 Task: Buy 3 Hoodies & Active of size 5-6 years for Baby Girls from Clothing section under best seller category for shipping address: Gabriella Robinson, 1398 Camden Street, Reno, Nevada 89501, Cell Number 7752551231. Pay from credit card ending with 2005, CVV 3321
Action: Mouse moved to (264, 80)
Screenshot: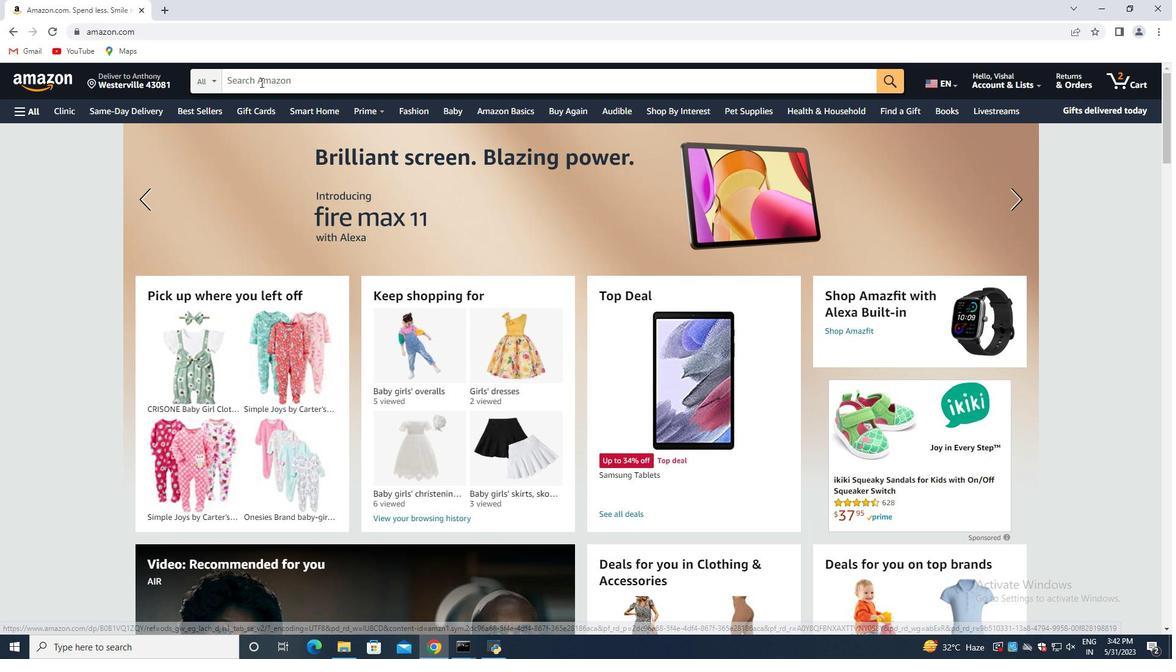 
Action: Mouse pressed left at (264, 80)
Screenshot: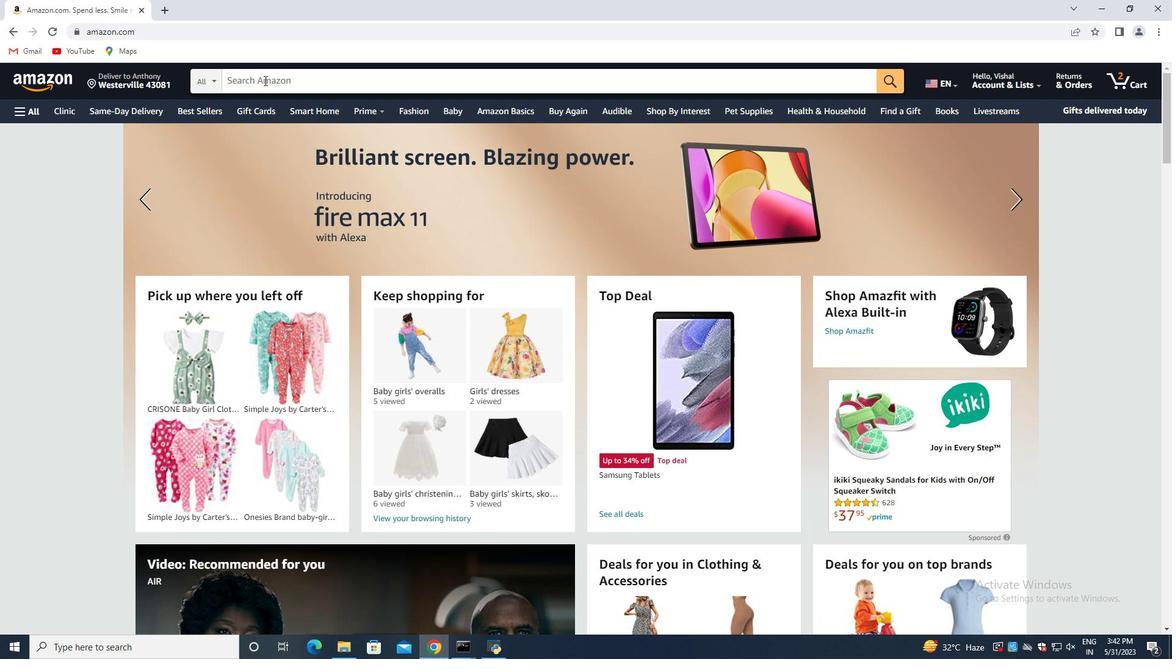 
Action: Mouse moved to (265, 80)
Screenshot: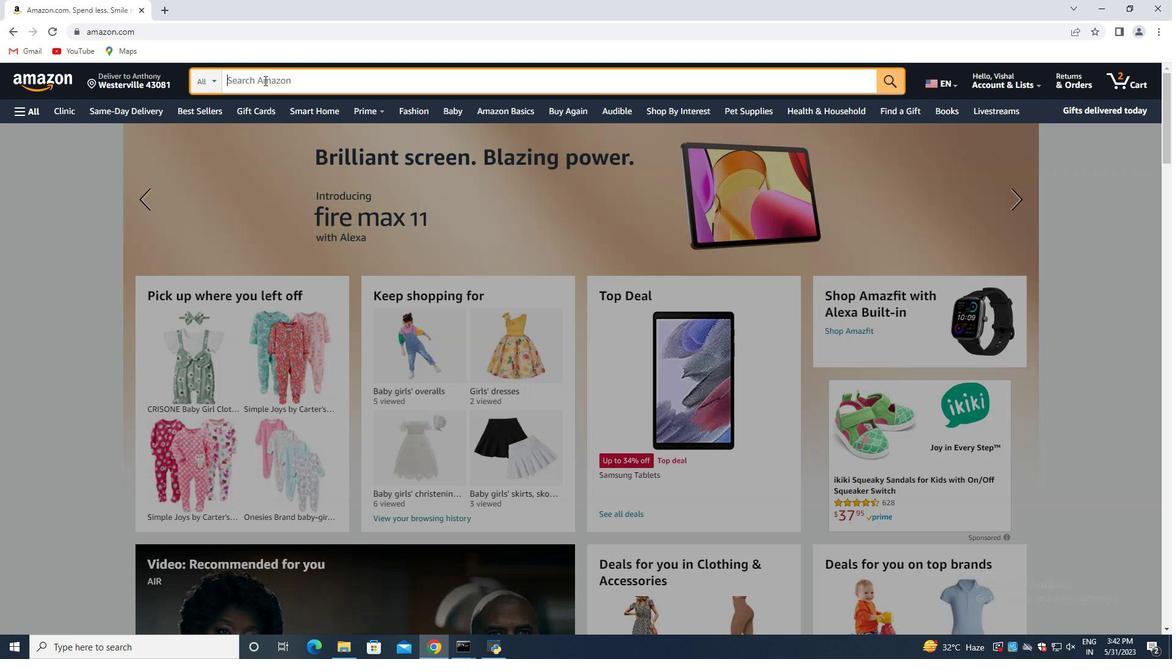
Action: Key pressed <Key.shift>Hoodies<Key.space><Key.shift>&<Key.space><Key.shift>Active<Key.space>of<Key.space>size<Key.space>5-6<Key.space>years<Key.space>for<Key.space>baby<Key.space>girls<Key.enter>
Screenshot: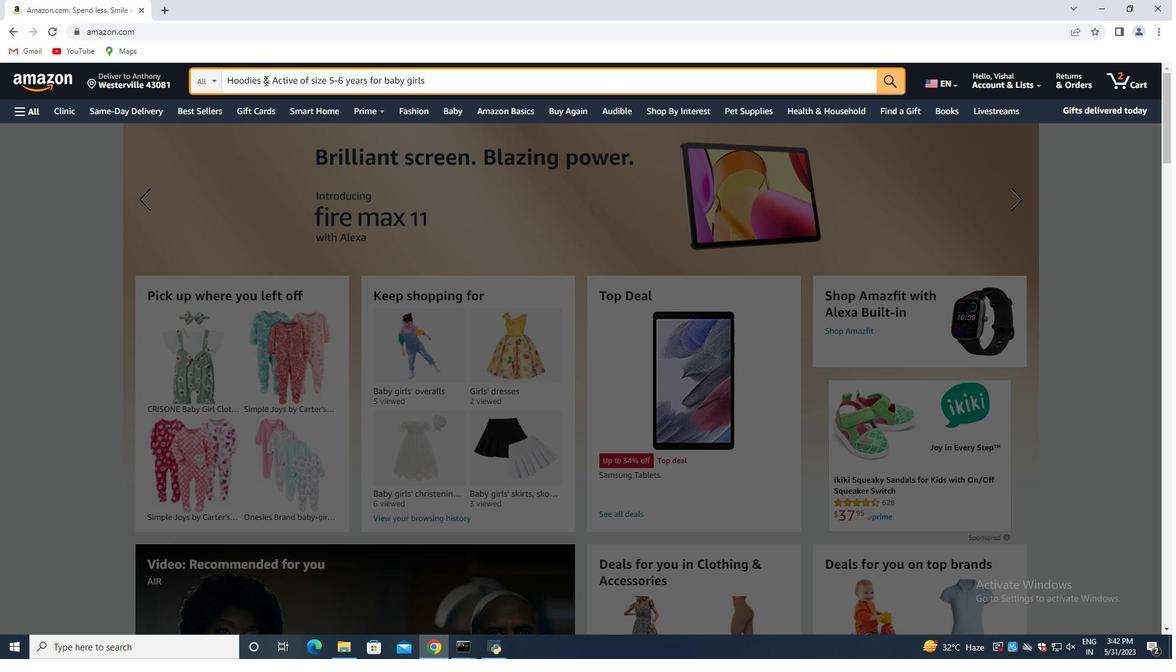 
Action: Mouse moved to (259, 97)
Screenshot: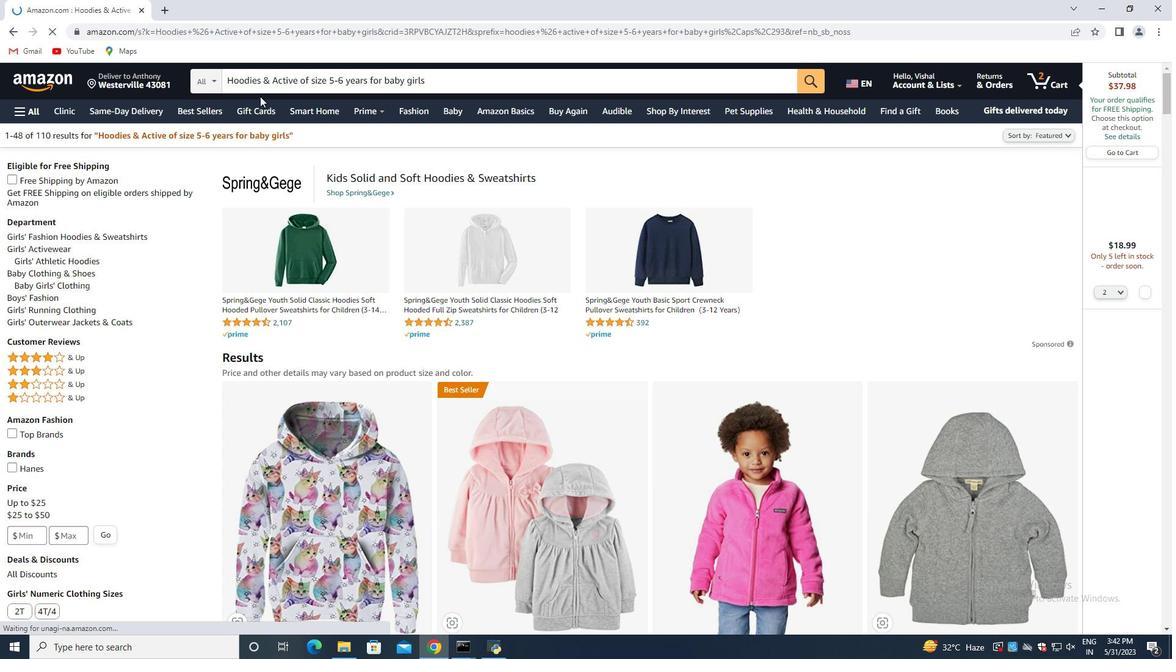 
Action: Mouse scrolled (259, 97) with delta (0, 0)
Screenshot: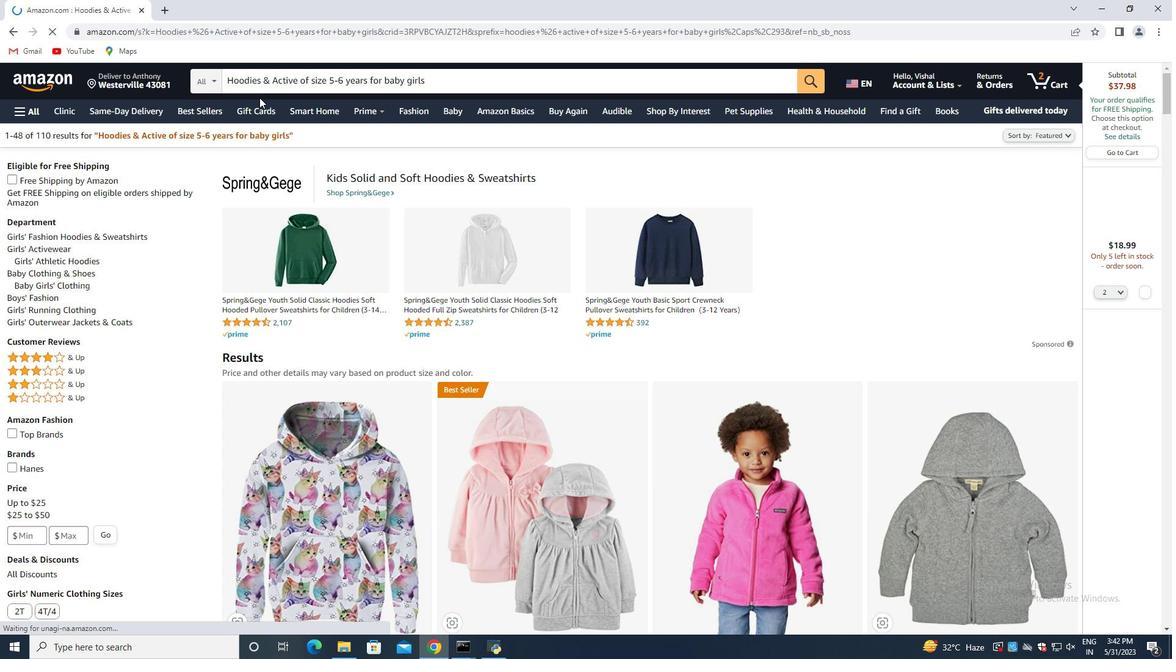 
Action: Mouse moved to (254, 109)
Screenshot: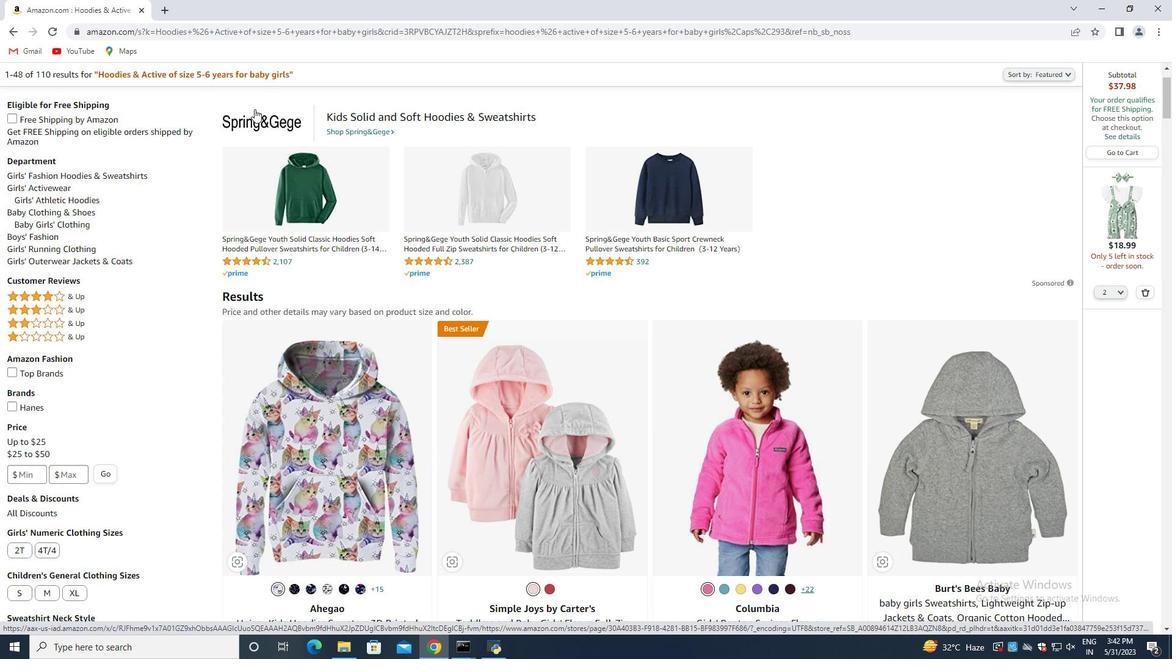 
Action: Mouse scrolled (254, 109) with delta (0, 0)
Screenshot: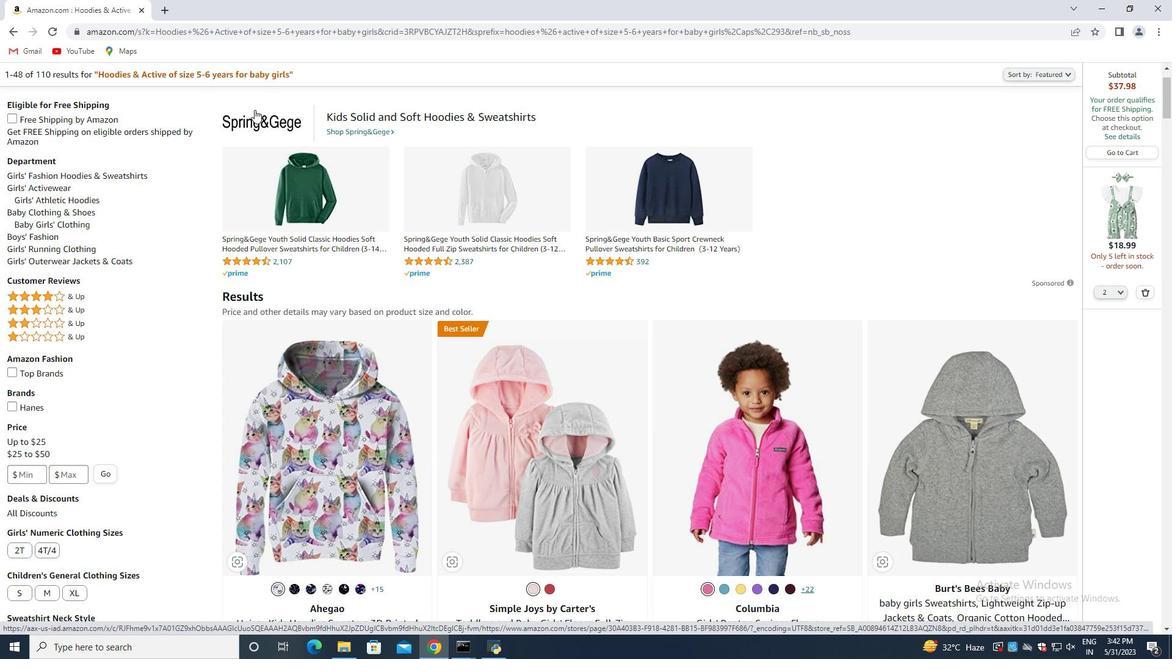 
Action: Mouse moved to (302, 335)
Screenshot: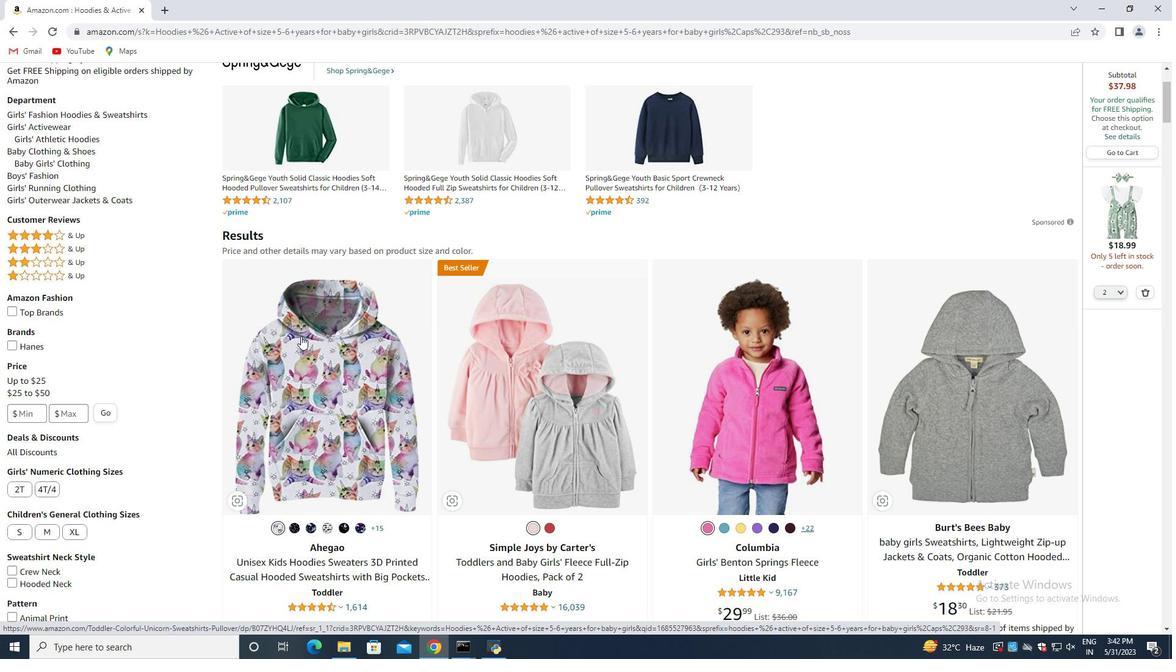 
Action: Mouse scrolled (302, 335) with delta (0, 0)
Screenshot: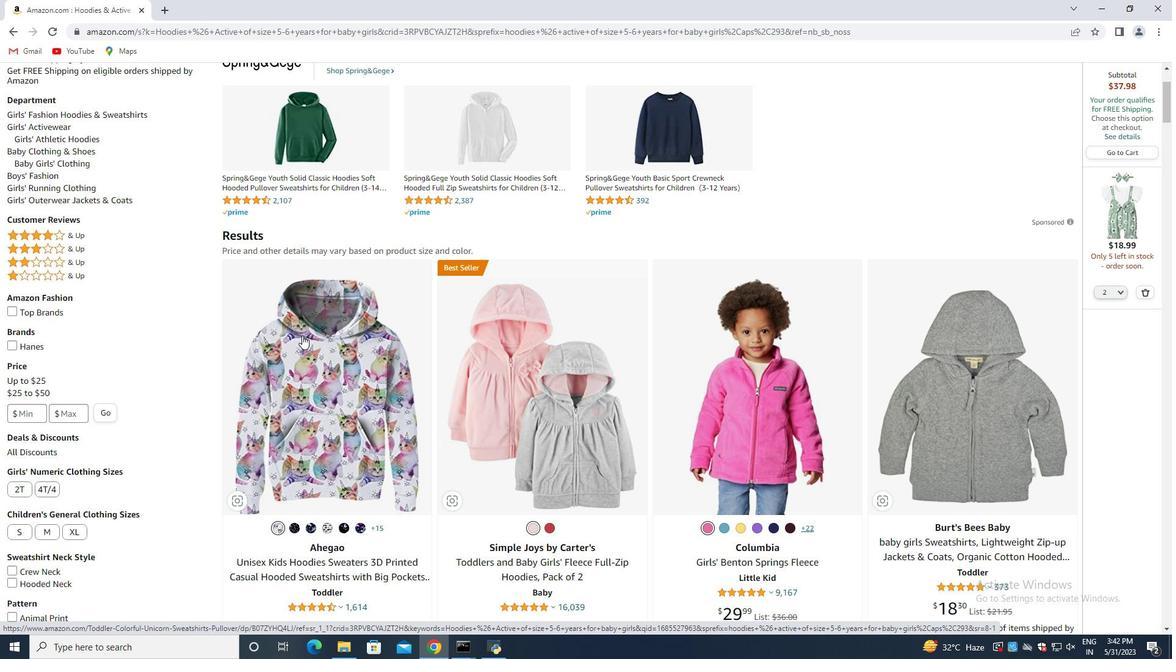 
Action: Mouse moved to (304, 335)
Screenshot: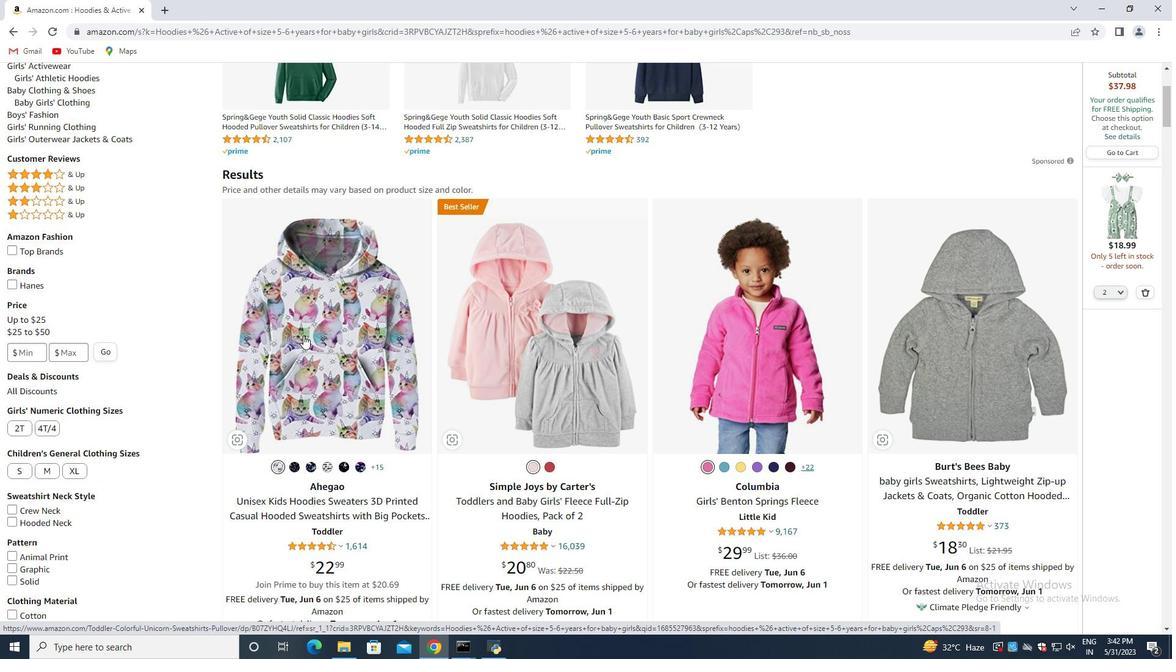
Action: Mouse scrolled (304, 335) with delta (0, 0)
Screenshot: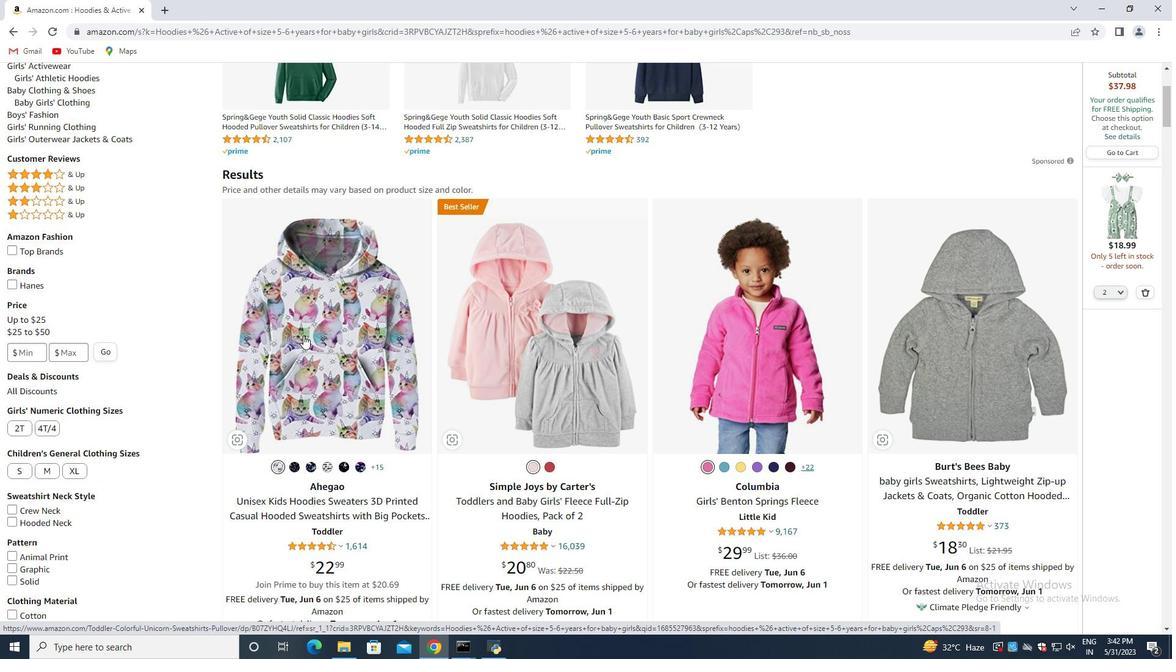 
Action: Mouse moved to (1147, 293)
Screenshot: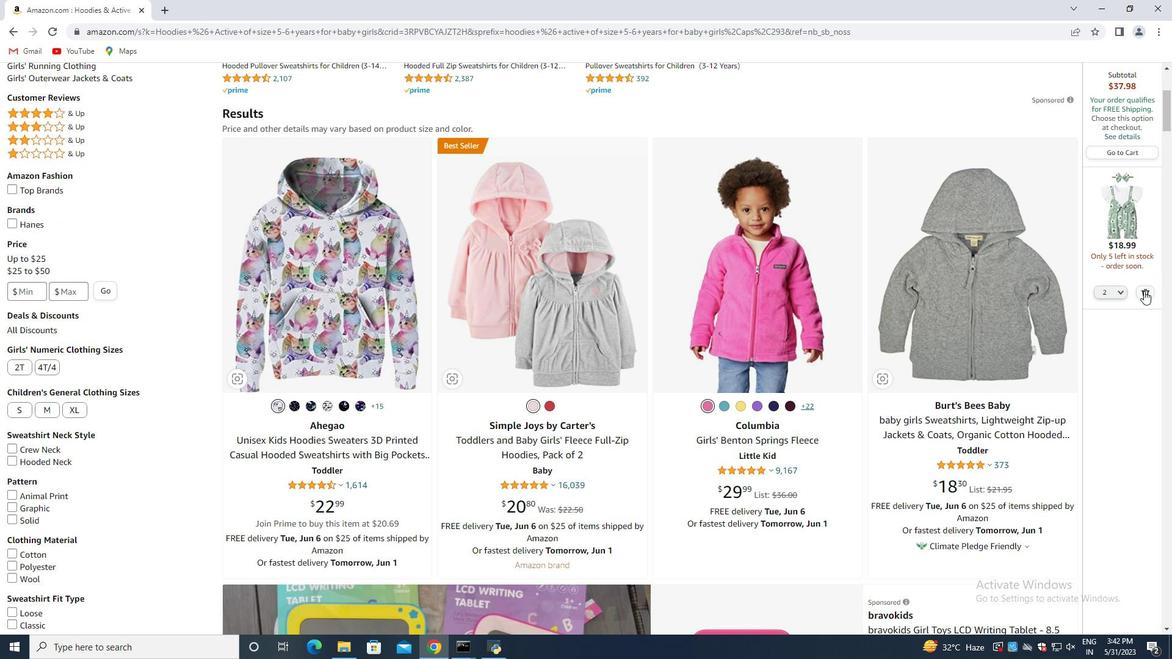 
Action: Mouse pressed left at (1147, 293)
Screenshot: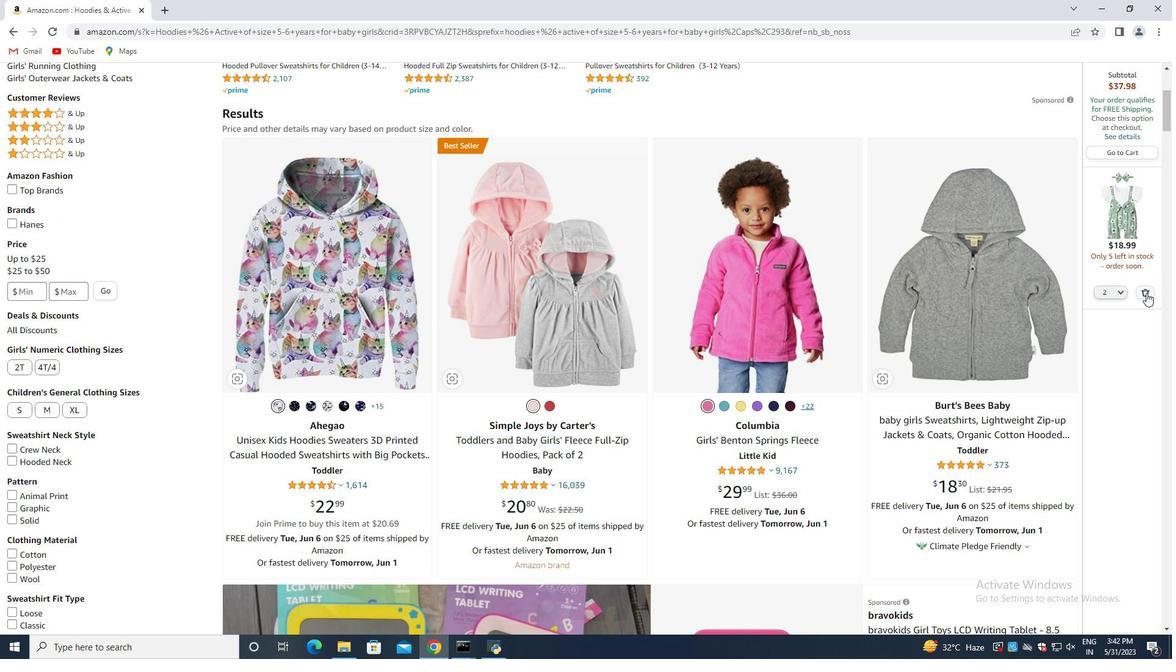 
Action: Mouse moved to (949, 317)
Screenshot: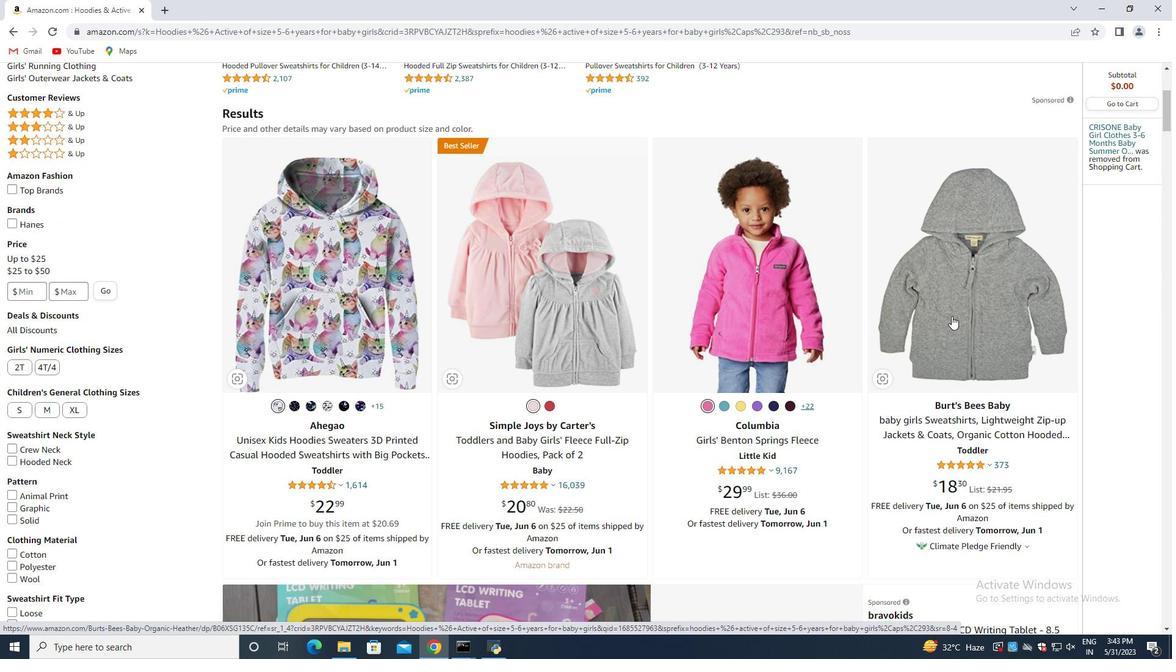
Action: Mouse scrolled (949, 316) with delta (0, 0)
Screenshot: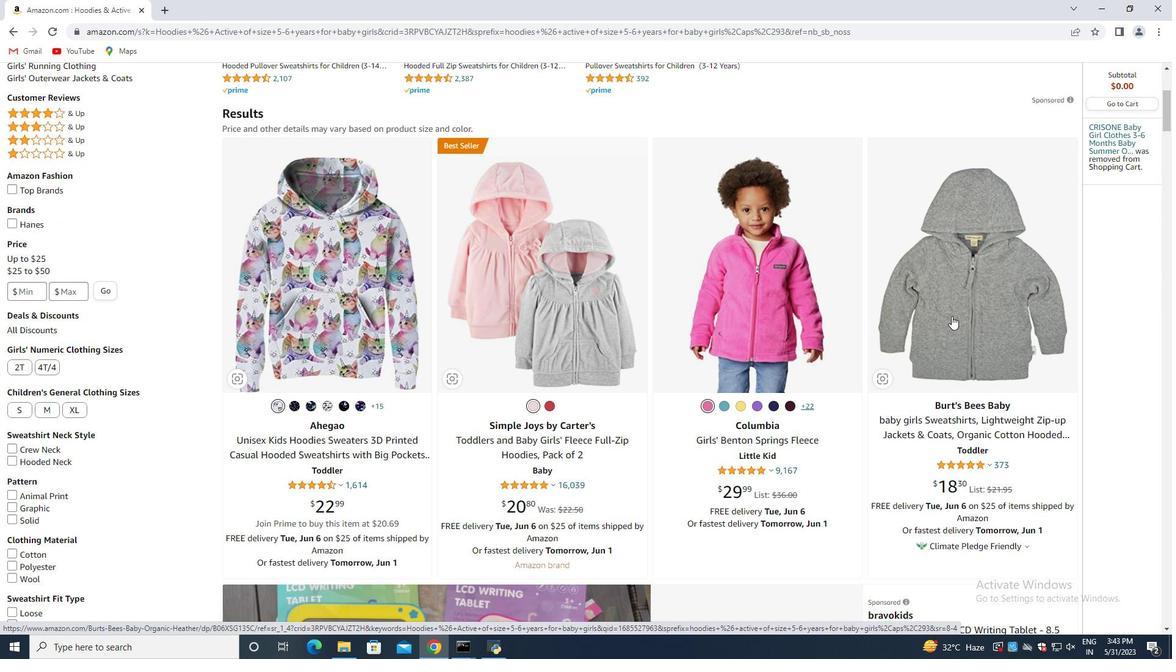
Action: Mouse moved to (930, 324)
Screenshot: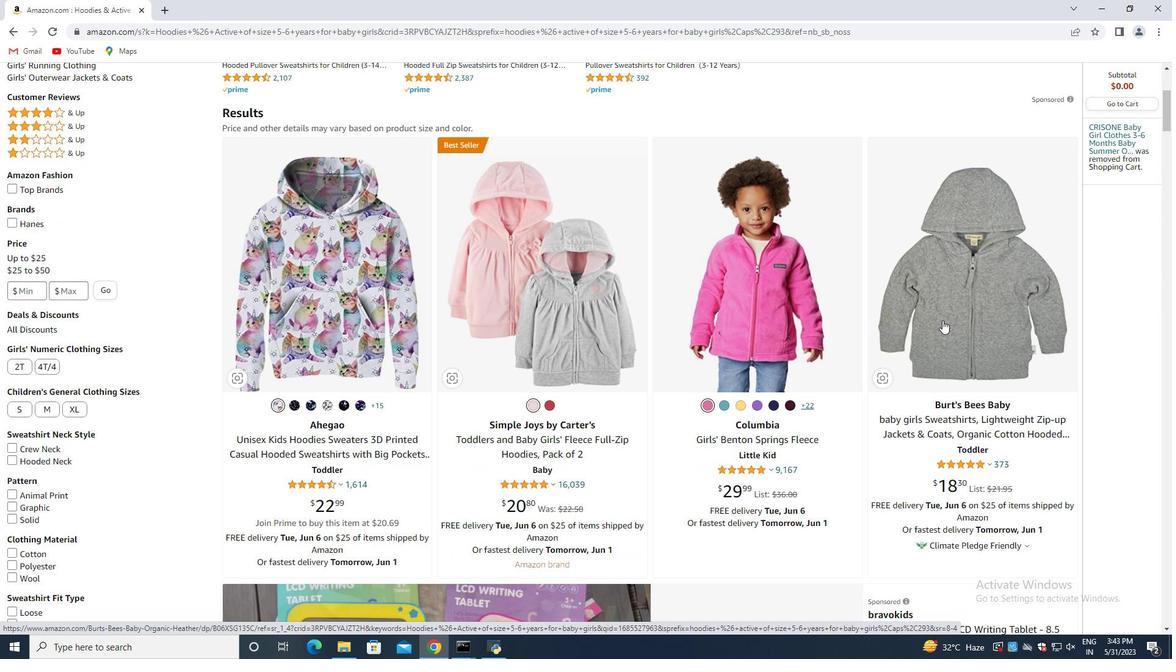 
Action: Mouse scrolled (930, 323) with delta (0, 0)
Screenshot: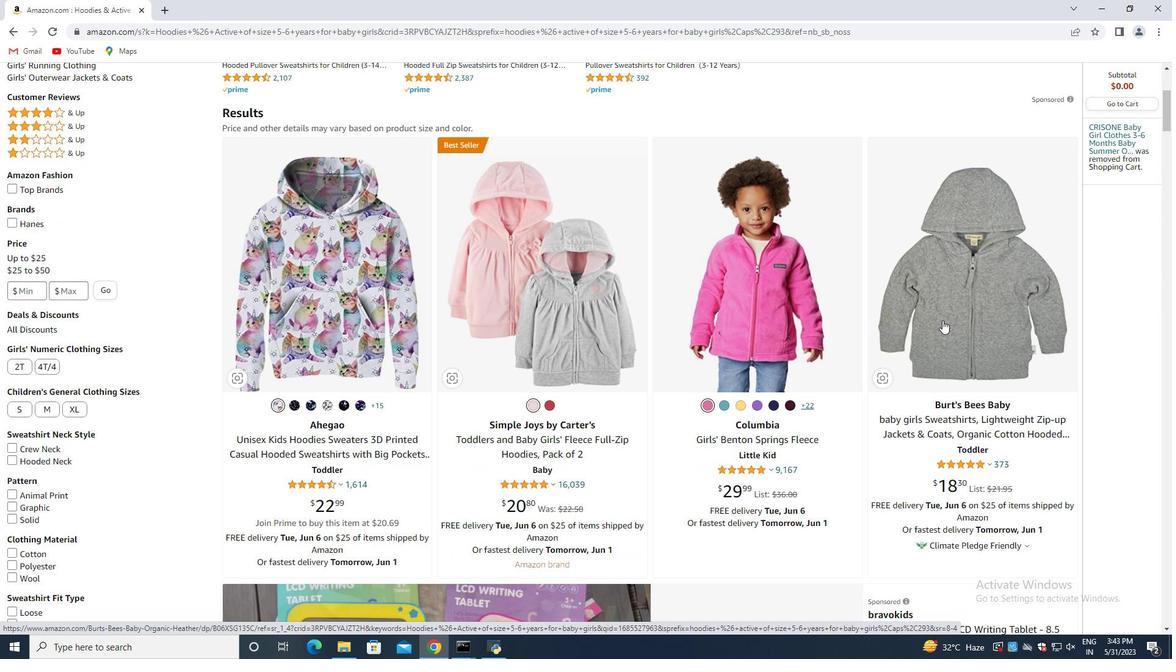 
Action: Mouse moved to (494, 358)
Screenshot: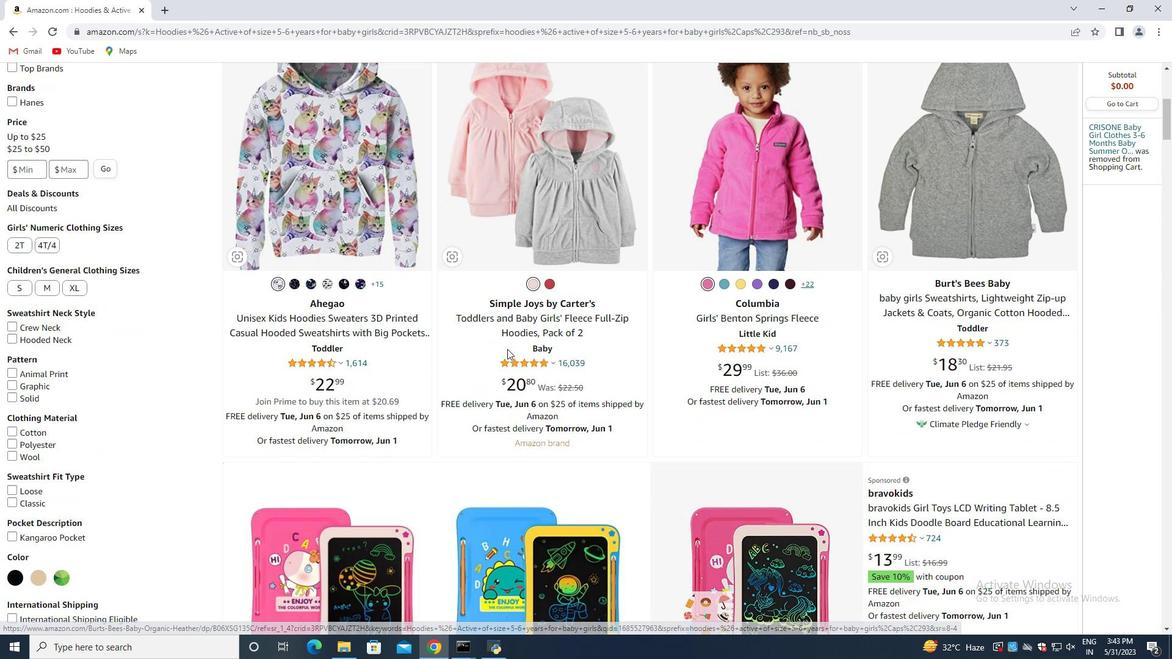 
Action: Mouse scrolled (494, 357) with delta (0, 0)
Screenshot: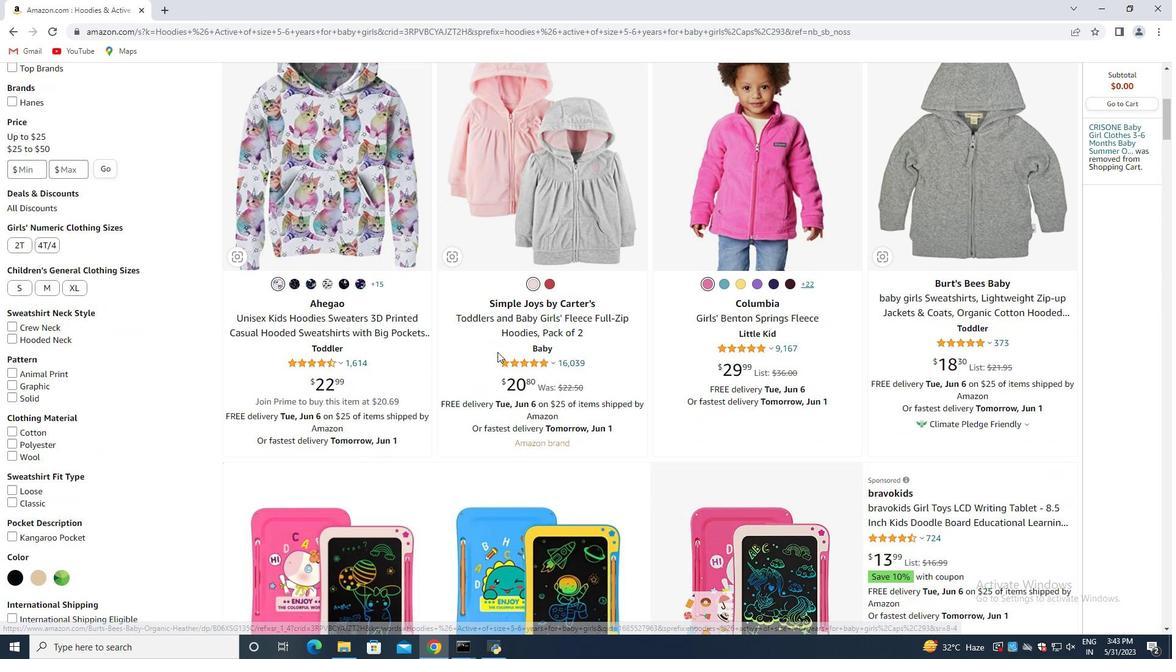 
Action: Mouse scrolled (494, 357) with delta (0, 0)
Screenshot: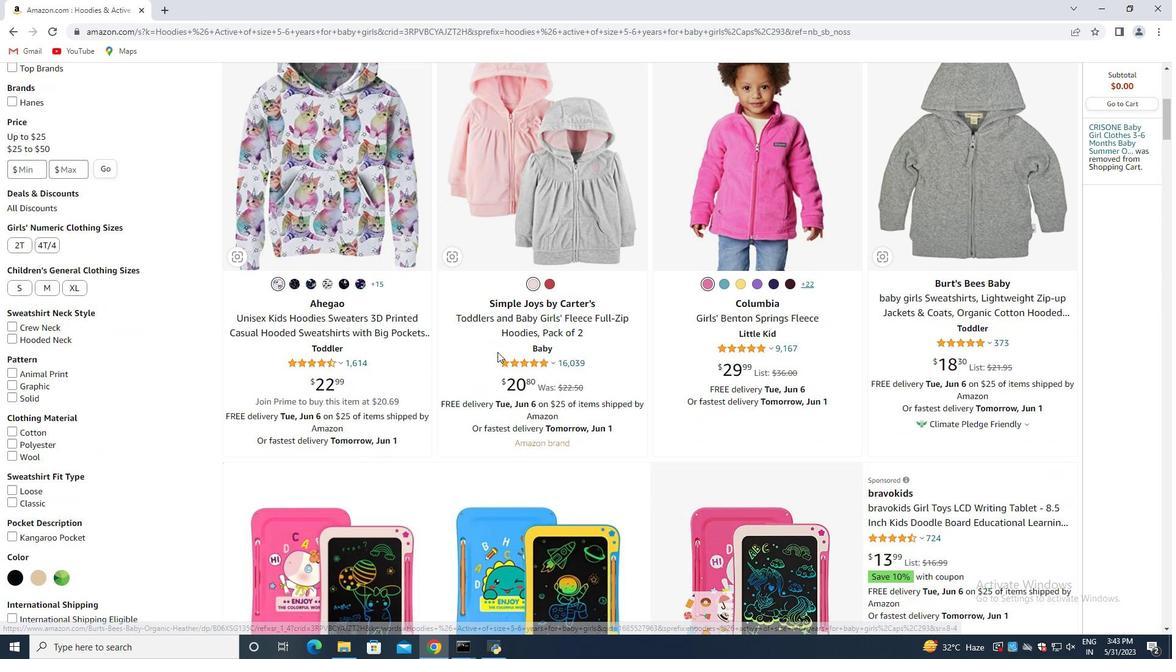 
Action: Mouse scrolled (494, 357) with delta (0, 0)
Screenshot: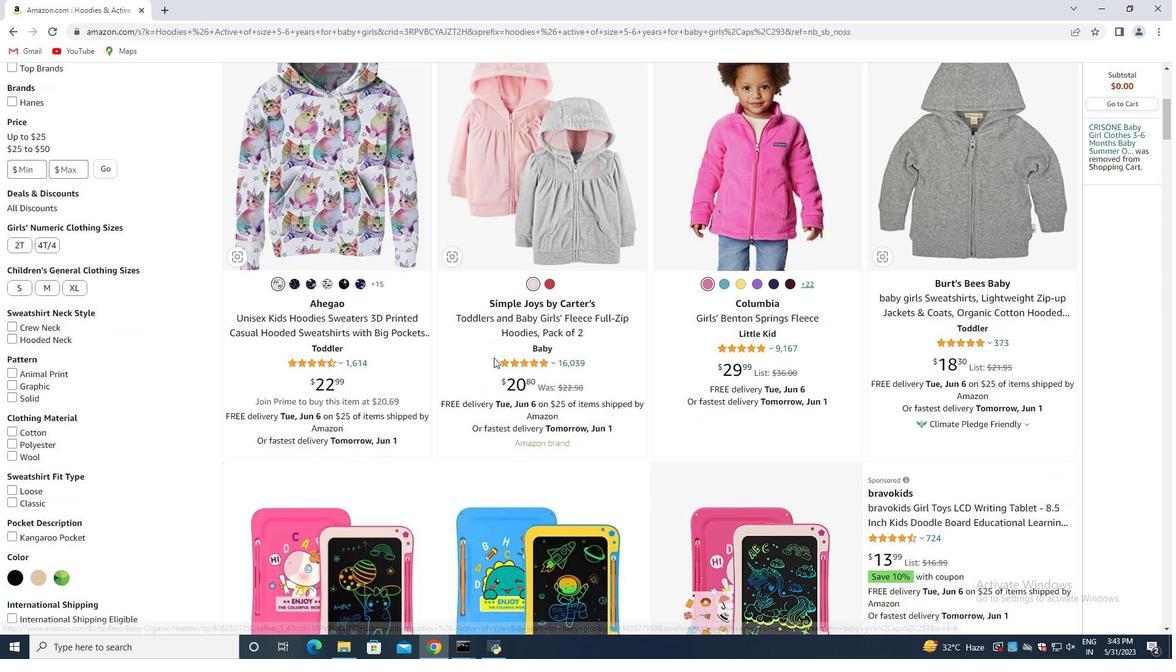 
Action: Mouse scrolled (494, 357) with delta (0, 0)
Screenshot: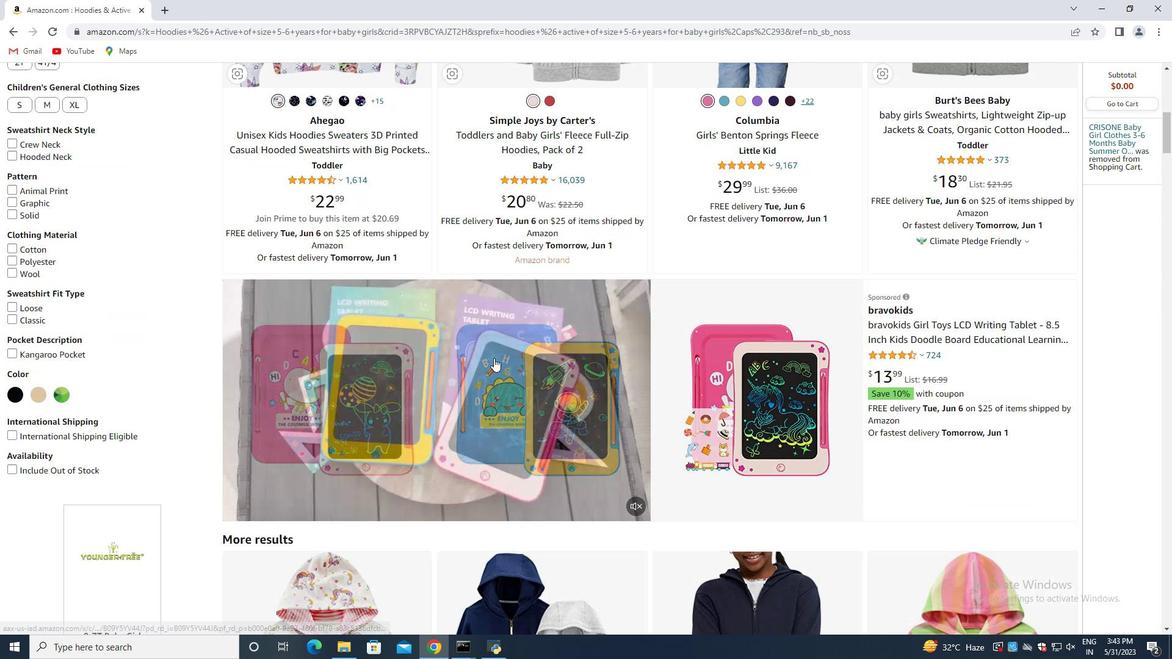 
Action: Mouse moved to (493, 358)
Screenshot: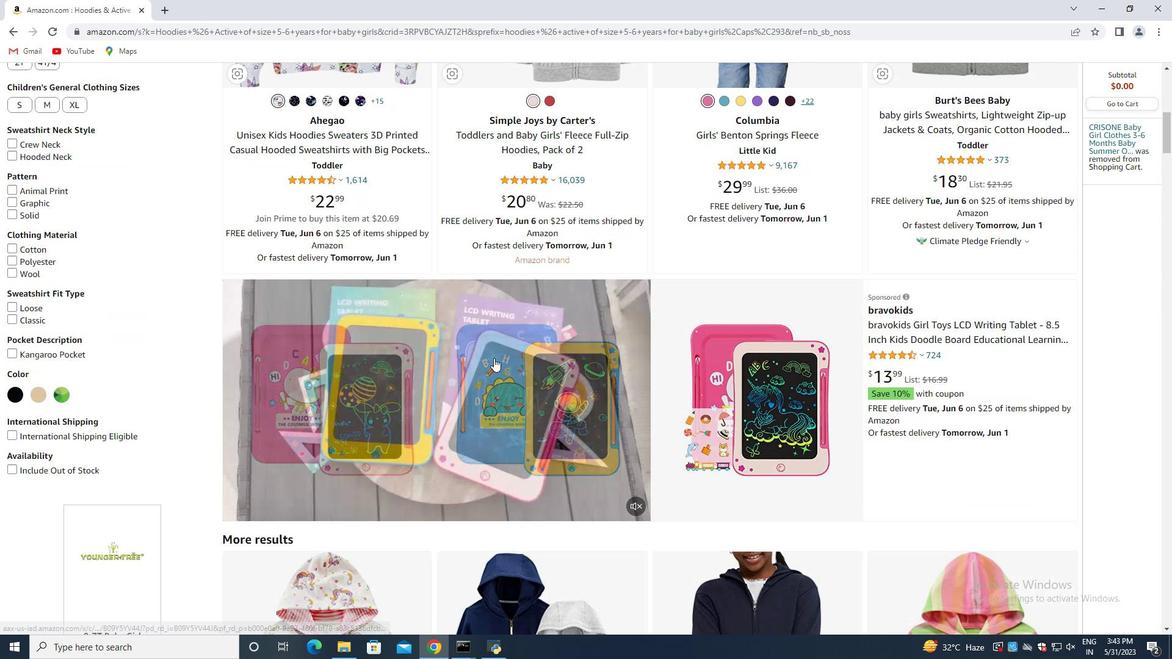 
Action: Mouse scrolled (493, 357) with delta (0, 0)
Screenshot: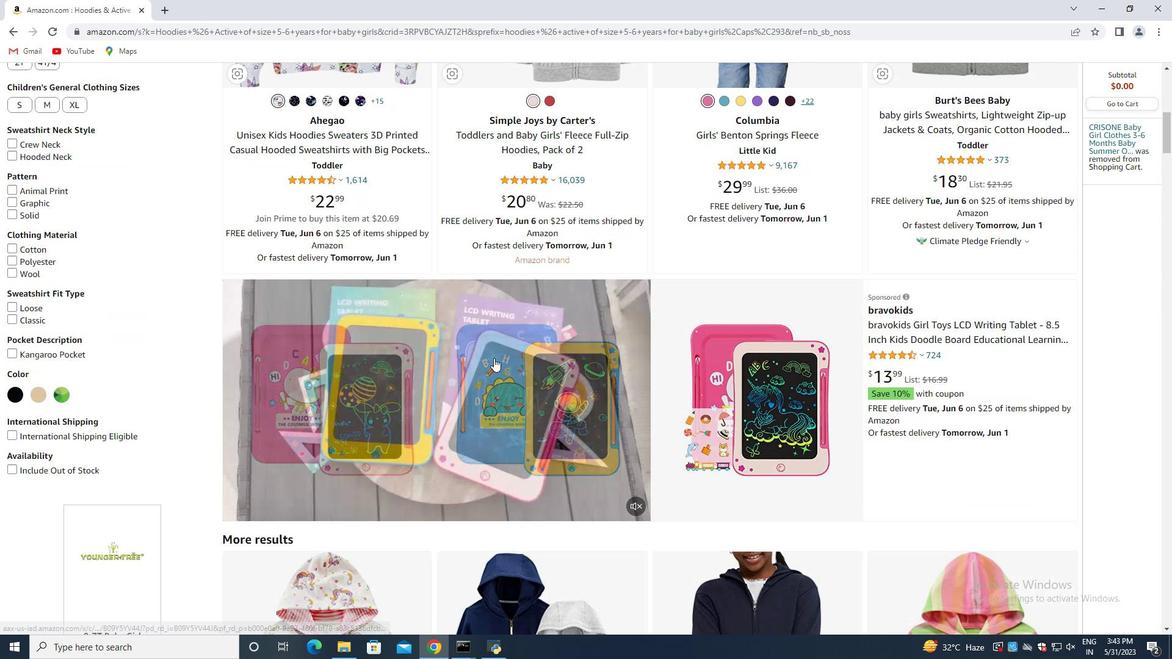 
Action: Mouse moved to (492, 359)
Screenshot: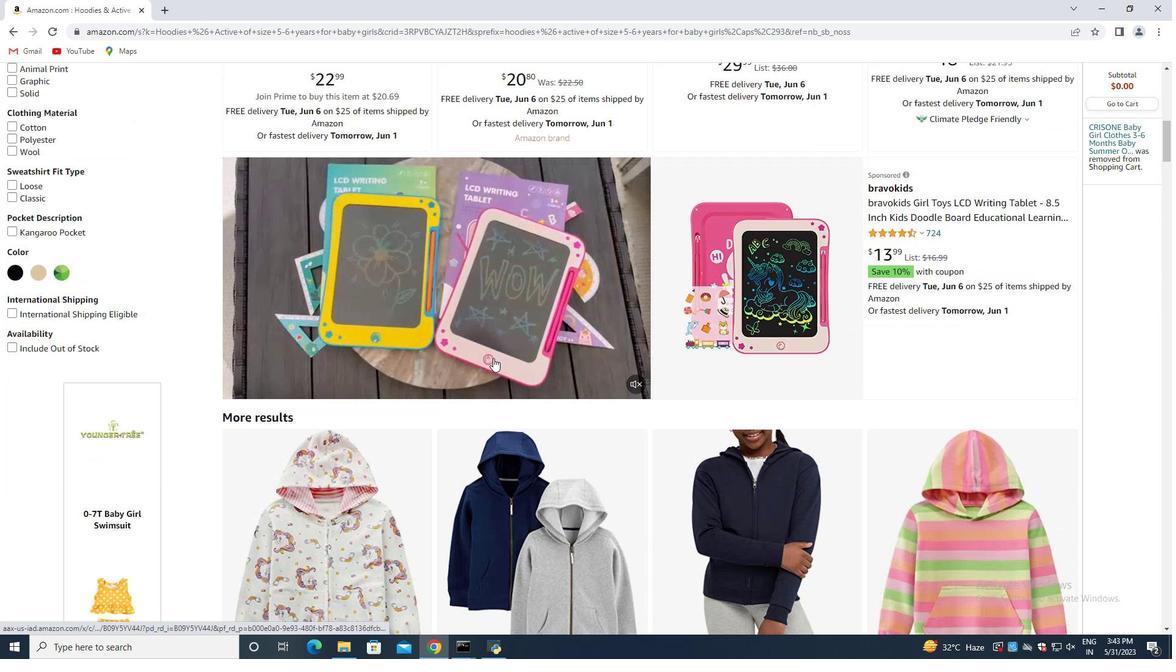 
Action: Mouse scrolled (492, 358) with delta (0, 0)
Screenshot: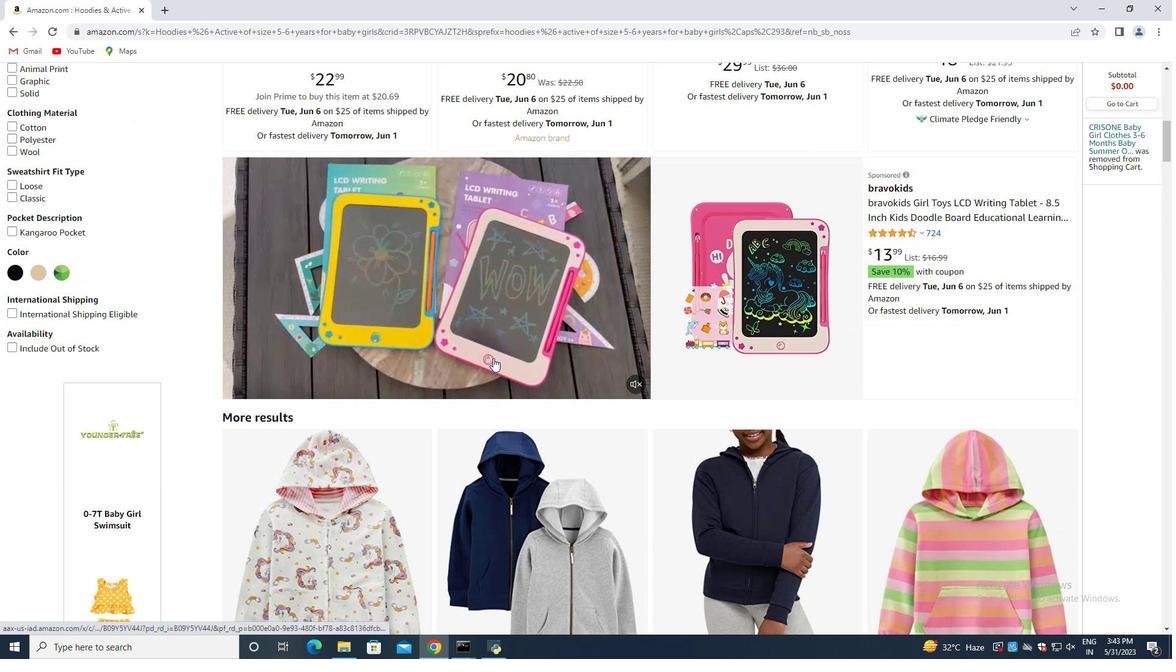 
Action: Mouse scrolled (492, 358) with delta (0, 0)
Screenshot: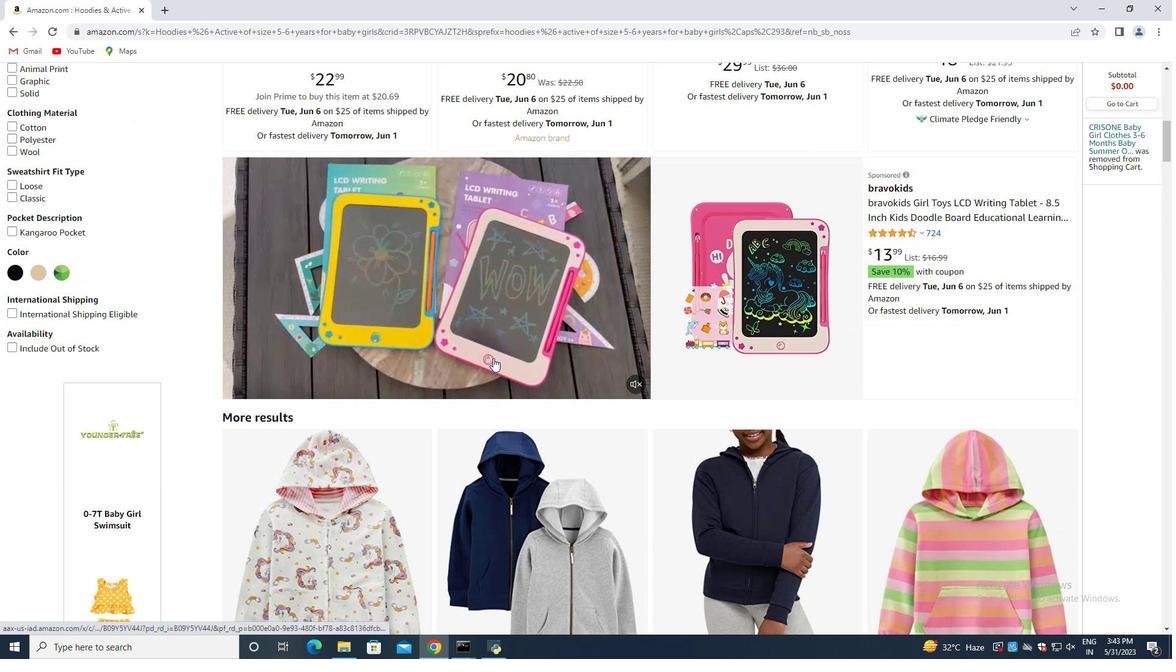 
Action: Mouse scrolled (492, 358) with delta (0, 0)
Screenshot: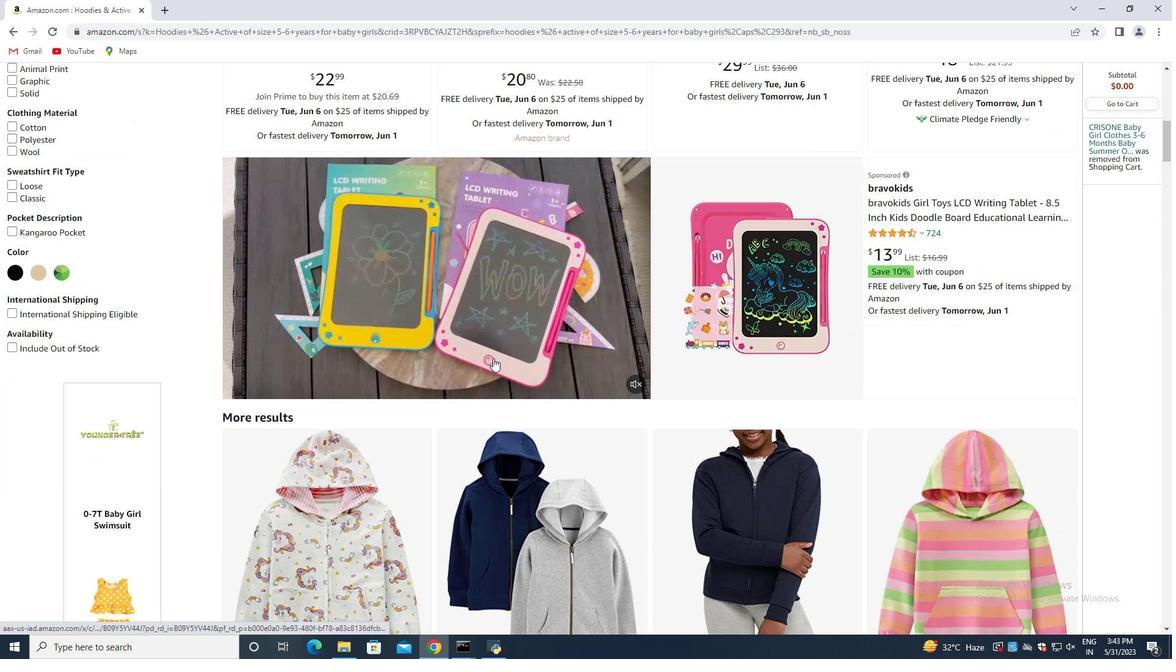 
Action: Mouse moved to (492, 359)
Screenshot: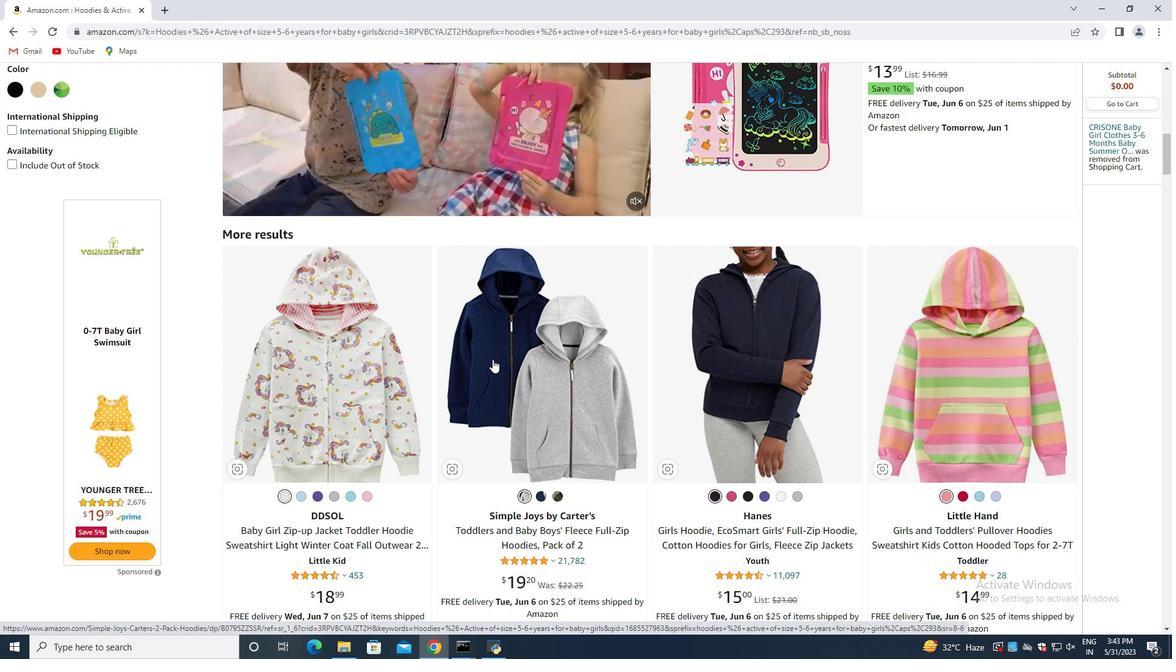 
Action: Mouse scrolled (492, 359) with delta (0, 0)
Screenshot: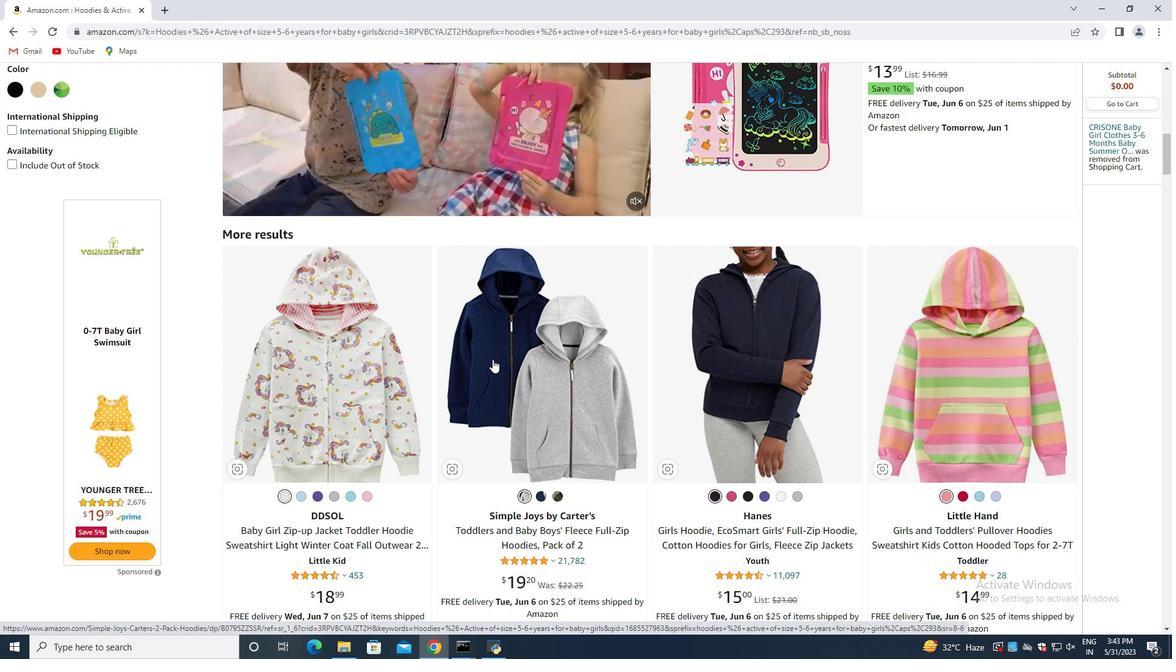 
Action: Mouse moved to (496, 359)
Screenshot: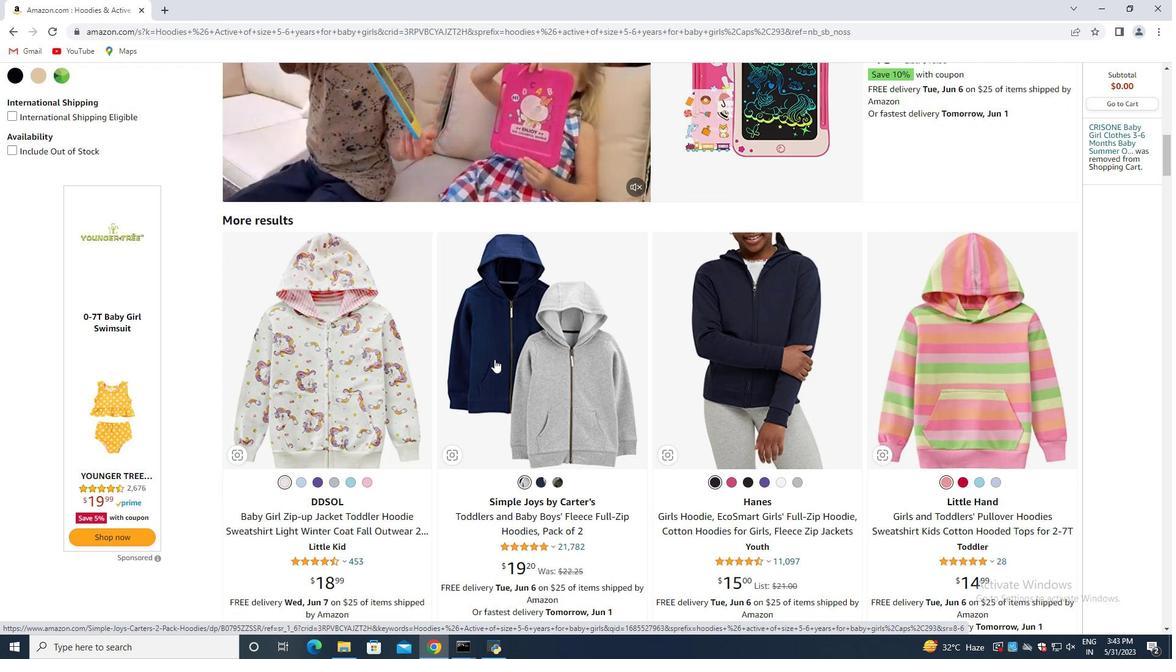 
Action: Mouse scrolled (496, 360) with delta (0, 0)
Screenshot: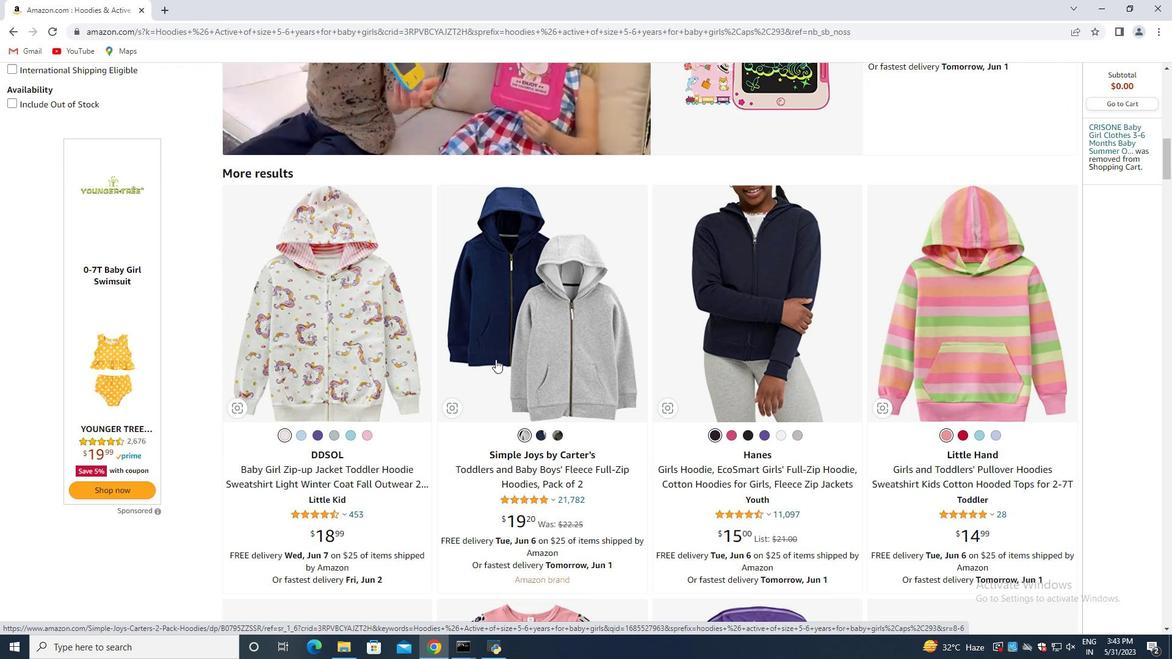 
Action: Mouse scrolled (496, 360) with delta (0, 0)
Screenshot: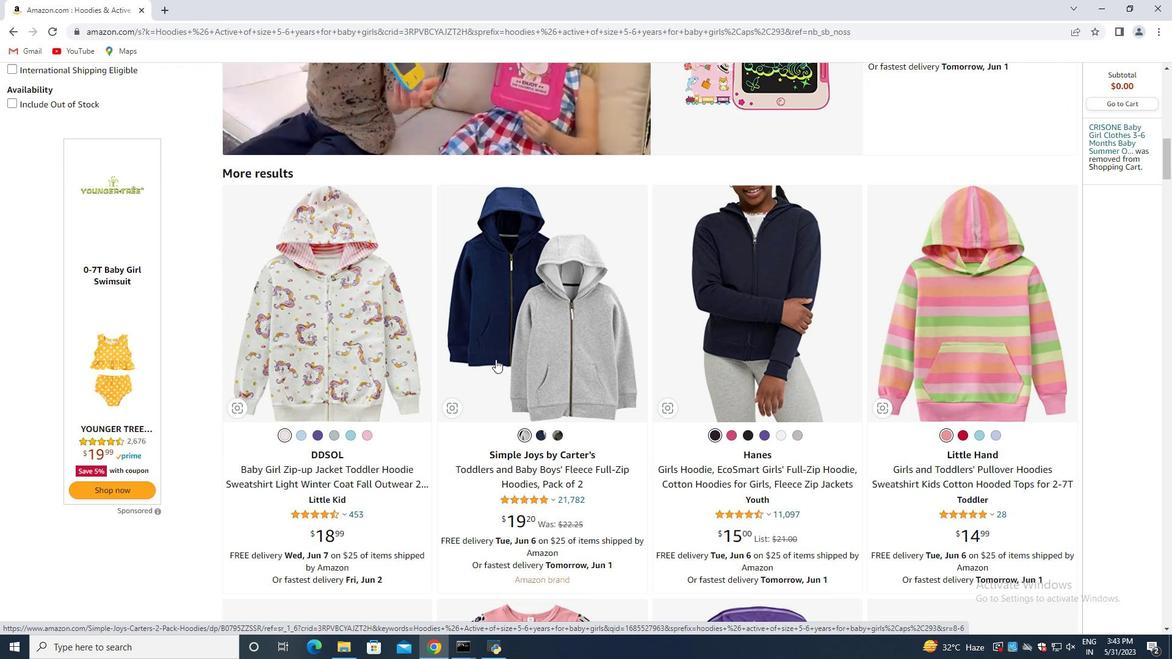 
Action: Mouse scrolled (496, 360) with delta (0, 0)
Screenshot: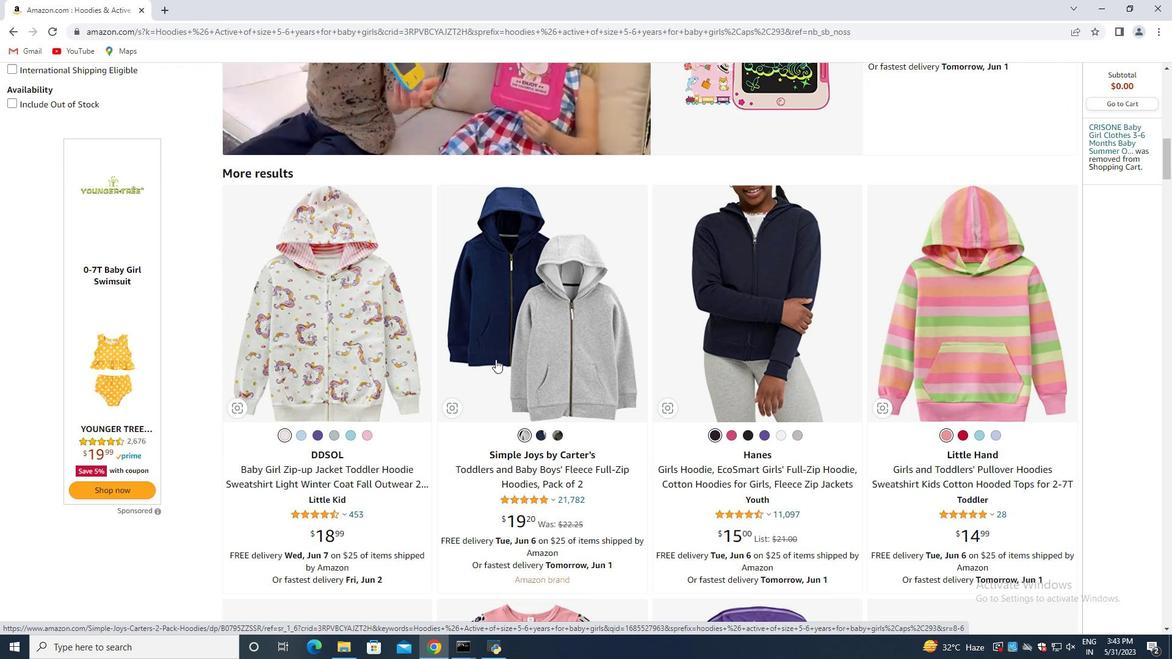 
Action: Mouse scrolled (496, 360) with delta (0, 0)
Screenshot: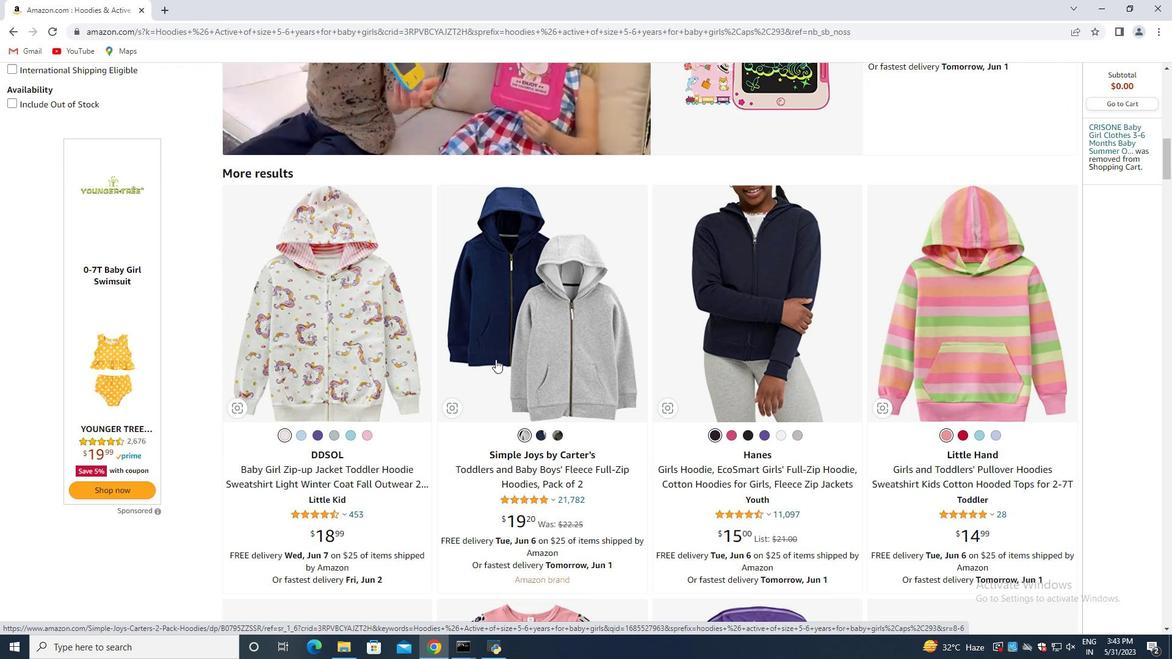 
Action: Mouse scrolled (496, 360) with delta (0, 0)
Screenshot: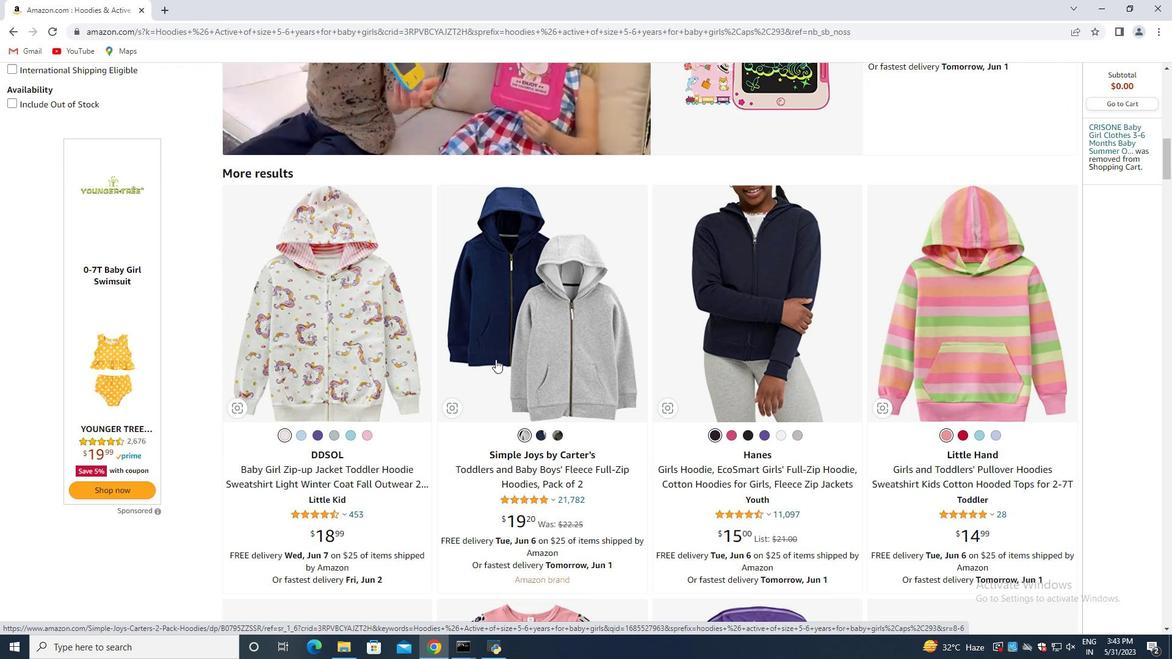 
Action: Mouse scrolled (496, 360) with delta (0, 0)
Screenshot: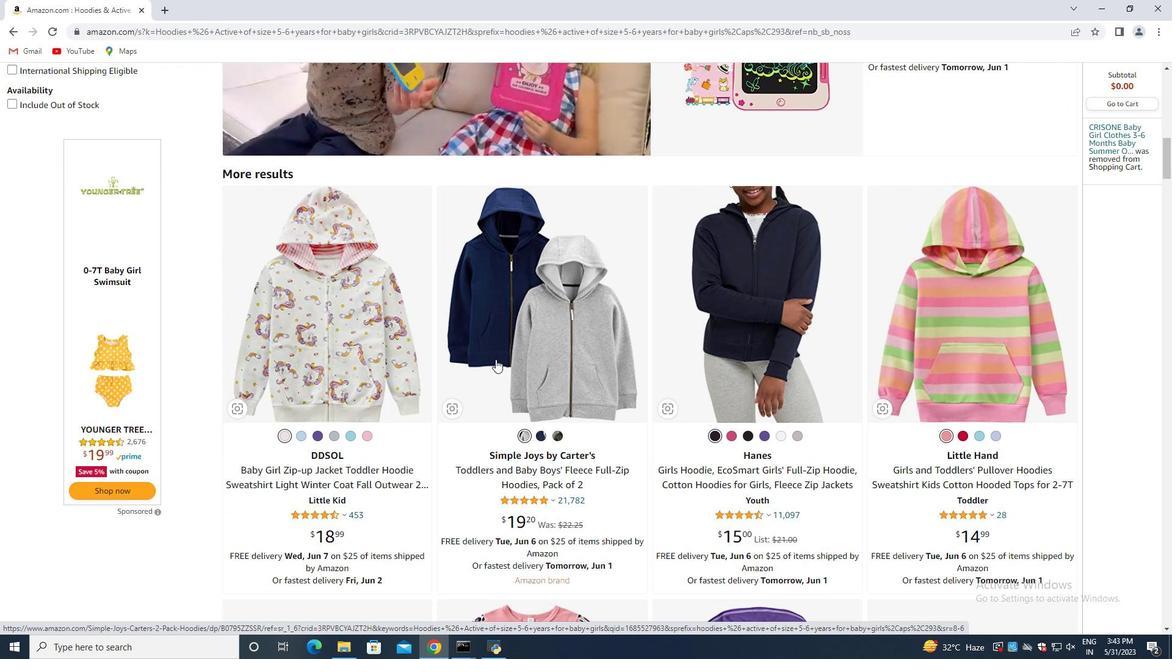 
Action: Mouse scrolled (496, 360) with delta (0, 0)
Screenshot: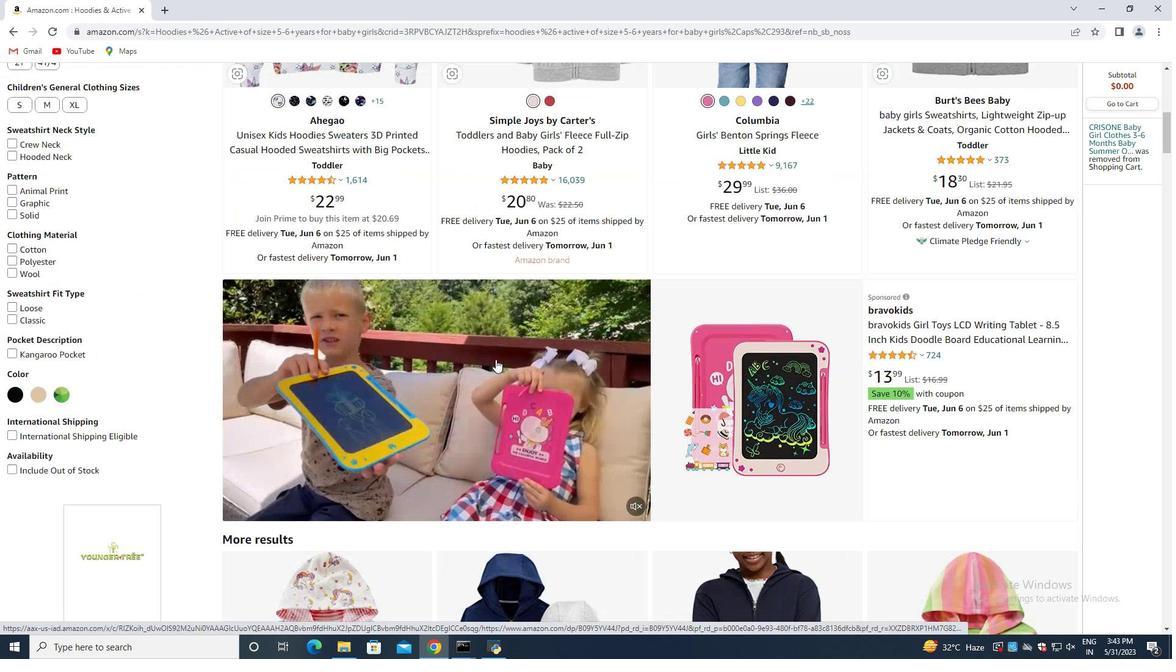 
Action: Mouse scrolled (496, 360) with delta (0, 0)
Screenshot: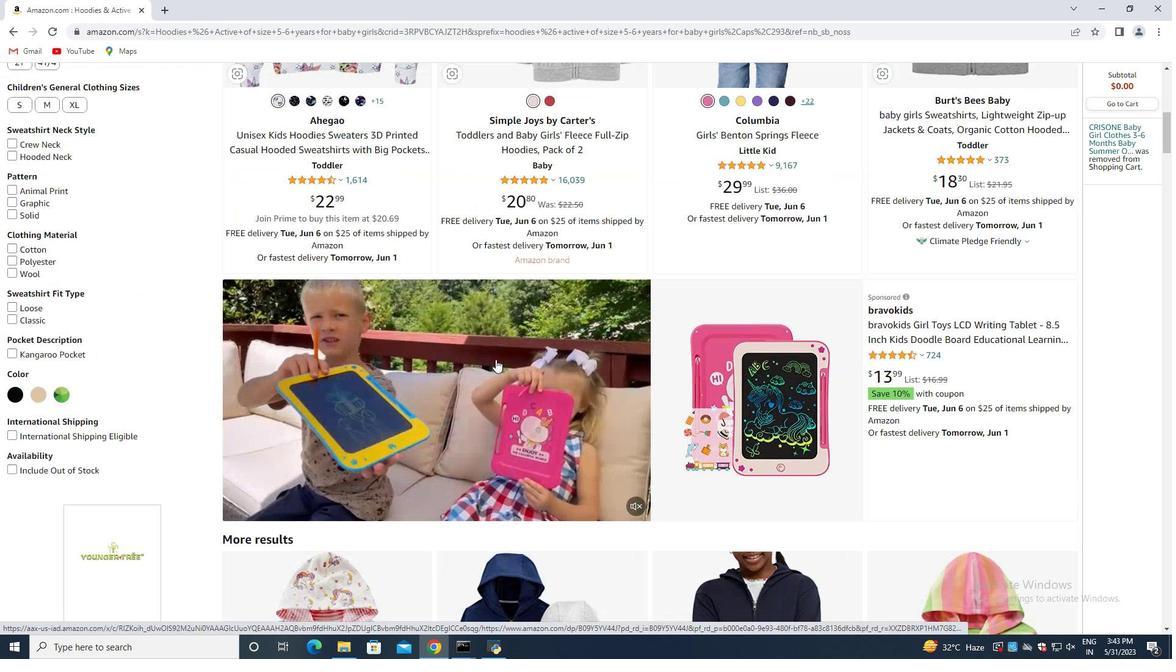
Action: Mouse scrolled (496, 360) with delta (0, 0)
Screenshot: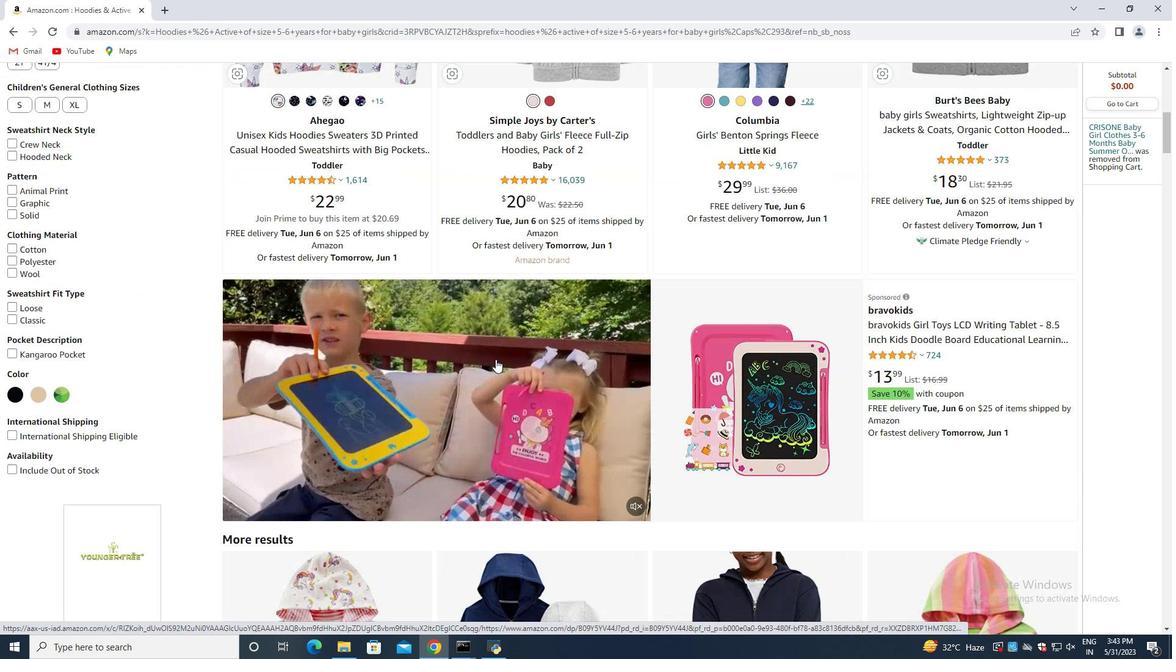 
Action: Mouse scrolled (496, 360) with delta (0, 0)
Screenshot: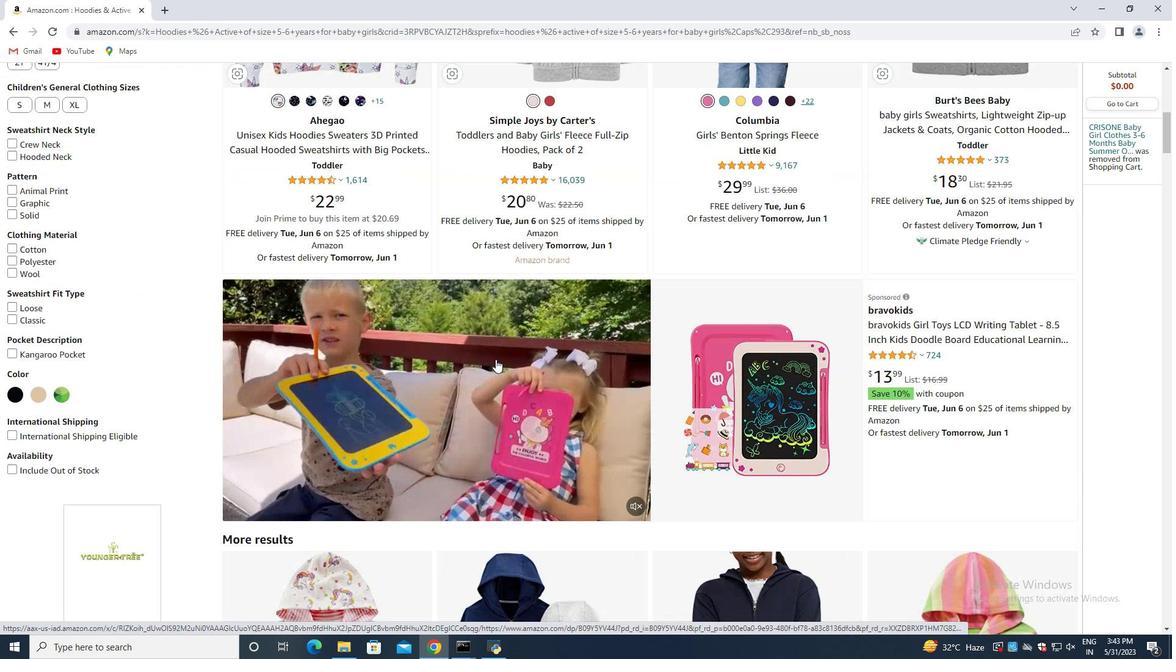 
Action: Mouse scrolled (496, 360) with delta (0, 0)
Screenshot: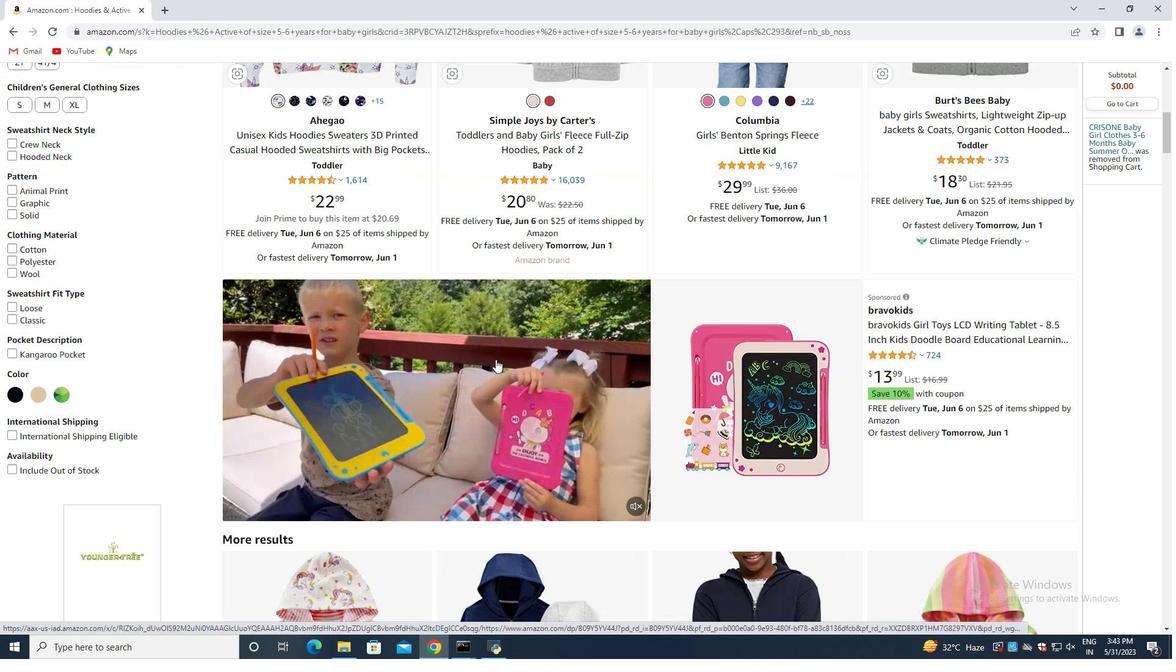 
Action: Mouse scrolled (496, 360) with delta (0, 0)
Screenshot: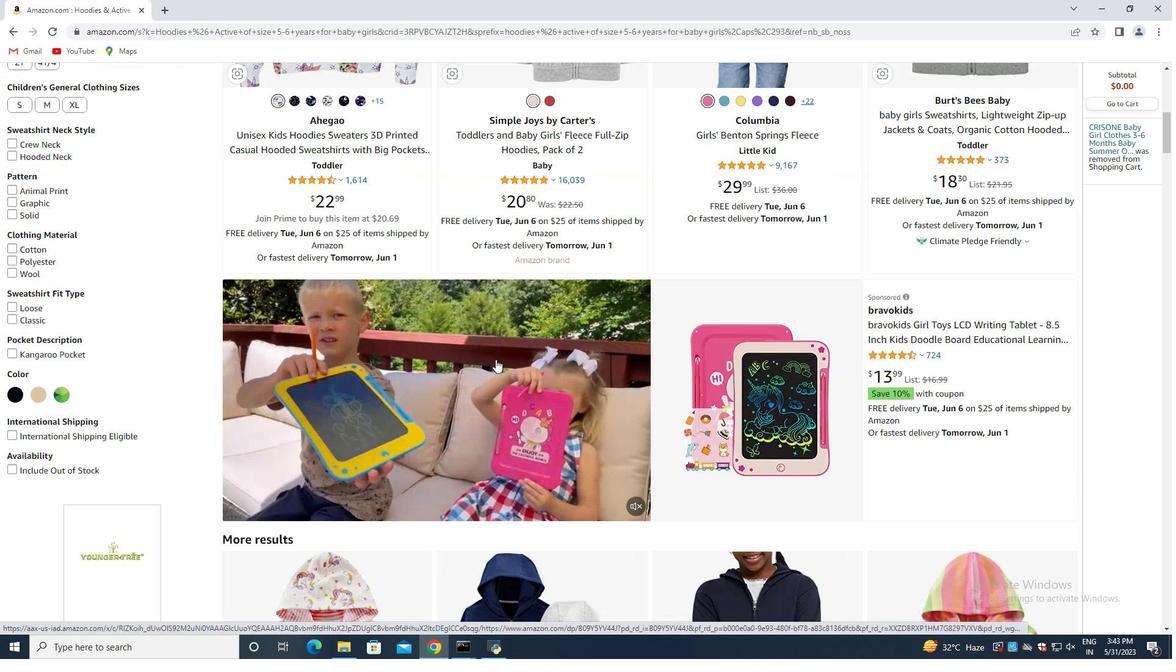 
Action: Mouse scrolled (496, 360) with delta (0, 0)
Screenshot: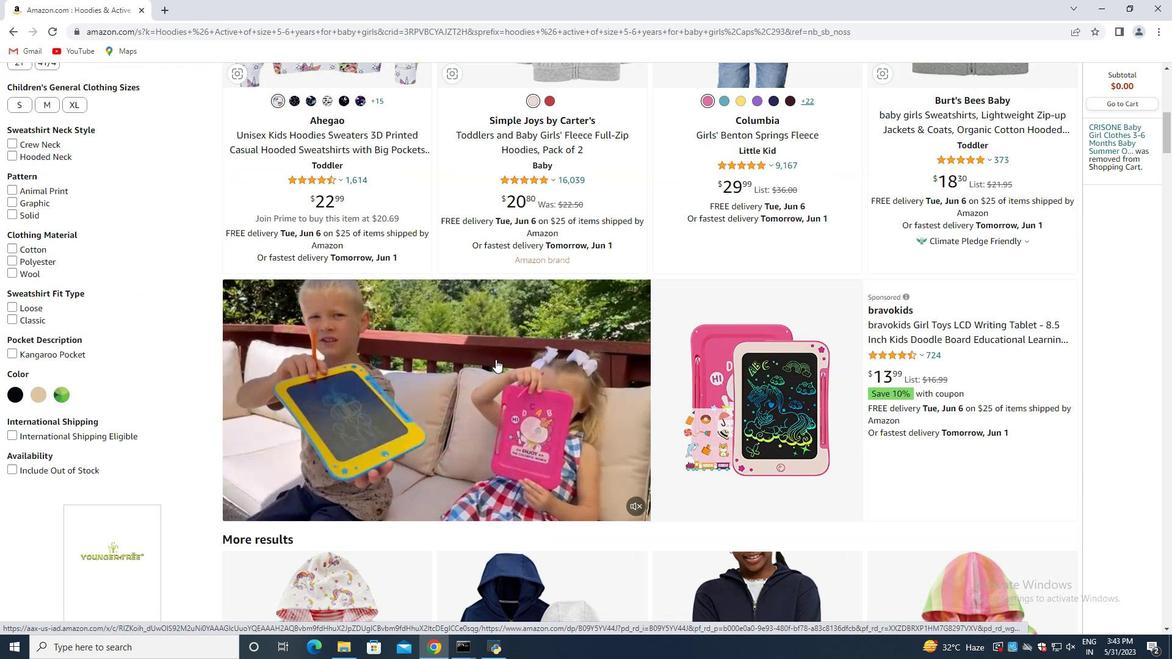 
Action: Mouse moved to (370, 367)
Screenshot: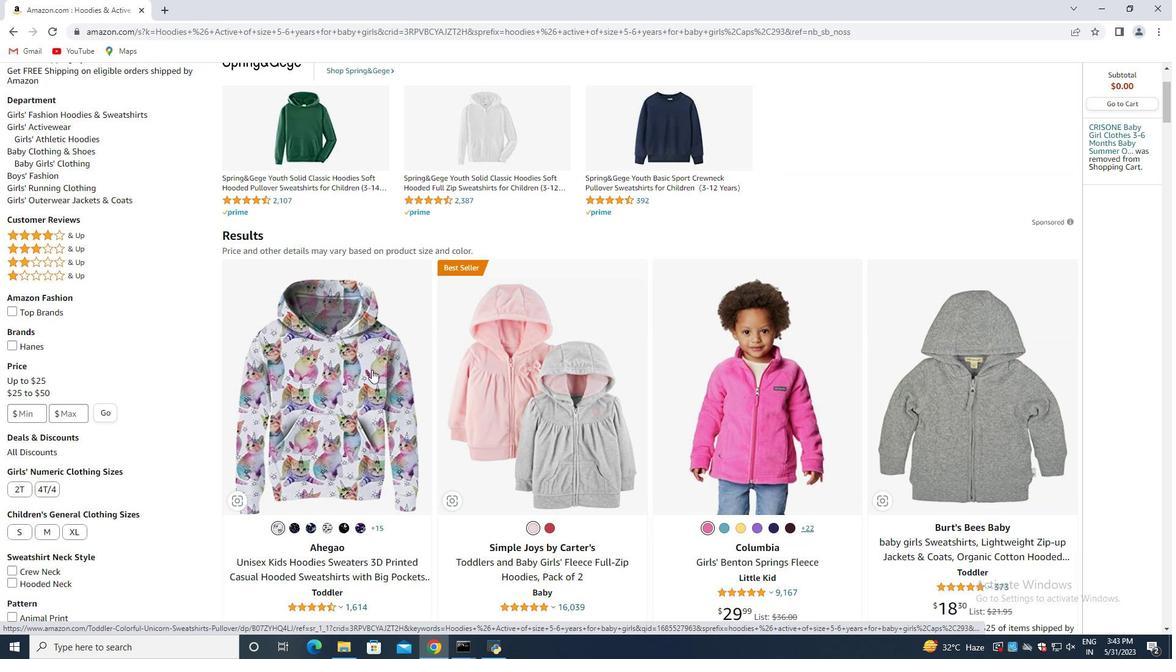 
Action: Mouse scrolled (370, 367) with delta (0, 0)
Screenshot: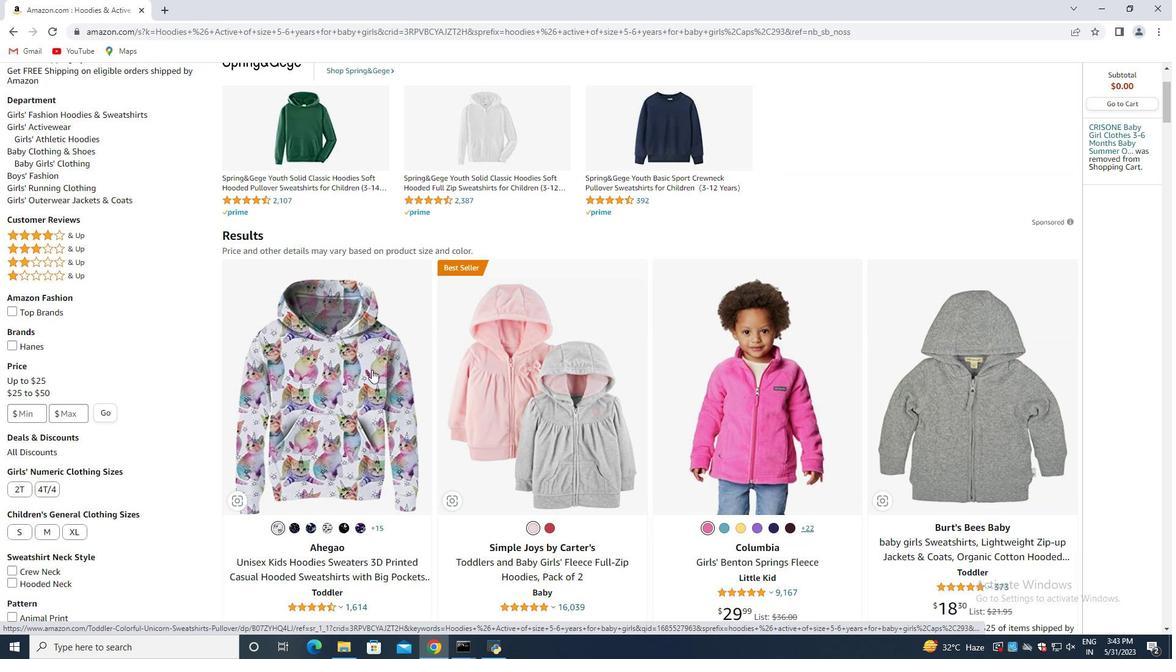 
Action: Mouse moved to (373, 365)
Screenshot: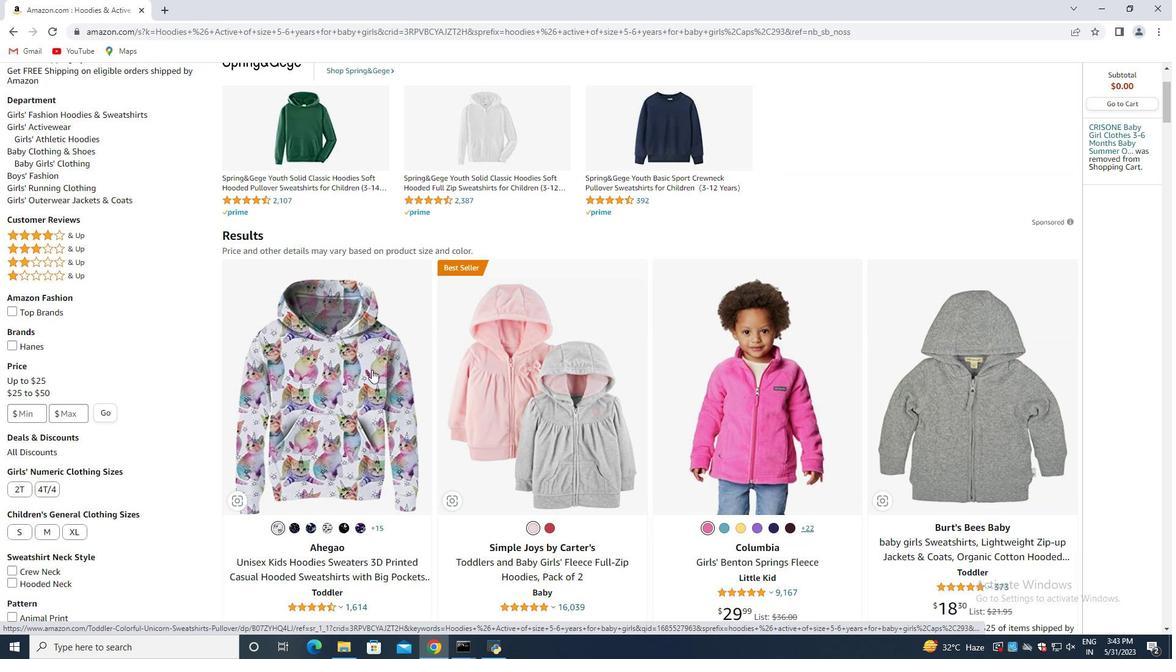 
Action: Mouse scrolled (373, 365) with delta (0, 0)
Screenshot: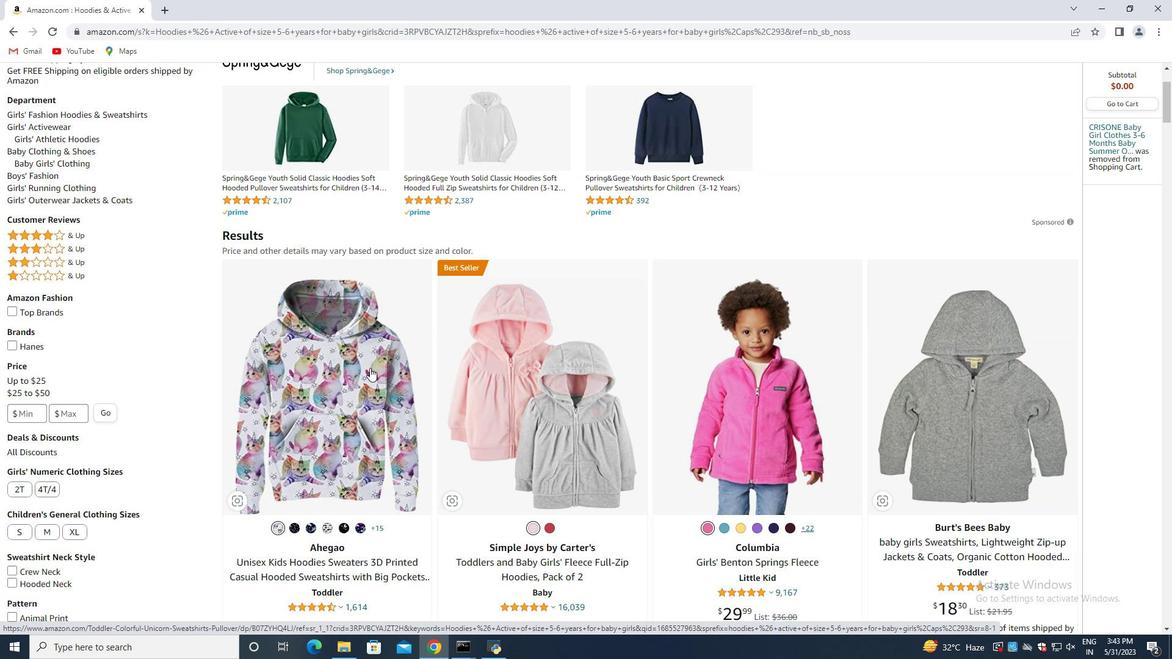 
Action: Mouse moved to (373, 365)
Screenshot: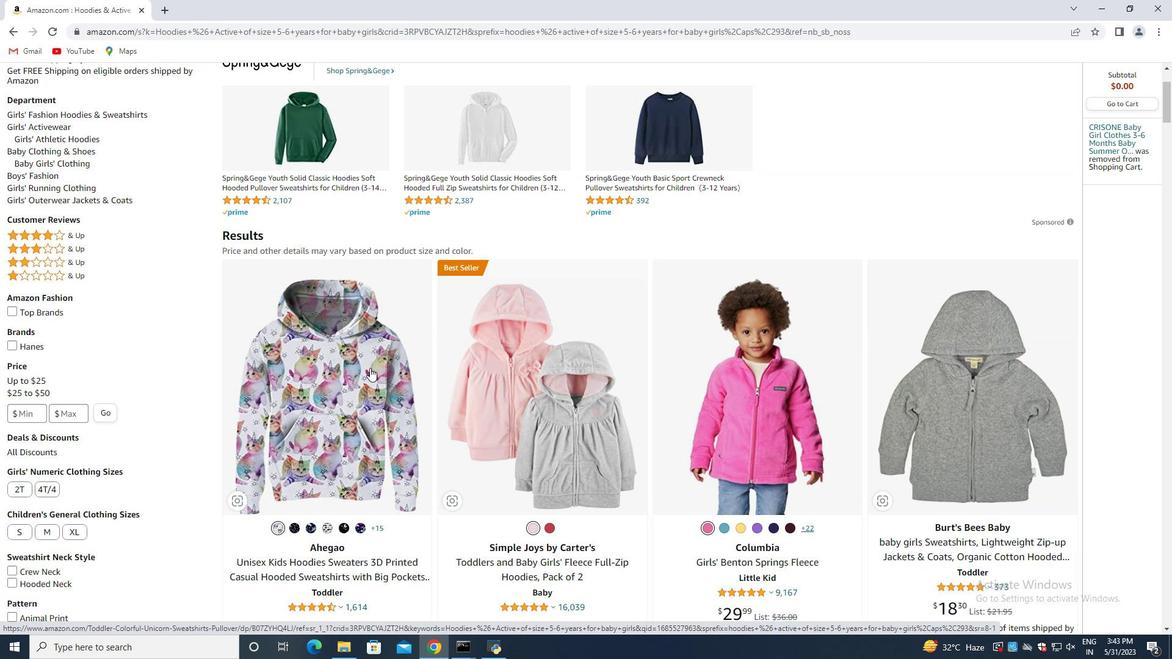 
Action: Mouse scrolled (373, 365) with delta (0, 0)
Screenshot: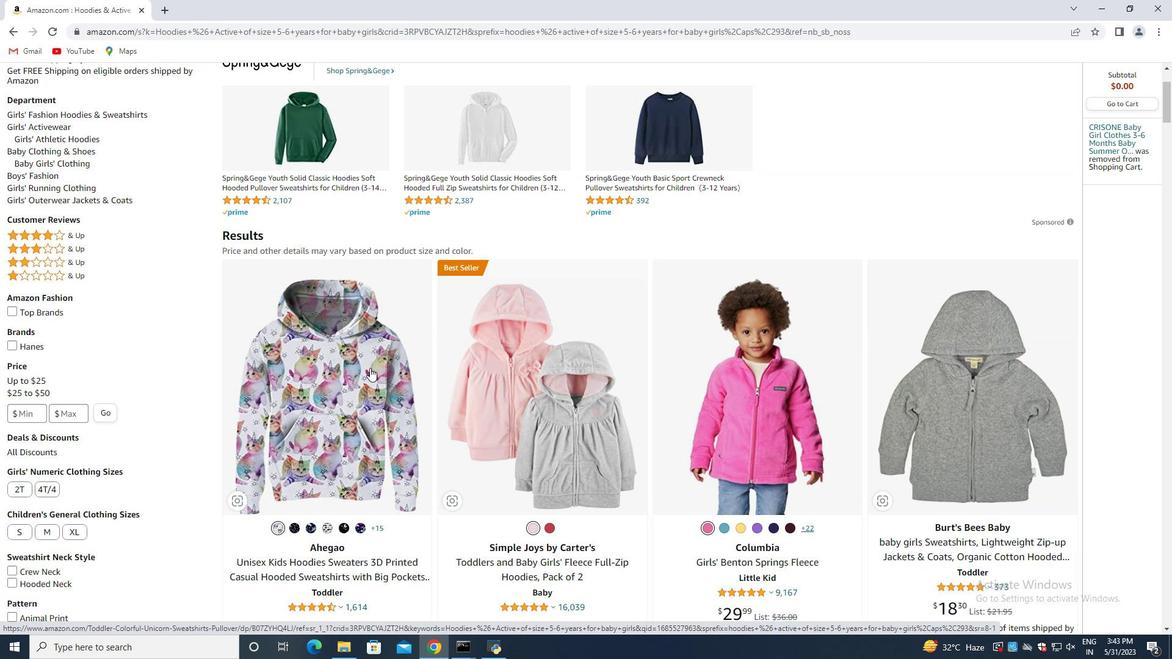 
Action: Mouse scrolled (373, 365) with delta (0, 0)
Screenshot: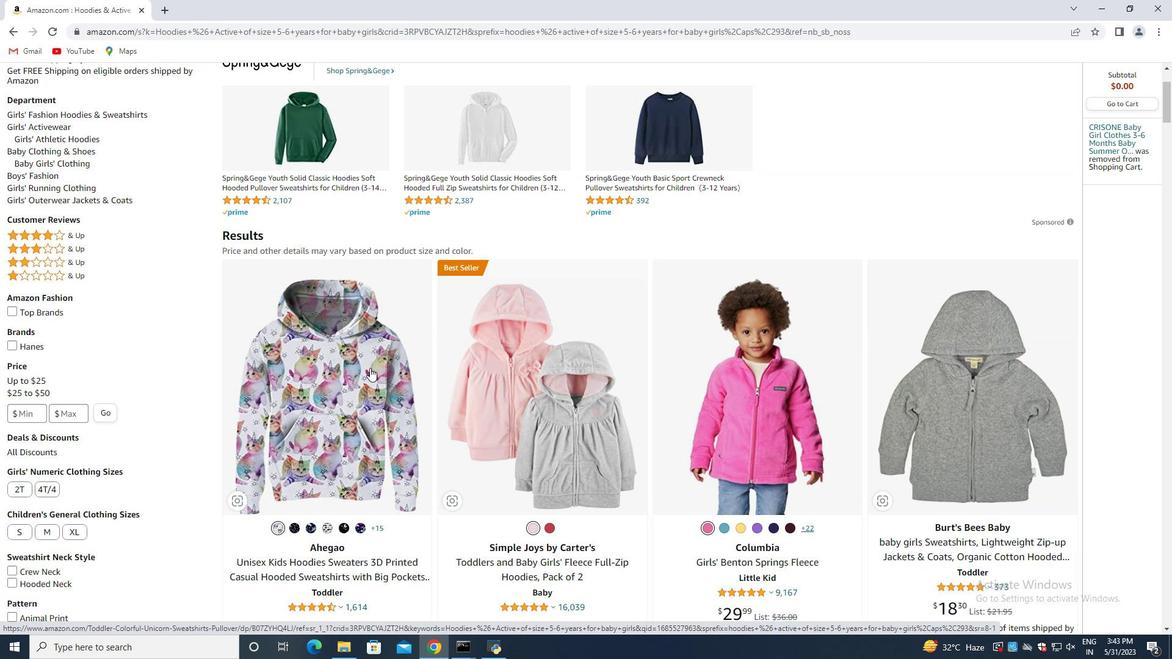 
Action: Mouse moved to (374, 365)
Screenshot: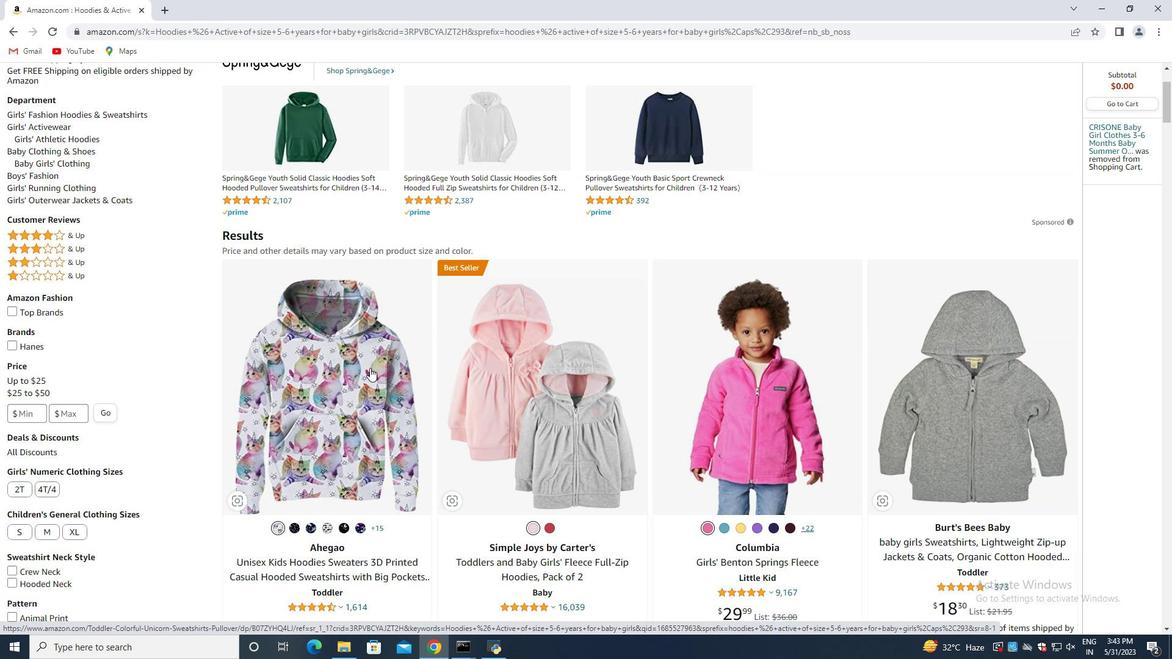 
Action: Mouse scrolled (374, 365) with delta (0, 0)
Screenshot: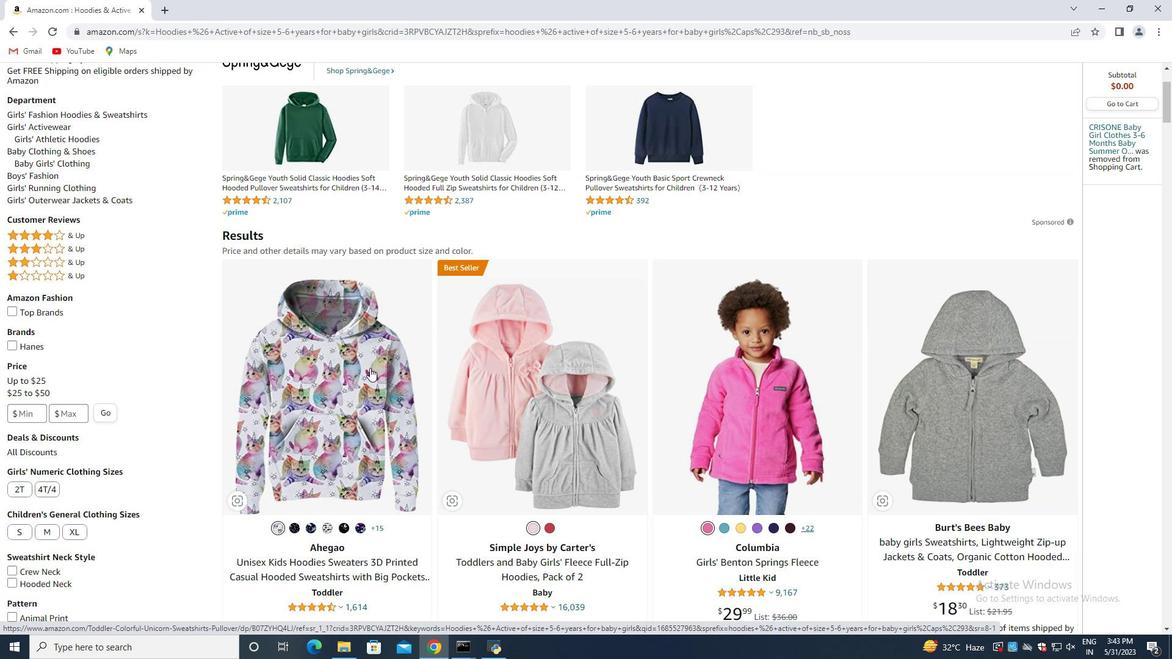 
Action: Mouse scrolled (374, 365) with delta (0, 0)
Screenshot: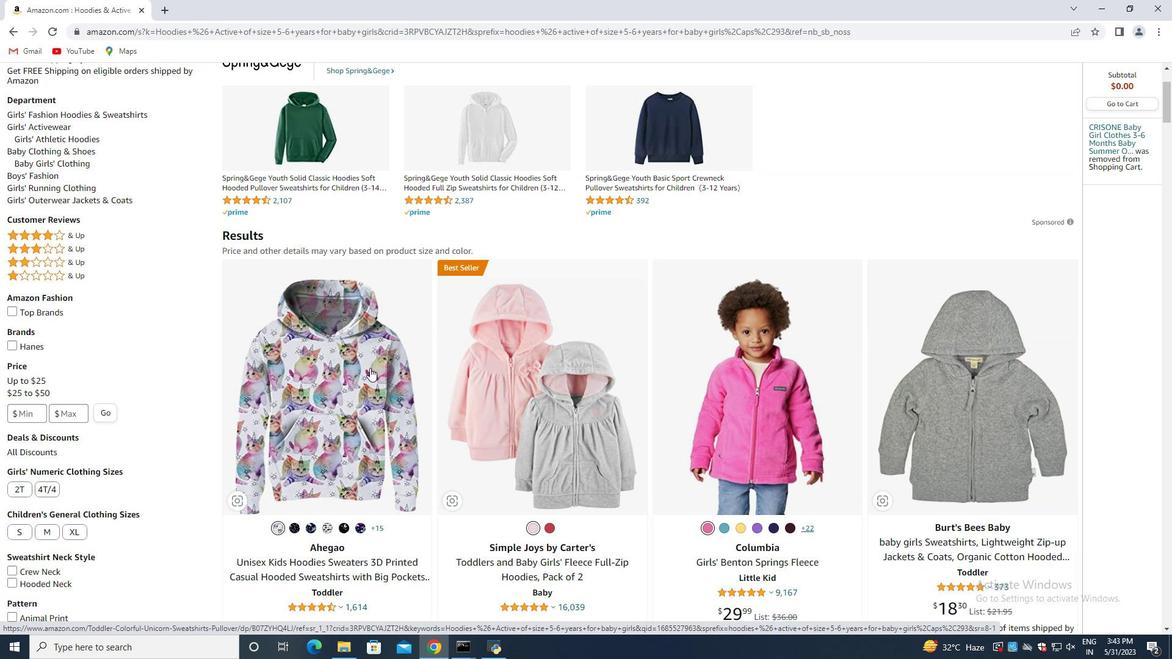 
Action: Mouse scrolled (374, 365) with delta (0, 0)
Screenshot: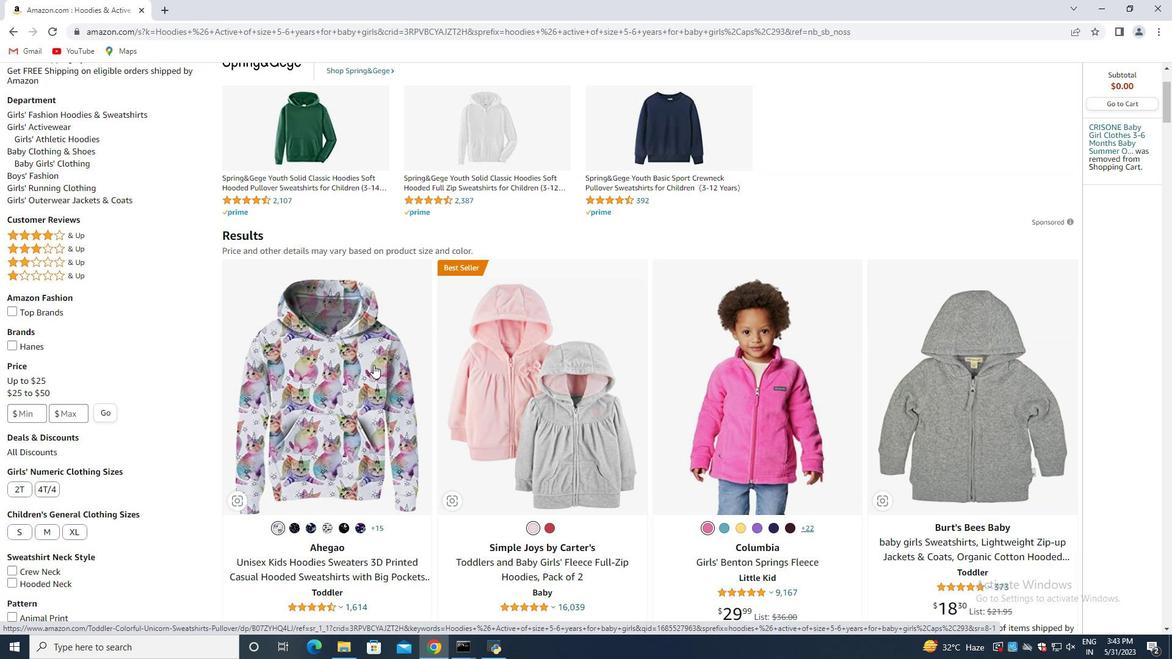 
Action: Mouse moved to (405, 300)
Screenshot: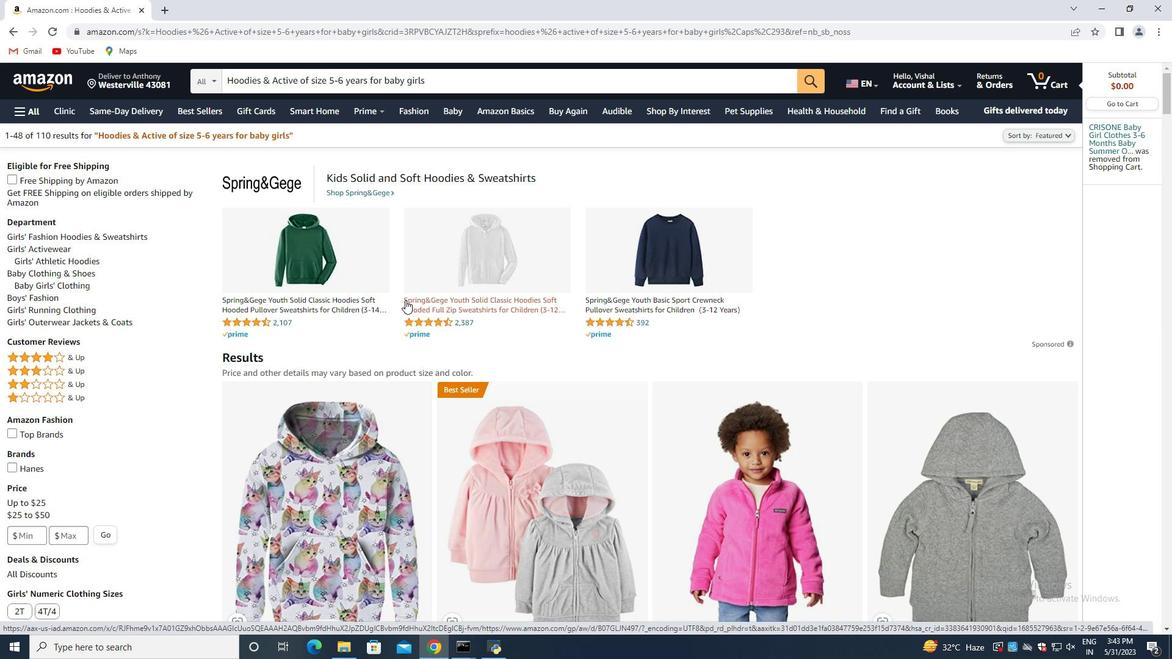 
Action: Mouse scrolled (405, 299) with delta (0, 0)
Screenshot: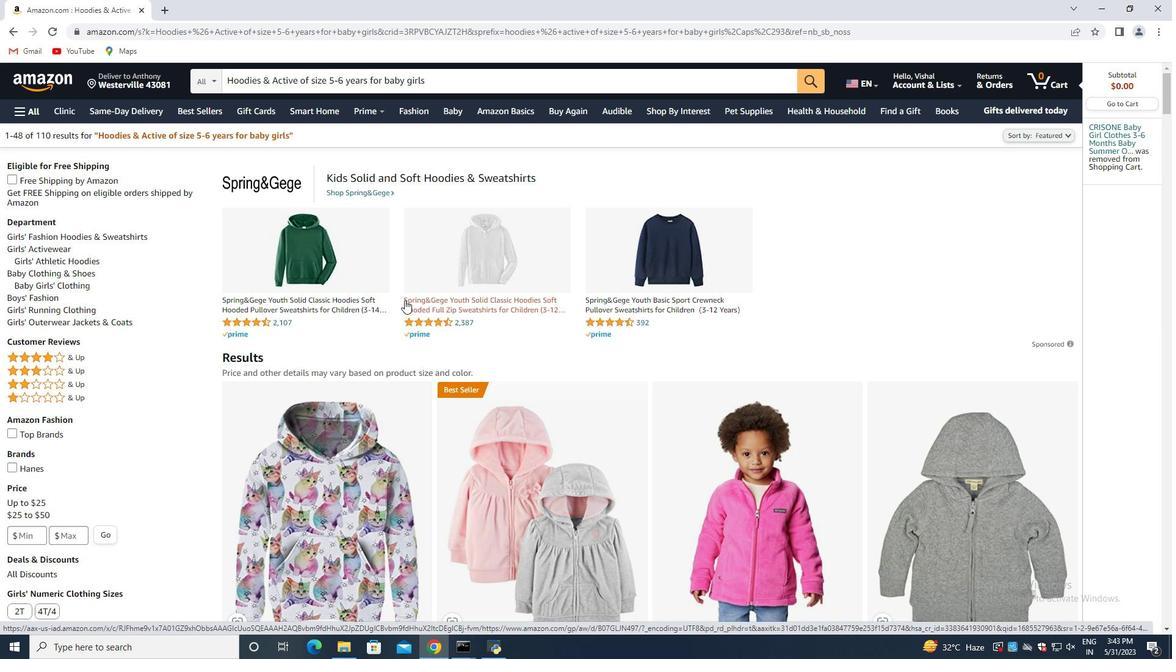
Action: Mouse scrolled (405, 299) with delta (0, 0)
Screenshot: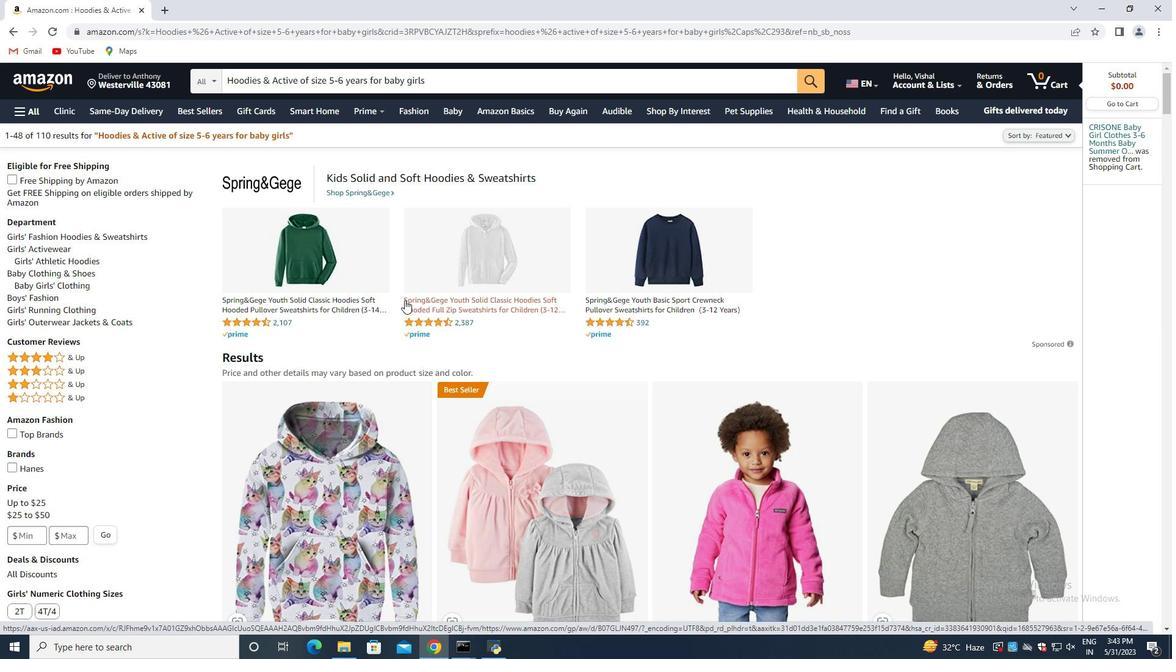 
Action: Mouse scrolled (405, 299) with delta (0, 0)
Screenshot: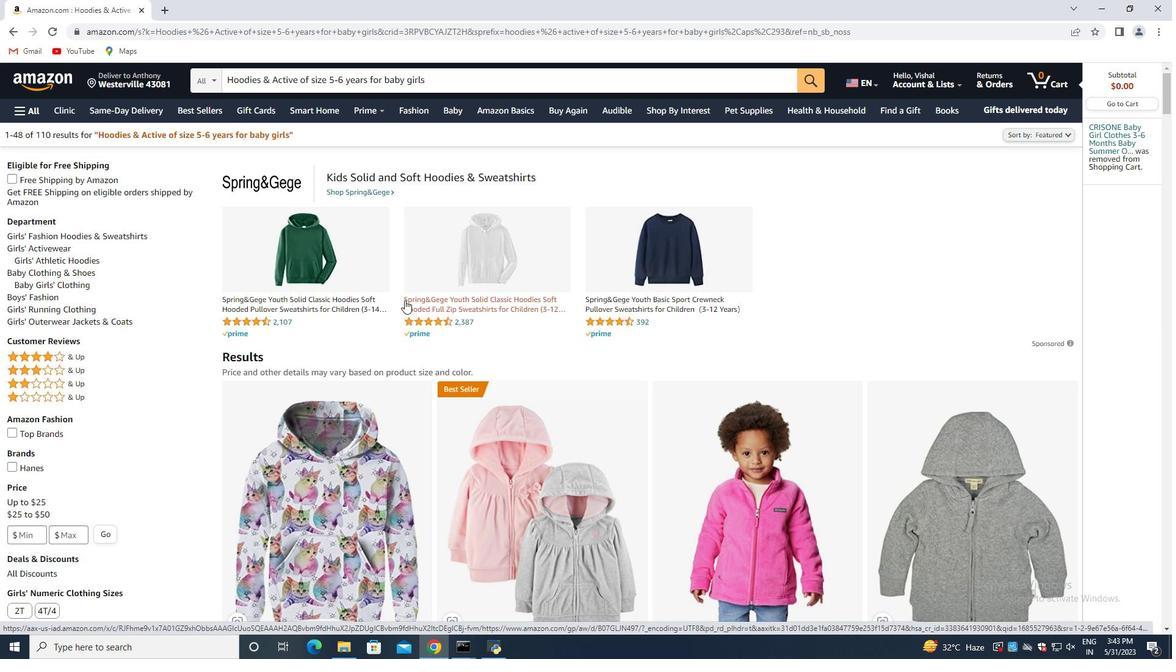 
Action: Mouse scrolled (405, 299) with delta (0, 0)
Screenshot: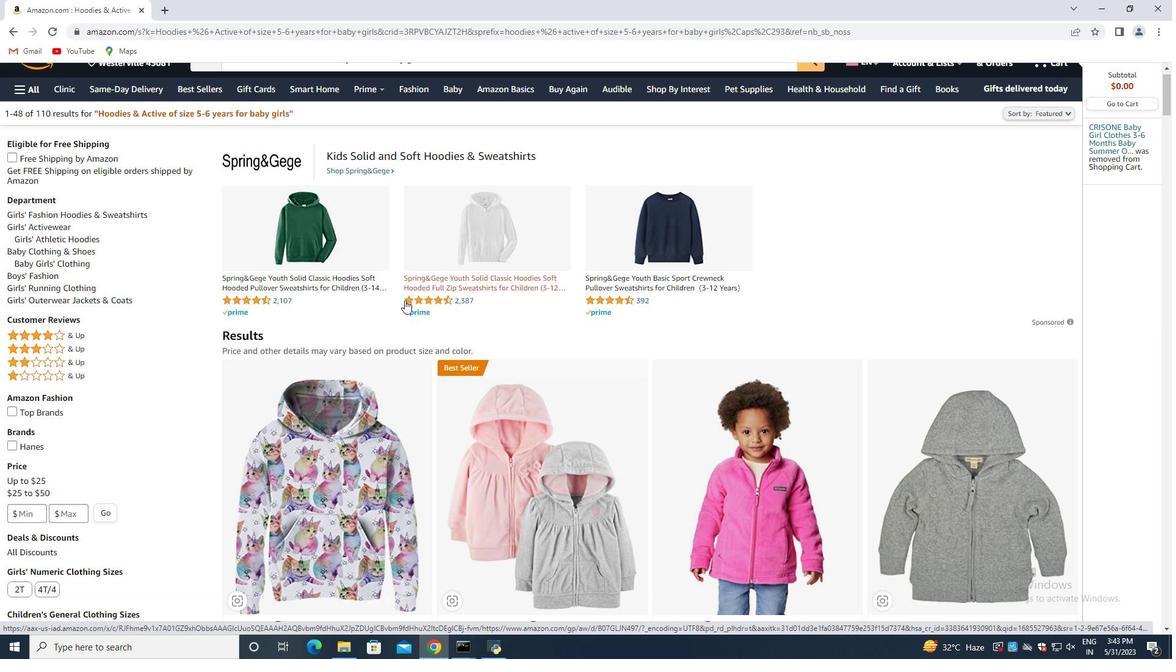 
Action: Mouse scrolled (405, 299) with delta (0, 0)
Screenshot: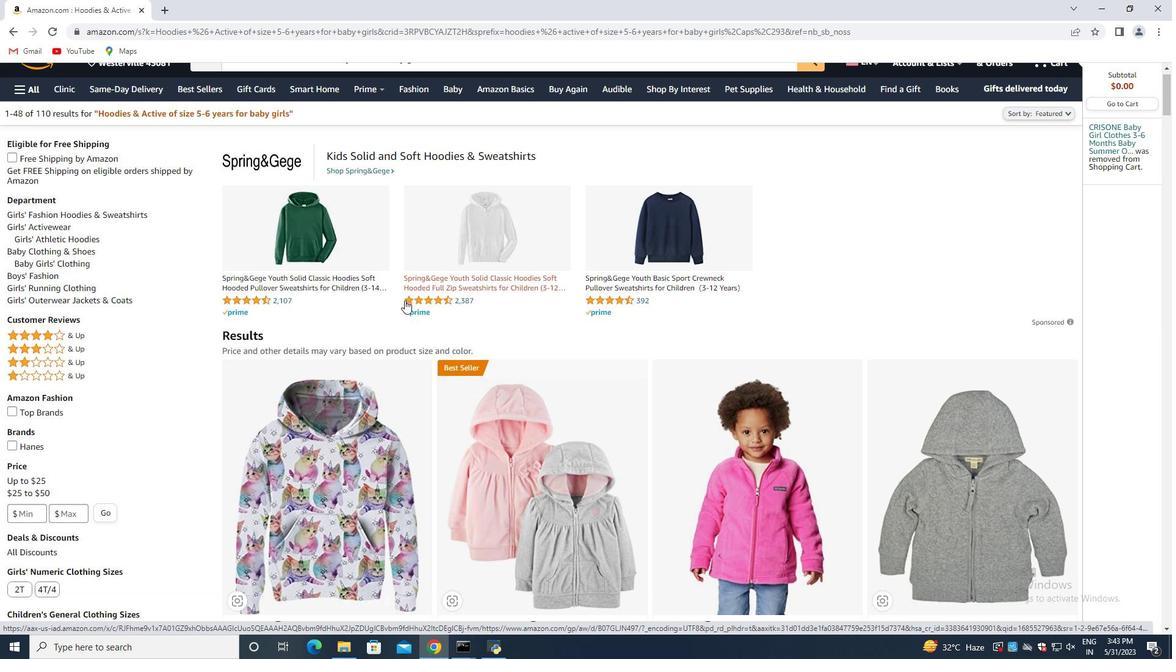 
Action: Mouse scrolled (405, 299) with delta (0, 0)
Screenshot: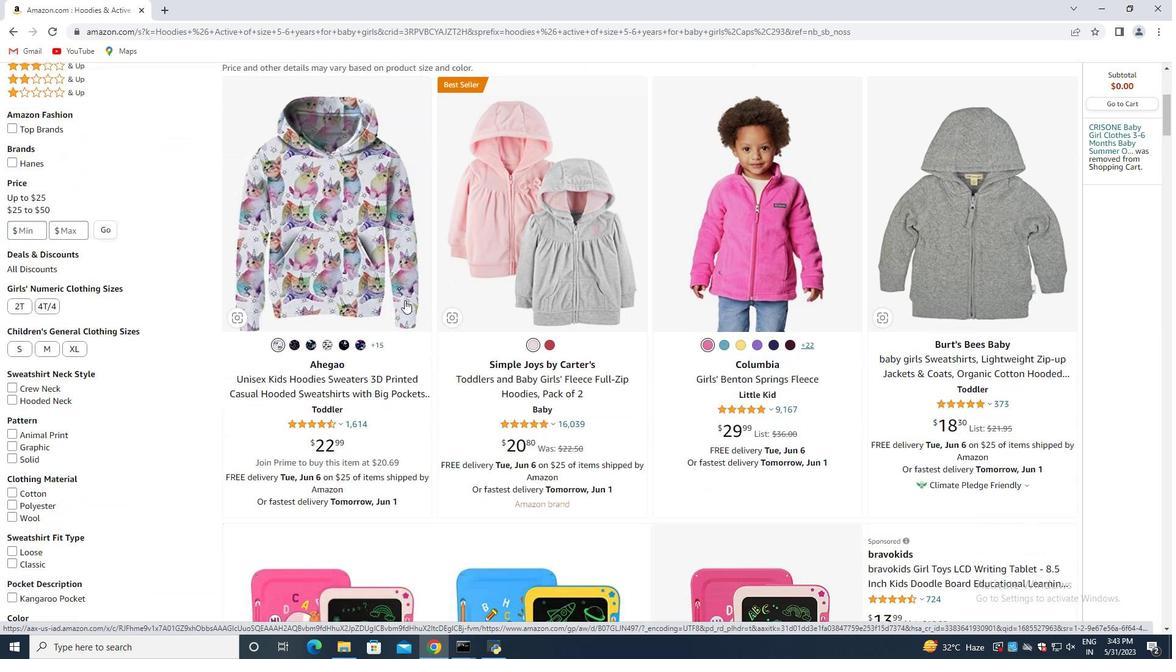 
Action: Mouse scrolled (405, 299) with delta (0, 0)
Screenshot: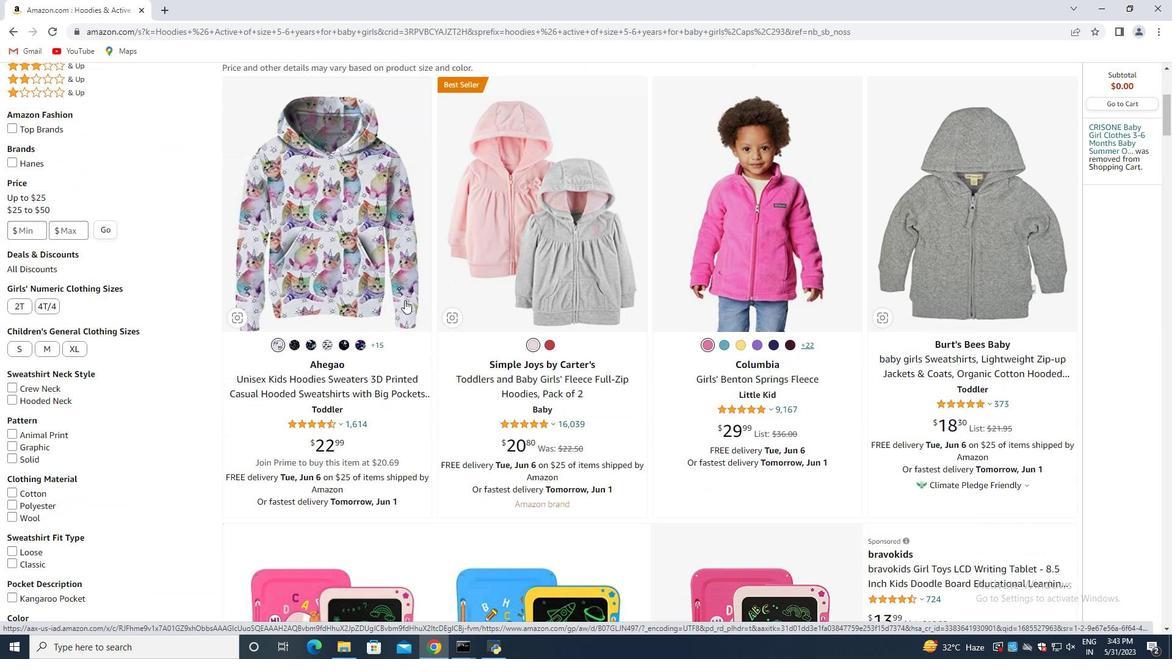 
Action: Mouse scrolled (405, 299) with delta (0, 0)
Screenshot: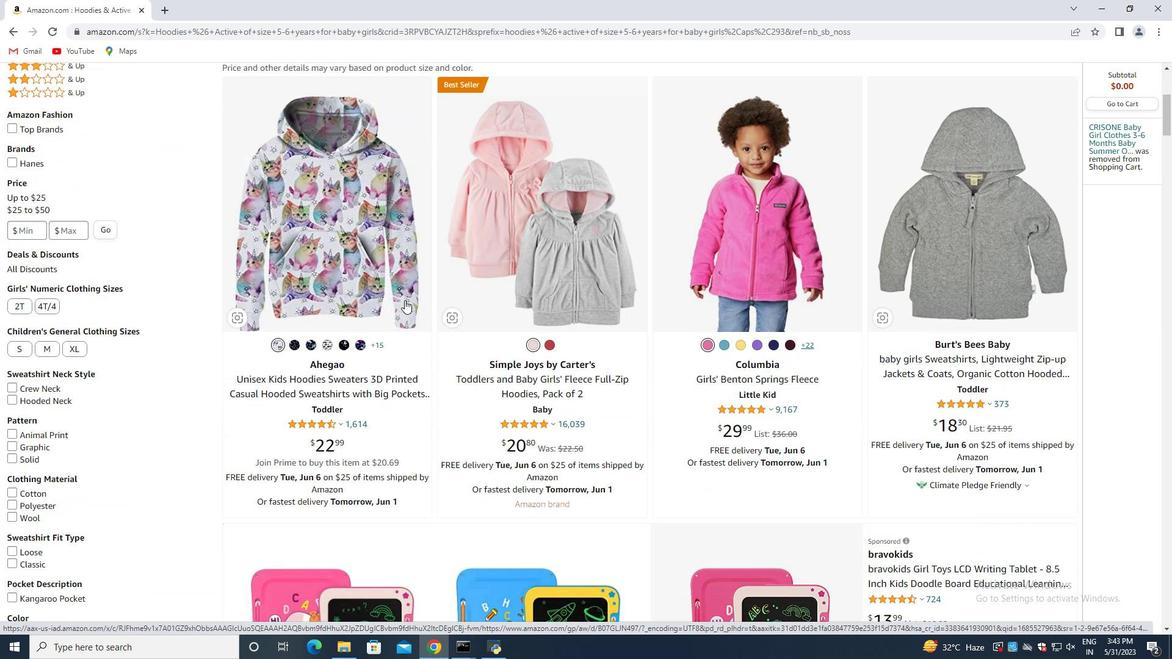
Action: Mouse scrolled (405, 299) with delta (0, 0)
Screenshot: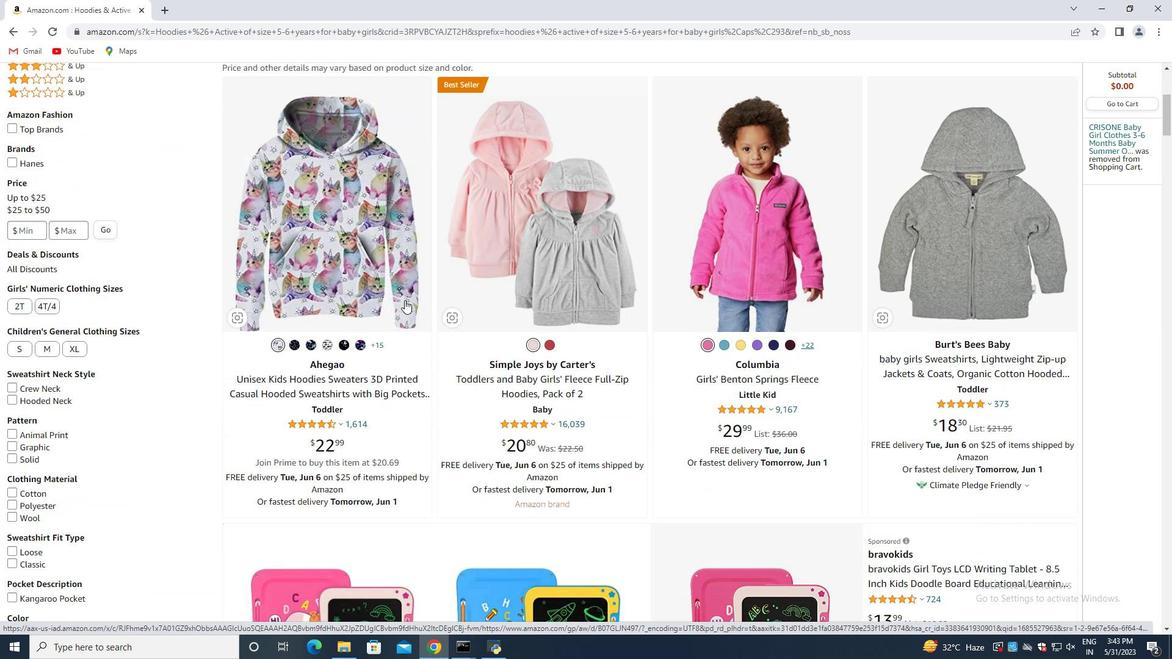 
Action: Mouse scrolled (405, 299) with delta (0, 0)
Screenshot: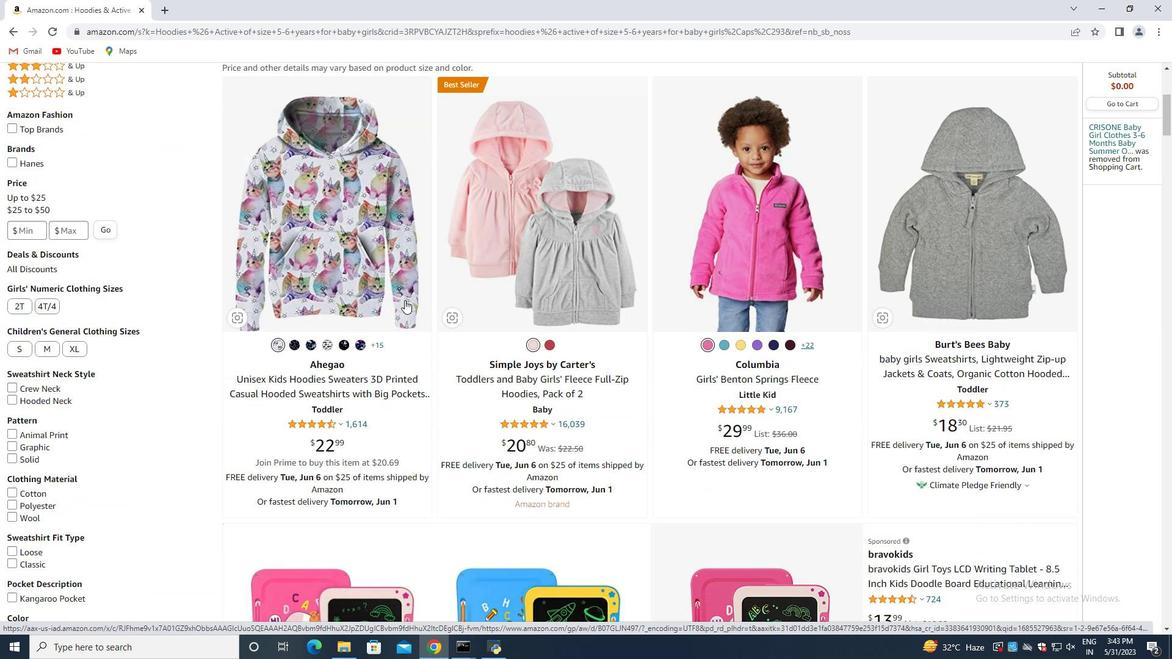 
Action: Mouse scrolled (405, 299) with delta (0, 0)
Screenshot: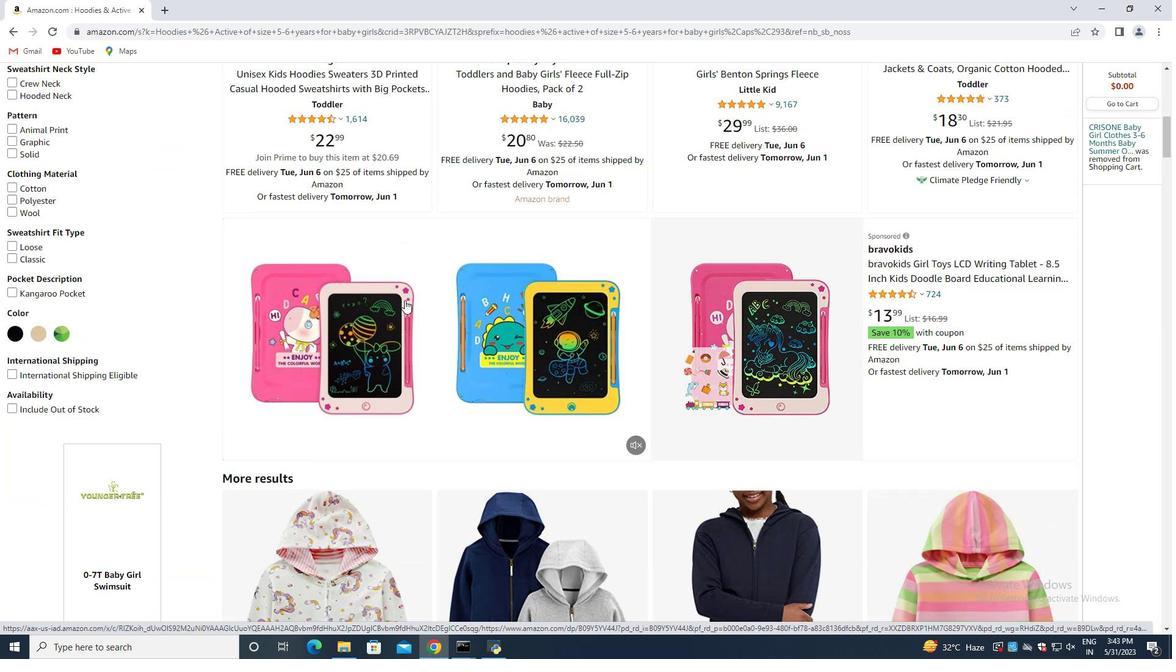 
Action: Mouse scrolled (405, 299) with delta (0, 0)
Screenshot: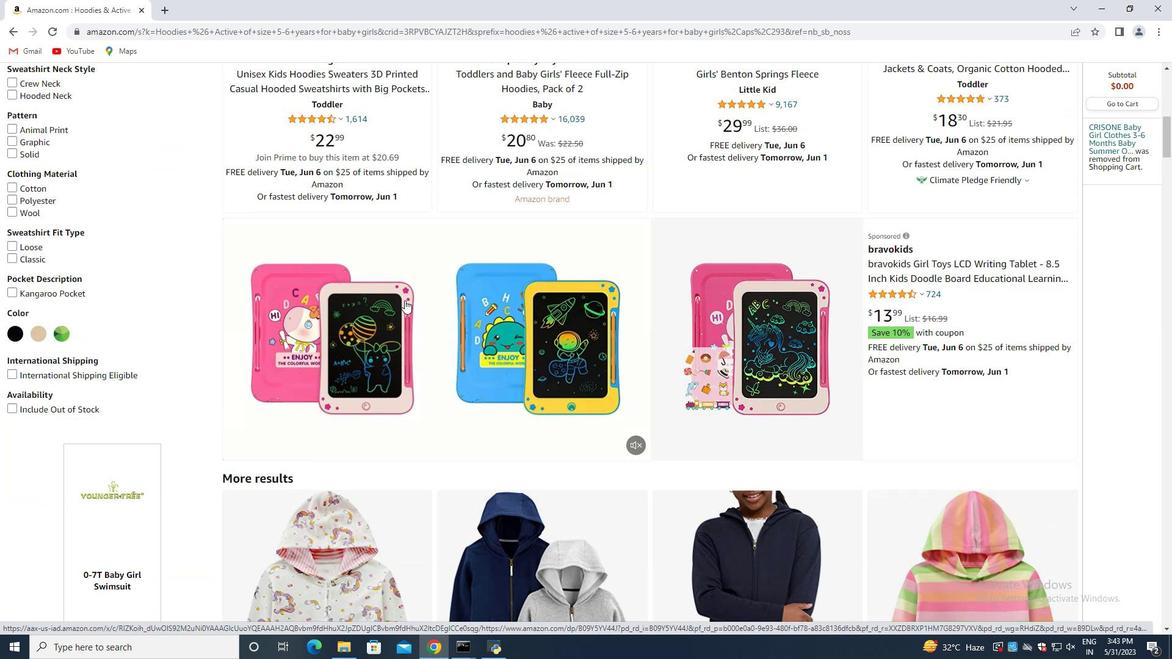 
Action: Mouse scrolled (405, 299) with delta (0, 0)
Screenshot: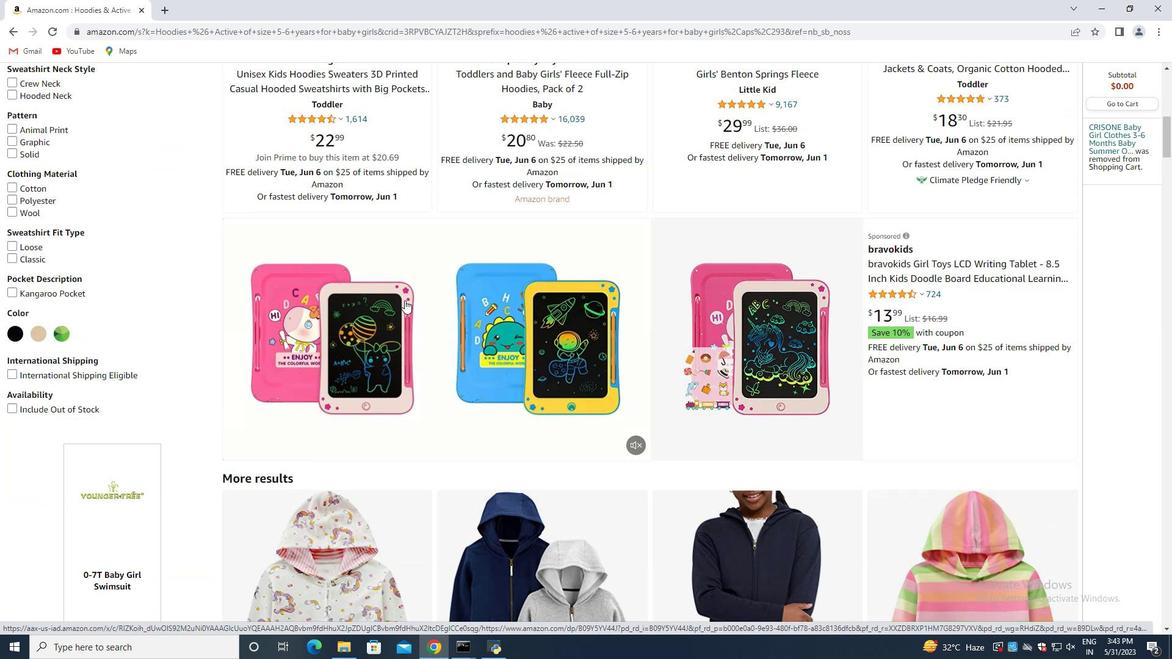 
Action: Mouse scrolled (405, 299) with delta (0, 0)
Screenshot: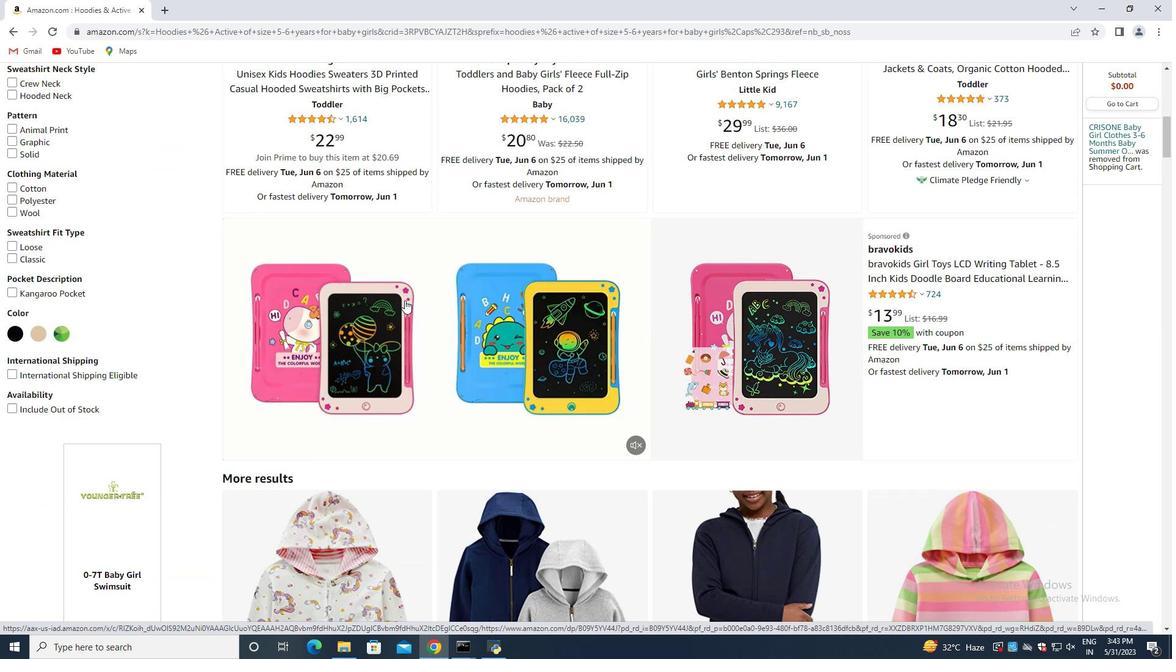 
Action: Mouse scrolled (405, 299) with delta (0, 0)
Screenshot: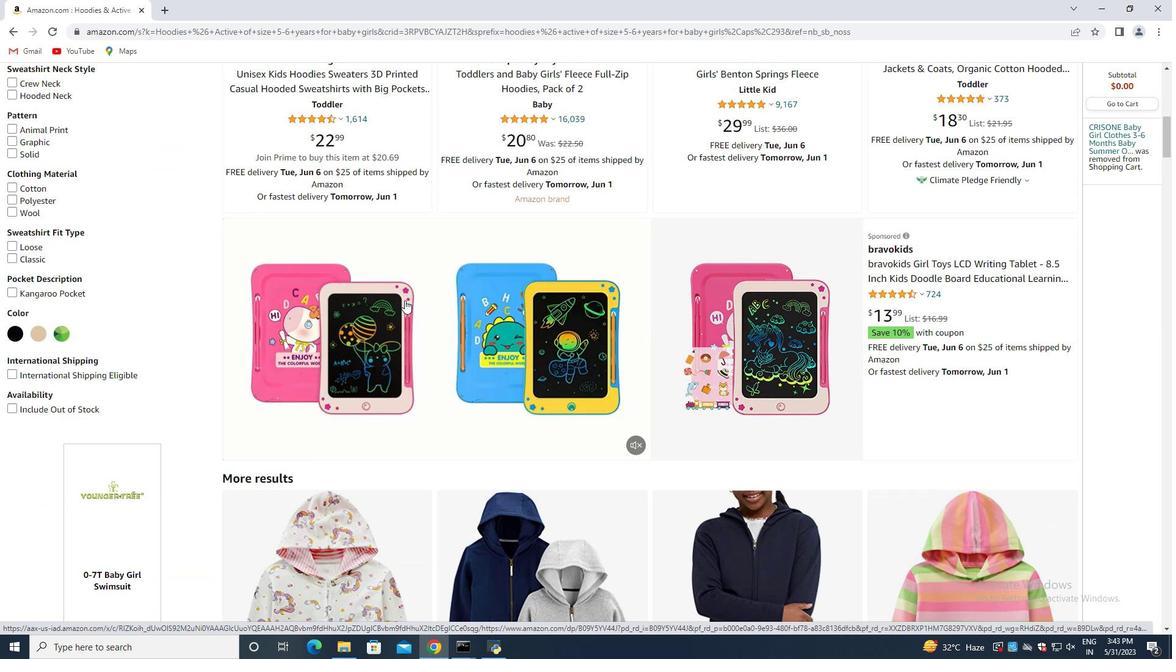 
Action: Mouse moved to (405, 300)
Screenshot: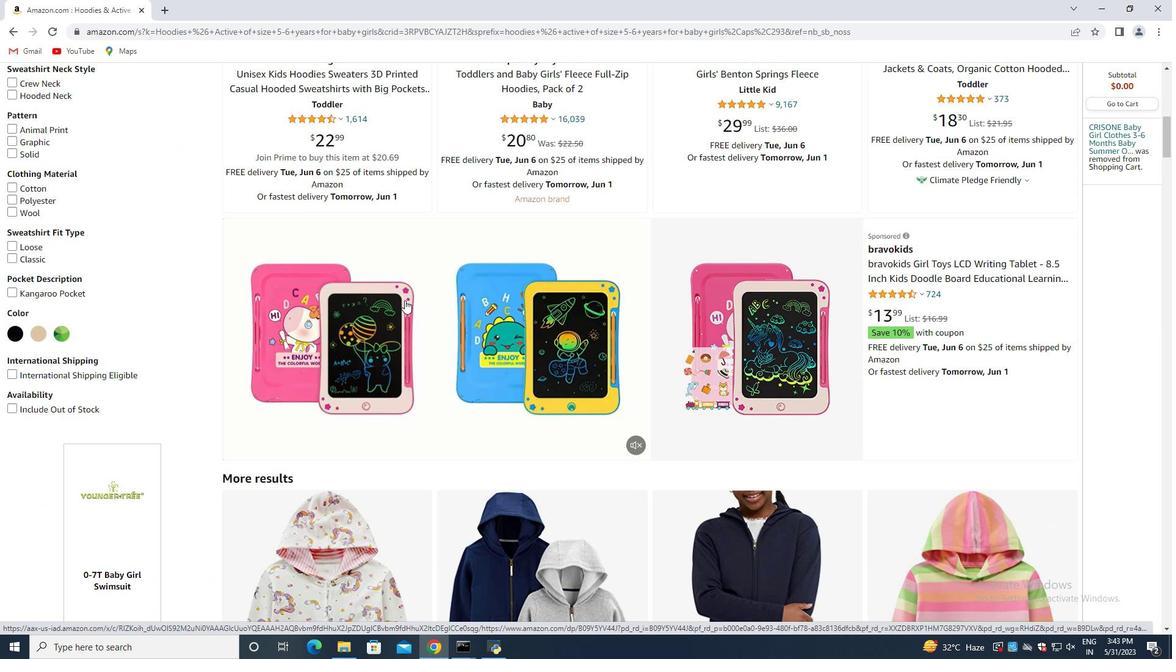 
Action: Mouse scrolled (405, 299) with delta (0, 0)
Screenshot: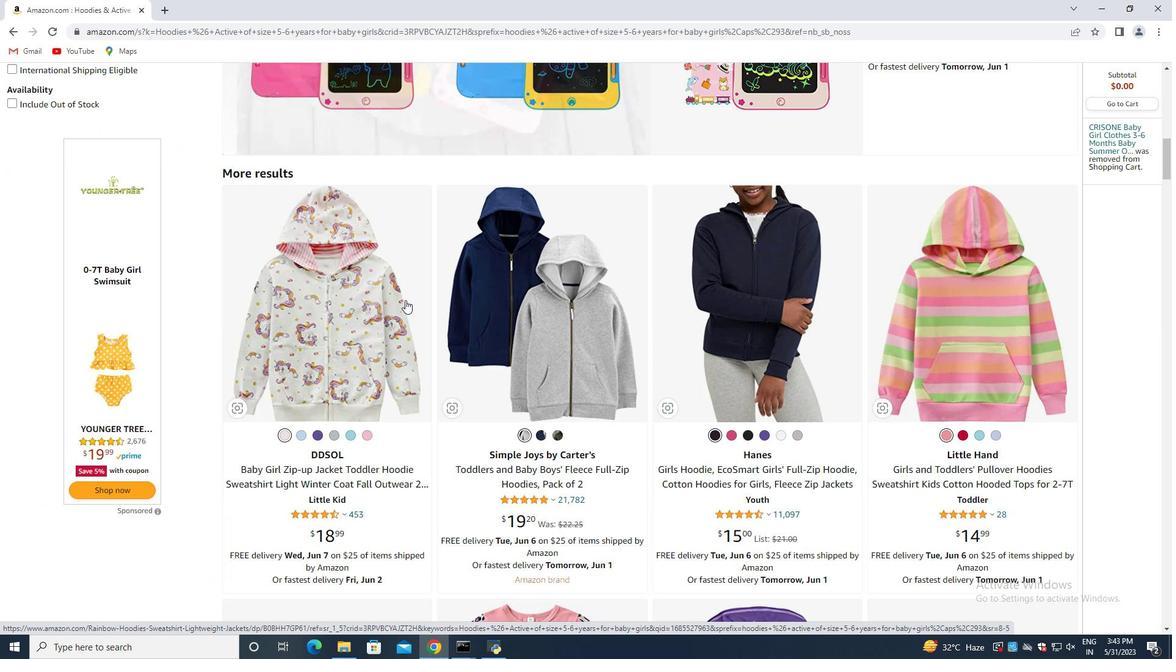
Action: Mouse scrolled (405, 299) with delta (0, 0)
Screenshot: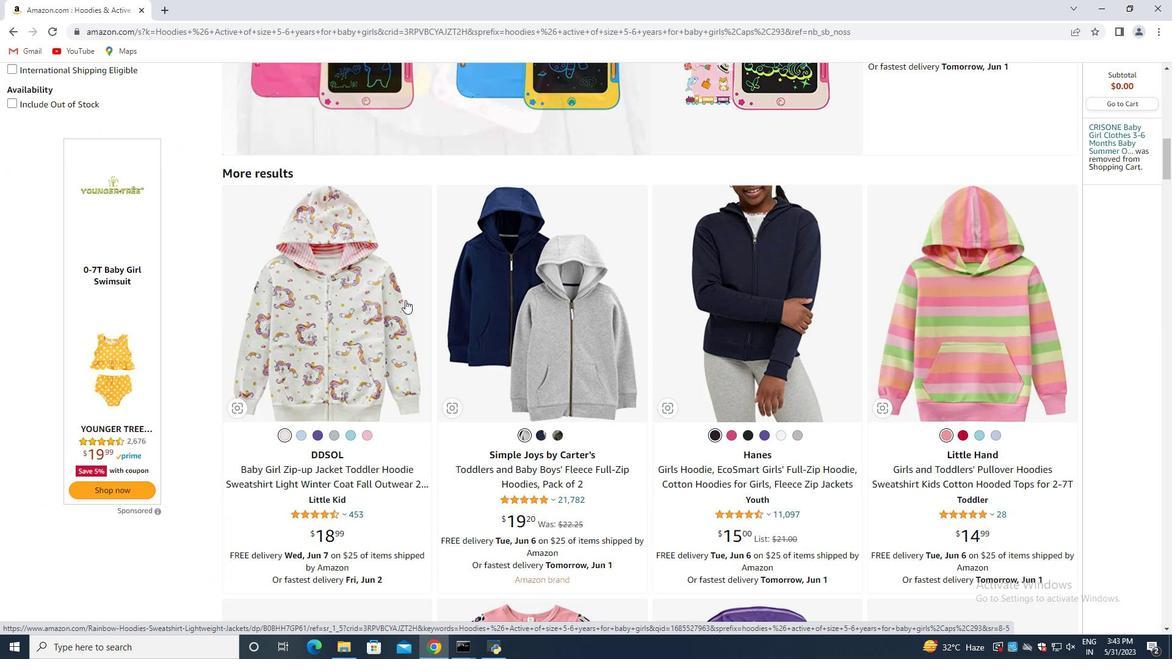 
Action: Mouse scrolled (405, 299) with delta (0, 0)
Screenshot: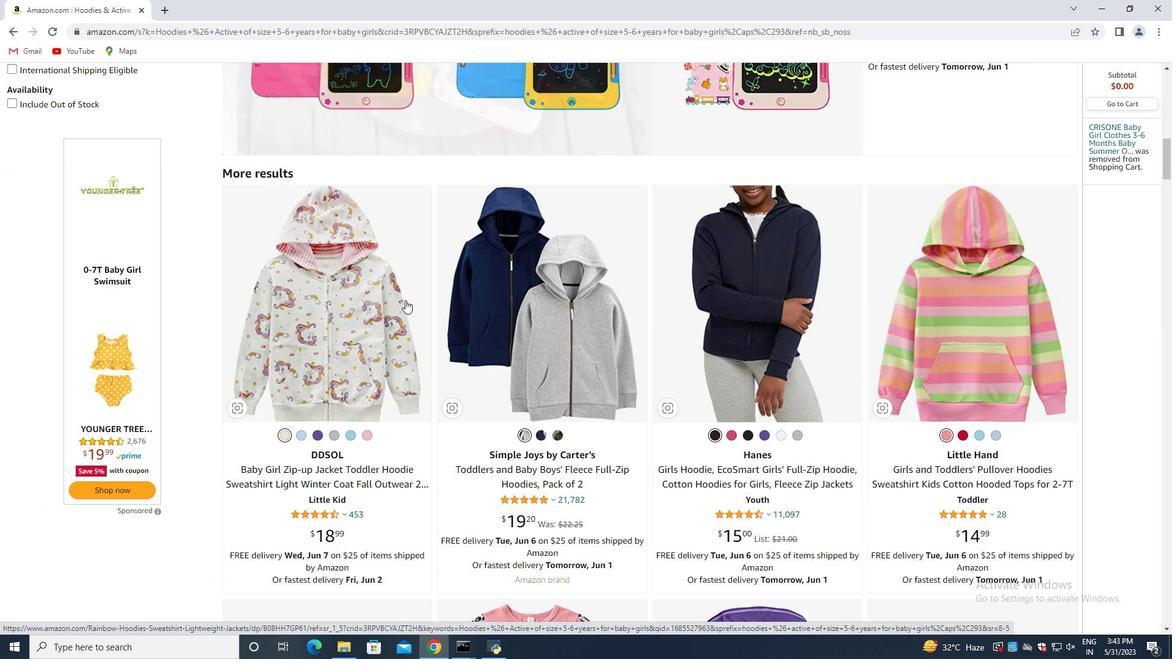 
Action: Mouse scrolled (405, 299) with delta (0, 0)
Screenshot: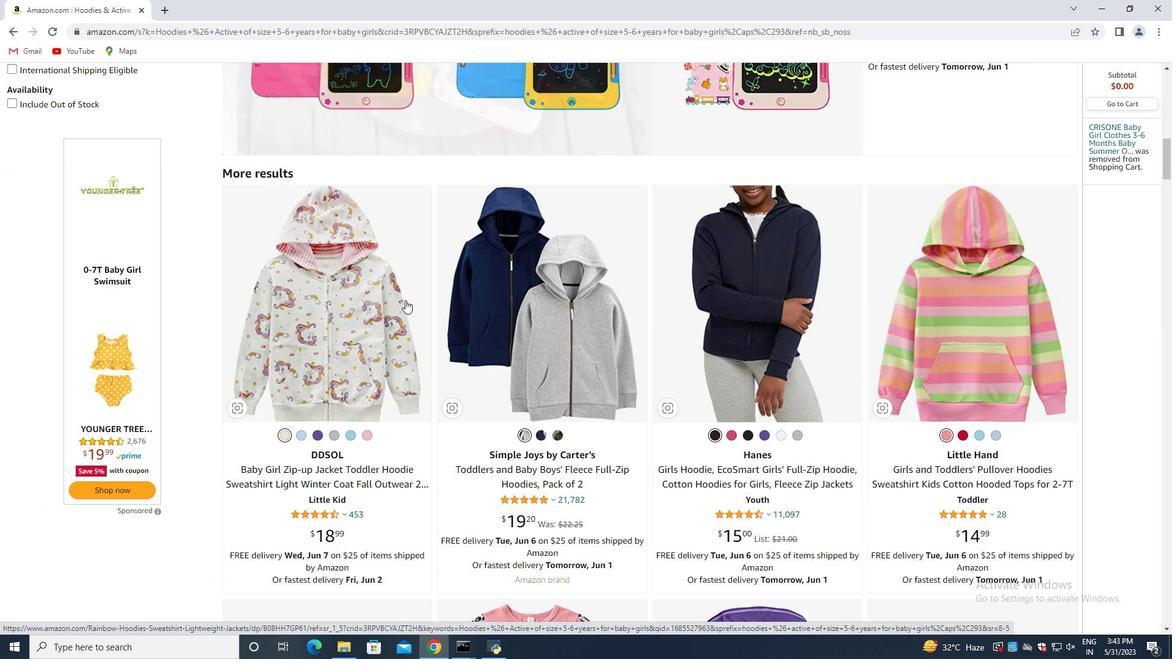 
Action: Mouse moved to (407, 299)
Screenshot: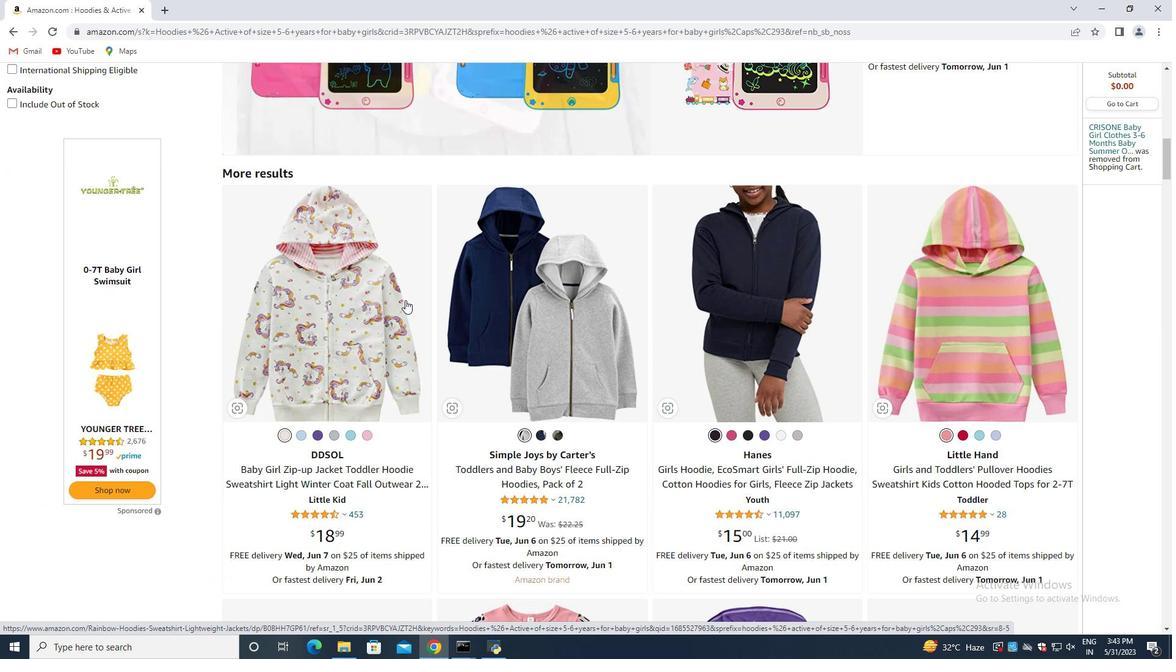 
Action: Mouse scrolled (407, 299) with delta (0, 0)
Screenshot: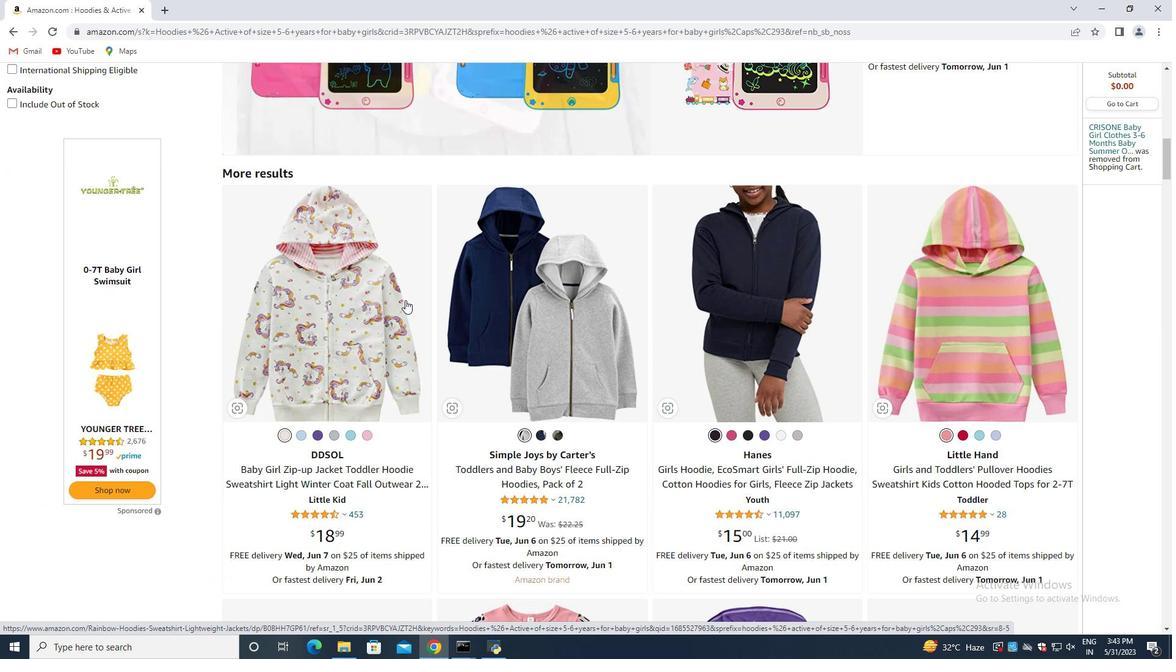 
Action: Mouse moved to (410, 299)
Screenshot: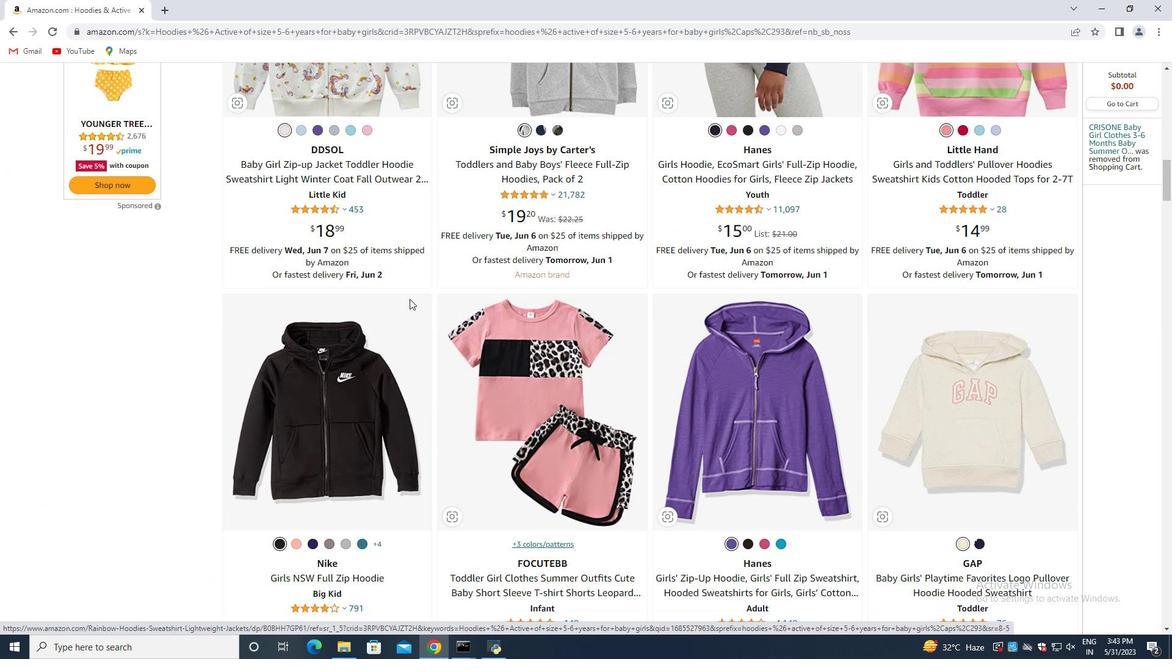 
Action: Mouse scrolled (410, 299) with delta (0, 0)
Screenshot: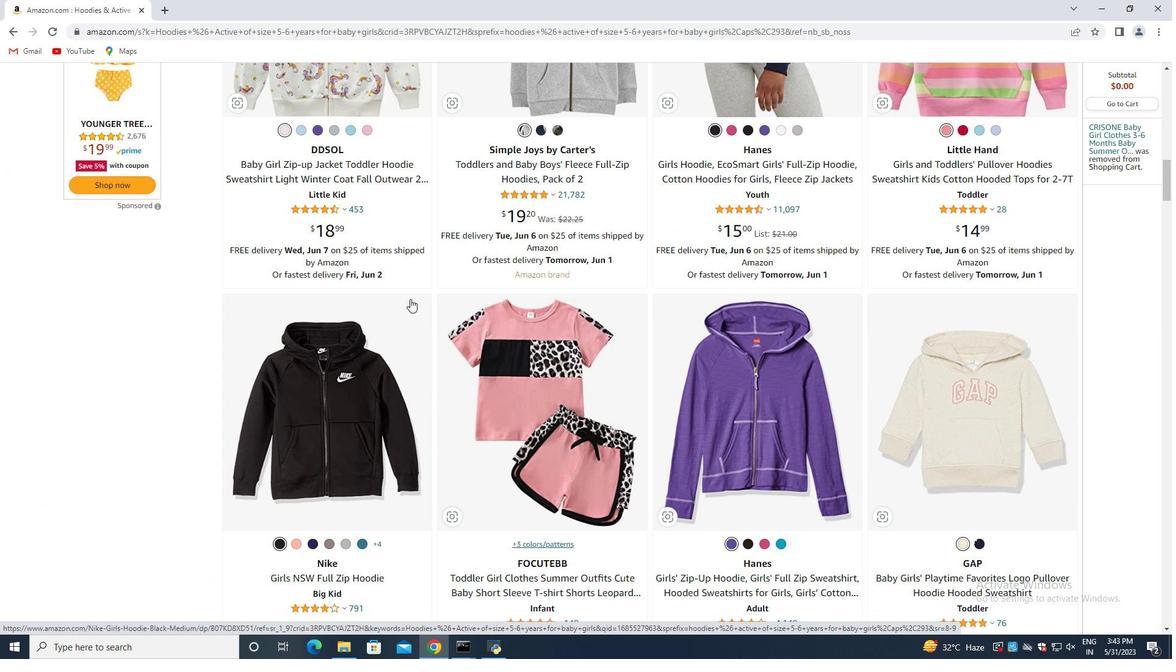 
Action: Mouse scrolled (410, 299) with delta (0, 0)
Screenshot: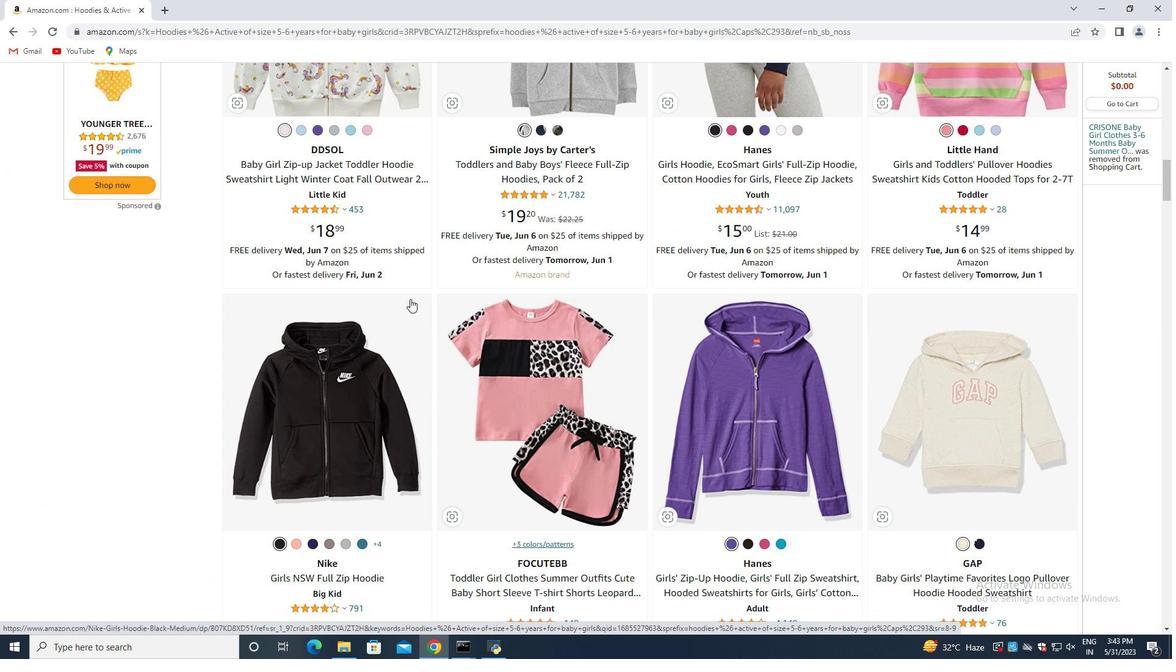 
Action: Mouse scrolled (410, 298) with delta (0, 0)
Screenshot: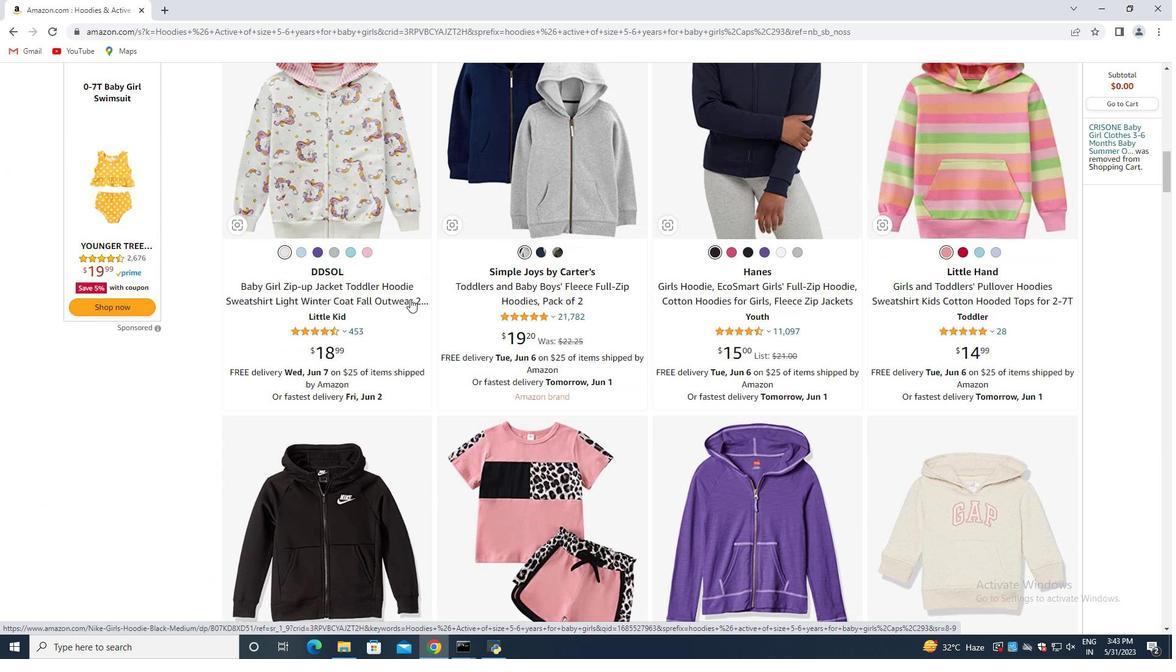 
Action: Mouse scrolled (410, 298) with delta (0, 0)
Screenshot: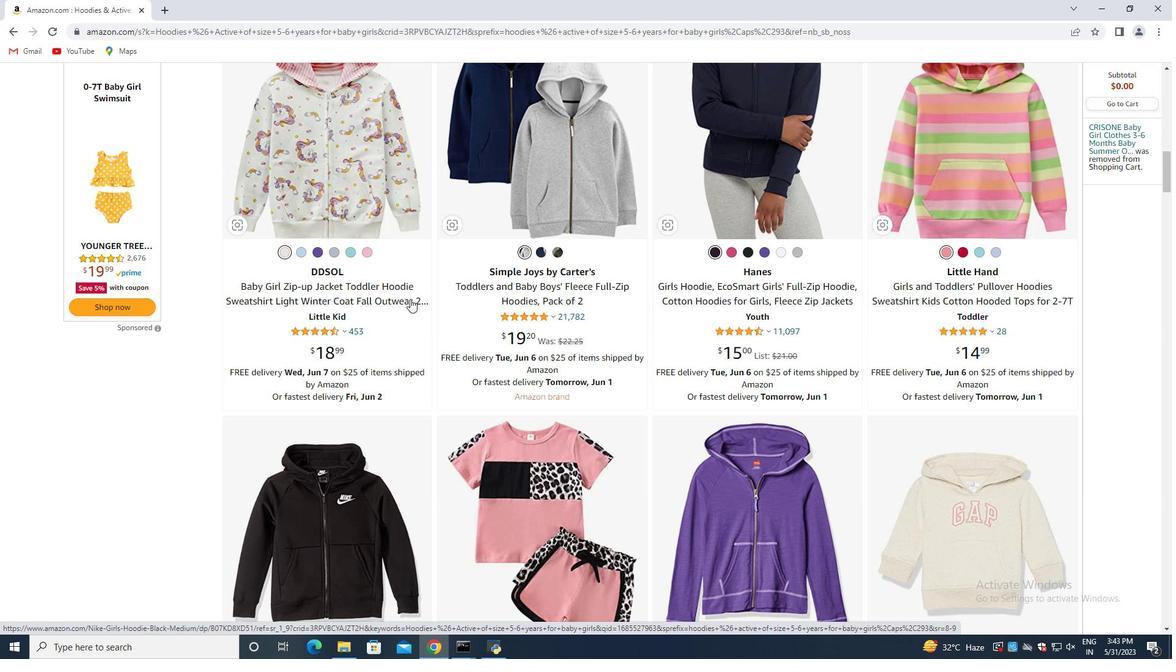 
Action: Mouse scrolled (410, 298) with delta (0, 0)
Screenshot: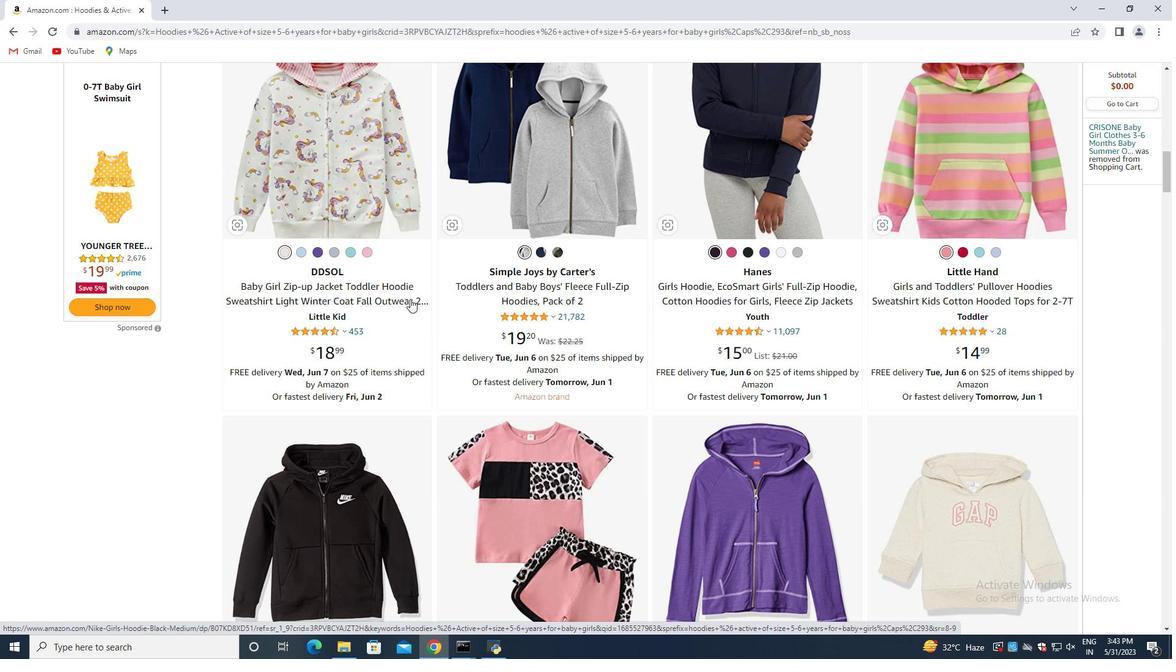 
Action: Mouse scrolled (410, 298) with delta (0, 0)
Screenshot: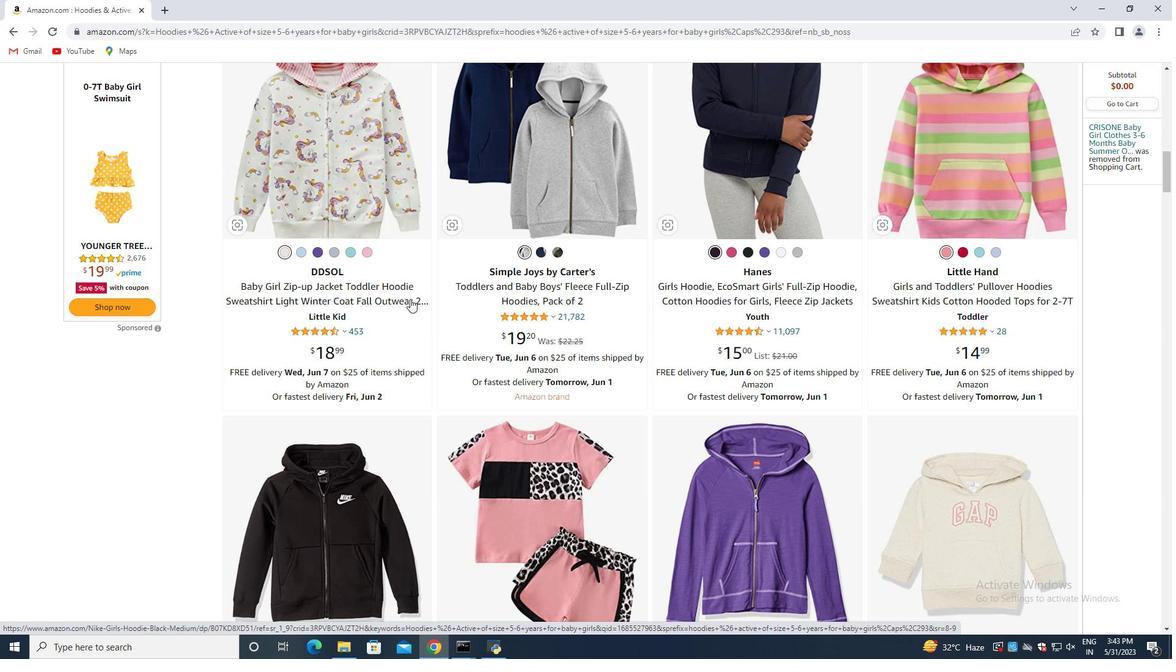
Action: Mouse moved to (412, 299)
Screenshot: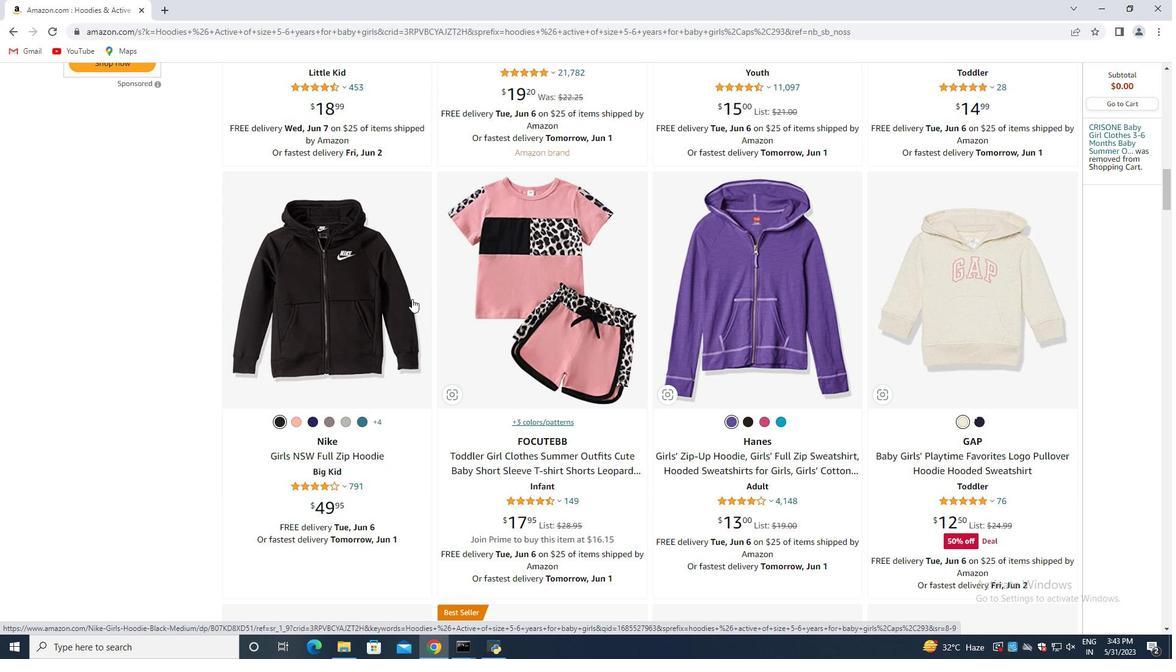
Action: Mouse scrolled (412, 298) with delta (0, 0)
Screenshot: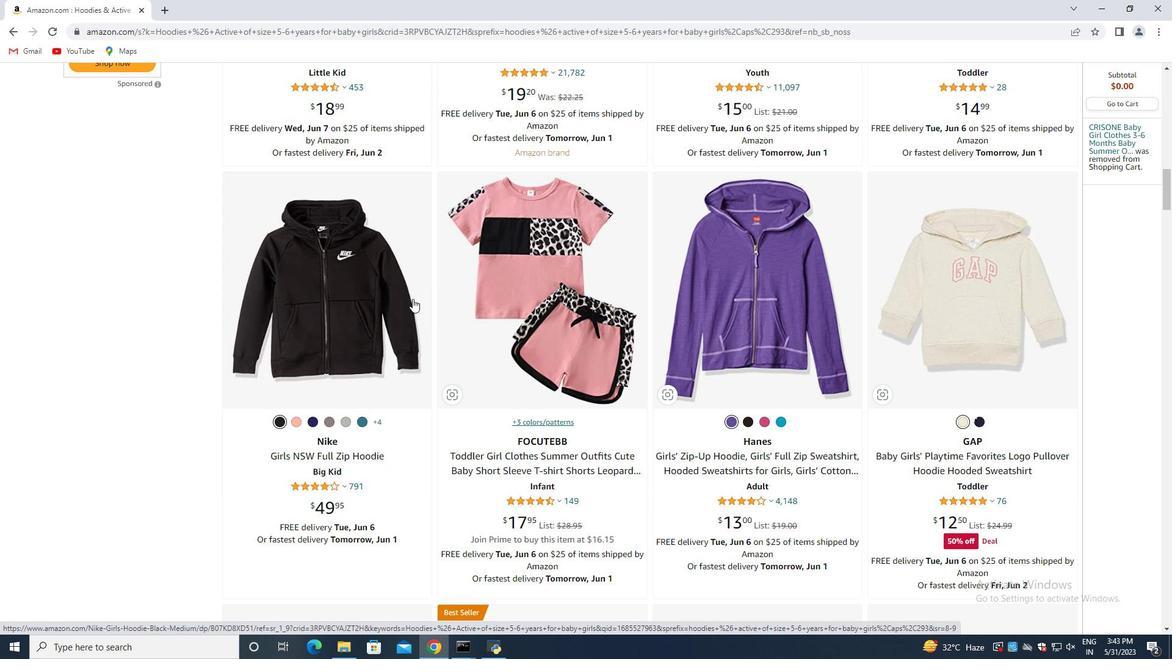 
Action: Mouse scrolled (412, 298) with delta (0, 0)
Screenshot: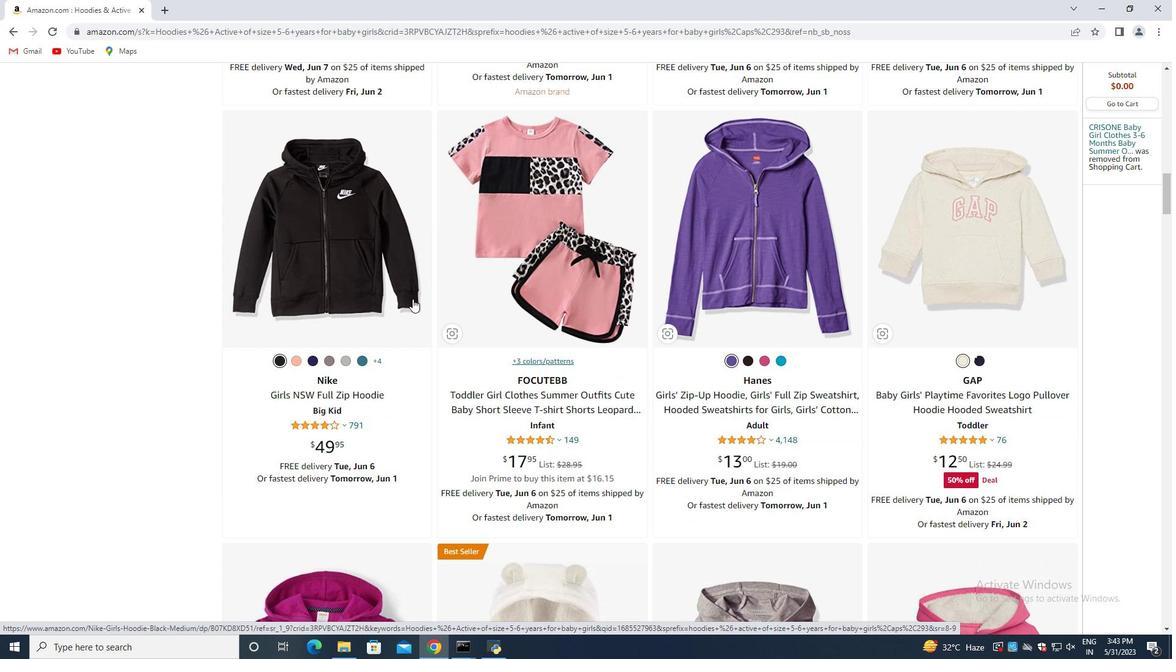
Action: Mouse scrolled (412, 298) with delta (0, 0)
Screenshot: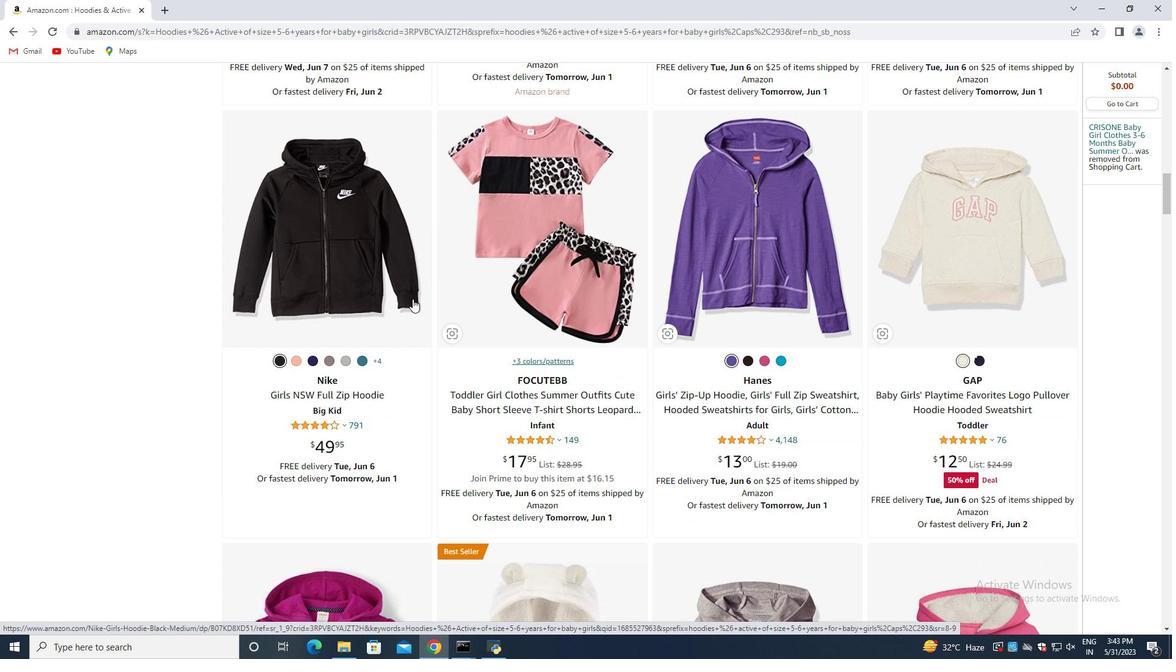 
Action: Mouse scrolled (412, 298) with delta (0, 0)
Screenshot: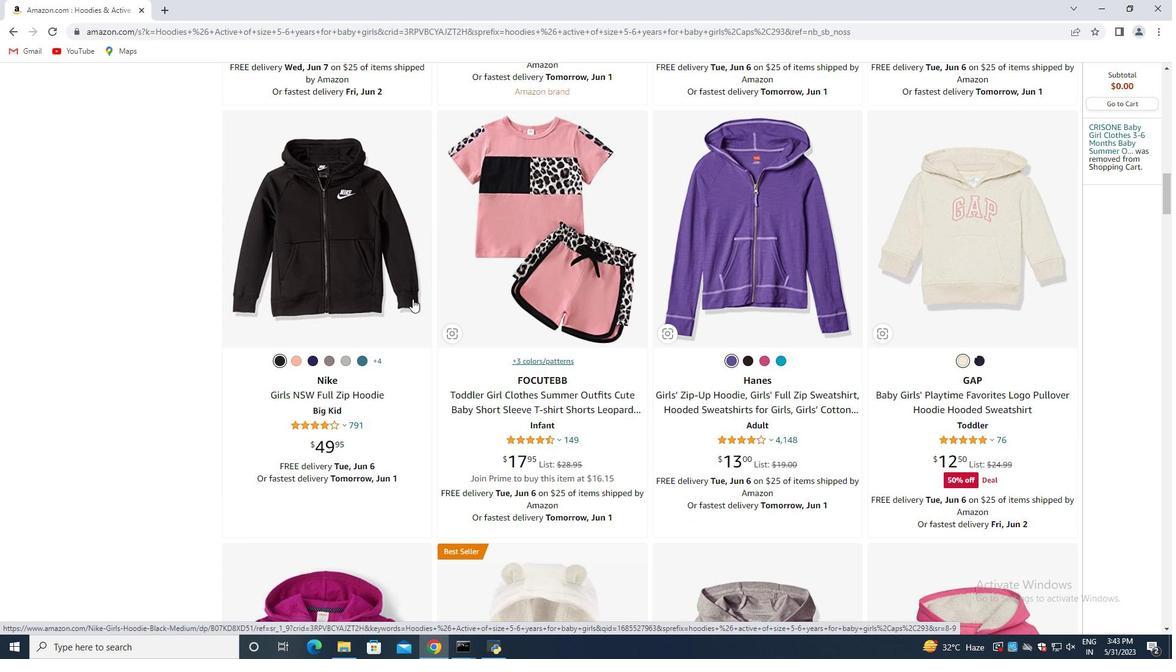 
Action: Mouse scrolled (412, 298) with delta (0, 0)
Screenshot: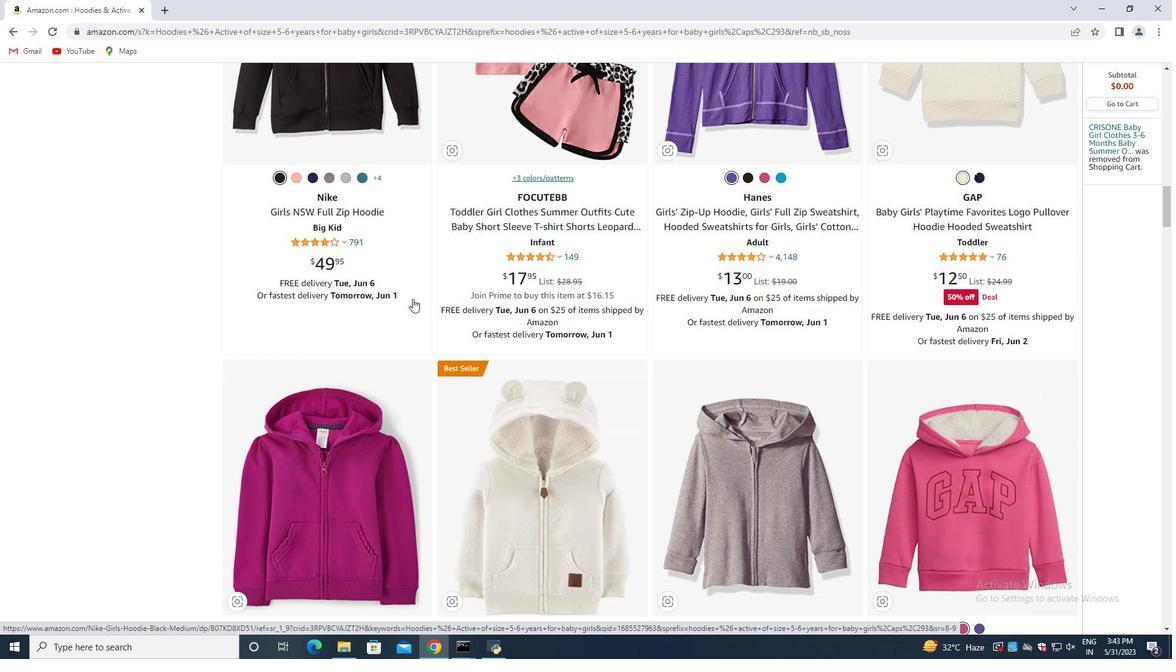 
Action: Mouse scrolled (412, 298) with delta (0, 0)
Screenshot: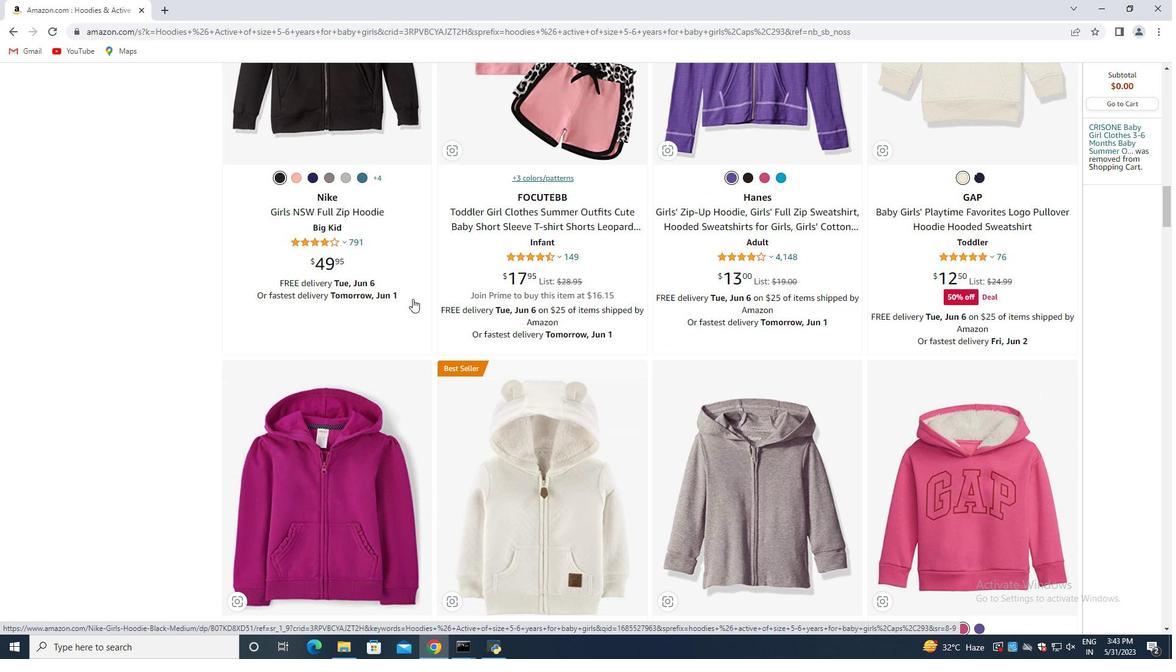 
Action: Mouse scrolled (412, 298) with delta (0, 0)
Screenshot: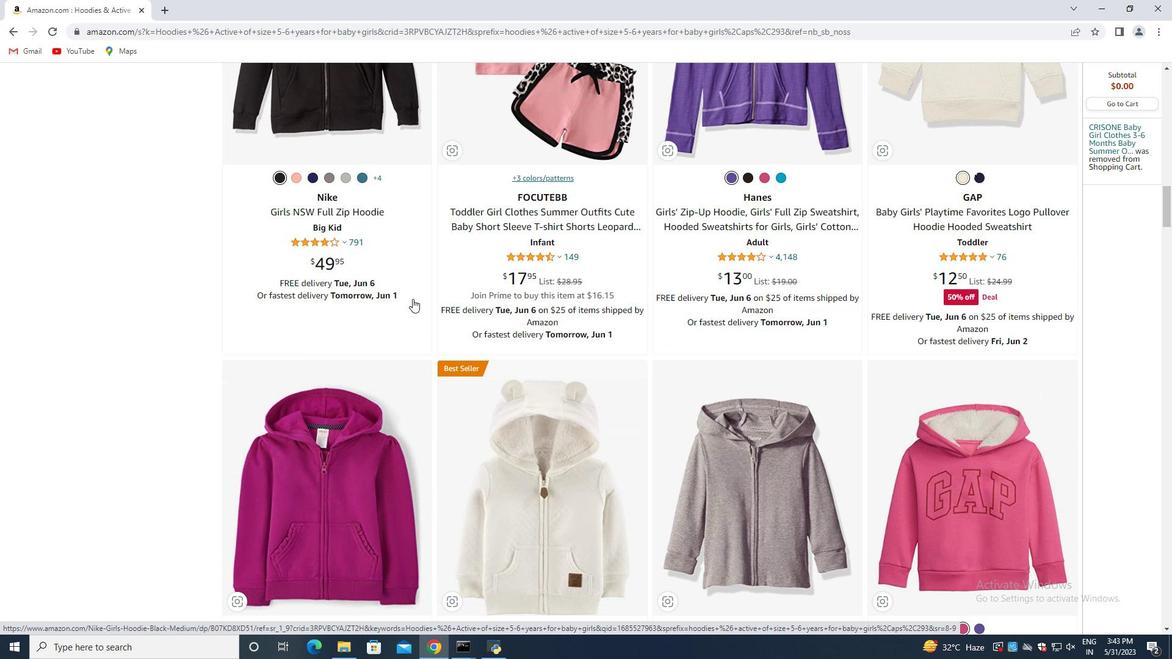 
Action: Mouse moved to (414, 298)
Screenshot: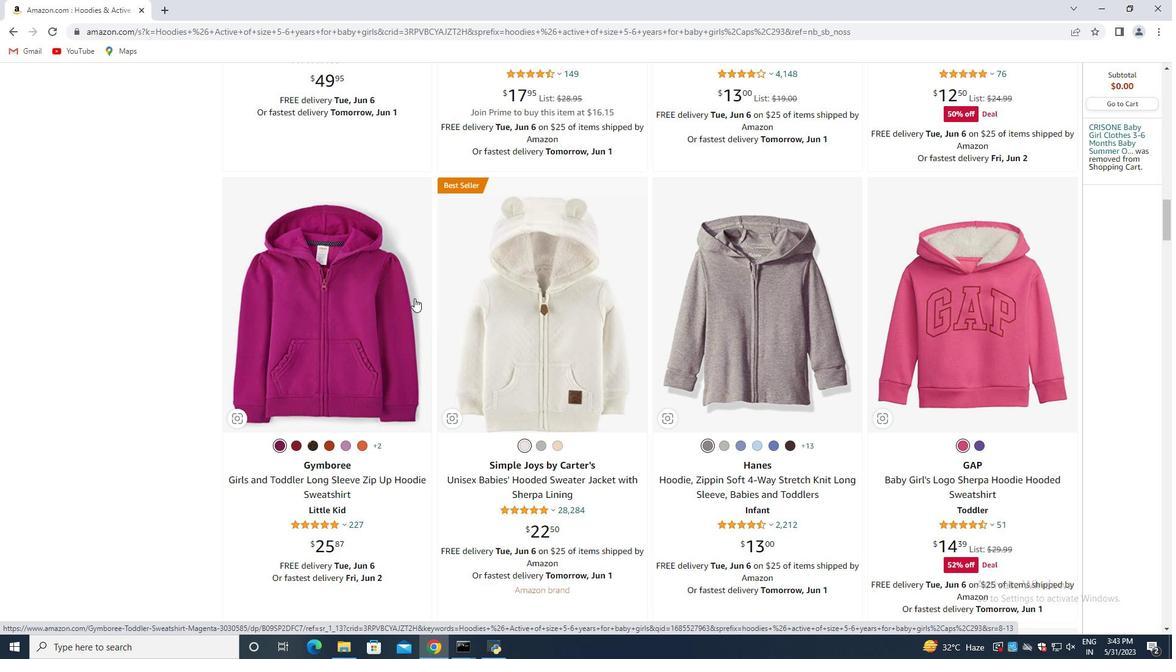 
Action: Mouse scrolled (414, 298) with delta (0, 0)
Screenshot: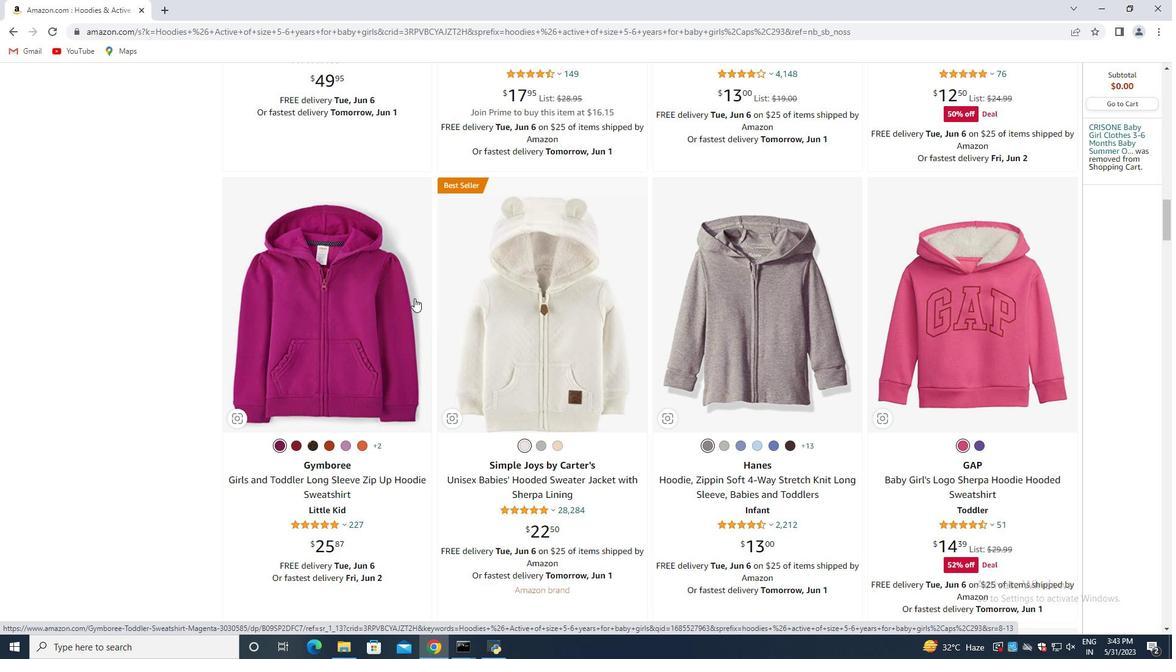 
Action: Mouse scrolled (414, 298) with delta (0, 0)
Screenshot: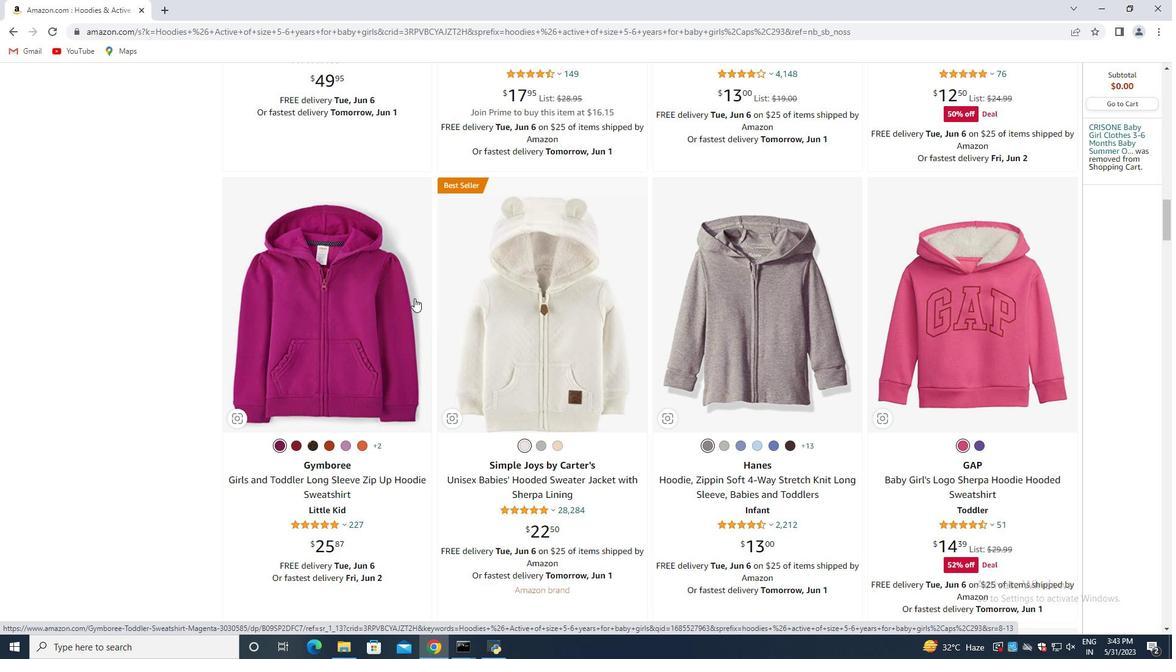 
Action: Mouse scrolled (414, 298) with delta (0, 0)
Screenshot: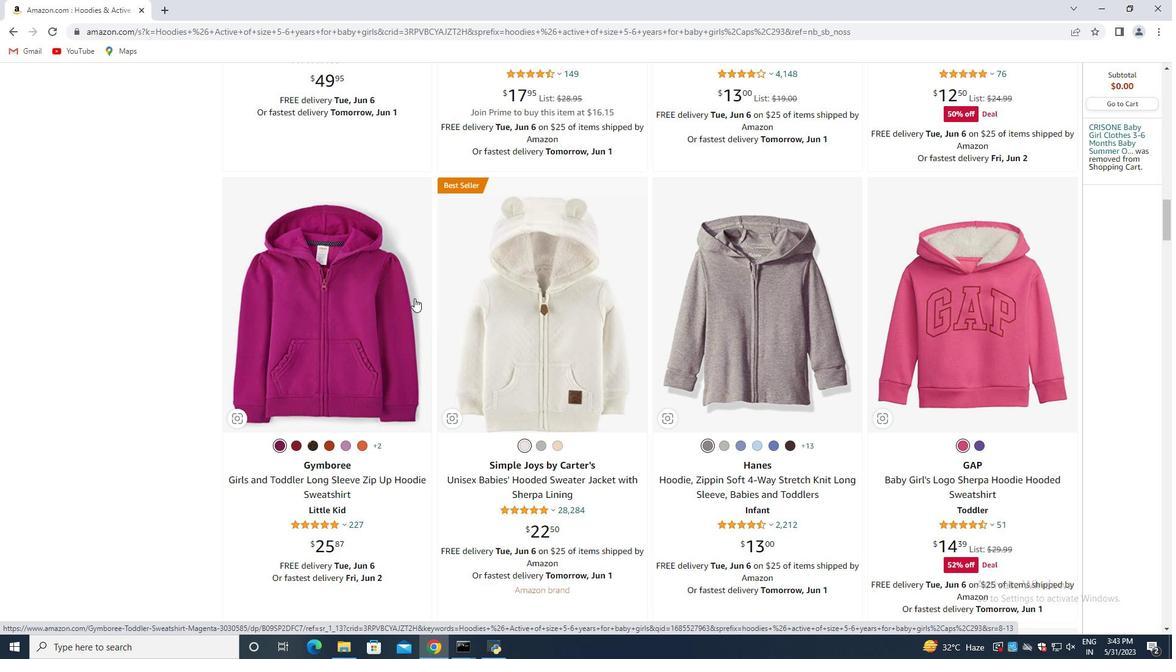 
Action: Mouse scrolled (414, 298) with delta (0, 0)
Screenshot: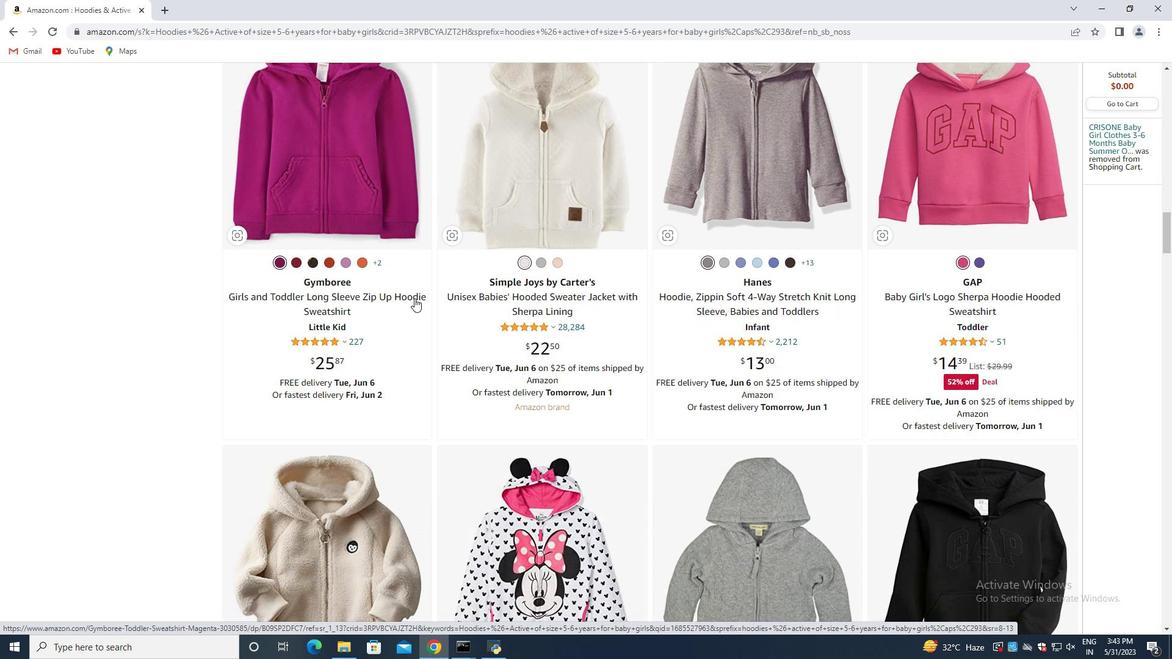 
Action: Mouse moved to (415, 298)
Screenshot: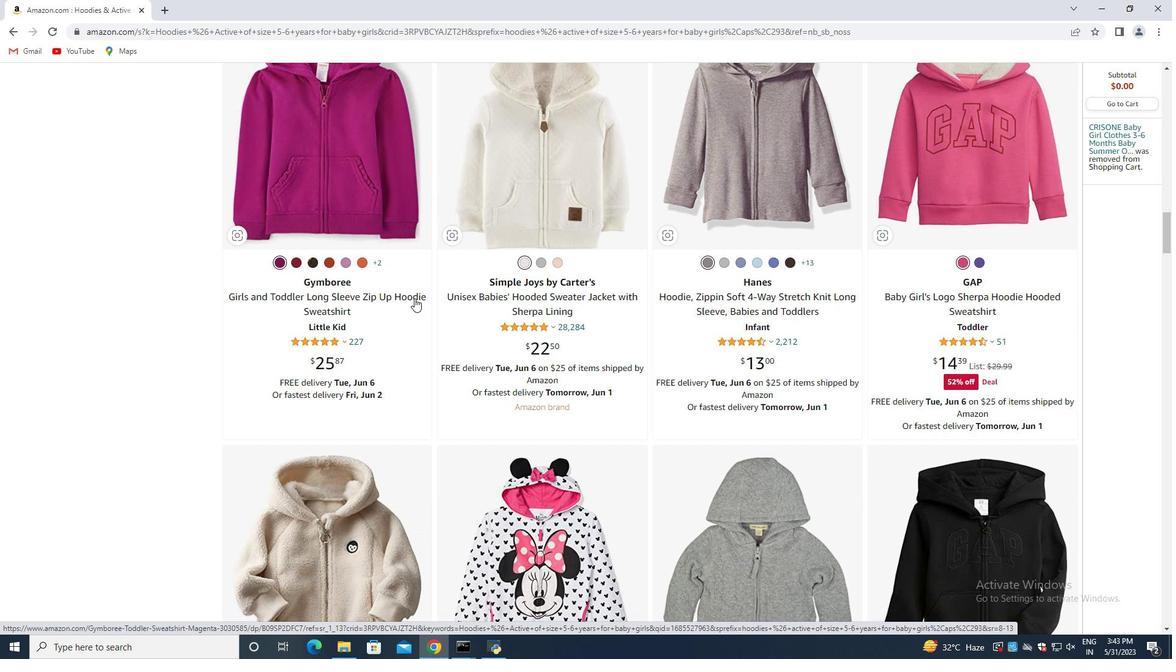 
Action: Mouse scrolled (415, 298) with delta (0, 0)
Screenshot: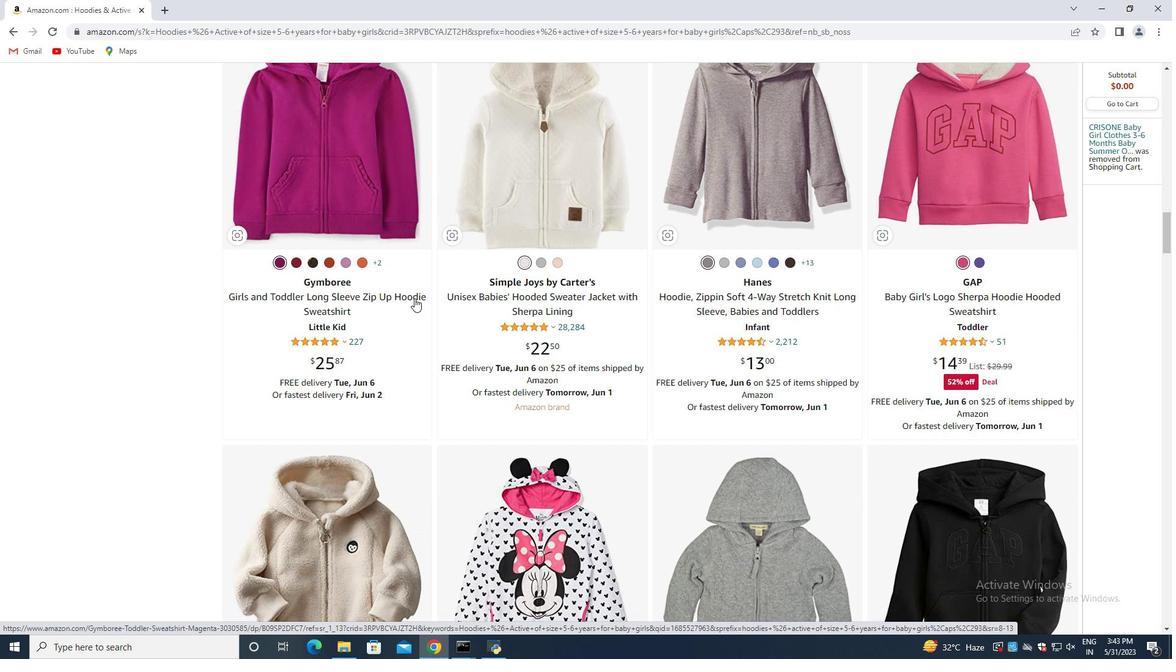 
Action: Mouse moved to (416, 298)
Screenshot: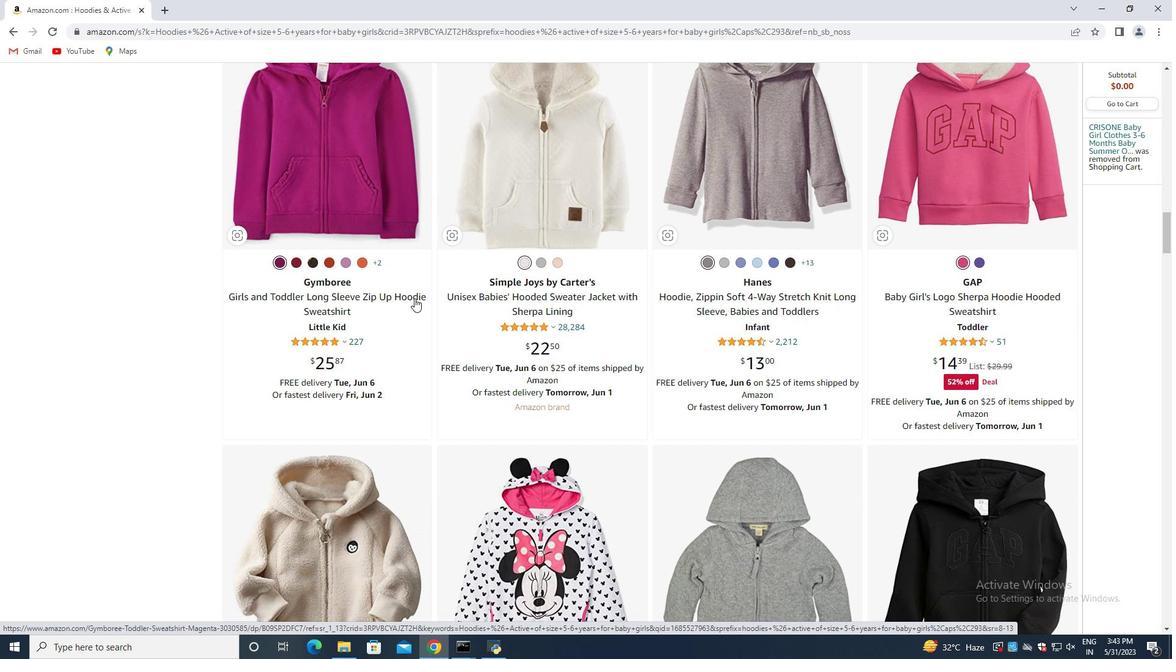 
Action: Mouse scrolled (416, 298) with delta (0, 0)
Screenshot: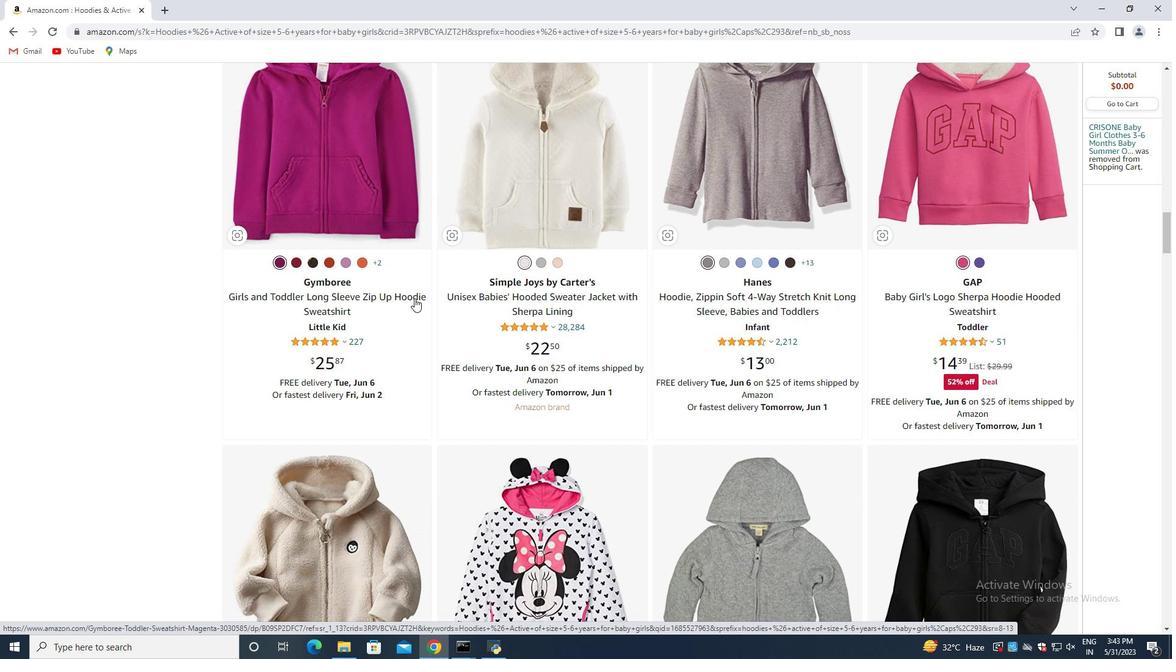 
Action: Mouse moved to (416, 298)
Screenshot: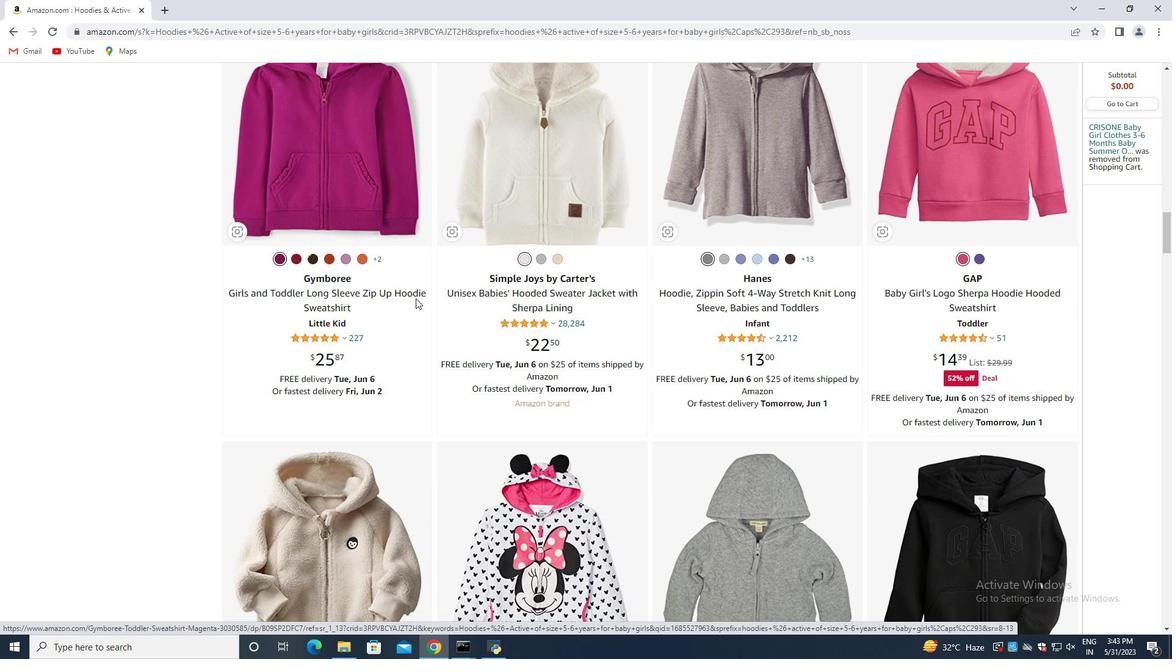 
Action: Mouse scrolled (416, 298) with delta (0, 0)
Screenshot: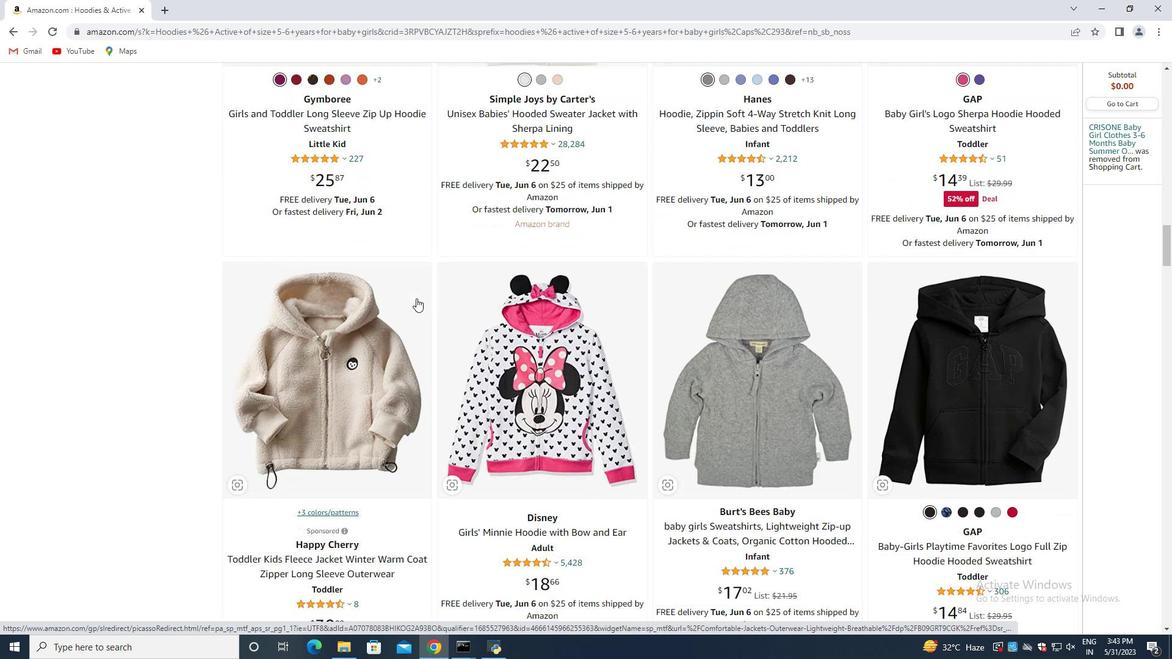 
Action: Mouse moved to (414, 299)
Screenshot: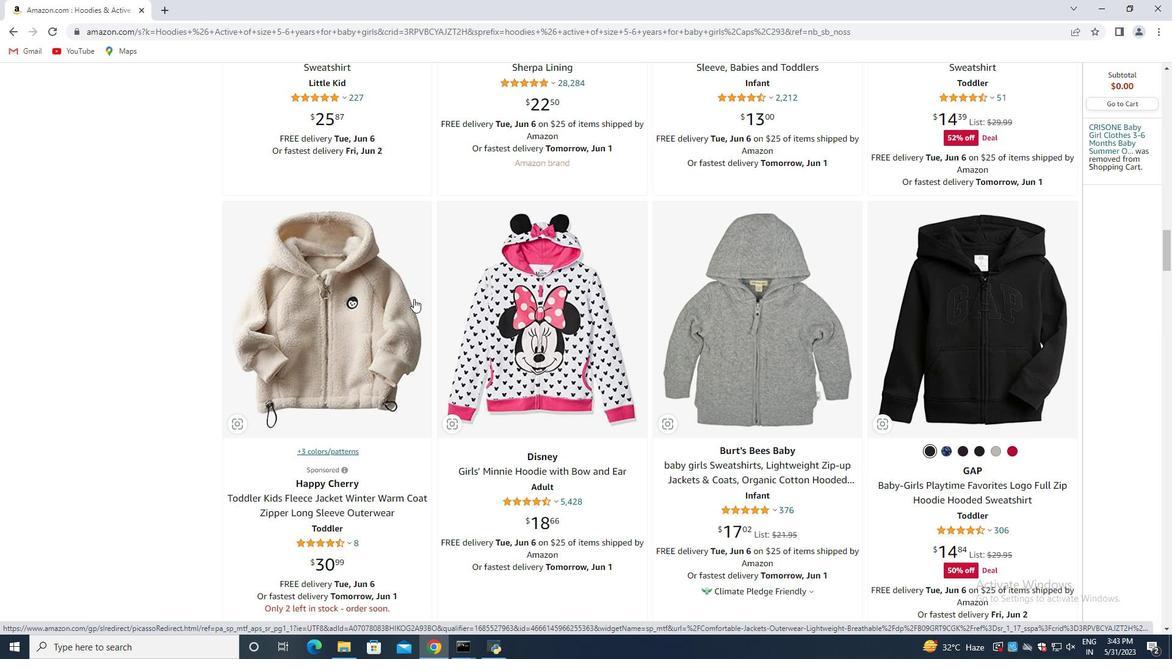 
Action: Mouse scrolled (414, 299) with delta (0, 0)
Screenshot: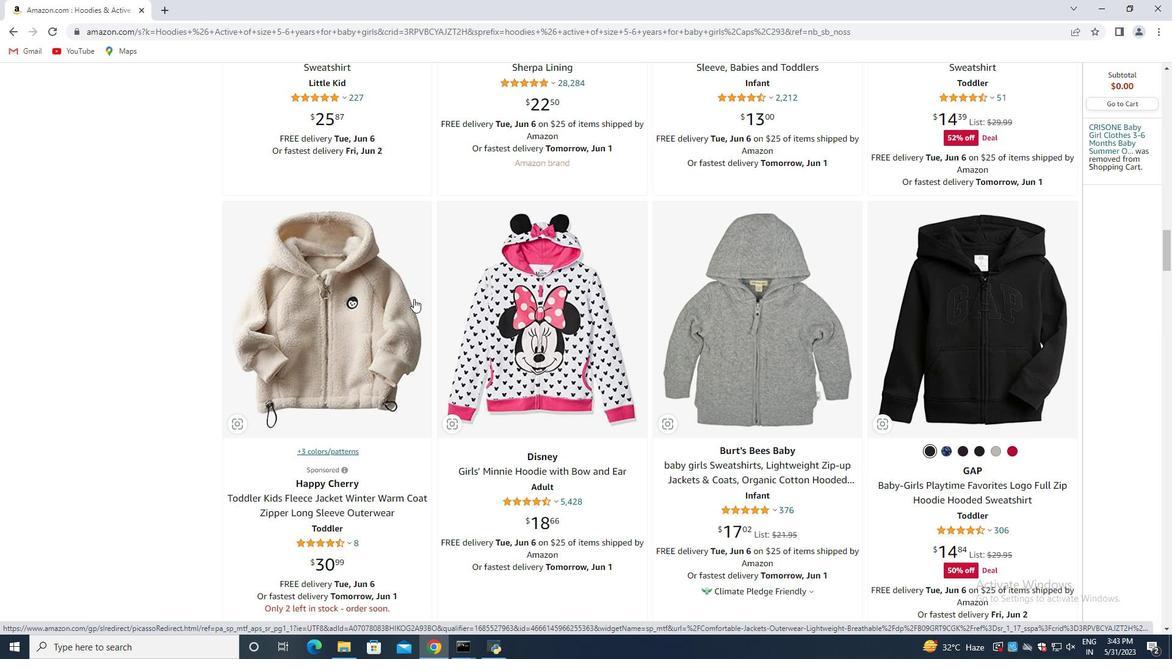 
Action: Mouse moved to (414, 301)
Screenshot: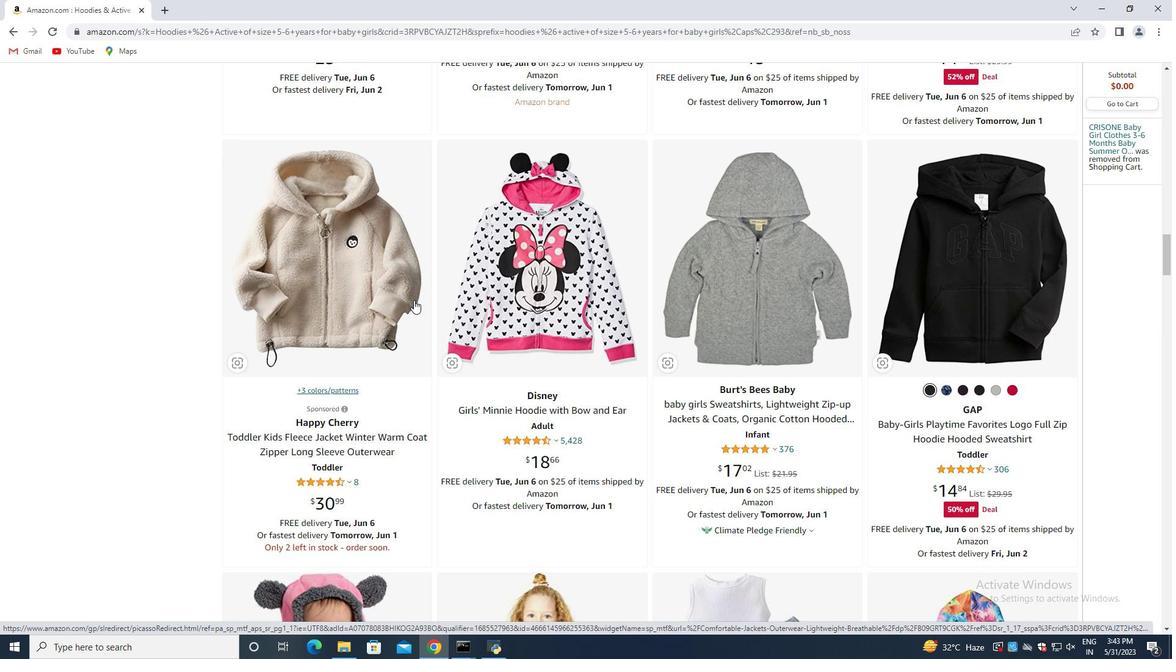 
Action: Mouse scrolled (414, 301) with delta (0, 0)
Screenshot: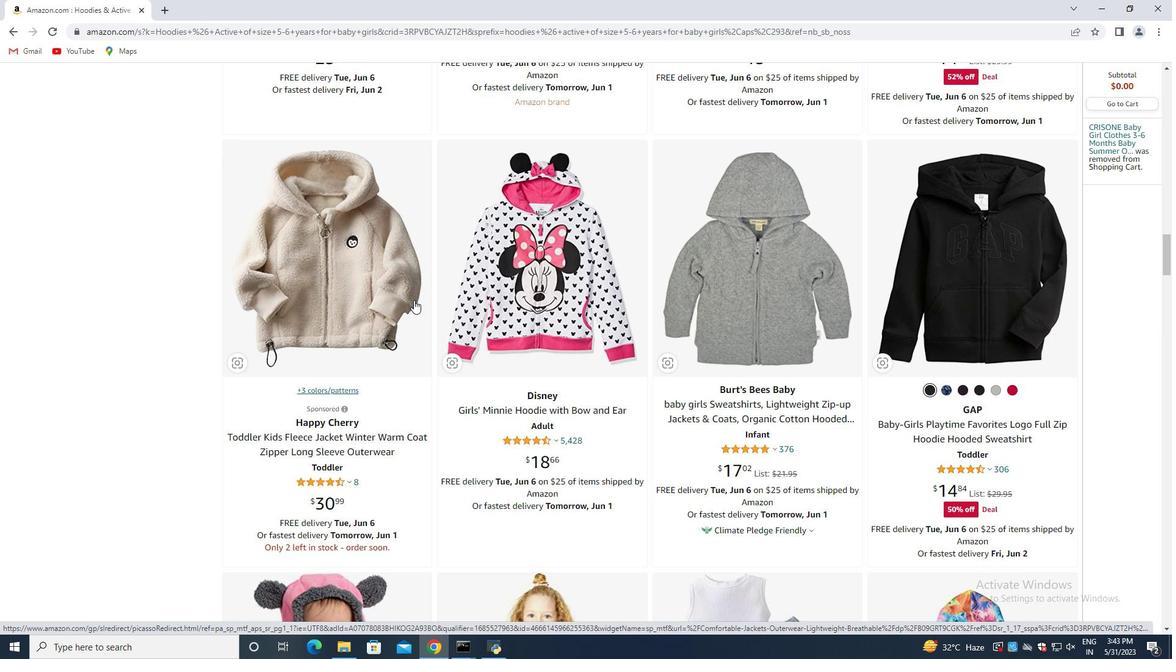 
Action: Mouse moved to (415, 303)
Screenshot: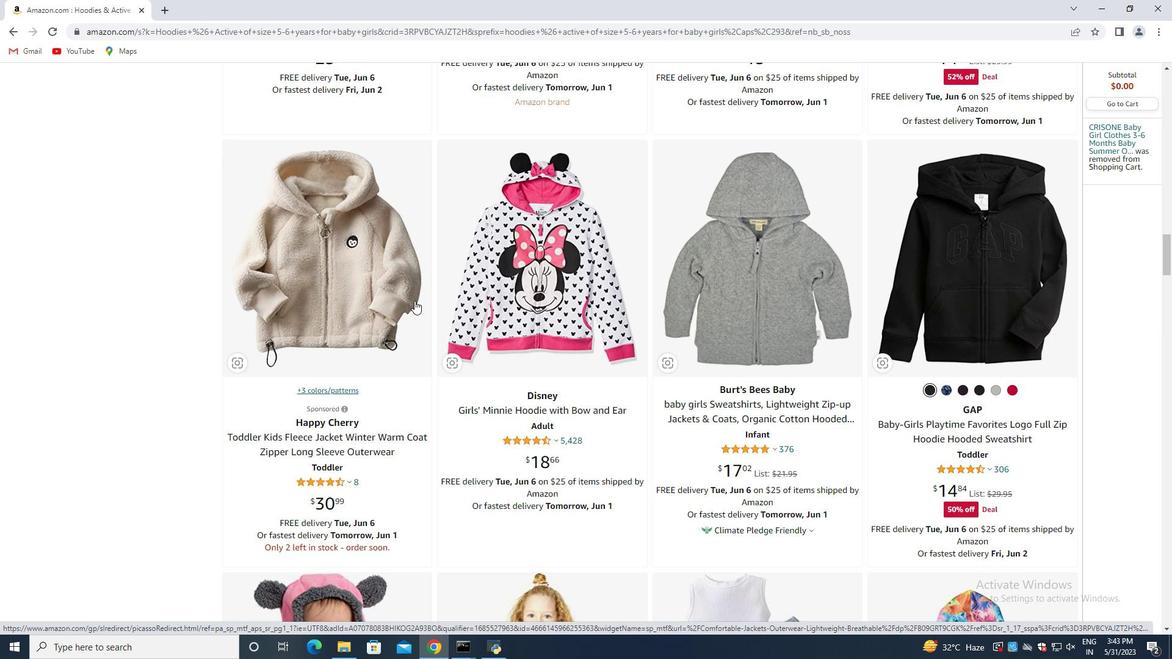 
Action: Mouse scrolled (415, 302) with delta (0, 0)
Screenshot: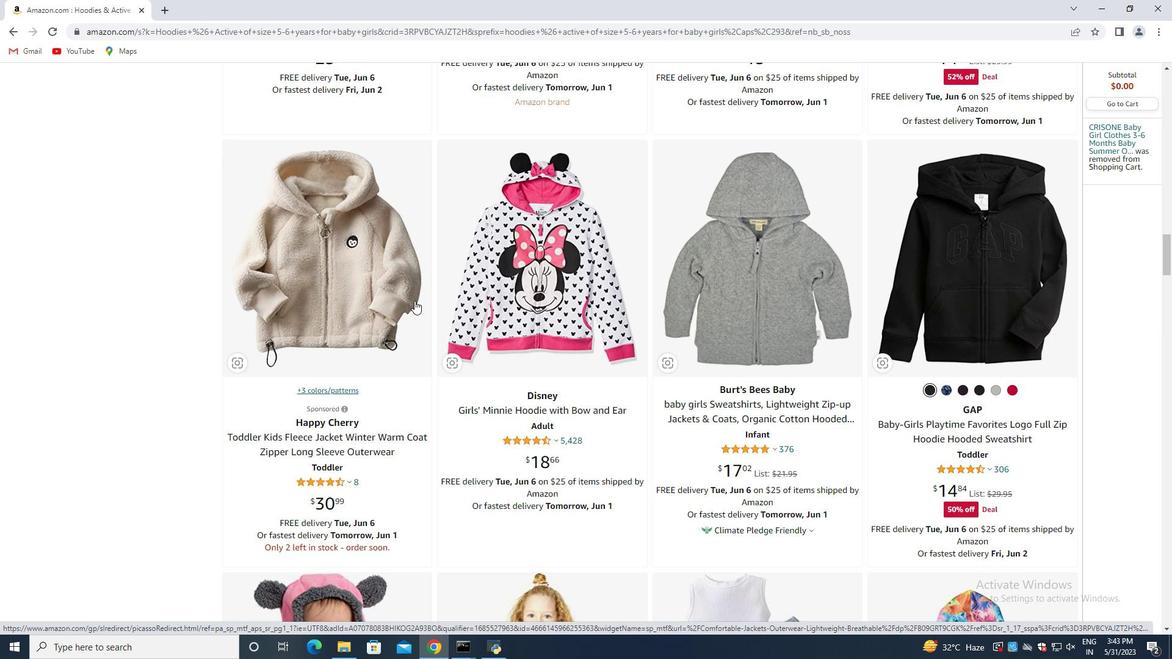 
Action: Mouse moved to (416, 303)
Screenshot: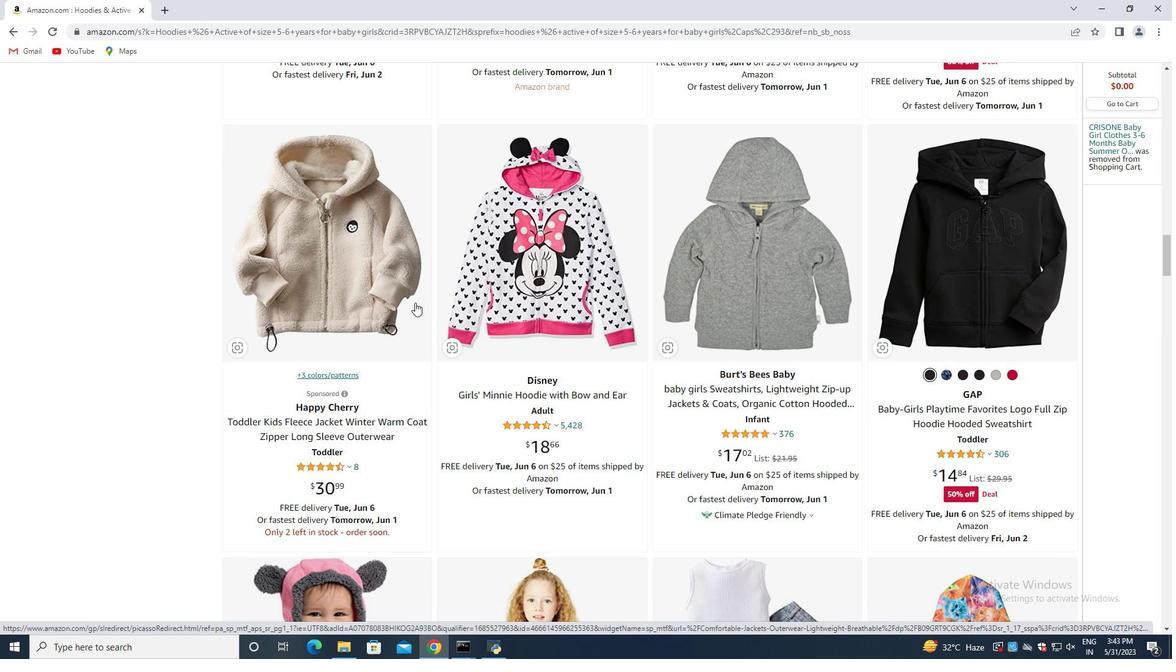 
Action: Mouse scrolled (416, 303) with delta (0, 0)
Screenshot: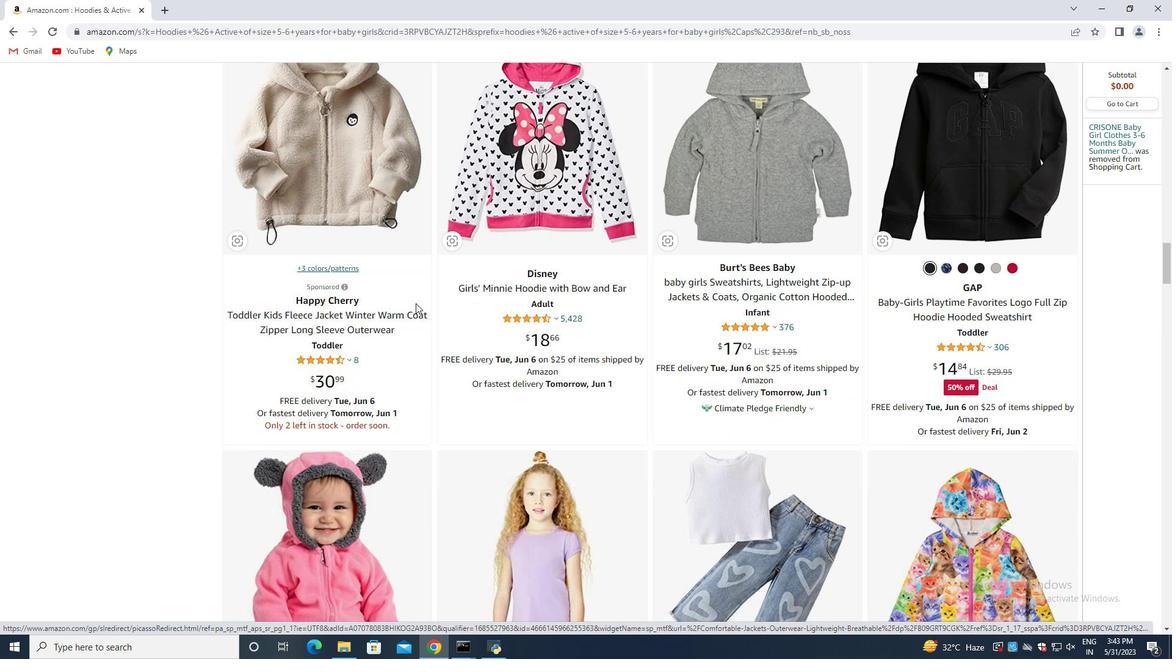 
Action: Mouse scrolled (416, 303) with delta (0, 0)
Screenshot: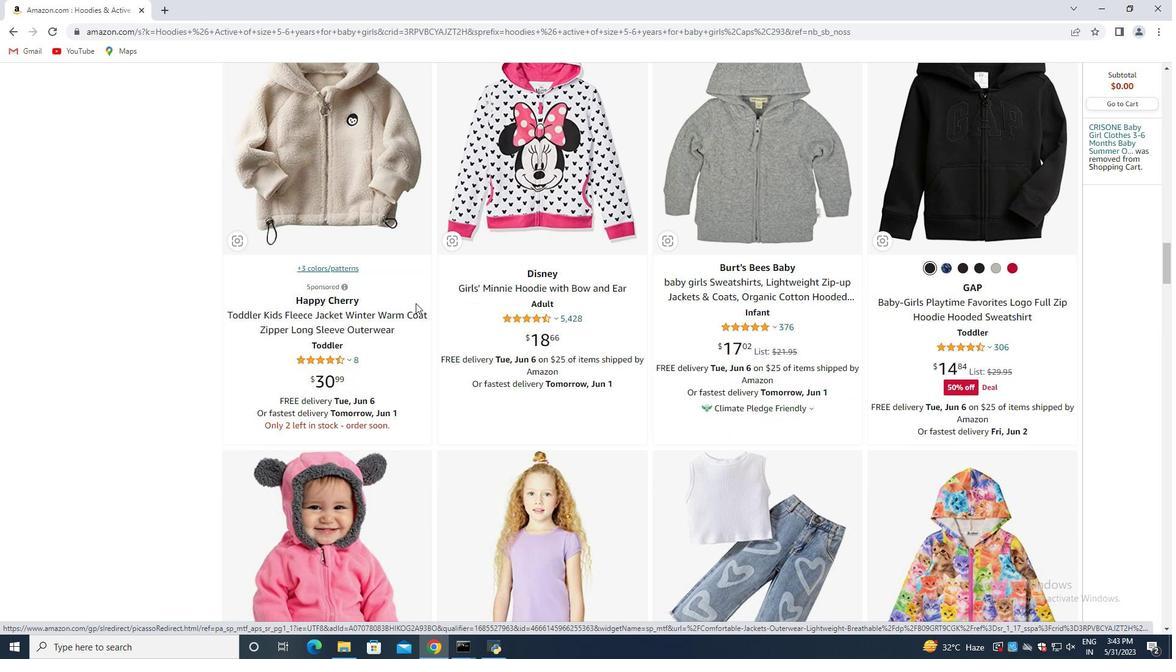 
Action: Mouse scrolled (416, 303) with delta (0, 0)
Screenshot: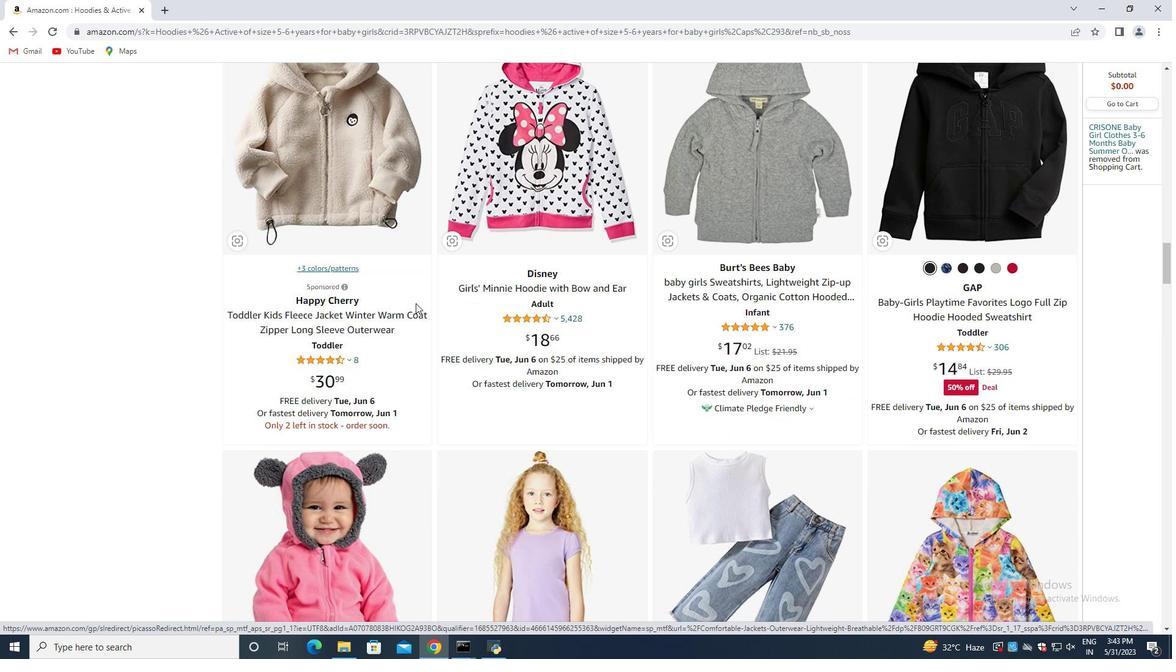 
Action: Mouse moved to (416, 303)
Screenshot: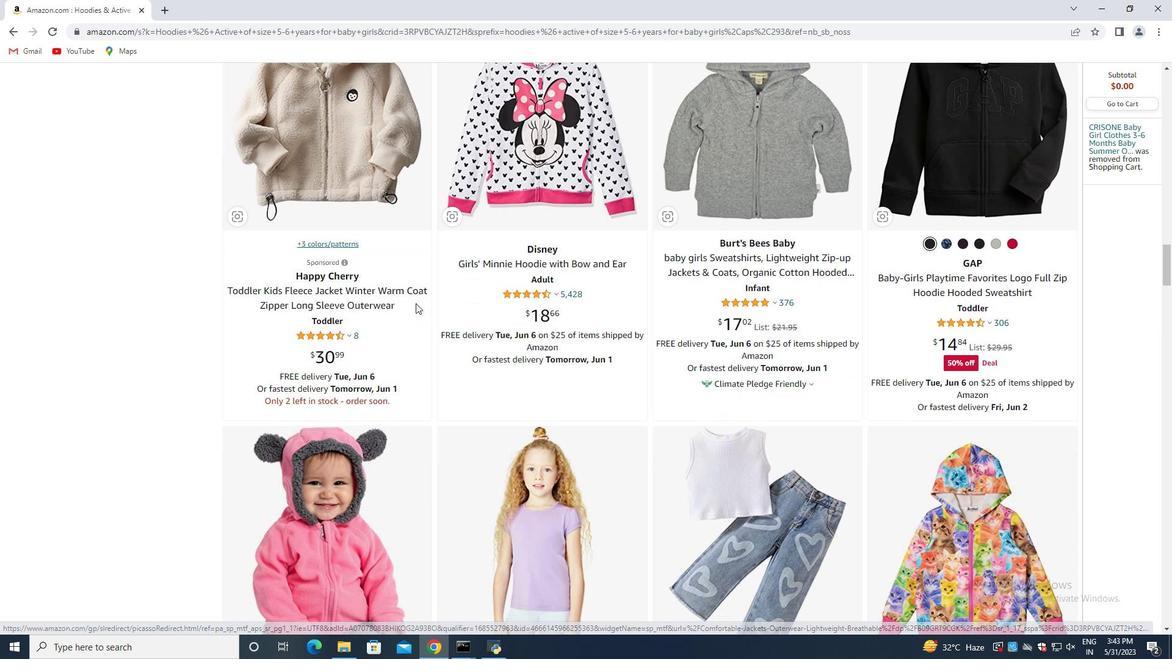 
Action: Mouse scrolled (416, 303) with delta (0, 0)
Screenshot: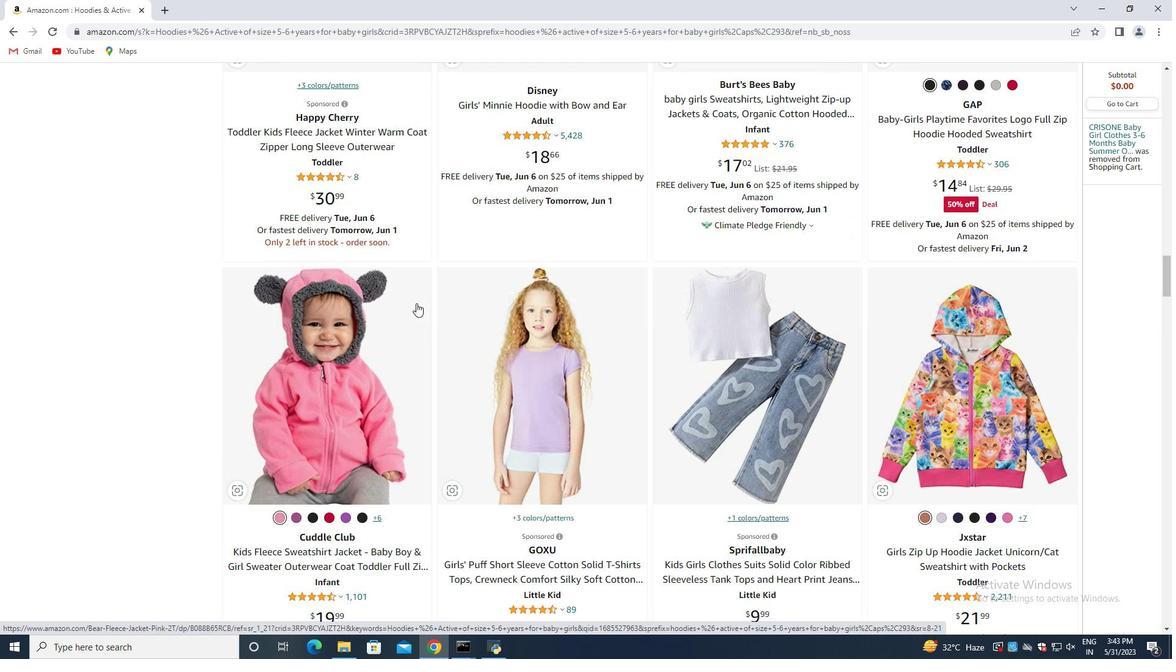 
Action: Mouse scrolled (416, 303) with delta (0, 0)
Screenshot: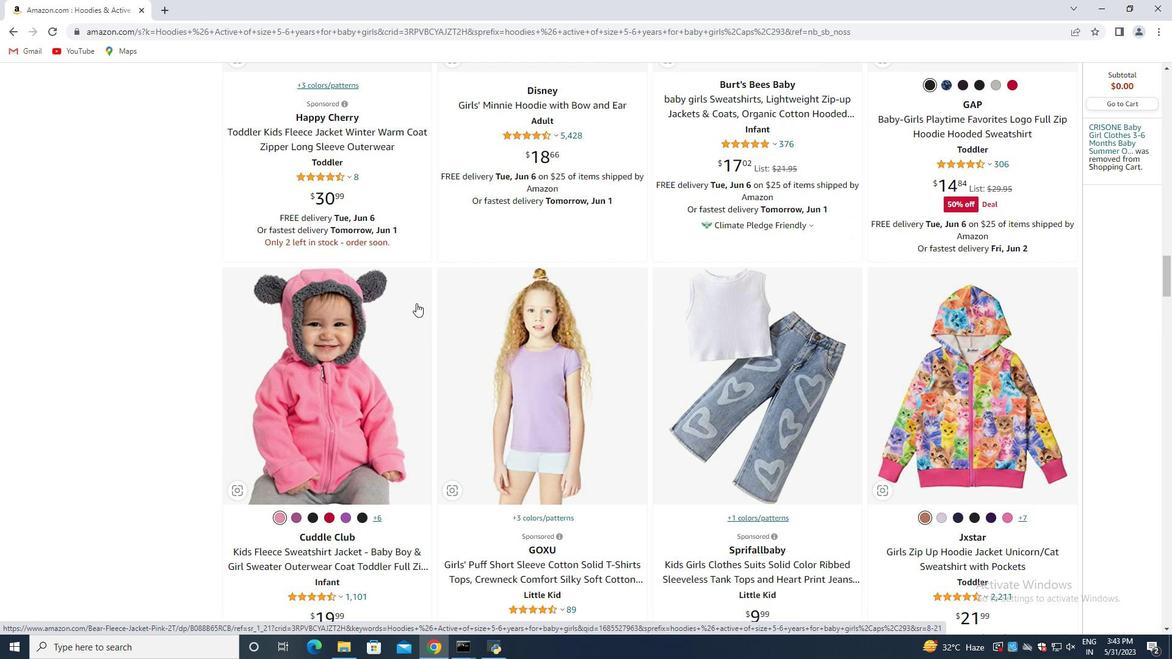 
Action: Mouse scrolled (416, 303) with delta (0, 0)
Screenshot: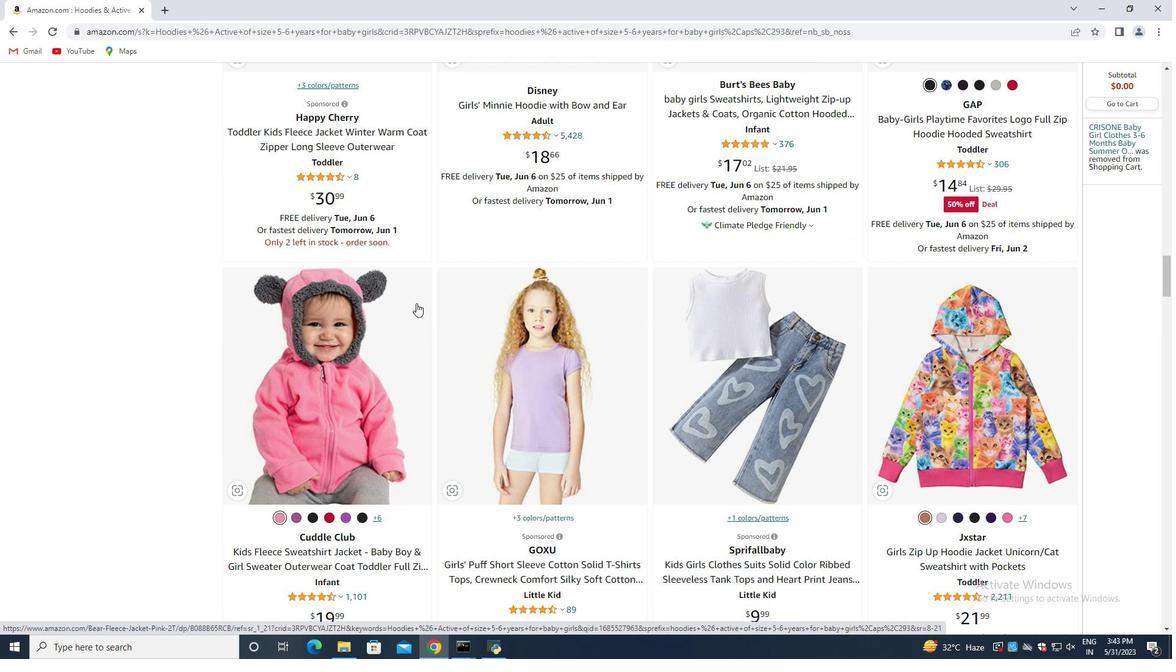 
Action: Mouse moved to (415, 309)
Screenshot: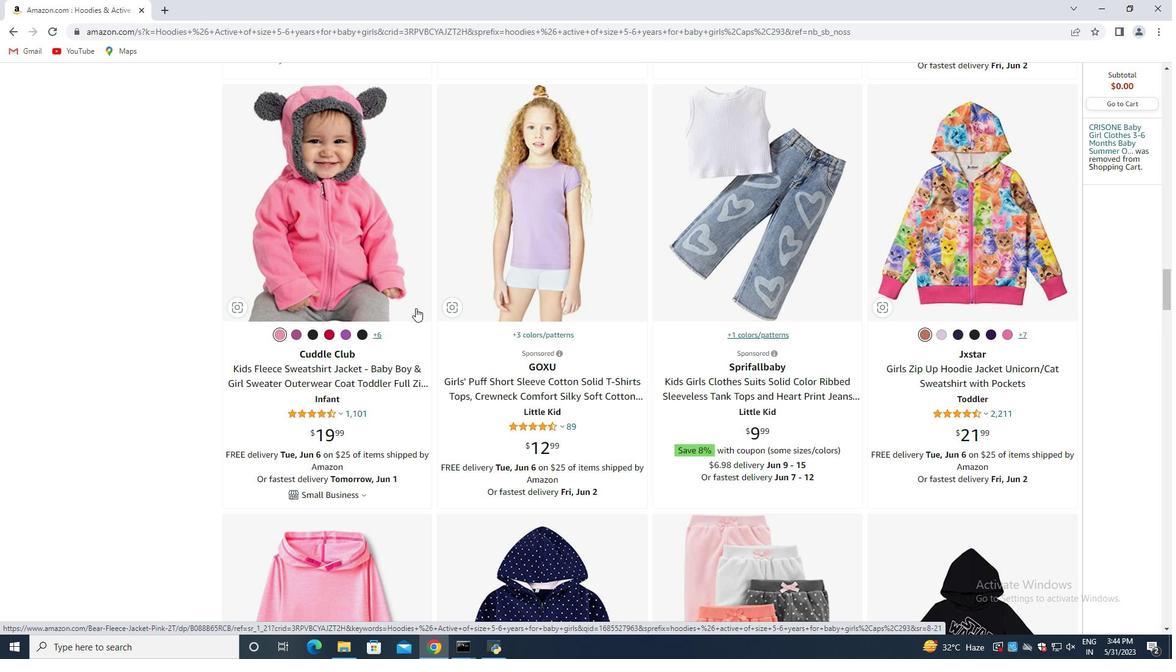 
Action: Mouse scrolled (415, 308) with delta (0, 0)
Screenshot: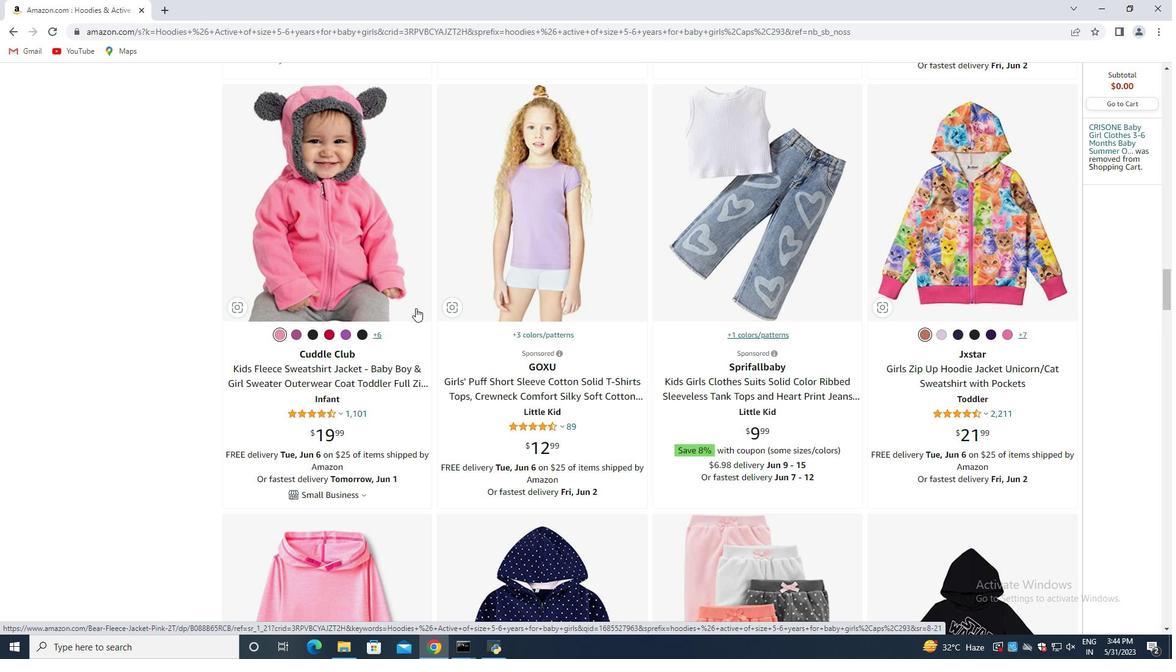 
Action: Mouse moved to (415, 312)
Screenshot: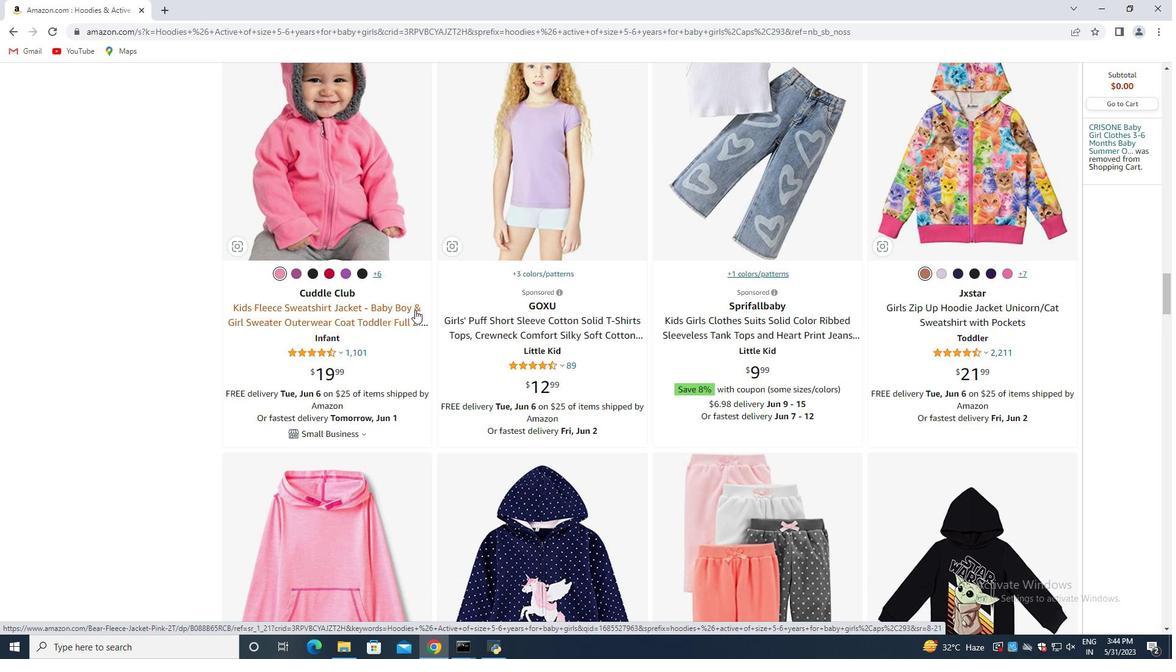 
Action: Mouse scrolled (415, 311) with delta (0, 0)
Screenshot: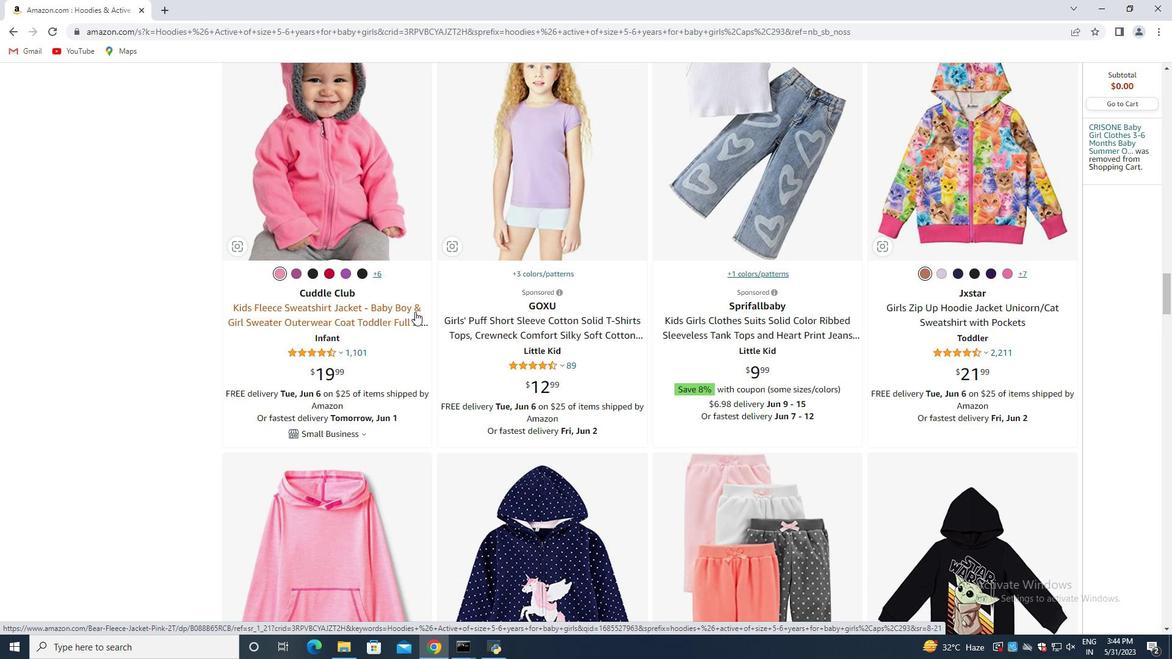 
Action: Mouse moved to (414, 312)
Screenshot: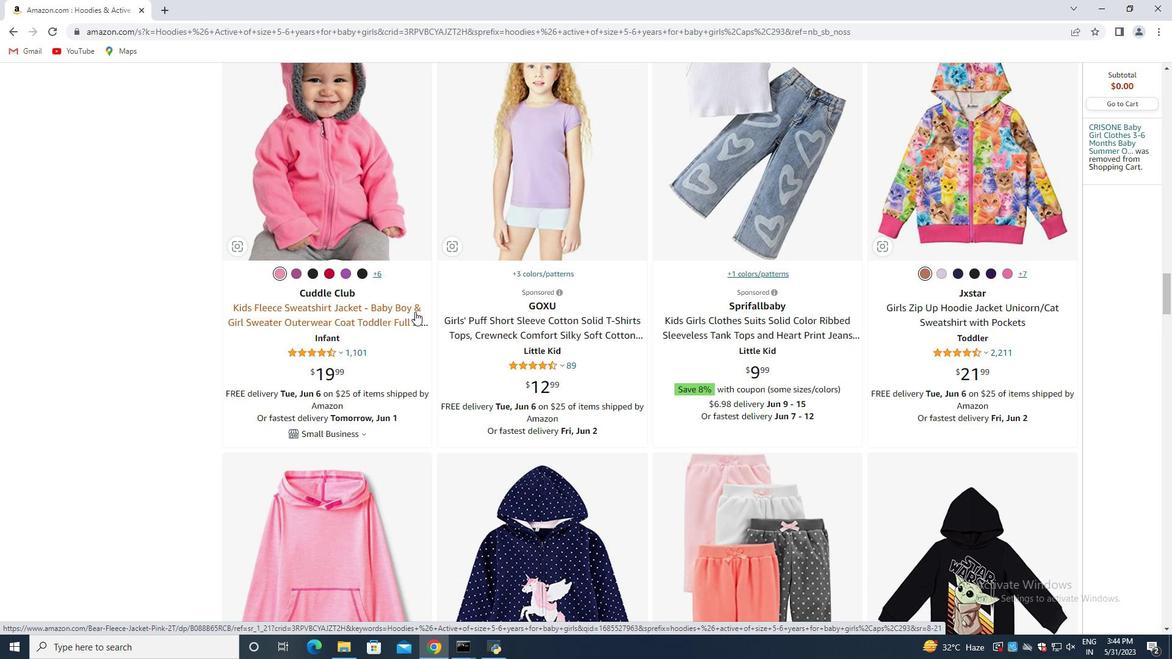 
Action: Mouse scrolled (414, 312) with delta (0, 0)
Screenshot: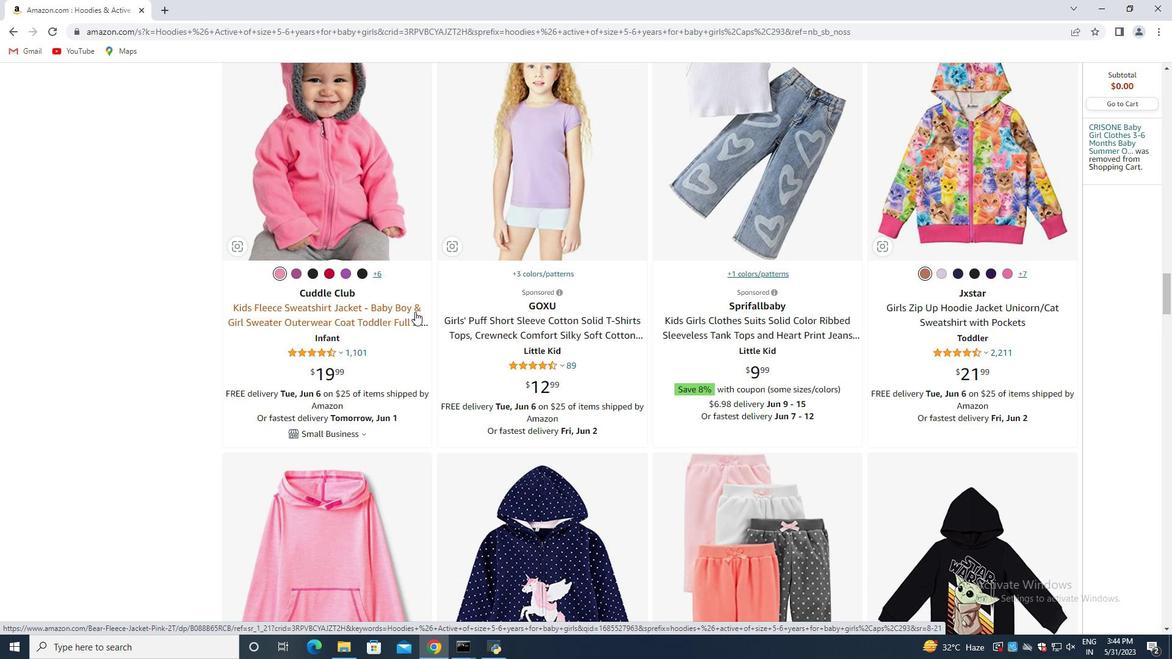 
Action: Mouse moved to (413, 313)
Screenshot: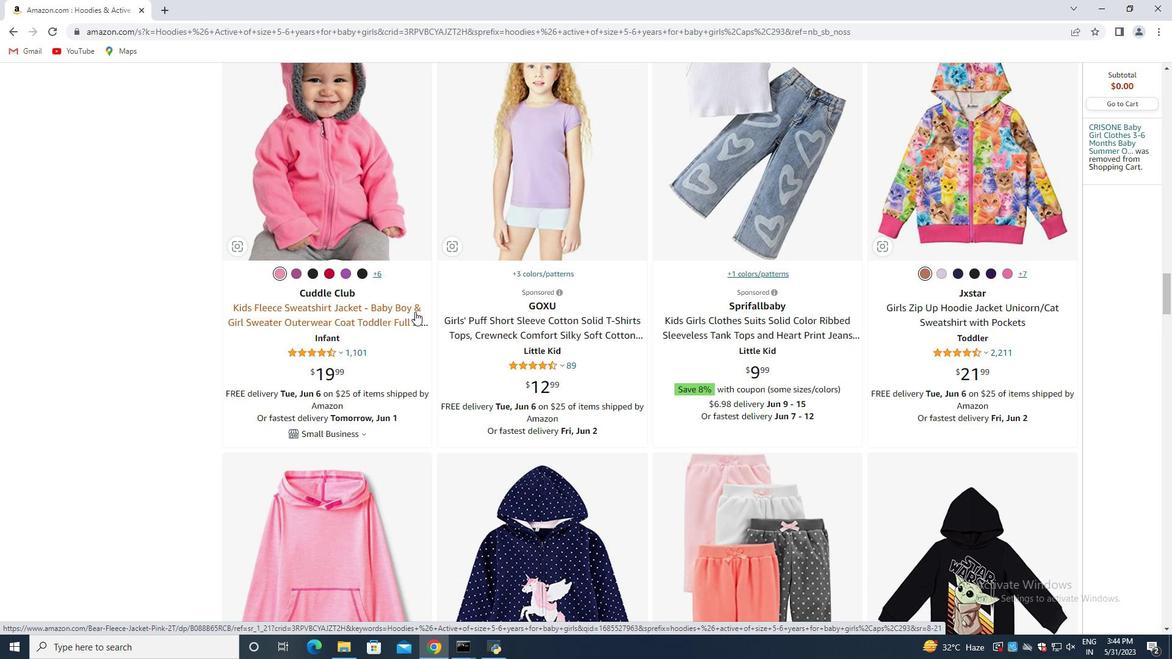 
Action: Mouse scrolled (413, 313) with delta (0, 0)
Screenshot: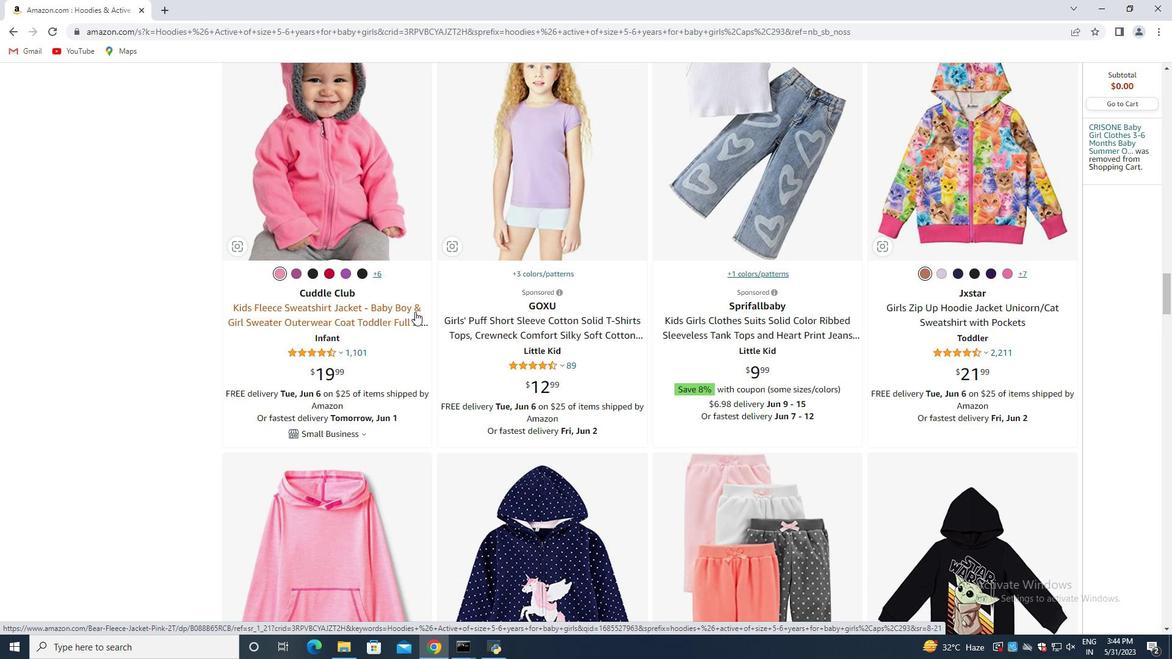 
Action: Mouse moved to (412, 314)
Screenshot: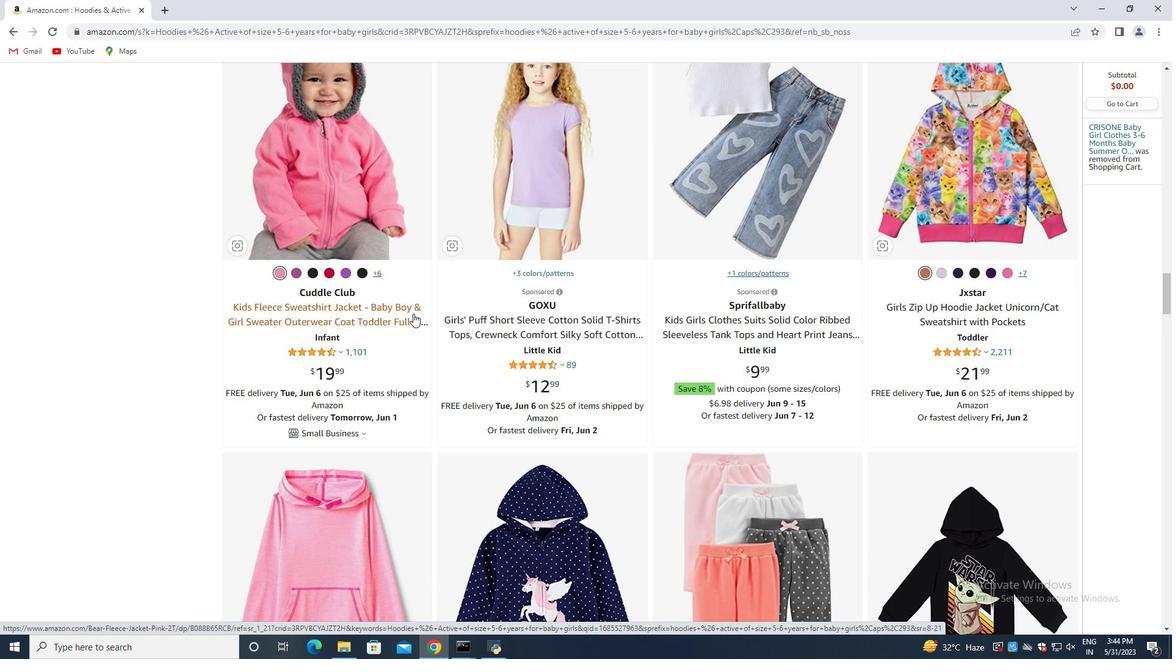 
Action: Mouse scrolled (412, 313) with delta (0, 0)
Screenshot: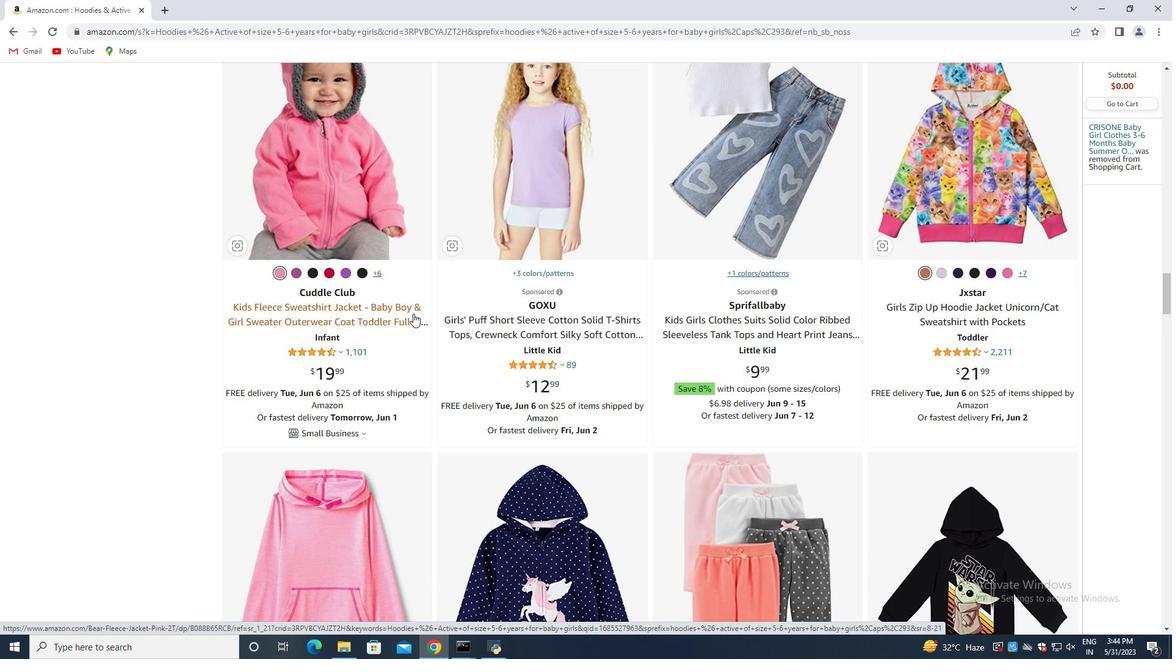 
Action: Mouse scrolled (412, 315) with delta (0, 0)
Screenshot: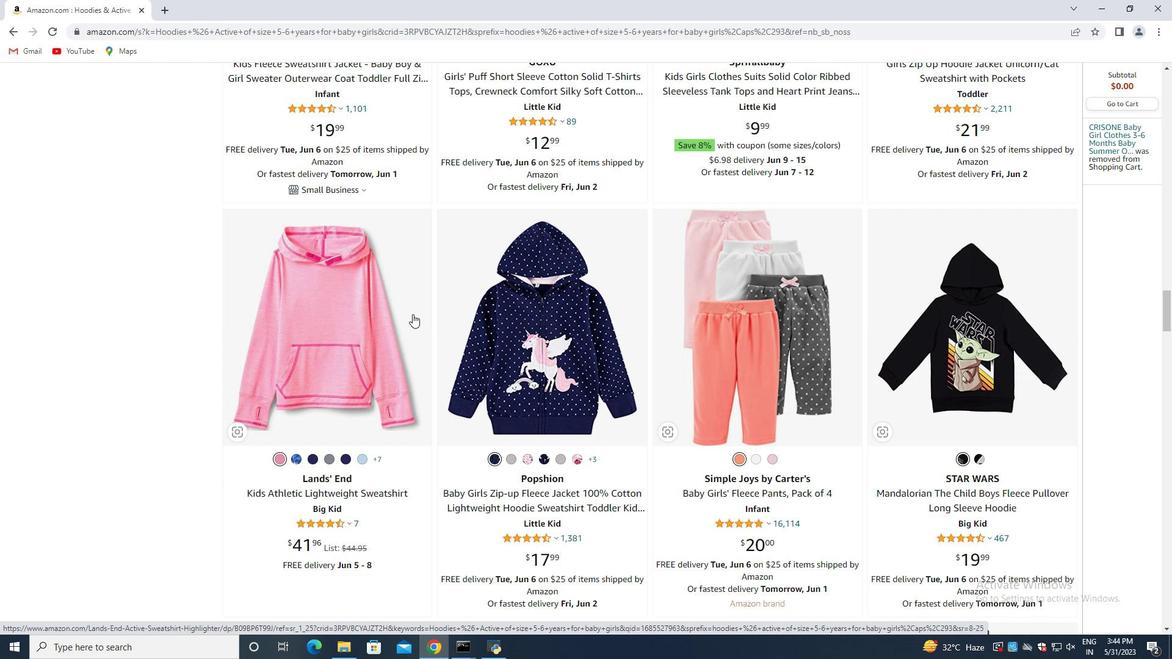 
Action: Mouse scrolled (412, 315) with delta (0, 0)
Screenshot: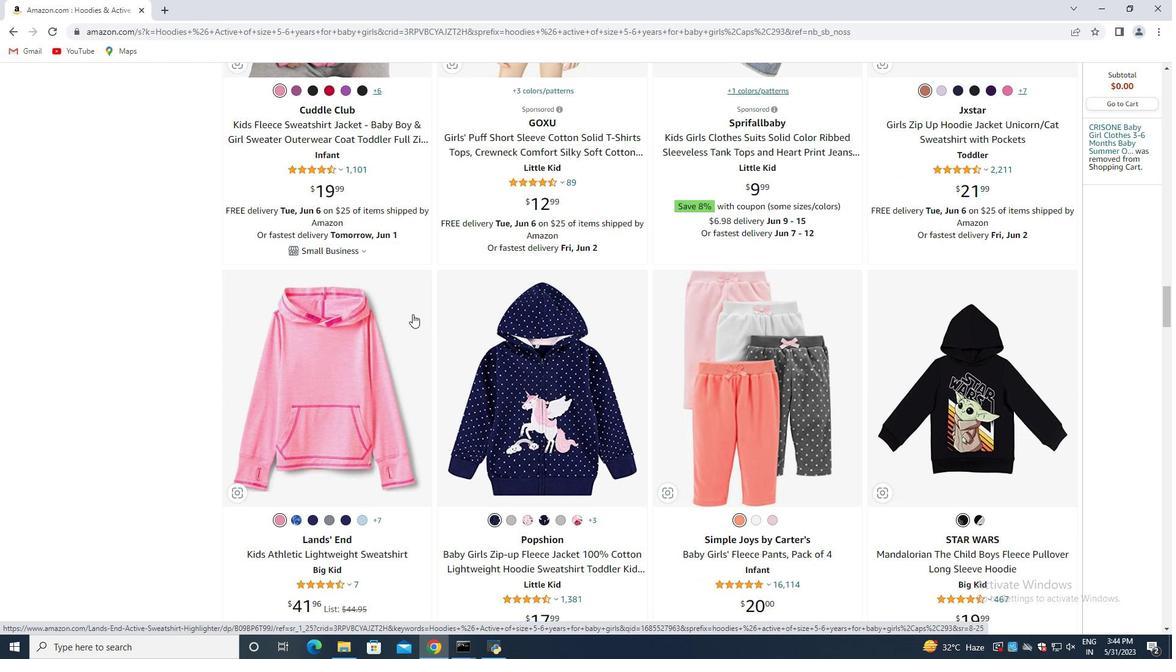 
Action: Mouse scrolled (412, 315) with delta (0, 0)
Screenshot: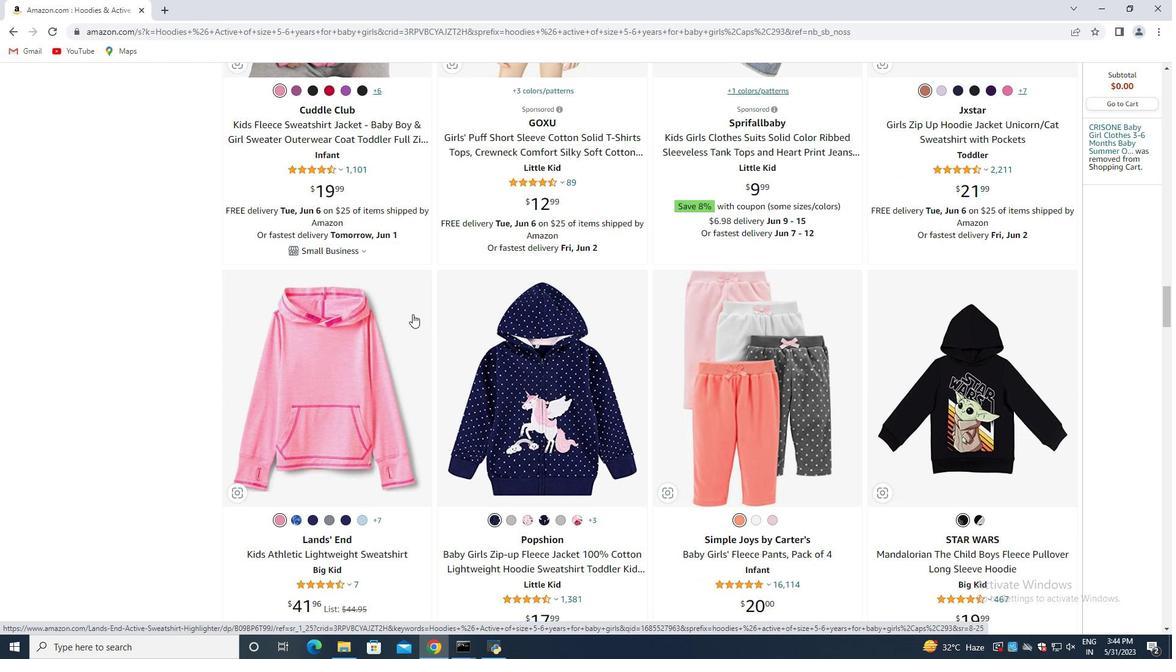 
Action: Mouse scrolled (412, 315) with delta (0, 0)
Screenshot: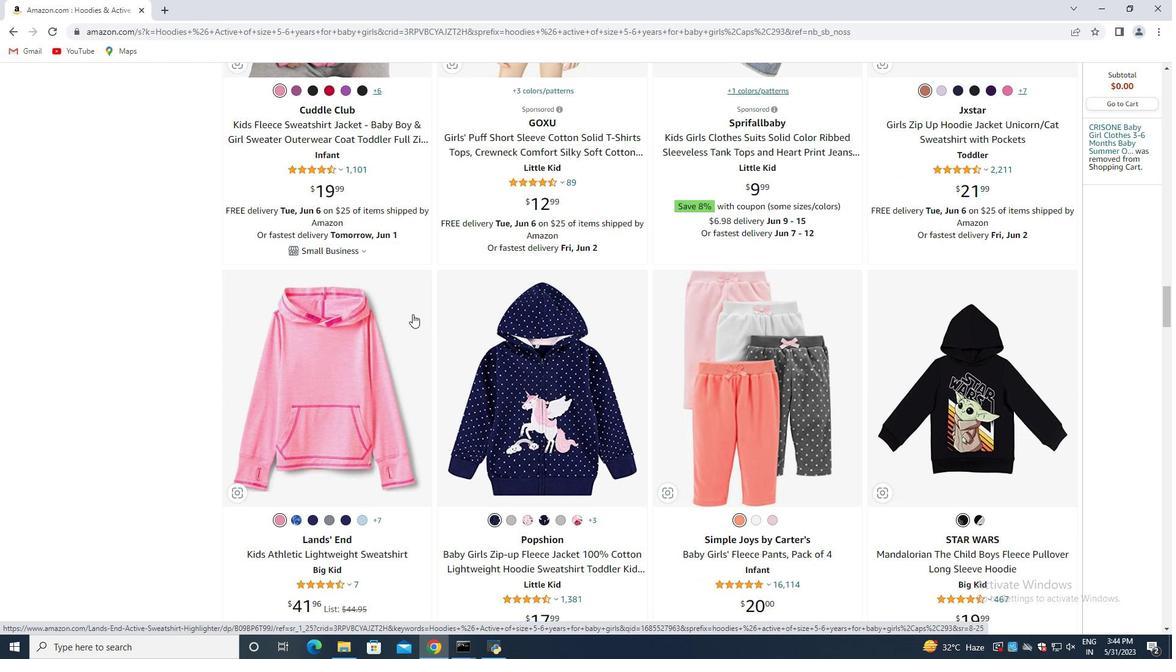 
Action: Mouse scrolled (412, 315) with delta (0, 0)
Screenshot: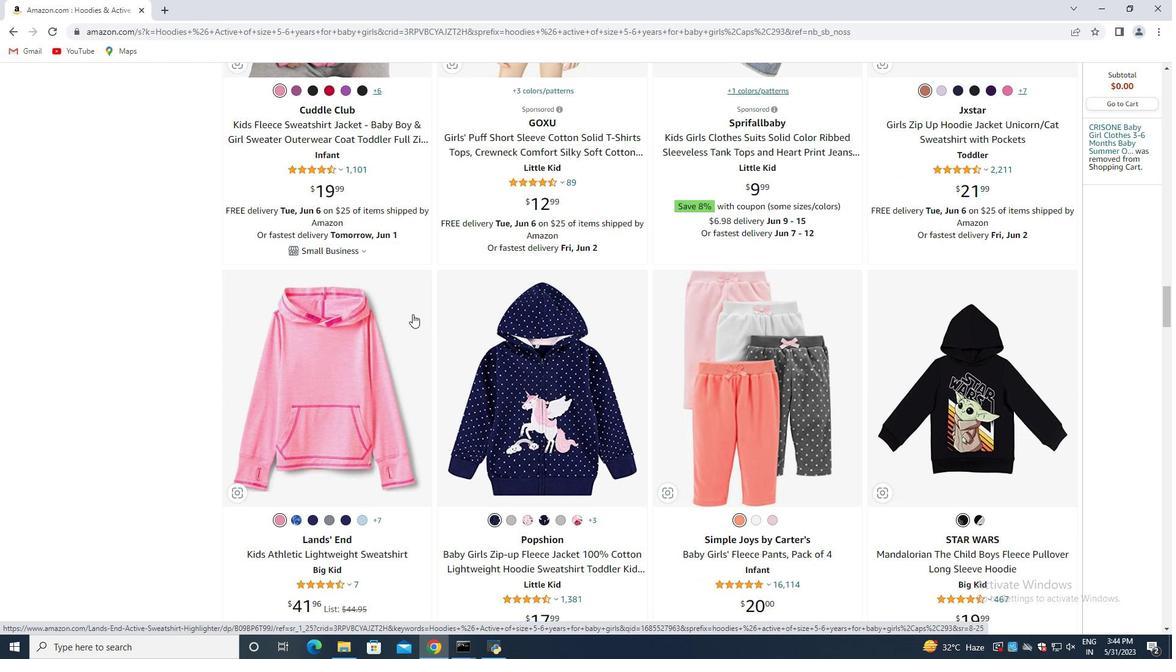 
Action: Mouse scrolled (412, 315) with delta (0, 0)
Screenshot: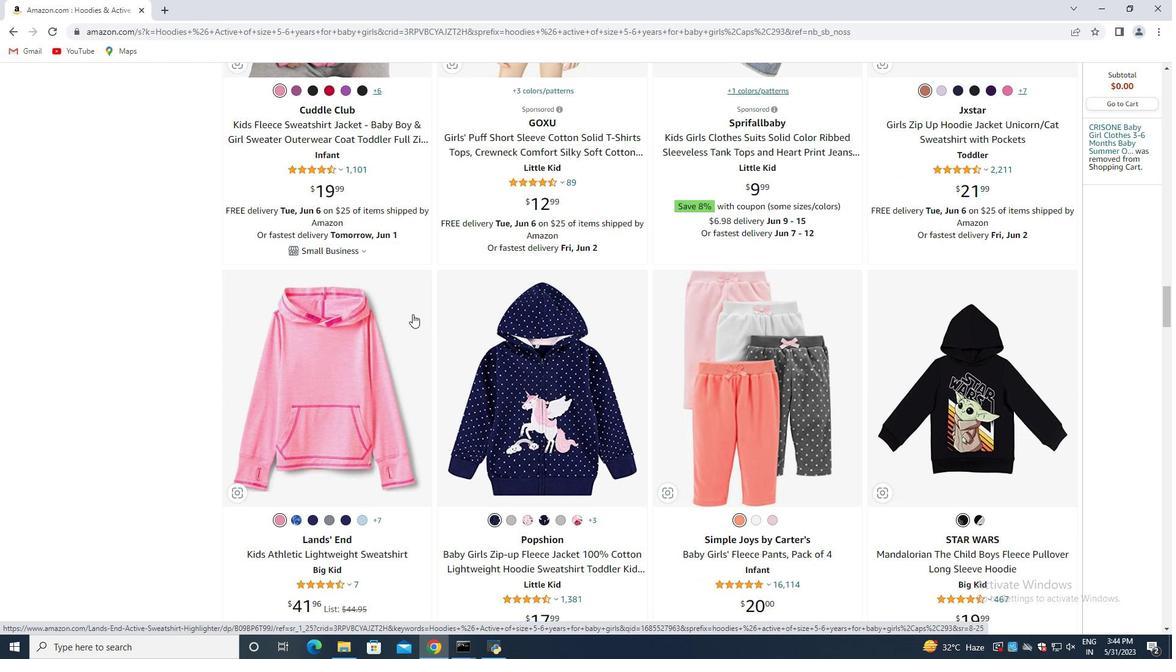 
Action: Mouse scrolled (412, 315) with delta (0, 0)
Screenshot: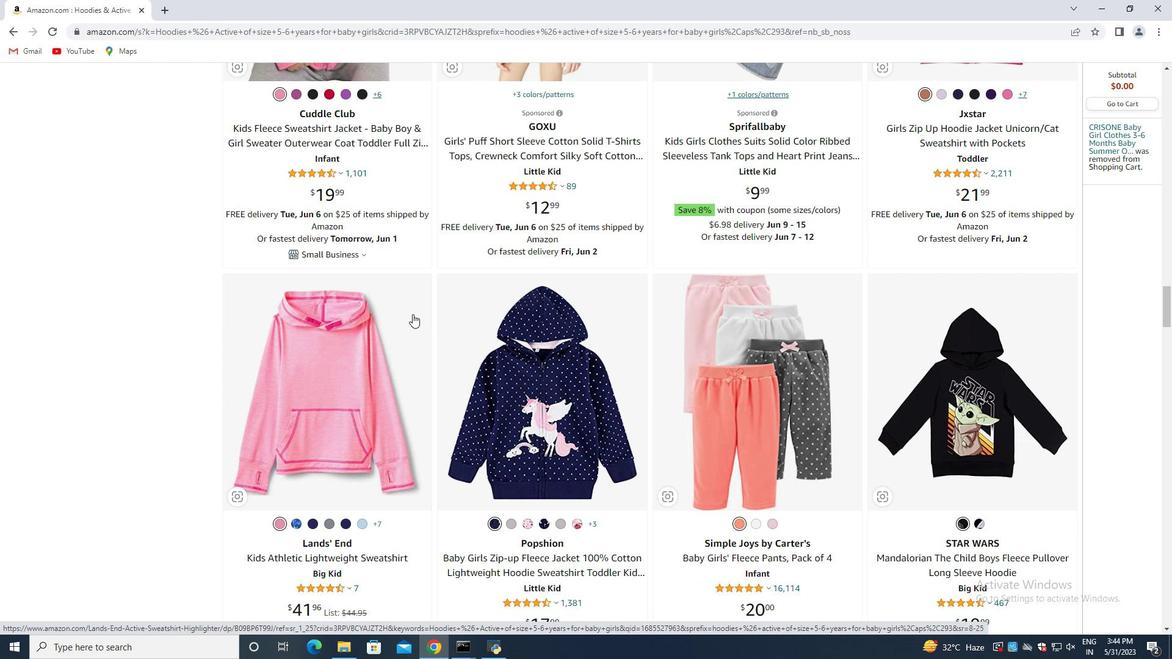 
Action: Mouse scrolled (412, 315) with delta (0, 0)
Screenshot: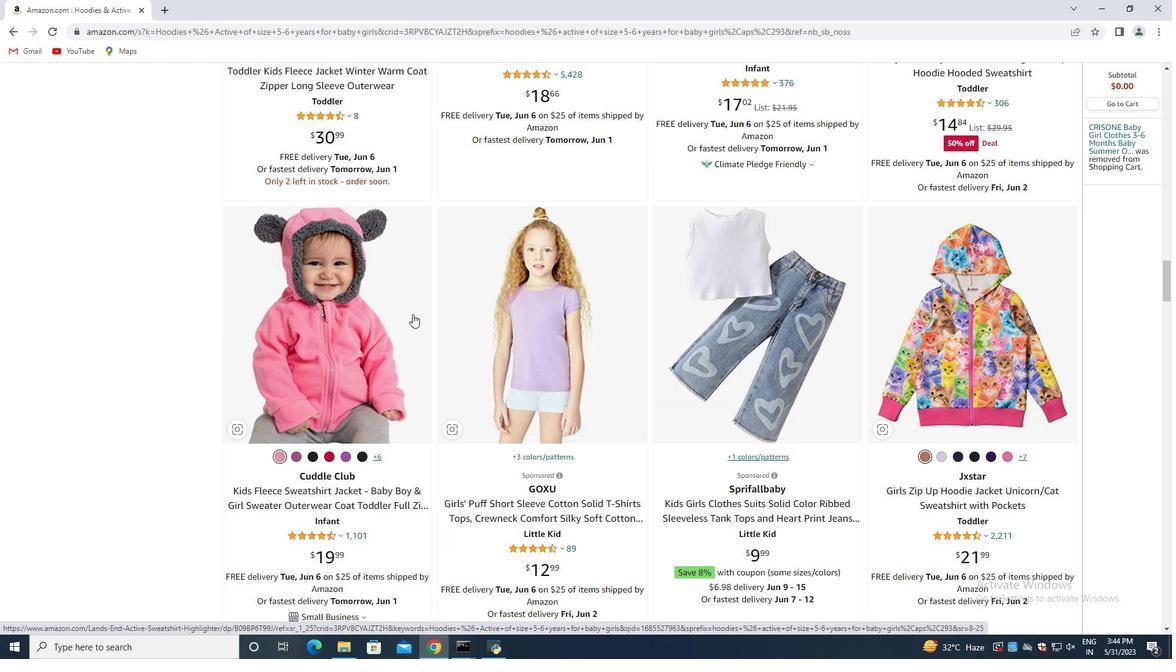 
Action: Mouse scrolled (412, 315) with delta (0, 0)
Screenshot: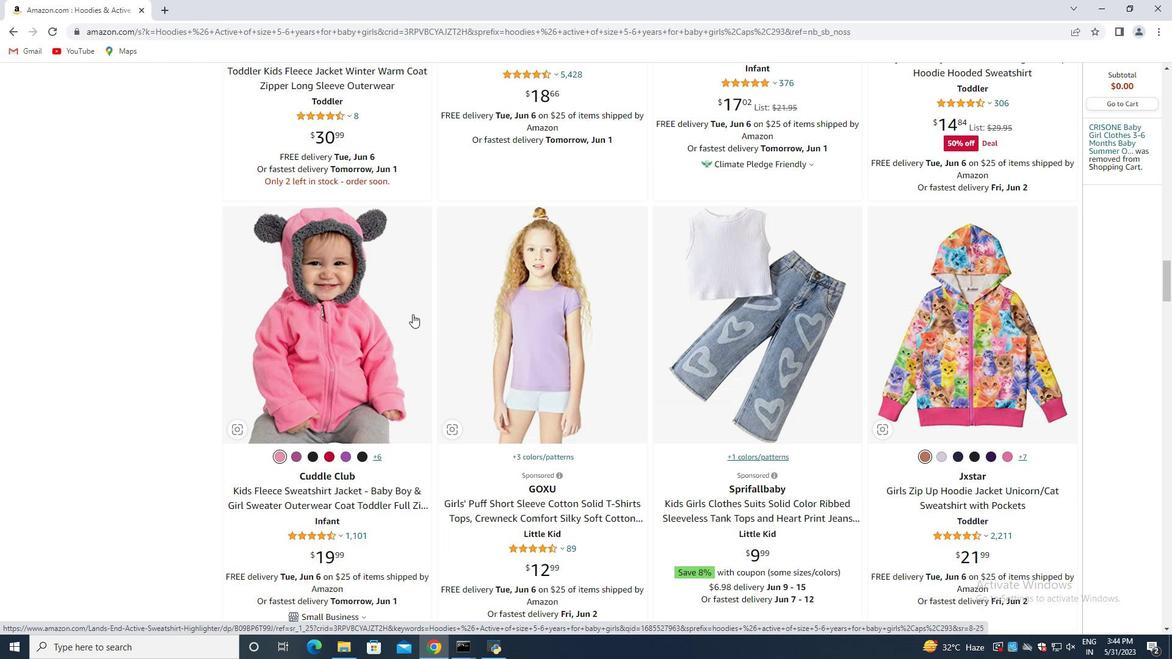
Action: Mouse scrolled (412, 315) with delta (0, 0)
Screenshot: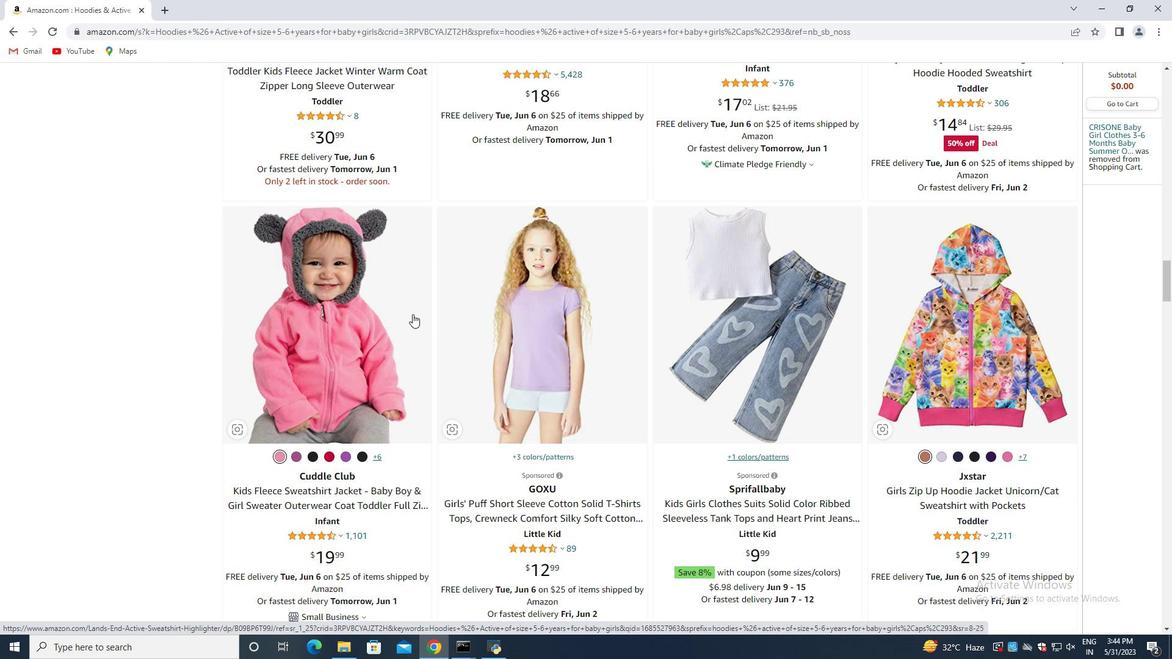 
Action: Mouse scrolled (412, 315) with delta (0, 0)
Screenshot: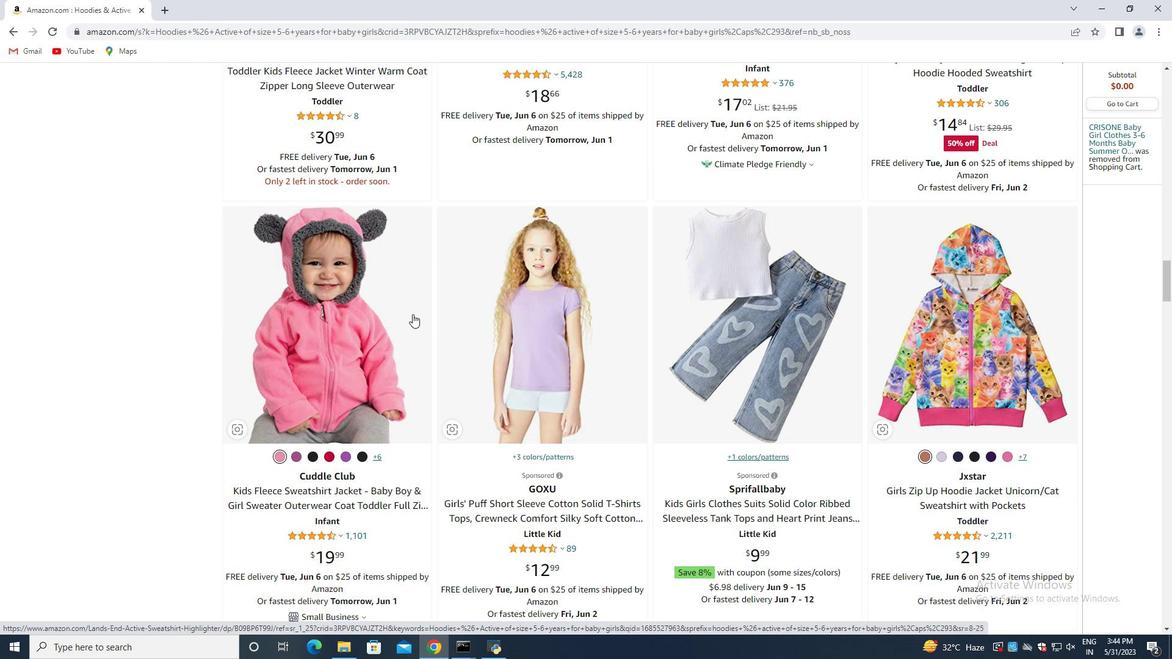 
Action: Mouse scrolled (412, 315) with delta (0, 0)
Screenshot: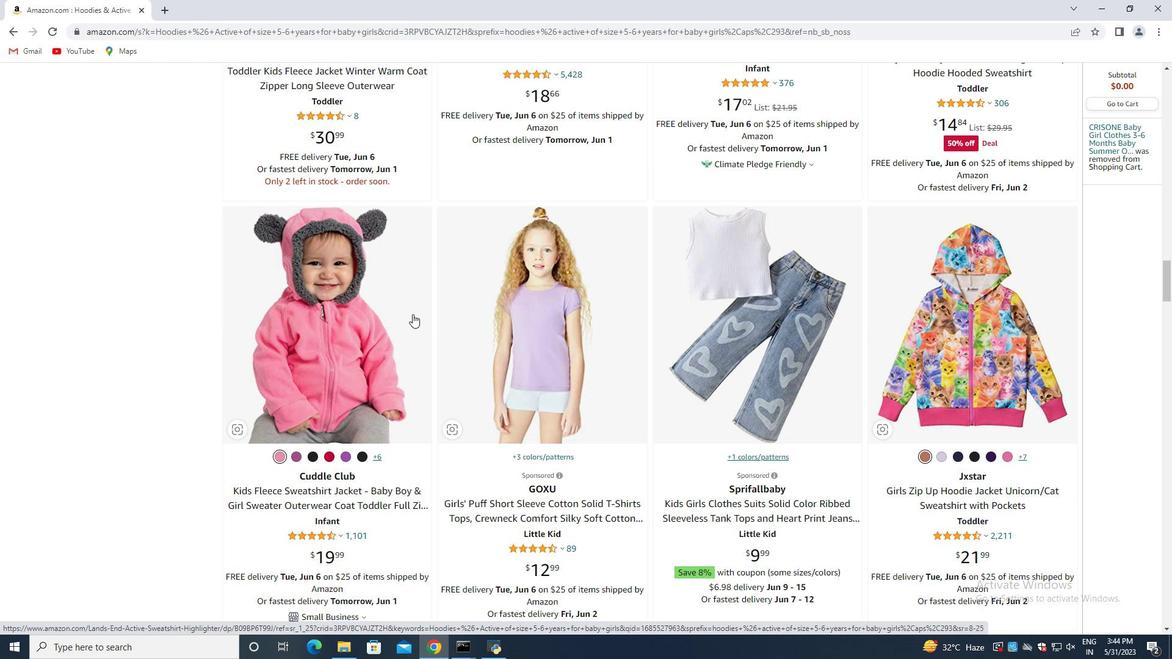
Action: Mouse scrolled (412, 315) with delta (0, 0)
Screenshot: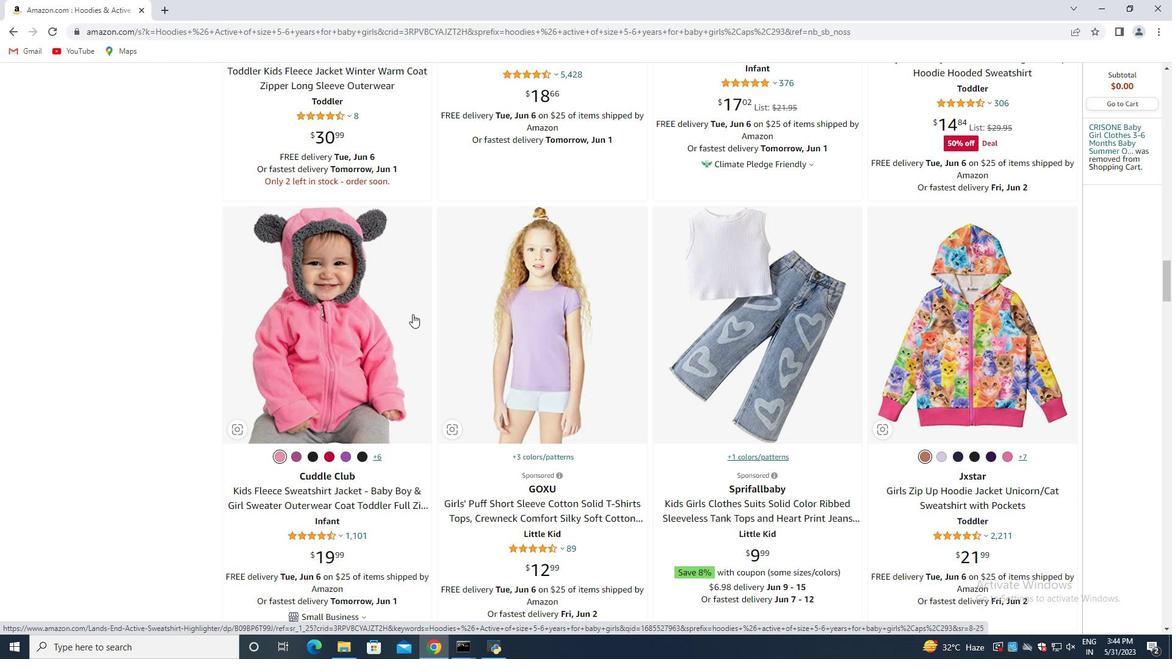 
Action: Mouse scrolled (412, 315) with delta (0, 0)
Screenshot: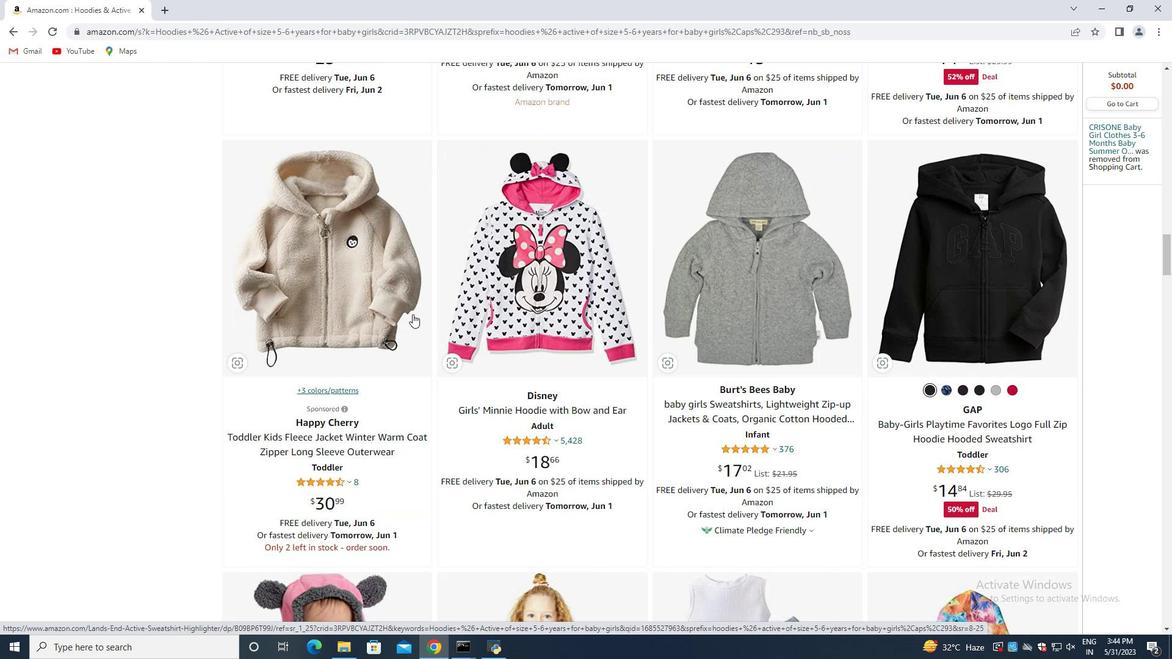 
Action: Mouse scrolled (412, 315) with delta (0, 0)
Screenshot: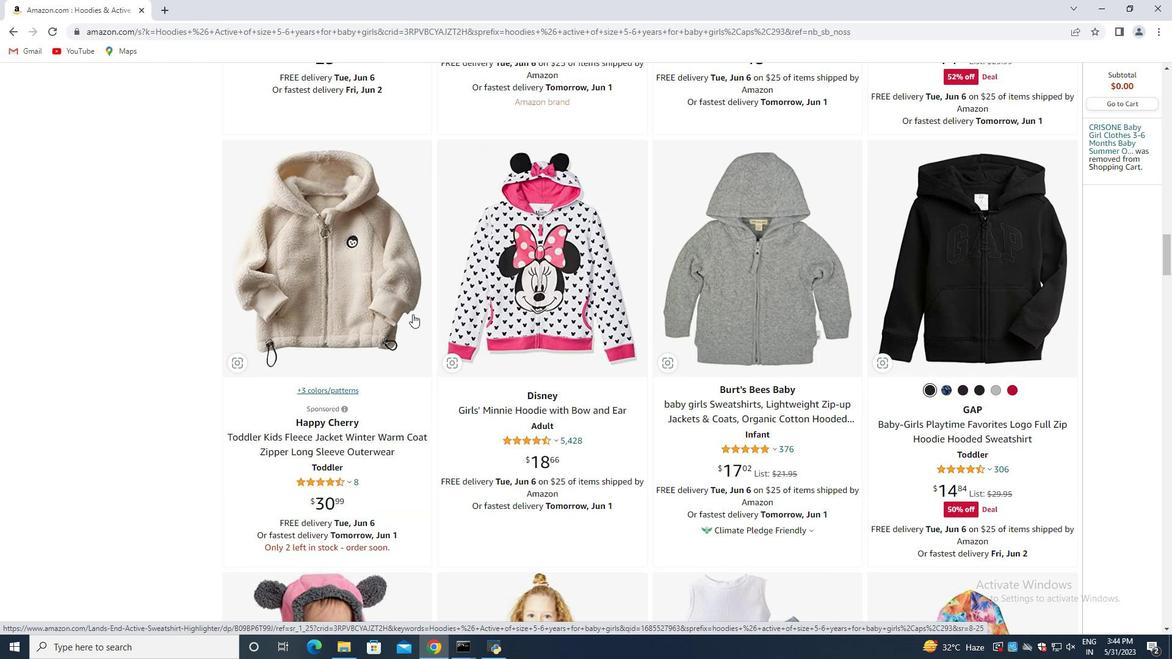 
Action: Mouse scrolled (412, 315) with delta (0, 0)
Screenshot: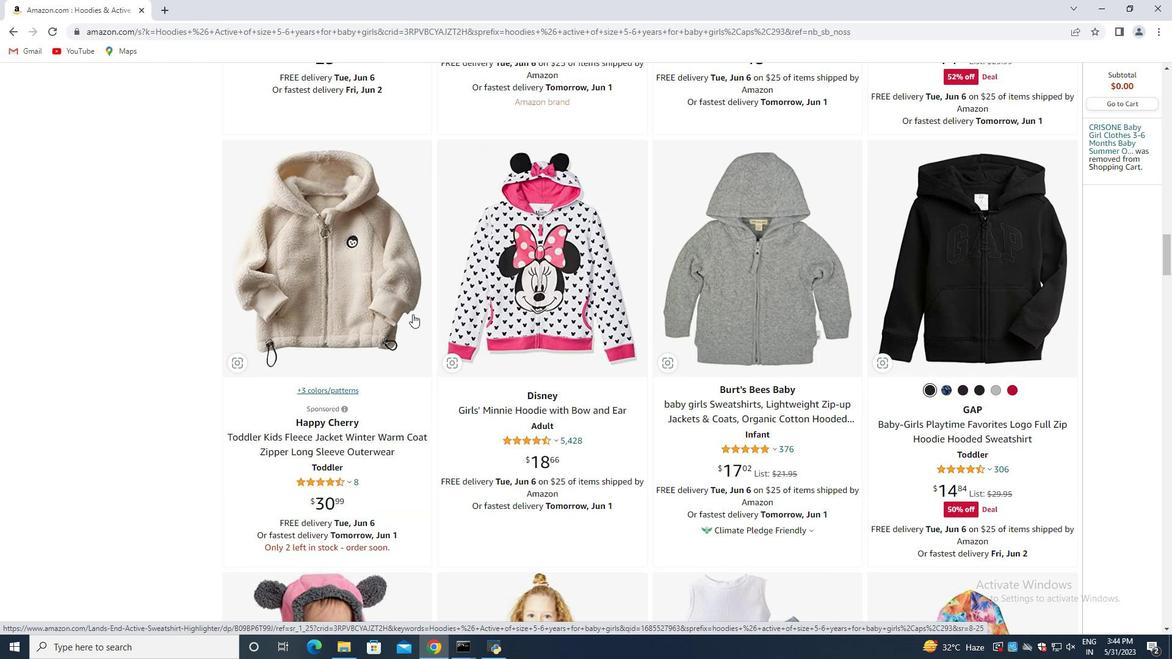 
Action: Mouse scrolled (412, 315) with delta (0, 0)
Screenshot: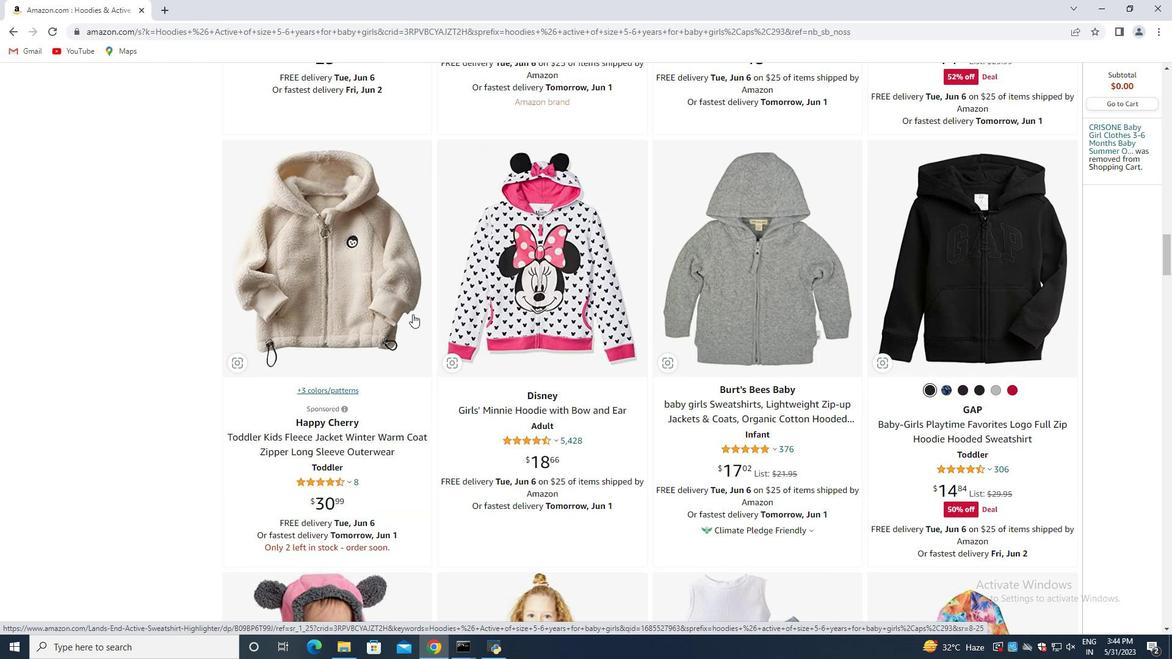 
Action: Mouse scrolled (412, 315) with delta (0, 0)
Screenshot: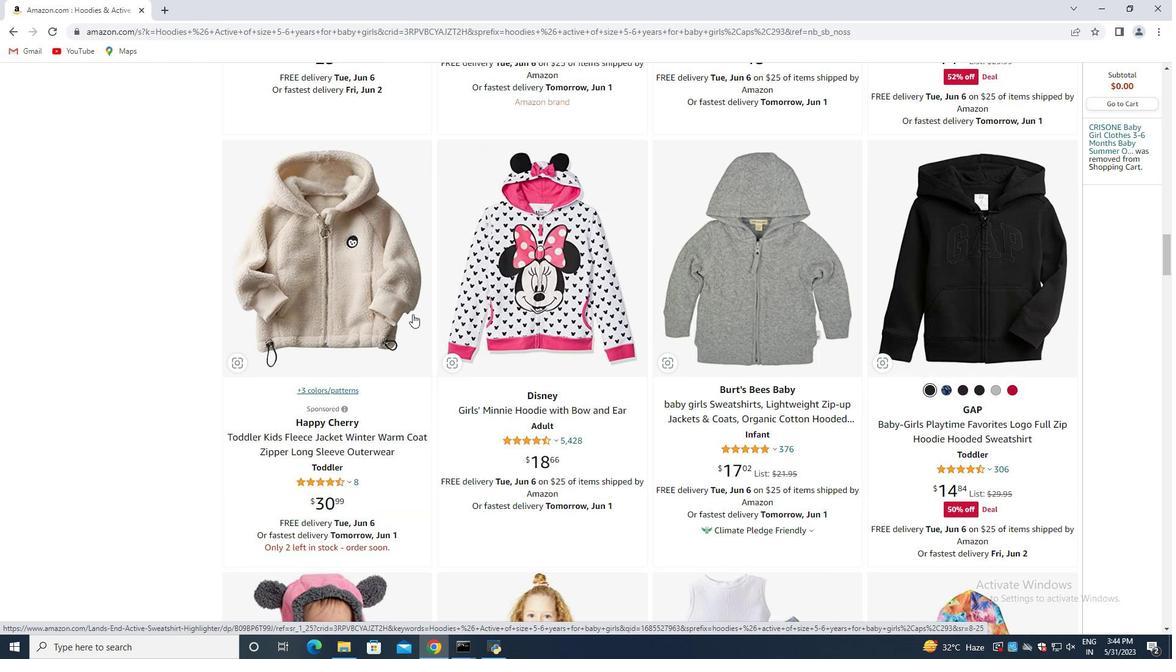 
Action: Mouse scrolled (412, 315) with delta (0, 0)
Screenshot: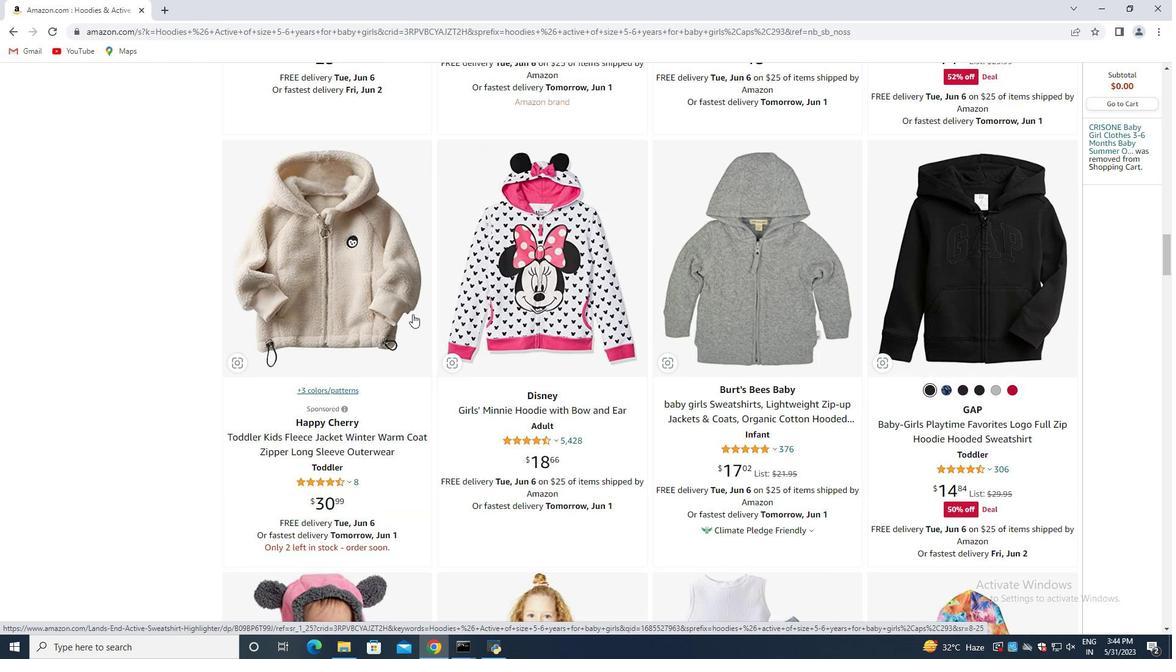 
Action: Mouse scrolled (412, 315) with delta (0, 0)
Screenshot: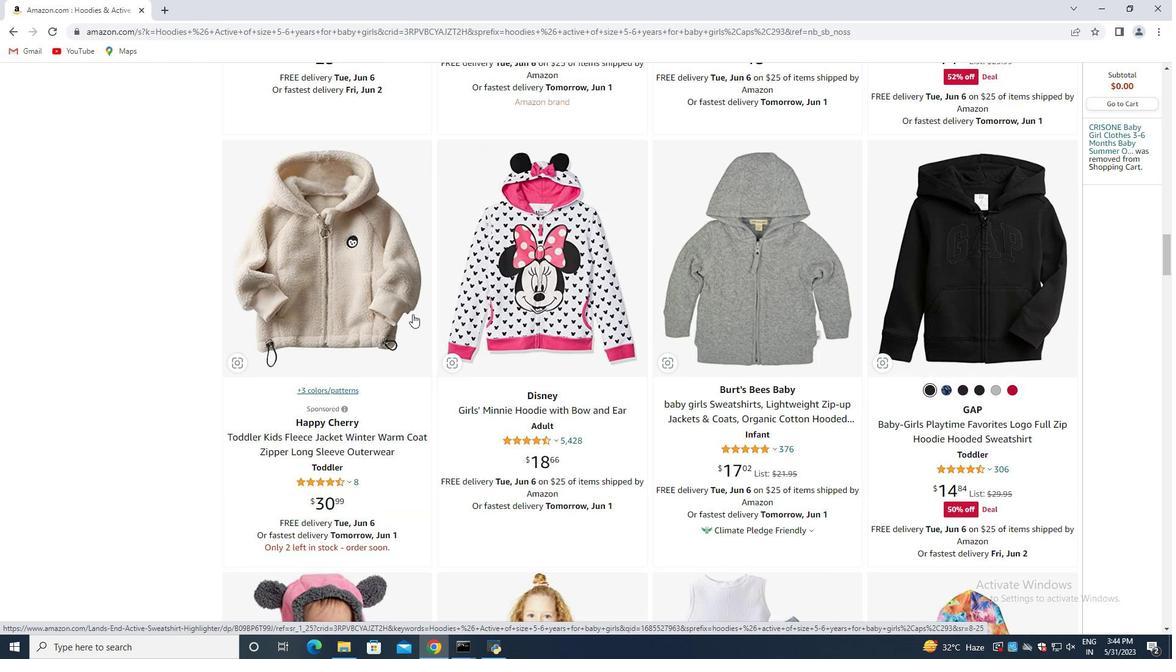 
Action: Mouse scrolled (412, 315) with delta (0, 0)
Screenshot: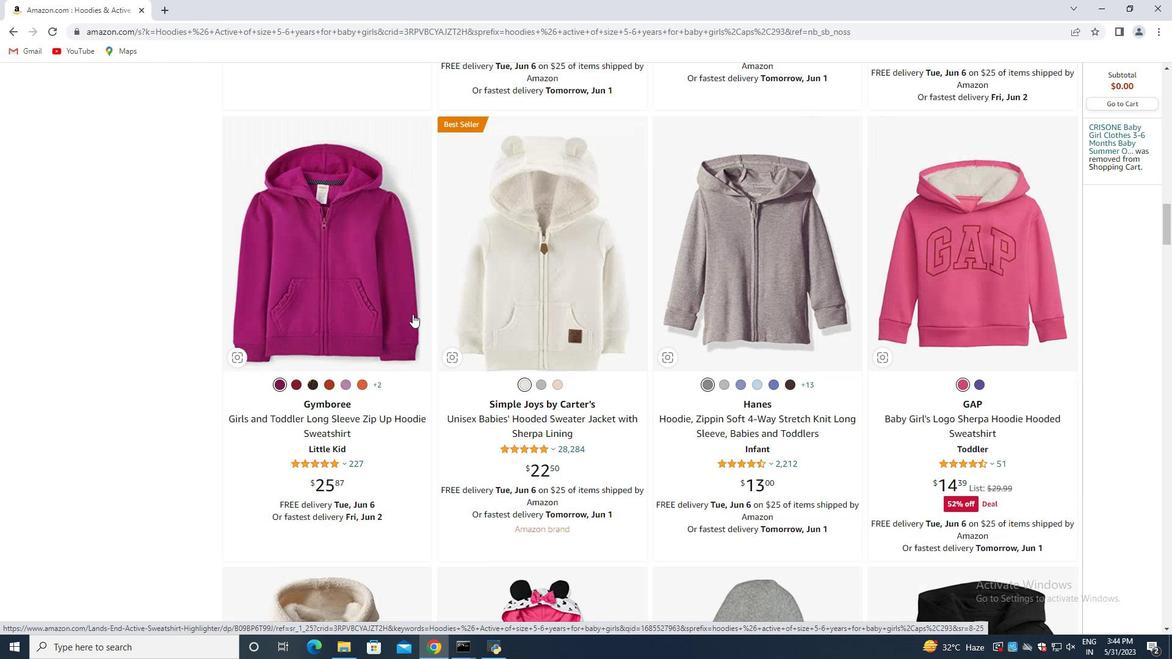 
Action: Mouse scrolled (412, 315) with delta (0, 0)
Screenshot: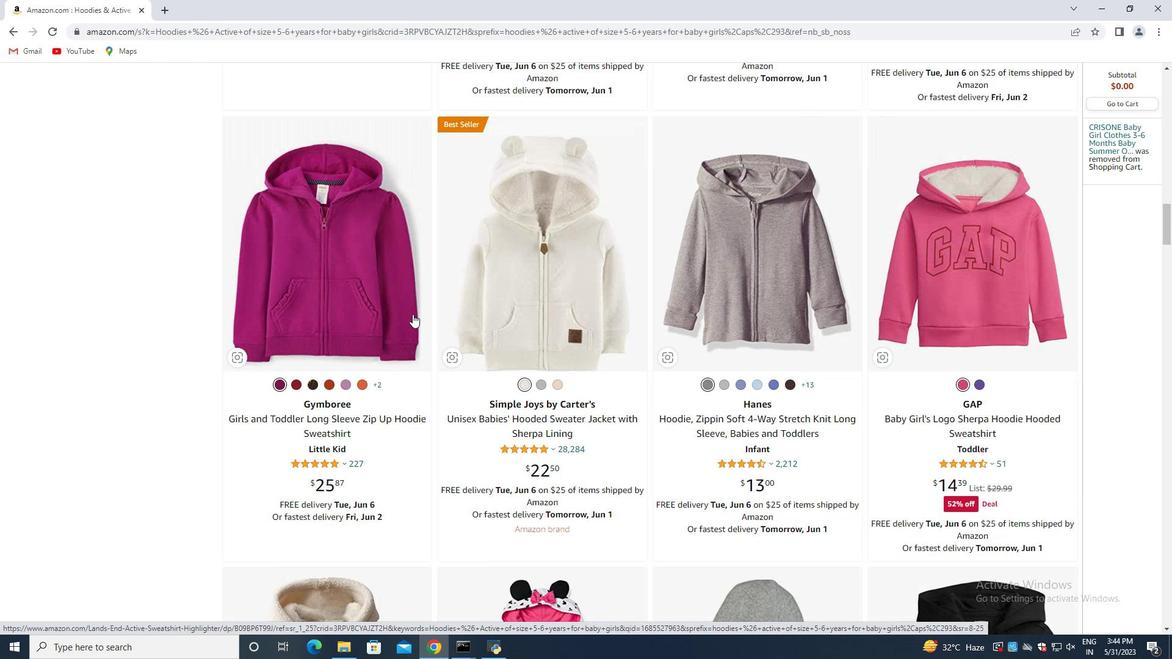 
Action: Mouse scrolled (412, 315) with delta (0, 0)
Screenshot: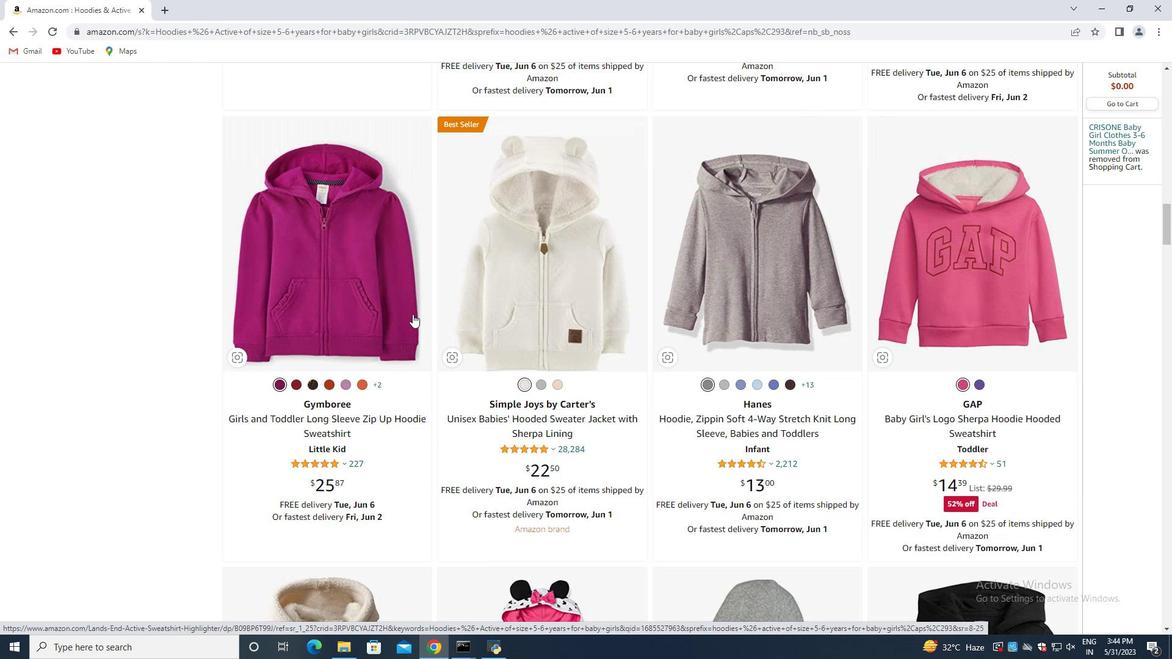 
Action: Mouse scrolled (412, 315) with delta (0, 0)
Screenshot: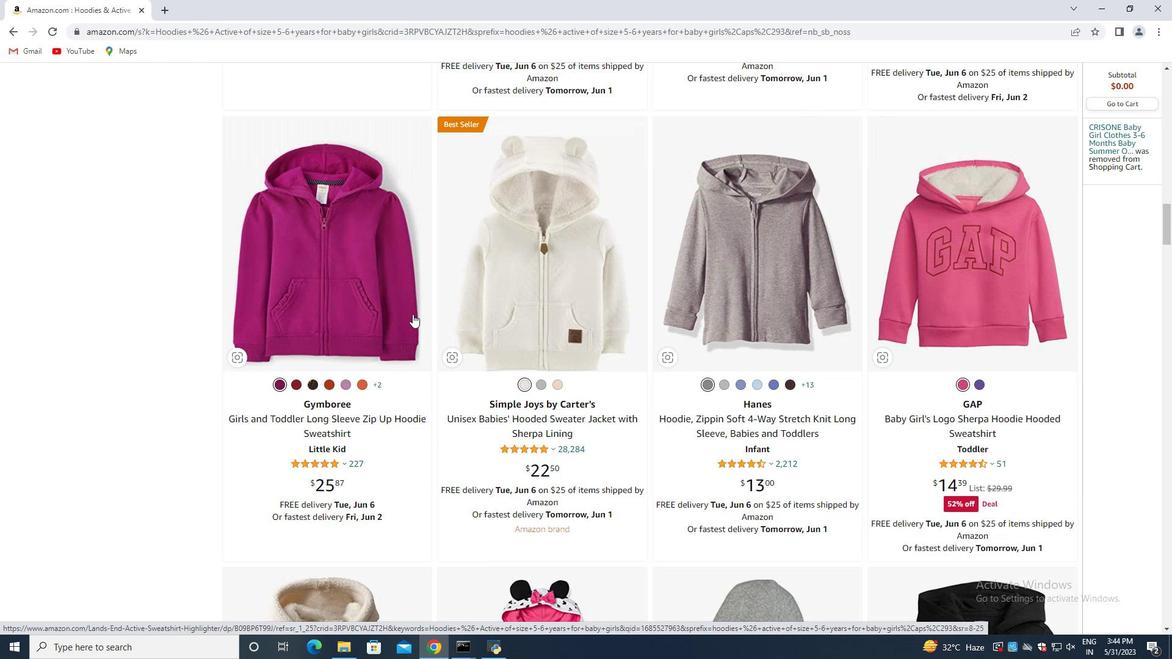 
Action: Mouse scrolled (412, 315) with delta (0, 0)
Screenshot: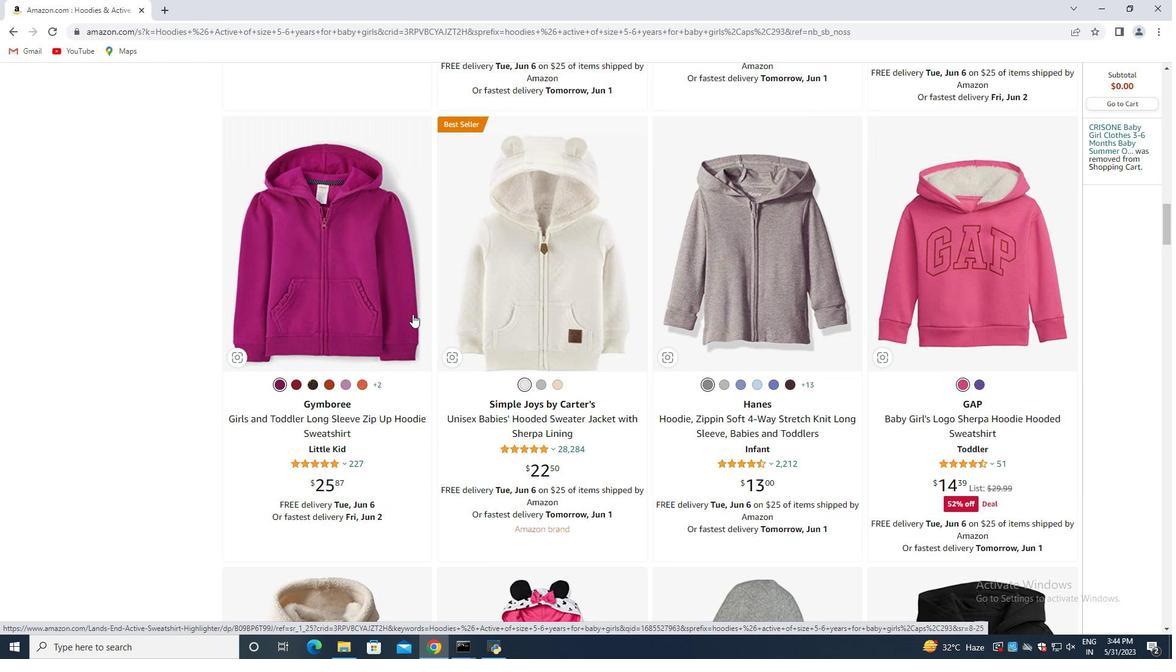 
Action: Mouse scrolled (412, 315) with delta (0, 0)
Screenshot: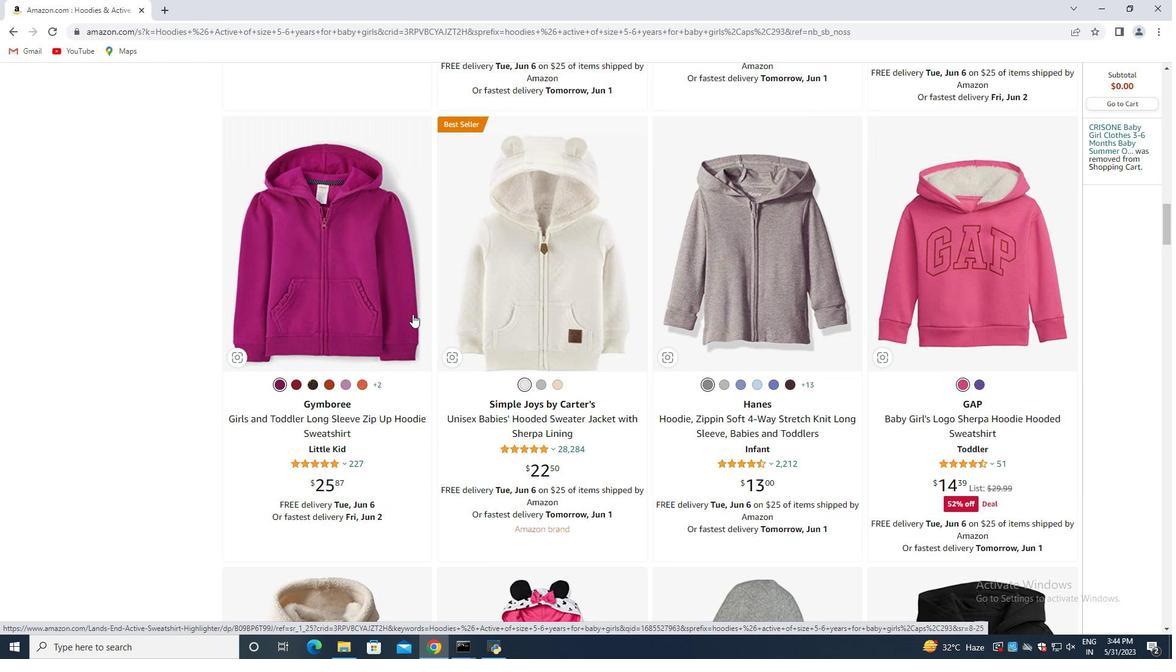 
Action: Mouse scrolled (412, 315) with delta (0, 0)
Screenshot: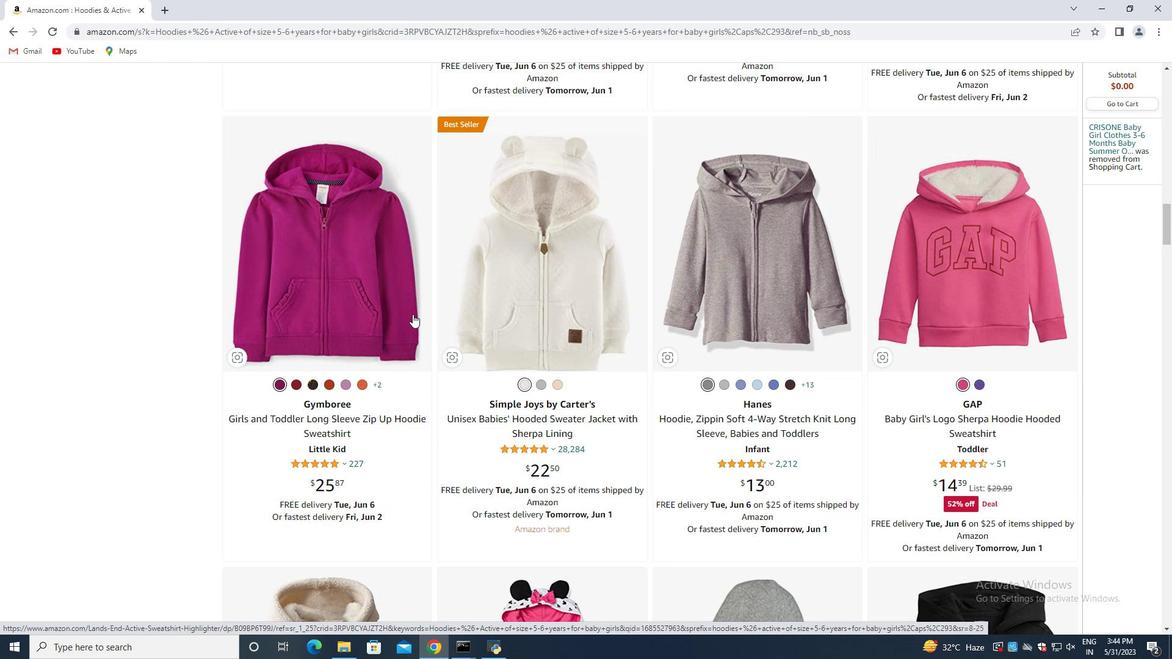 
Action: Mouse scrolled (412, 315) with delta (0, 0)
Screenshot: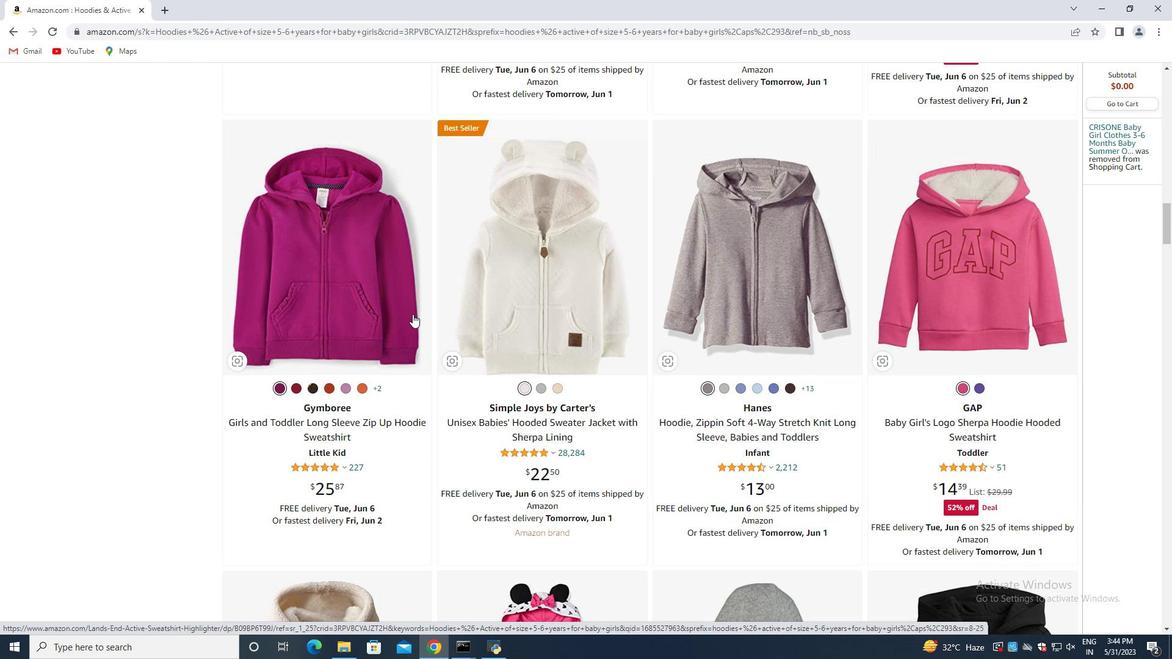 
Action: Mouse scrolled (412, 315) with delta (0, 0)
Screenshot: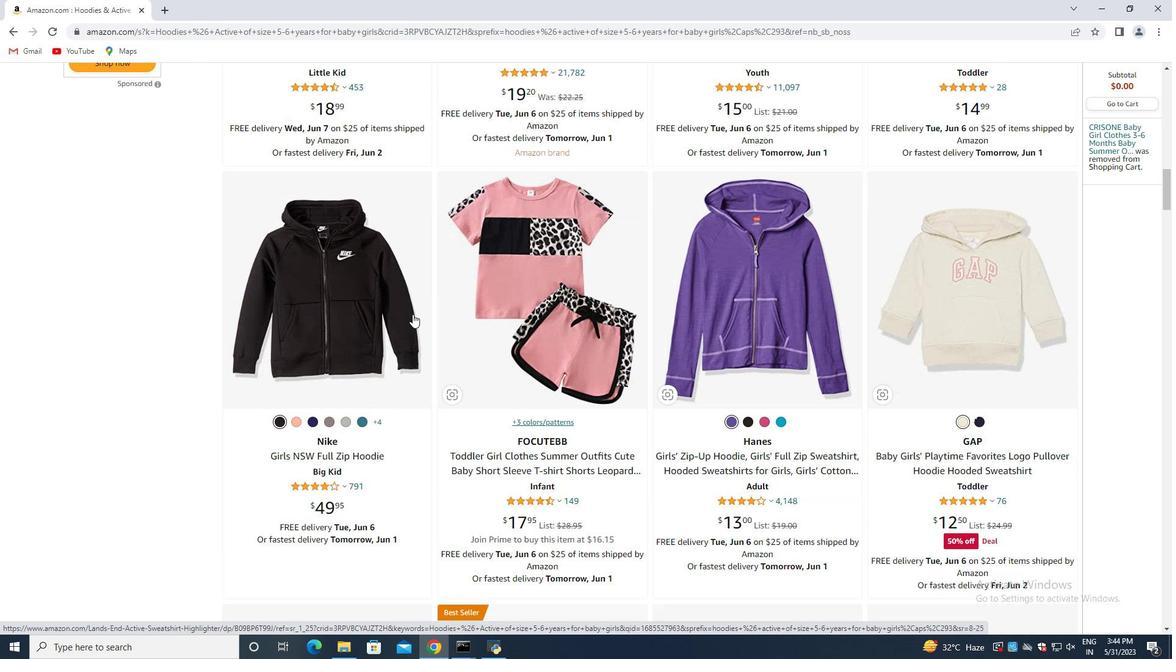 
Action: Mouse scrolled (412, 315) with delta (0, 0)
Screenshot: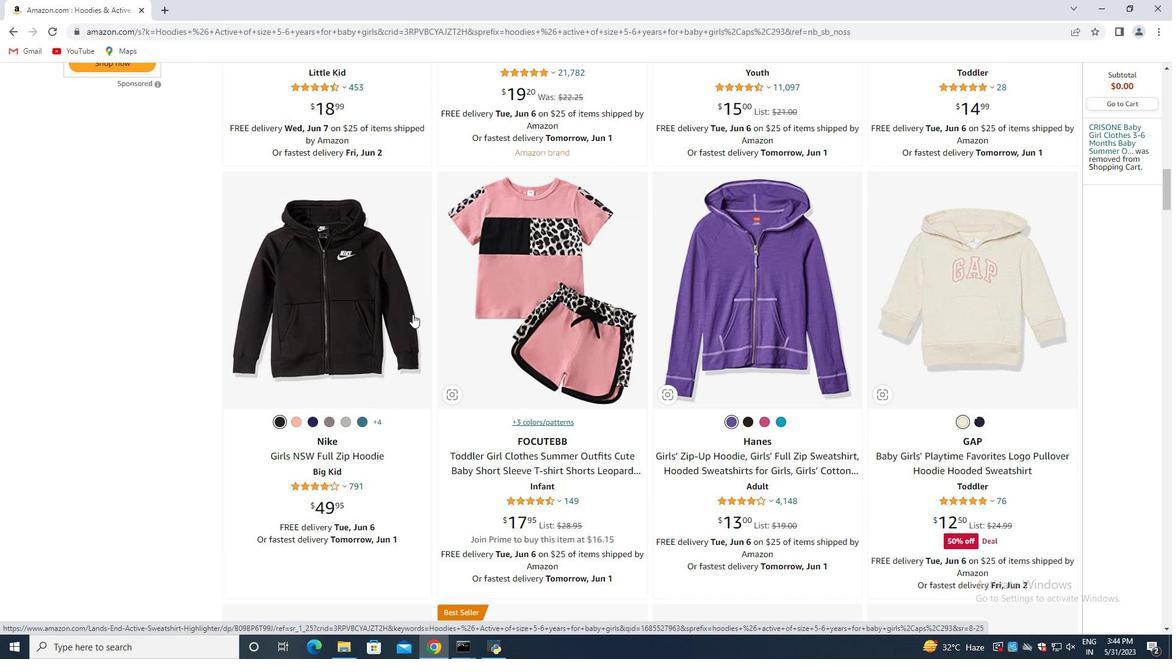 
Action: Mouse scrolled (412, 315) with delta (0, 0)
Screenshot: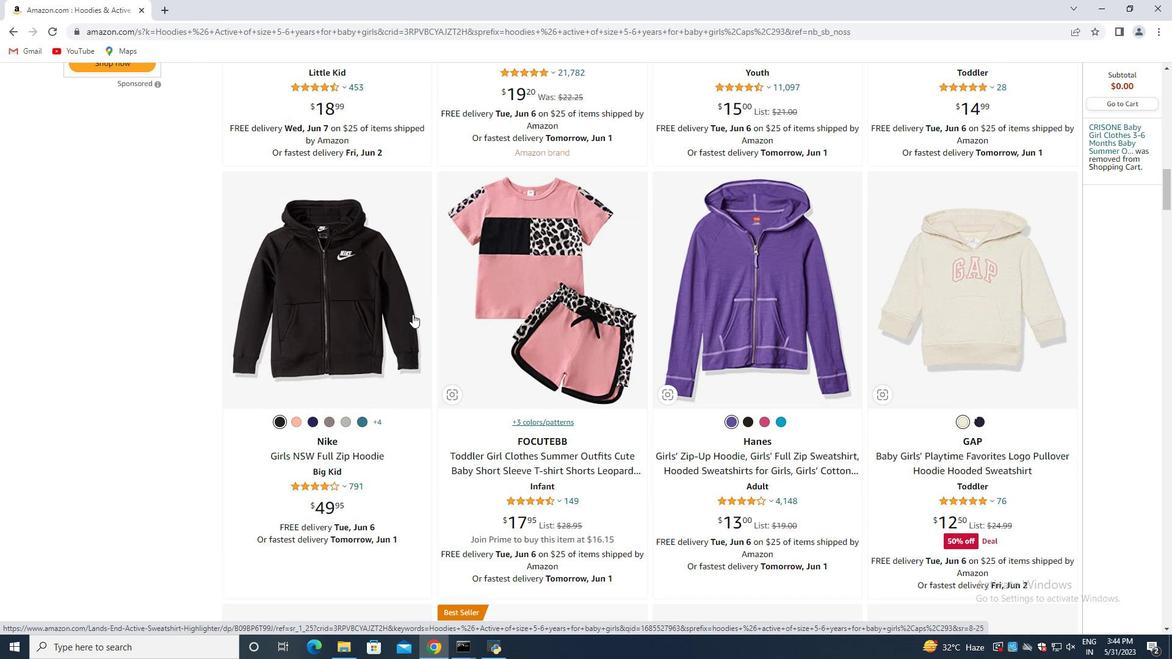 
Action: Mouse scrolled (412, 315) with delta (0, 0)
Screenshot: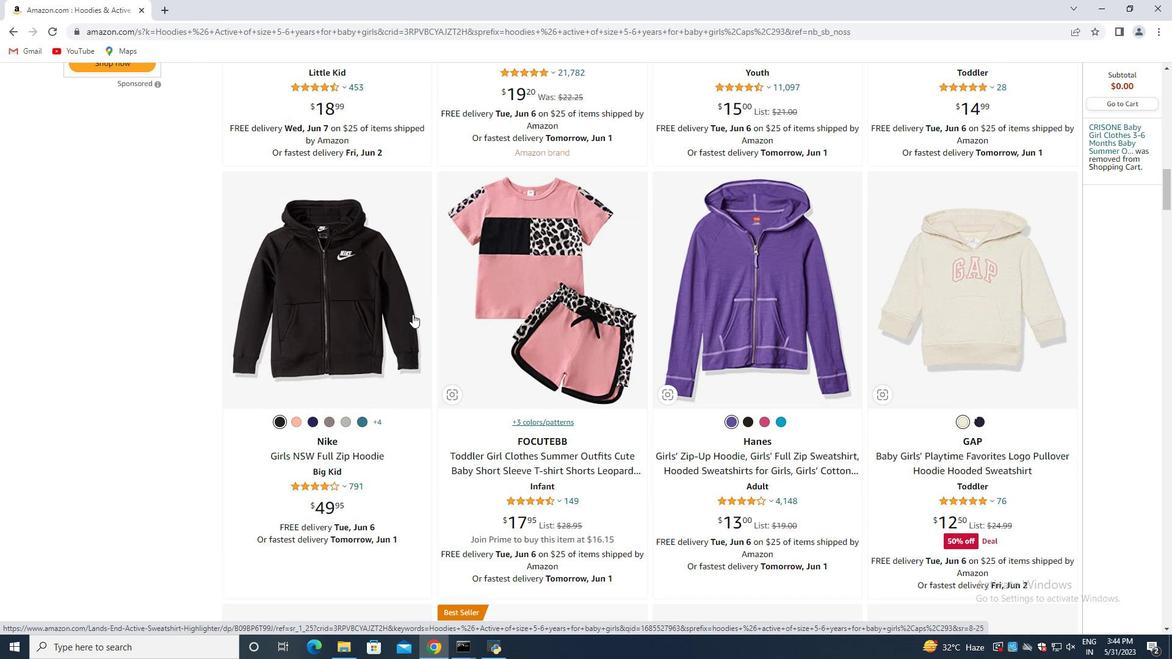 
Action: Mouse scrolled (412, 315) with delta (0, 0)
Screenshot: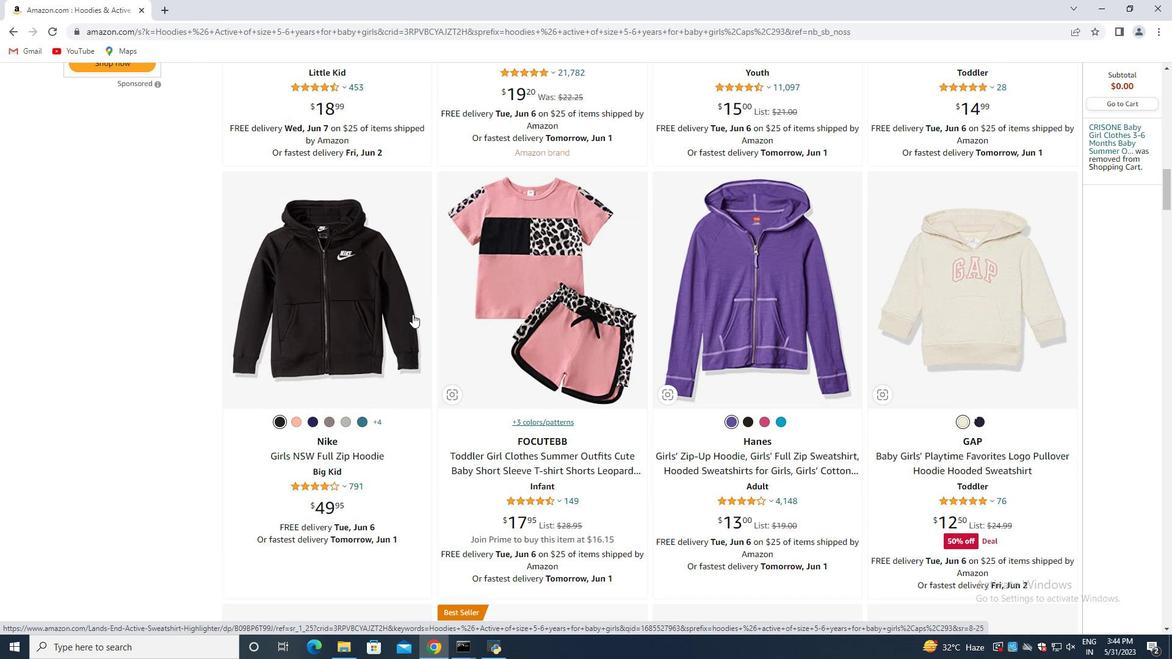 
Action: Mouse scrolled (412, 315) with delta (0, 0)
Screenshot: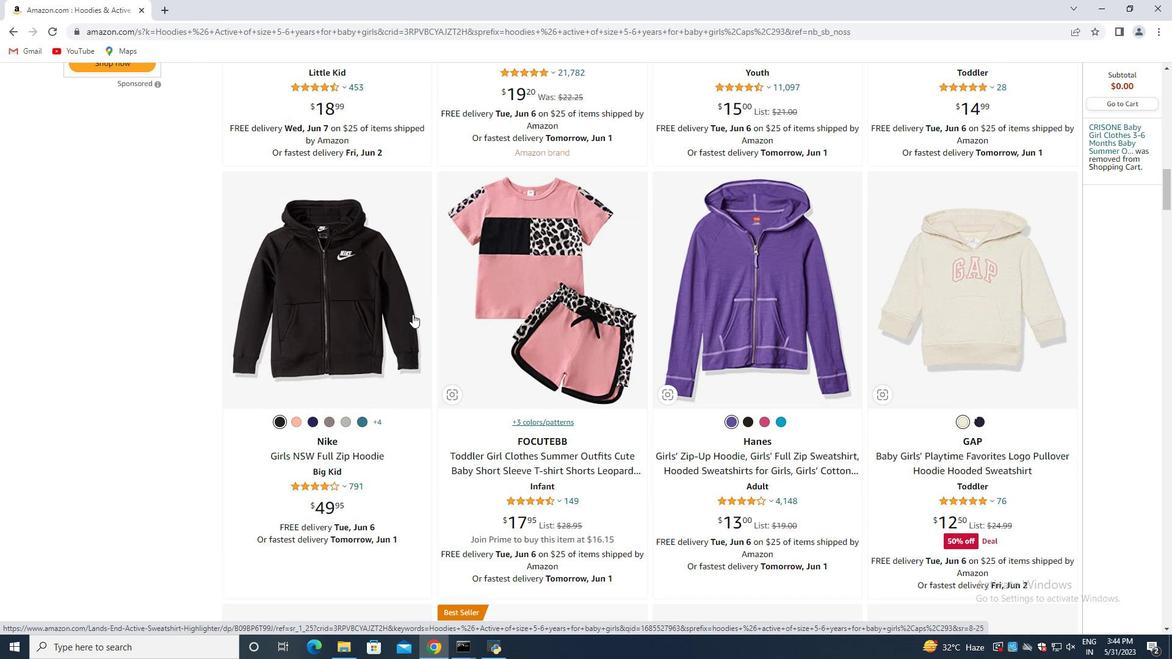 
Action: Mouse scrolled (412, 315) with delta (0, 0)
Screenshot: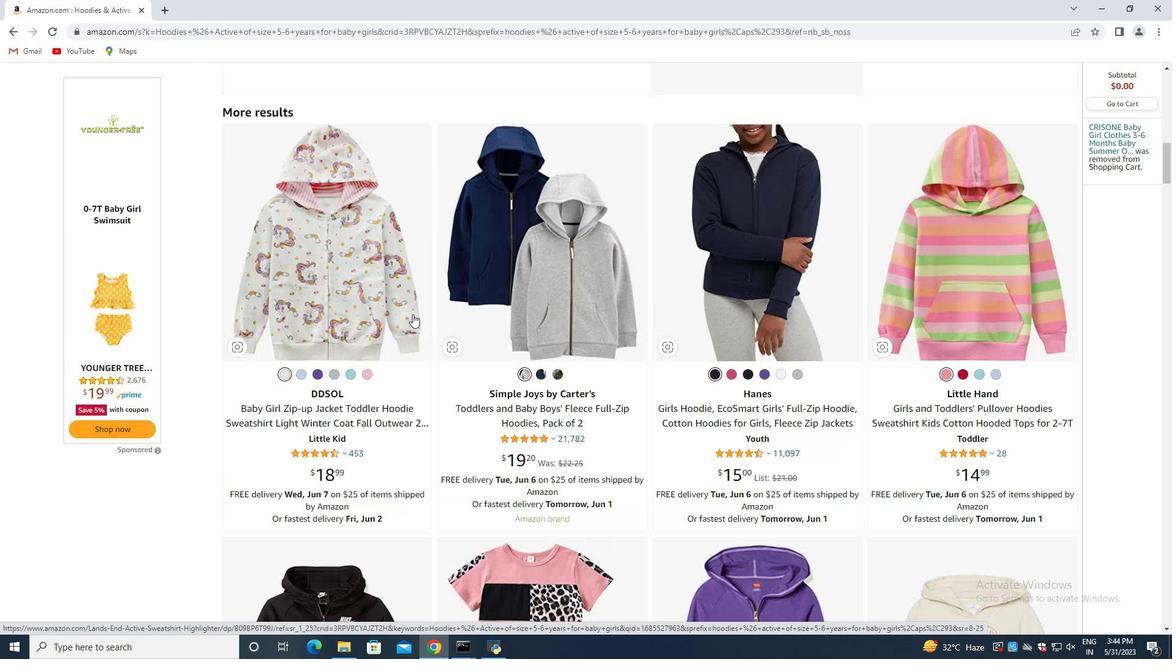 
Action: Mouse scrolled (412, 315) with delta (0, 0)
Screenshot: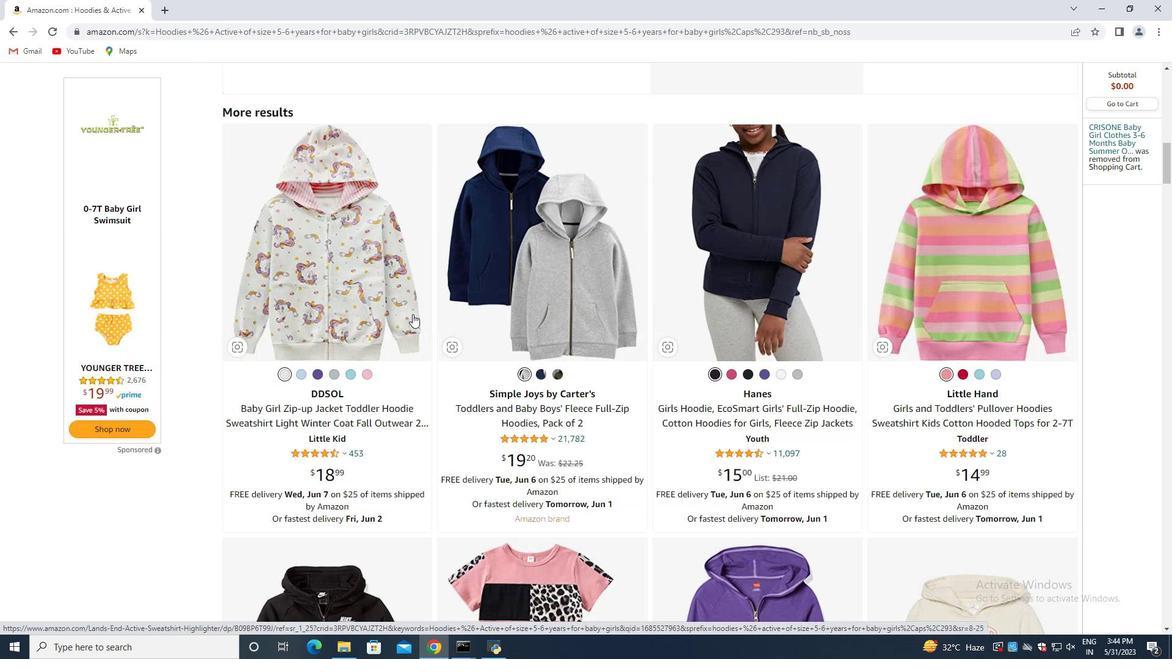 
Action: Mouse scrolled (412, 315) with delta (0, 0)
Screenshot: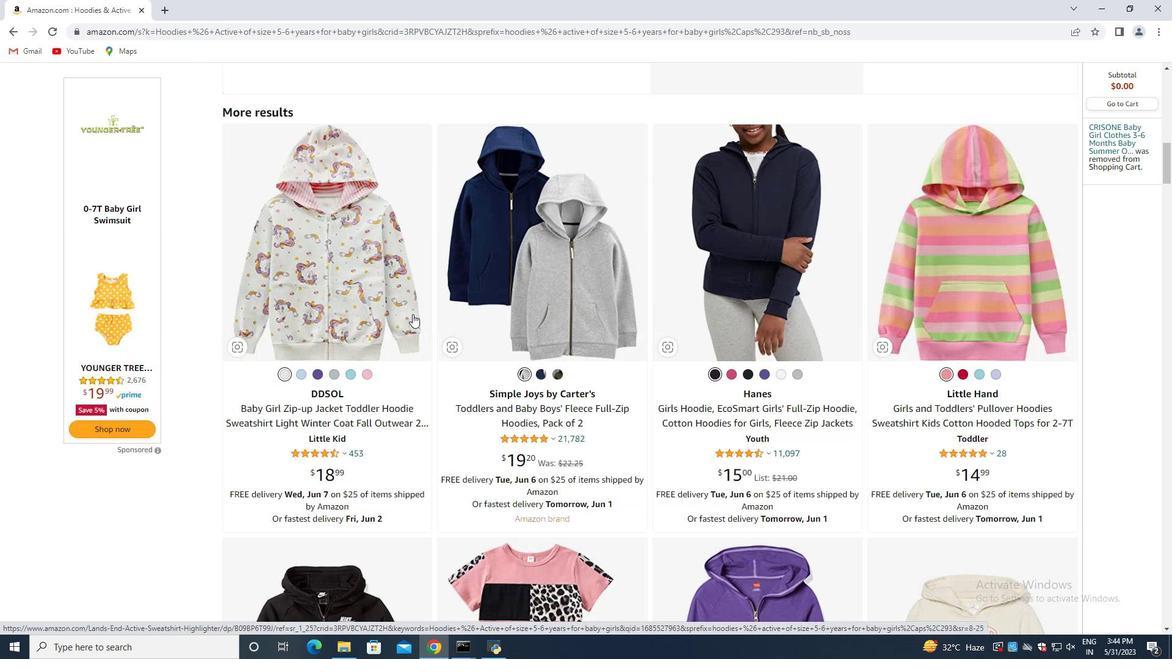 
Action: Mouse scrolled (412, 315) with delta (0, 0)
Screenshot: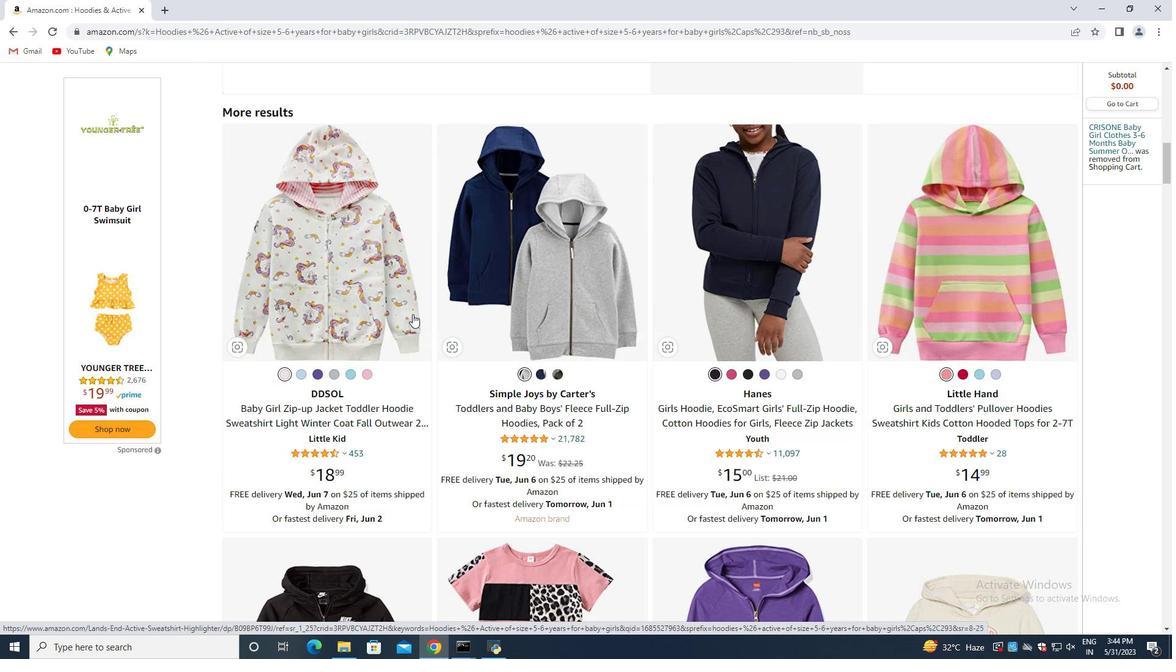 
Action: Mouse scrolled (412, 315) with delta (0, 0)
Screenshot: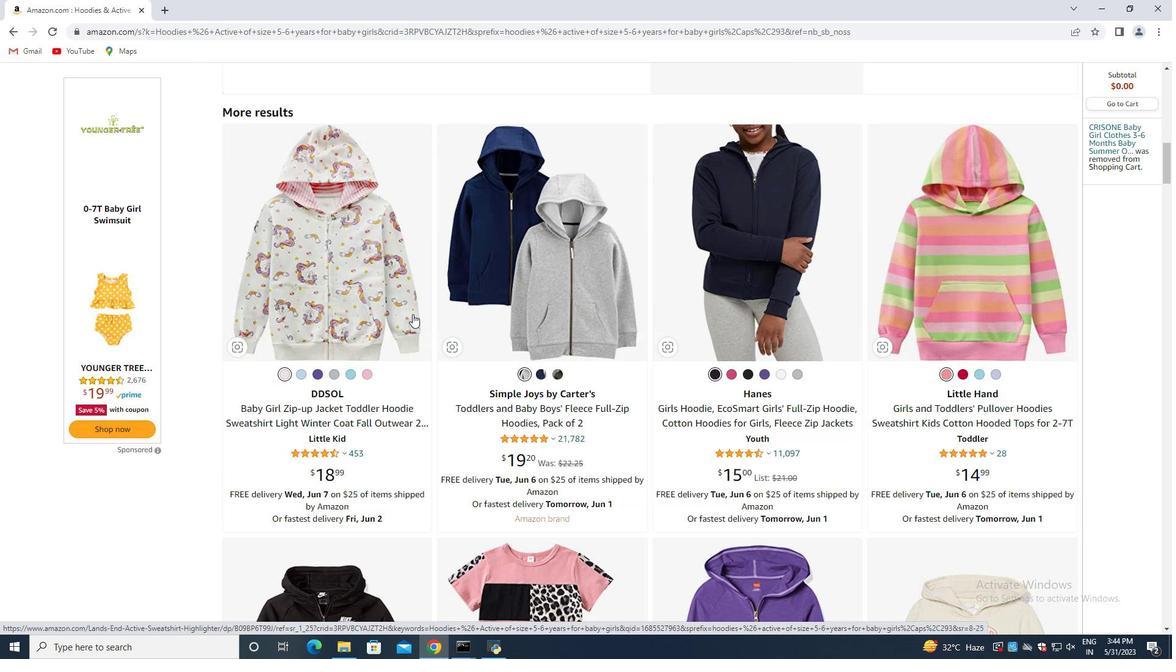 
Action: Mouse scrolled (412, 315) with delta (0, 0)
Screenshot: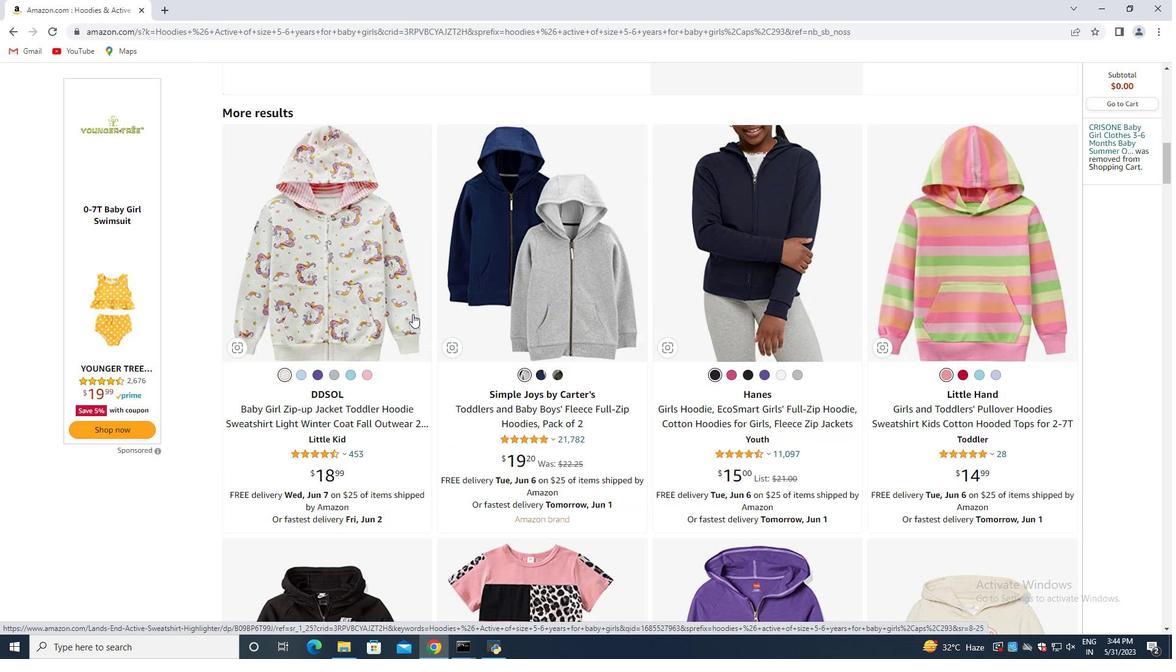 
Action: Mouse scrolled (412, 315) with delta (0, 0)
Screenshot: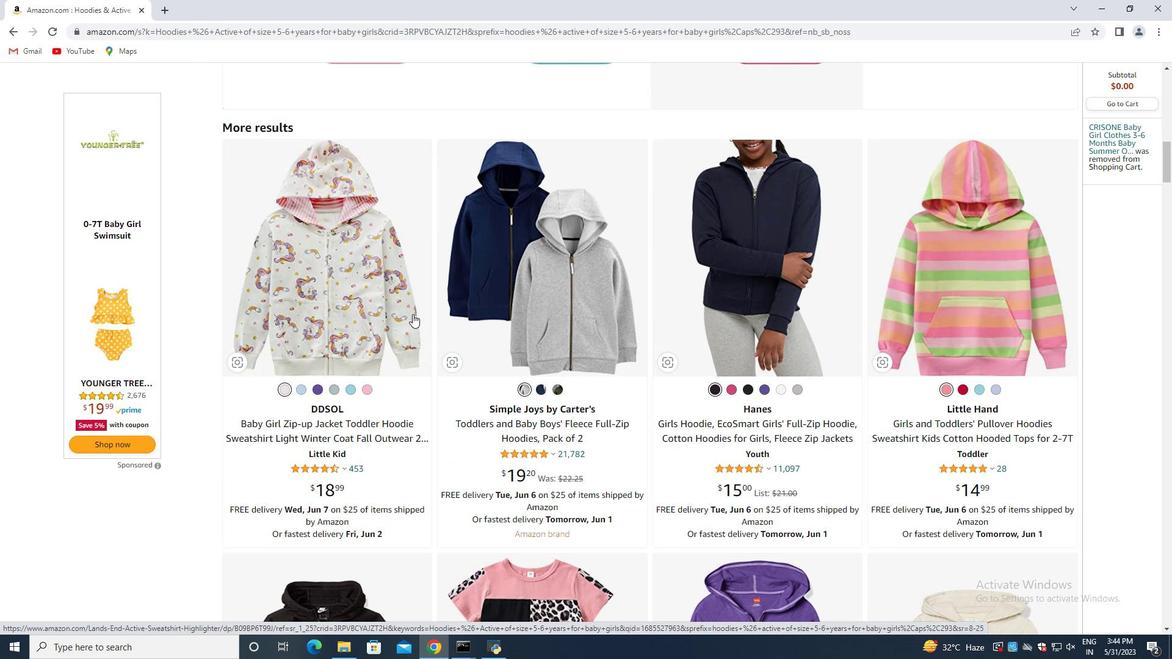 
Action: Mouse scrolled (412, 315) with delta (0, 0)
Screenshot: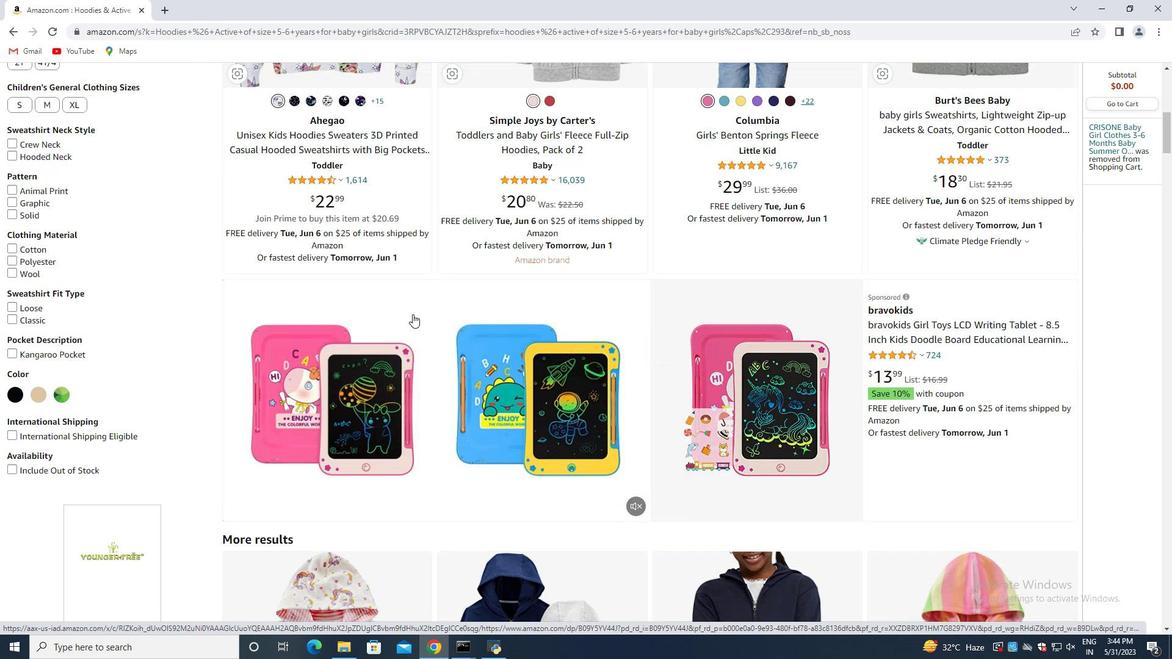 
Action: Mouse scrolled (412, 315) with delta (0, 0)
Screenshot: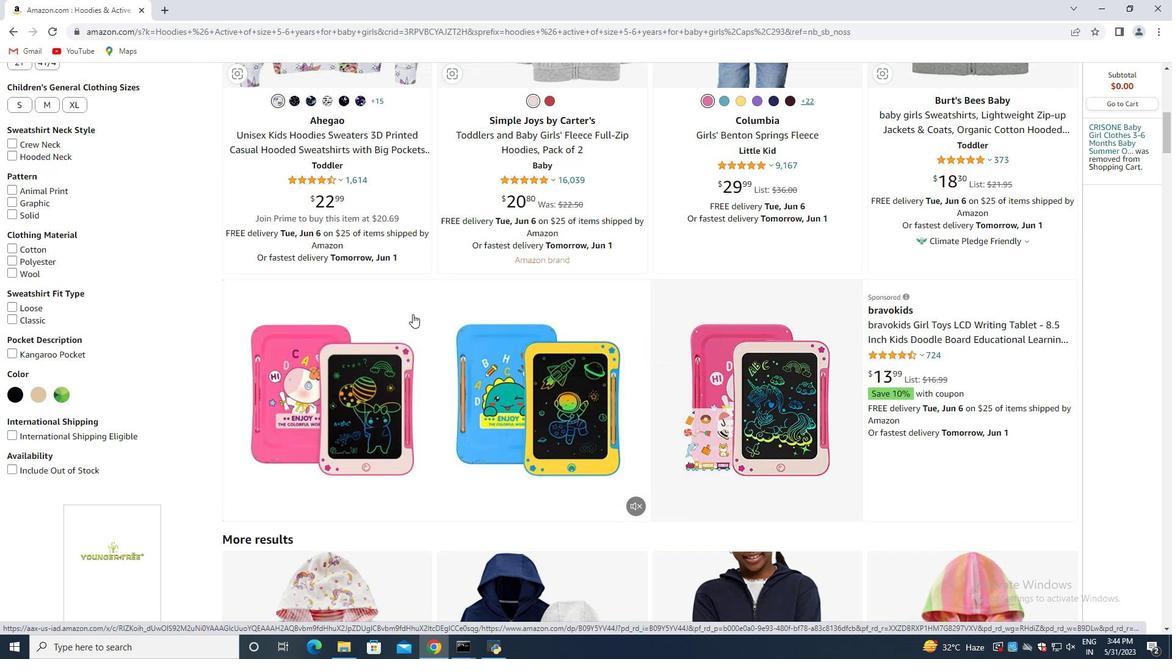 
Action: Mouse scrolled (412, 315) with delta (0, 0)
Screenshot: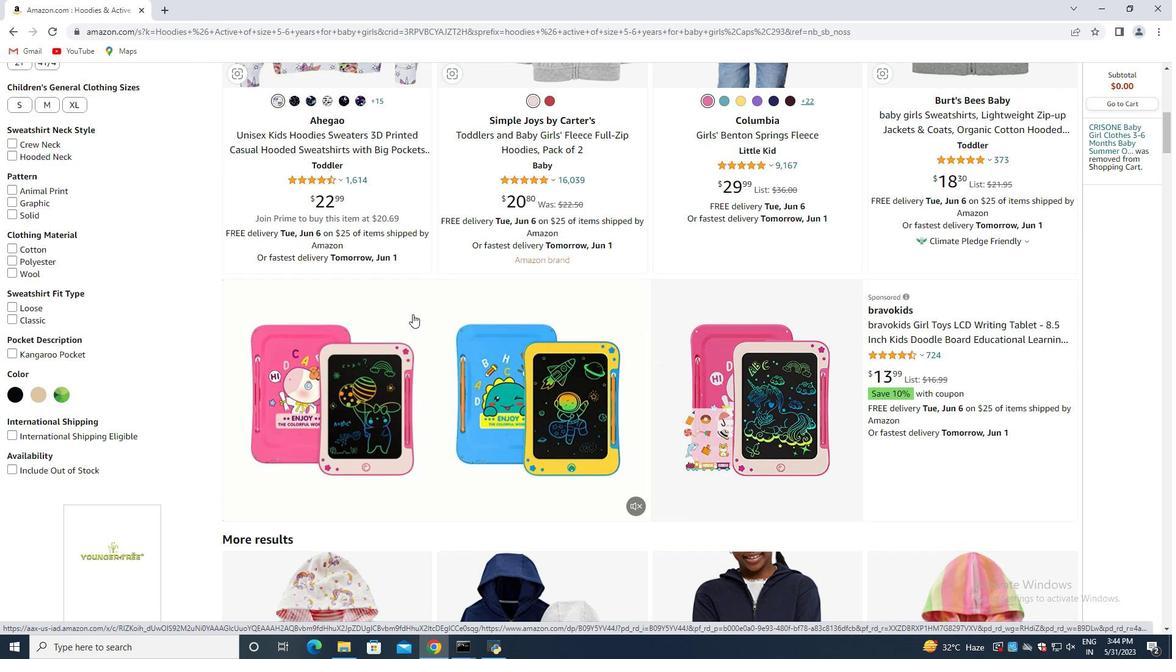 
Action: Mouse scrolled (412, 315) with delta (0, 0)
Screenshot: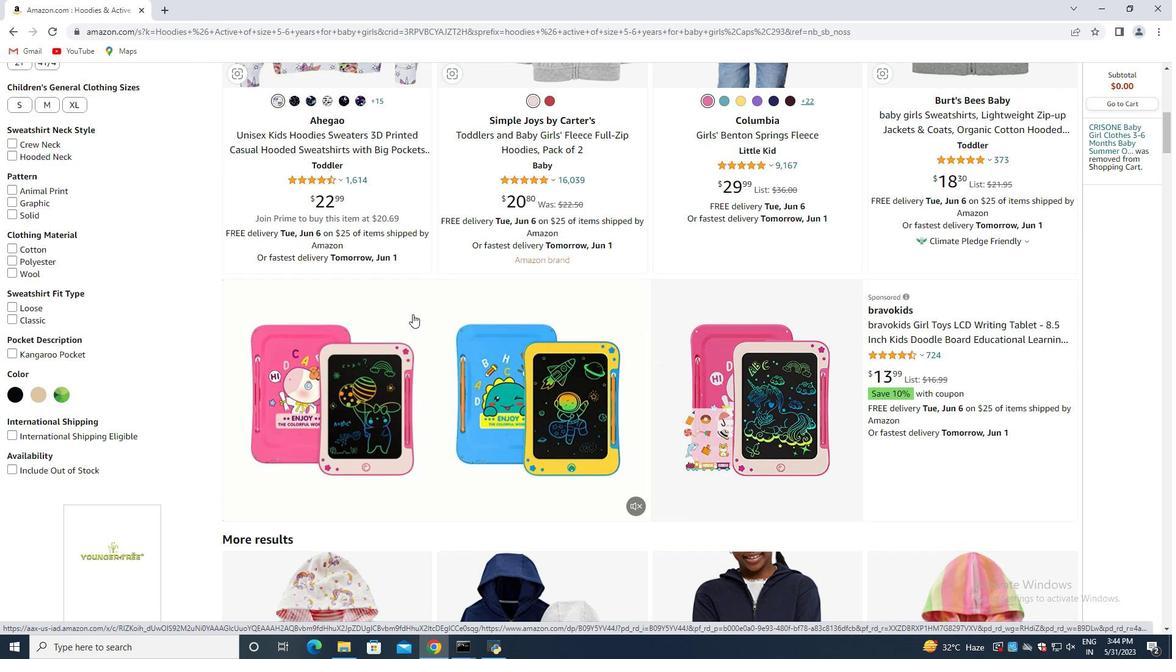 
Action: Mouse scrolled (412, 315) with delta (0, 0)
Screenshot: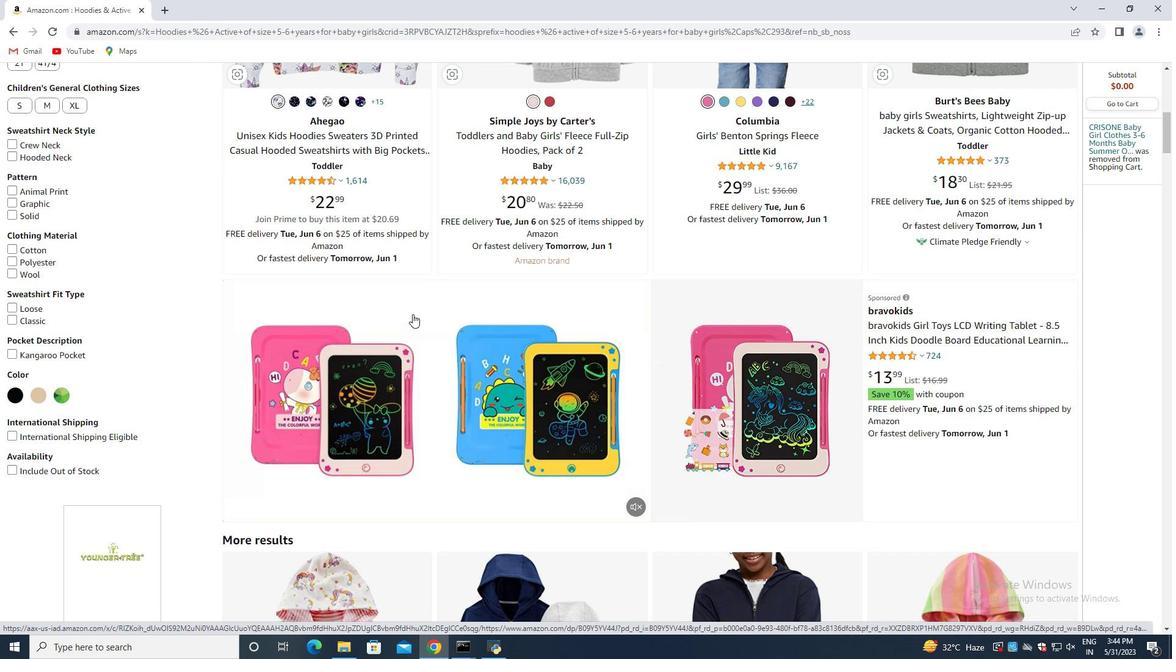 
Action: Mouse scrolled (412, 315) with delta (0, 0)
Screenshot: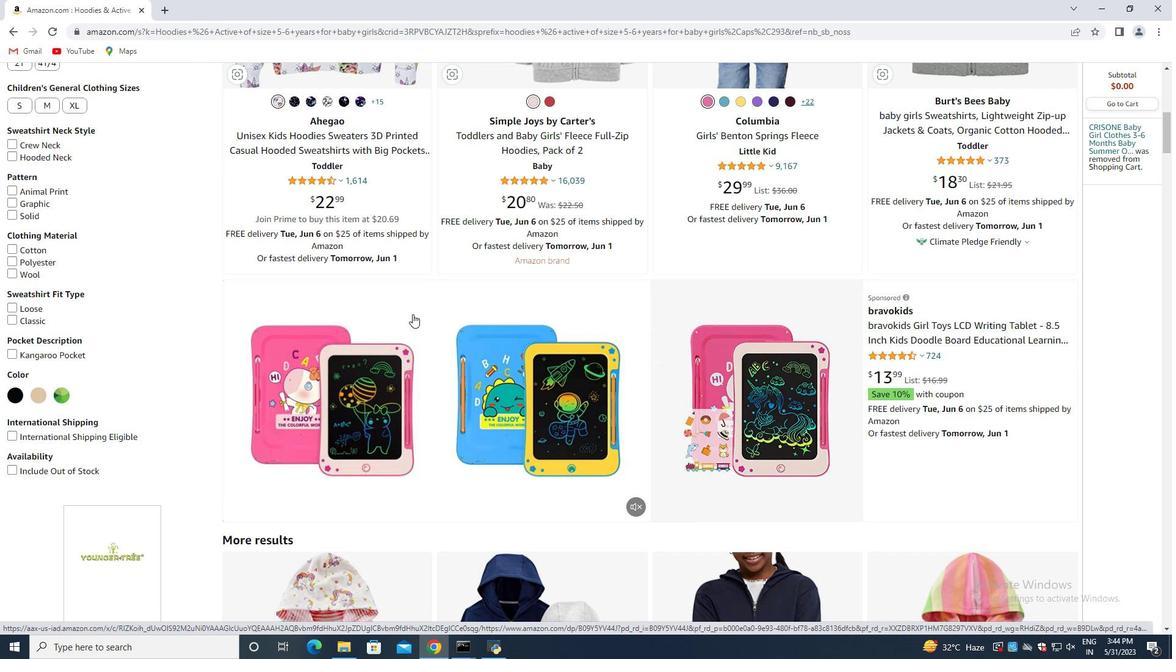 
Action: Mouse scrolled (412, 315) with delta (0, 0)
Screenshot: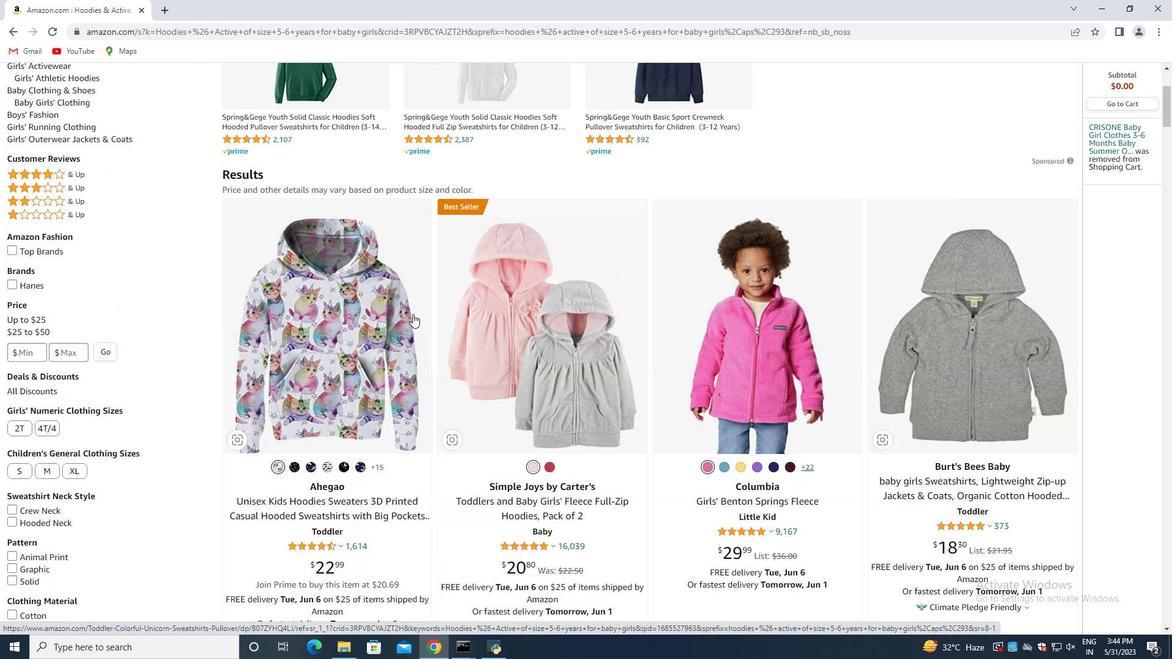 
Action: Mouse scrolled (412, 315) with delta (0, 0)
Screenshot: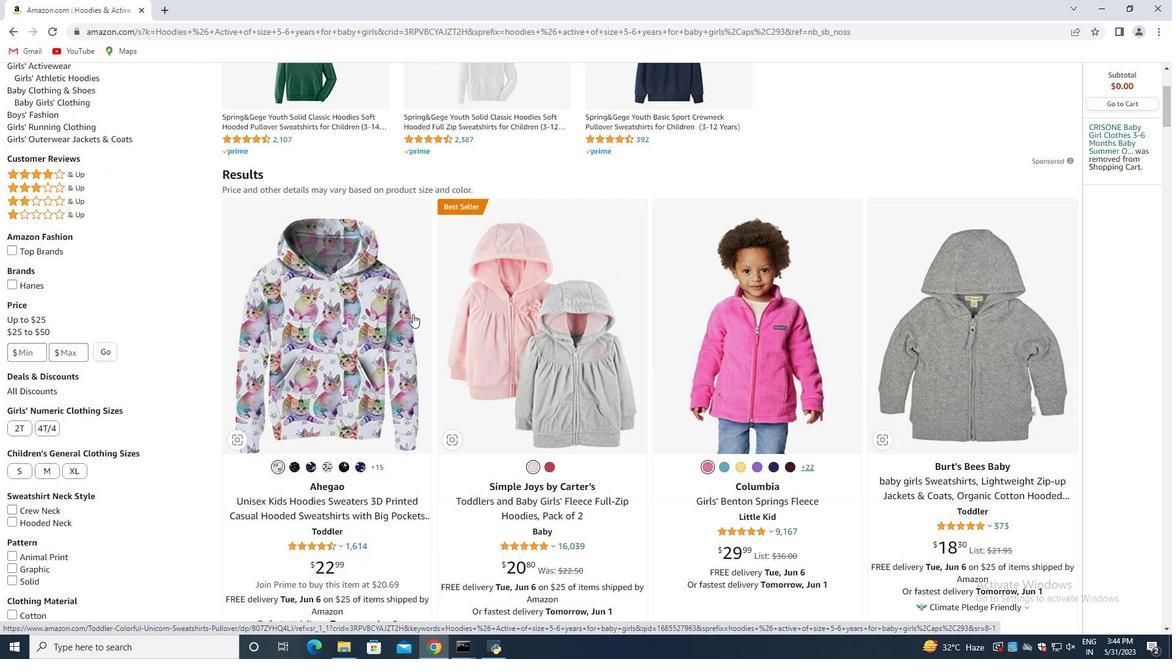 
Action: Mouse scrolled (412, 315) with delta (0, 0)
Screenshot: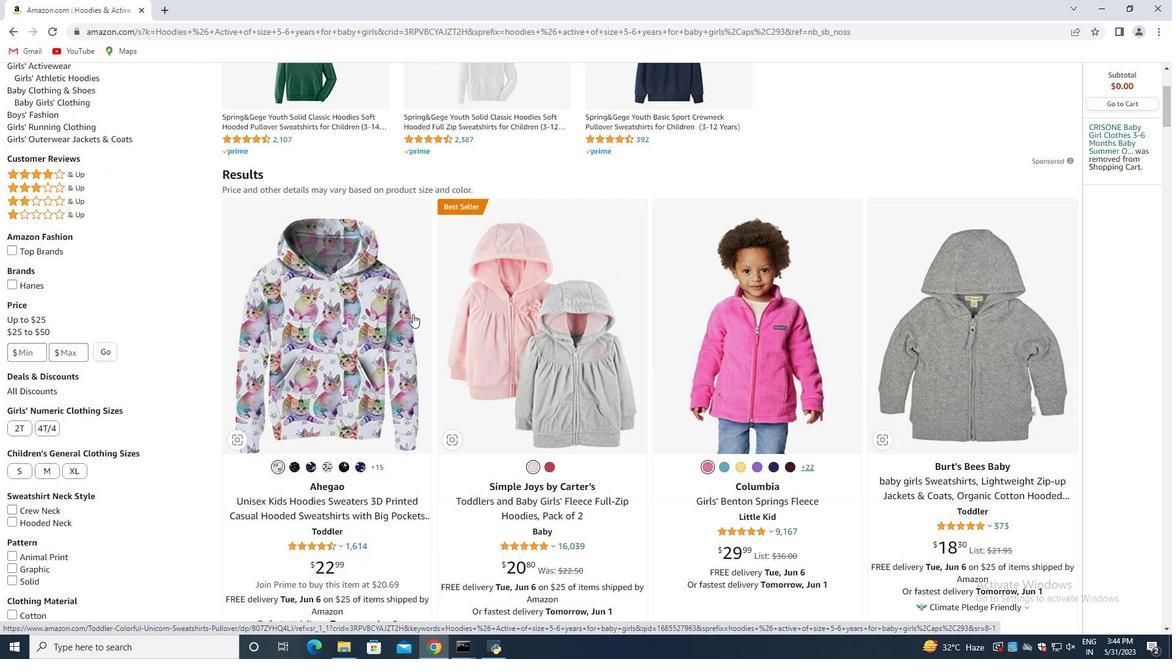 
Action: Mouse scrolled (412, 315) with delta (0, 0)
Screenshot: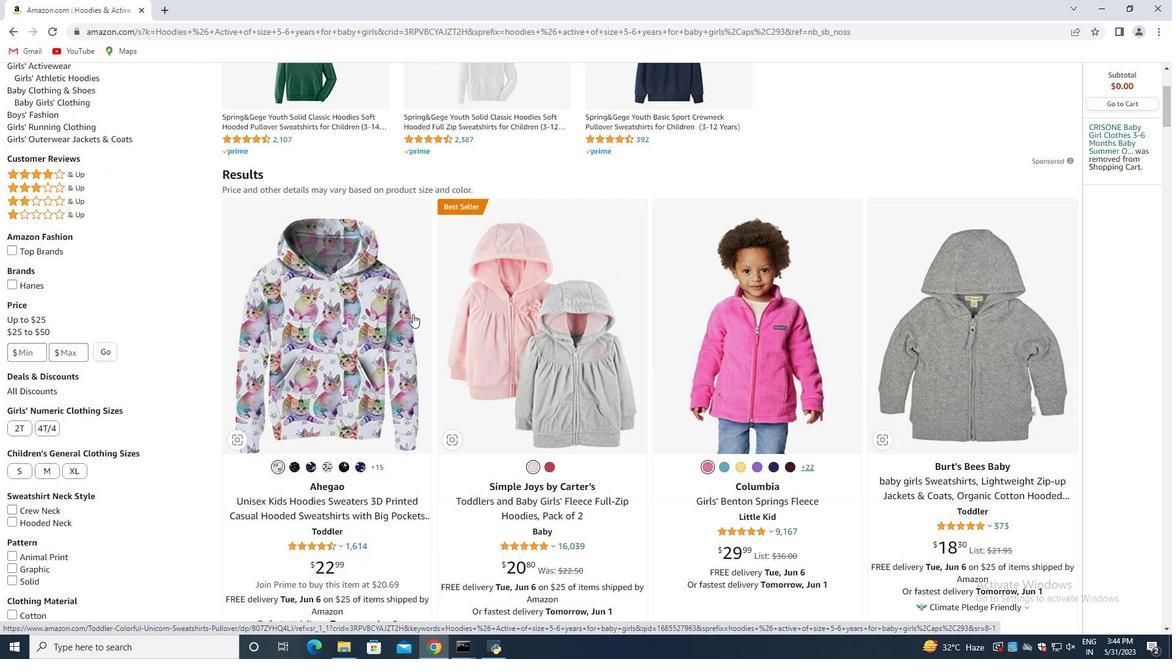 
Action: Mouse scrolled (412, 315) with delta (0, 0)
Screenshot: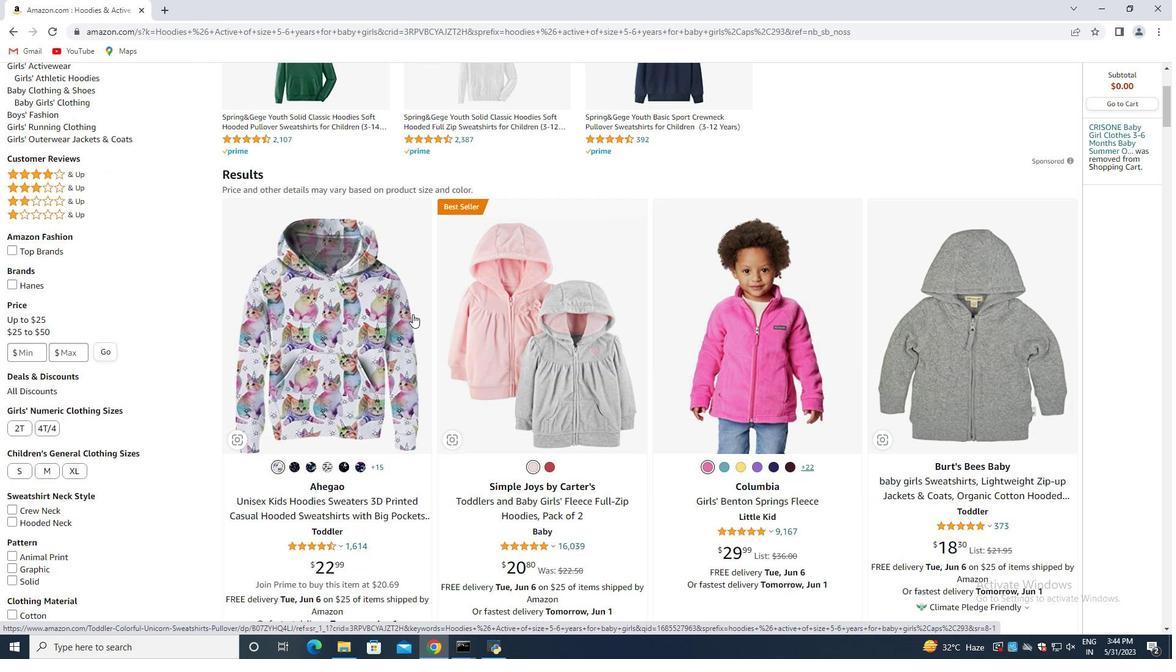 
Action: Mouse scrolled (412, 315) with delta (0, 0)
Screenshot: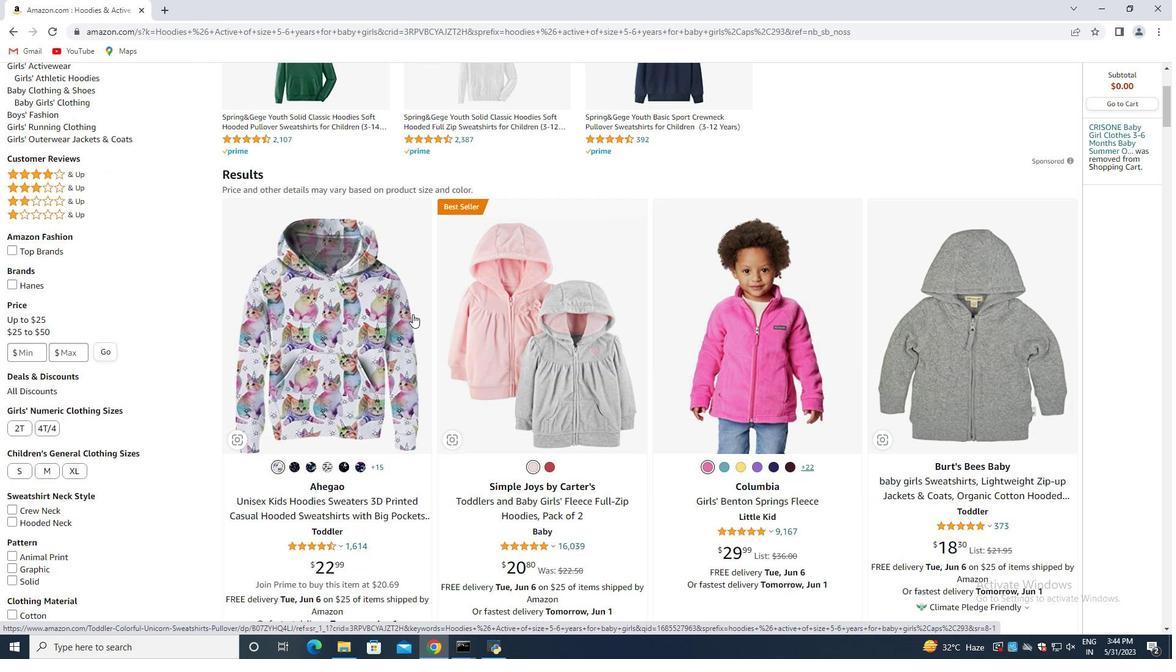 
Action: Mouse scrolled (412, 315) with delta (0, 0)
Screenshot: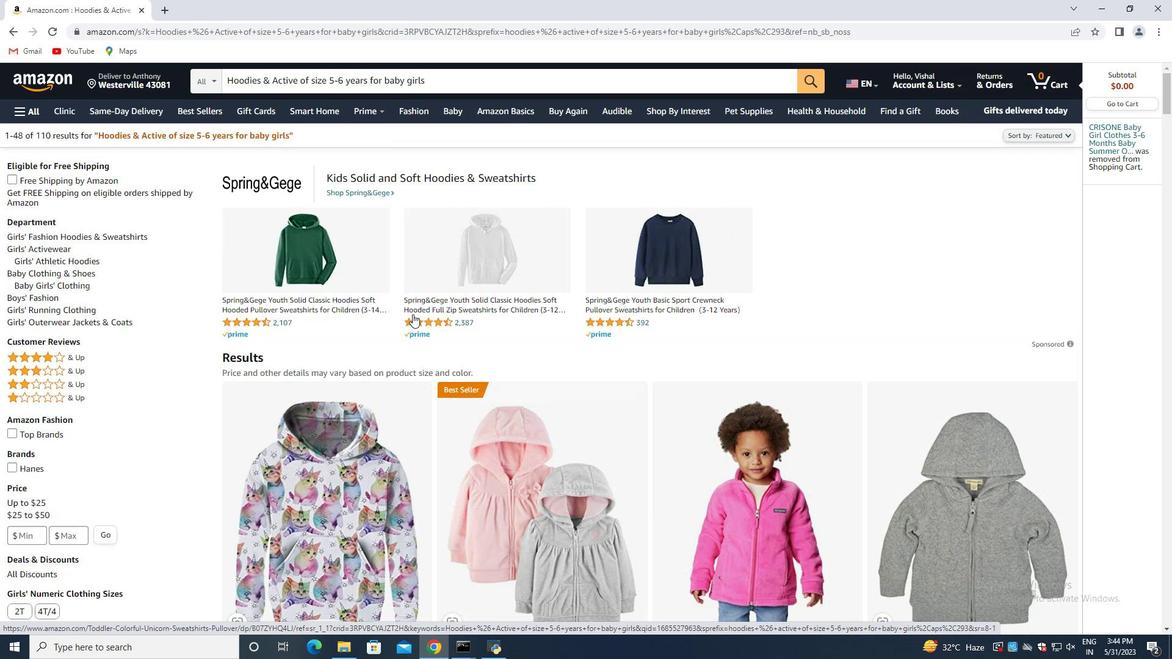 
Action: Mouse scrolled (412, 315) with delta (0, 0)
Screenshot: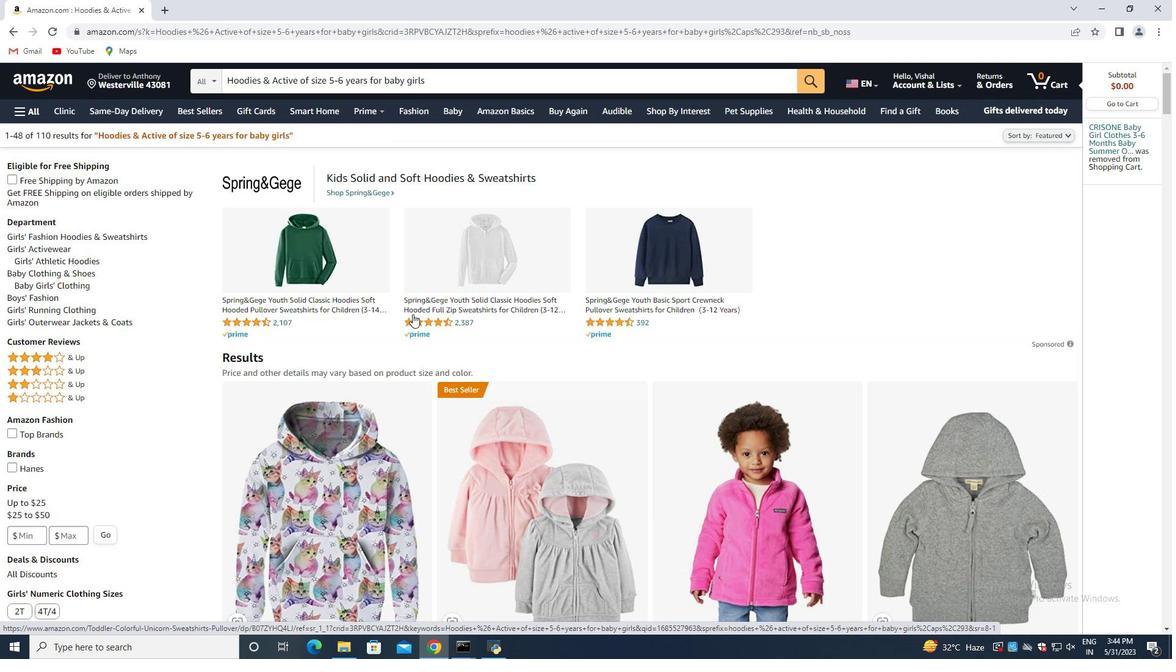 
Action: Mouse scrolled (412, 315) with delta (0, 0)
Screenshot: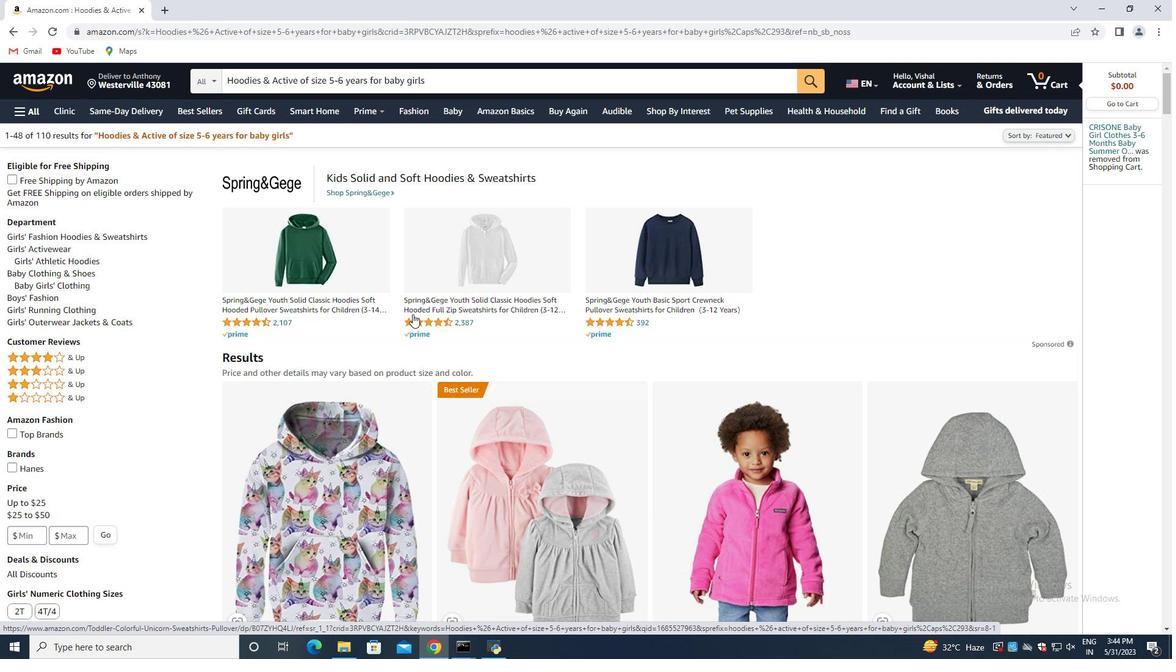 
Action: Mouse scrolled (412, 315) with delta (0, 0)
Screenshot: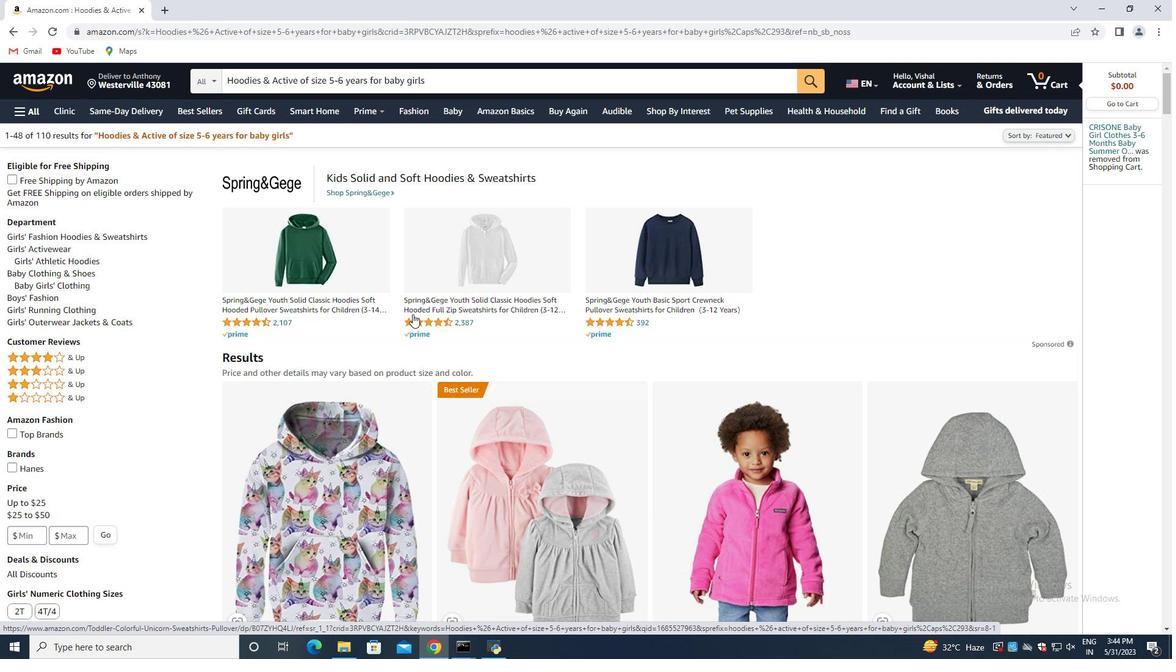 
Action: Mouse scrolled (412, 315) with delta (0, 0)
Screenshot: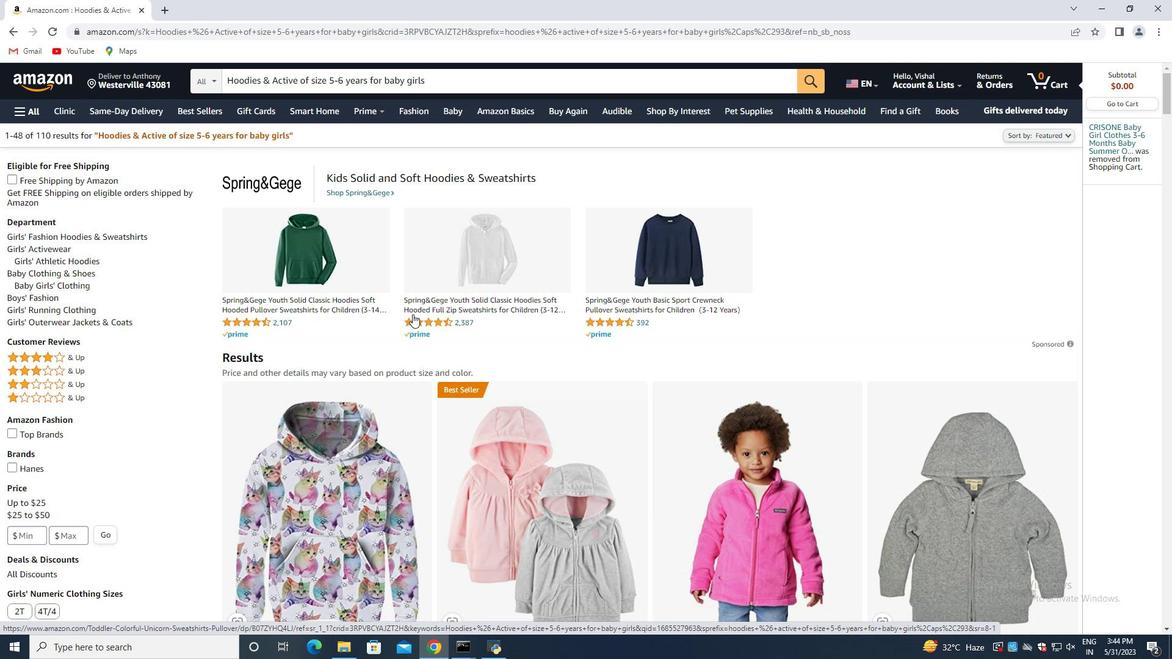 
Action: Mouse scrolled (412, 315) with delta (0, 0)
Screenshot: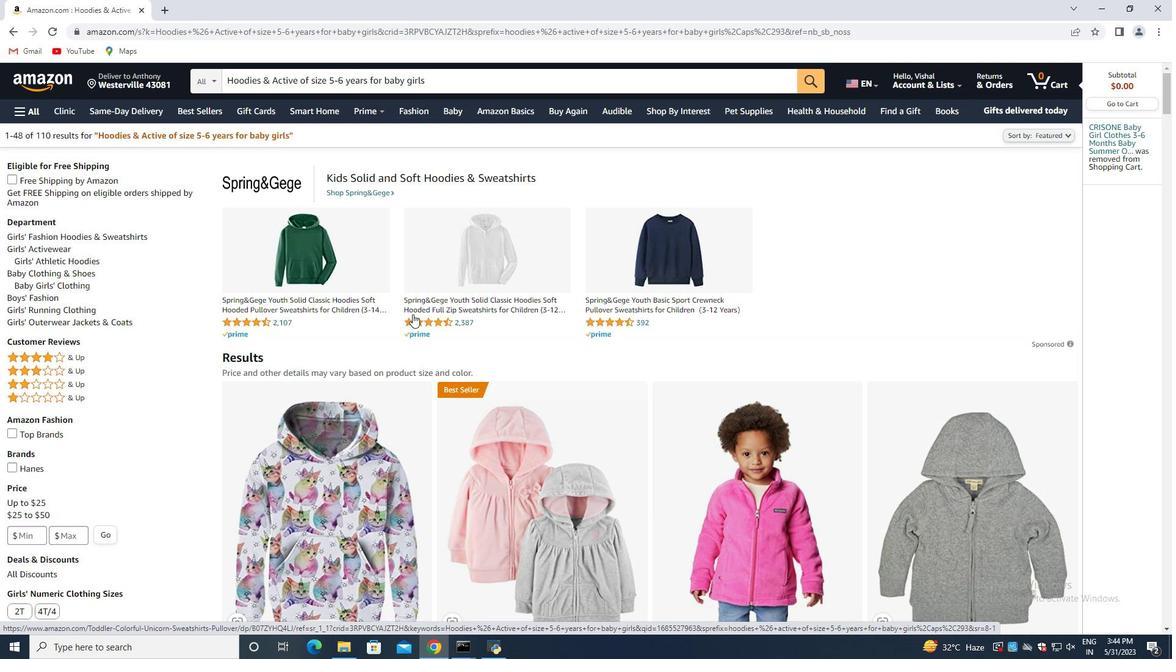
Action: Mouse moved to (59, 252)
Screenshot: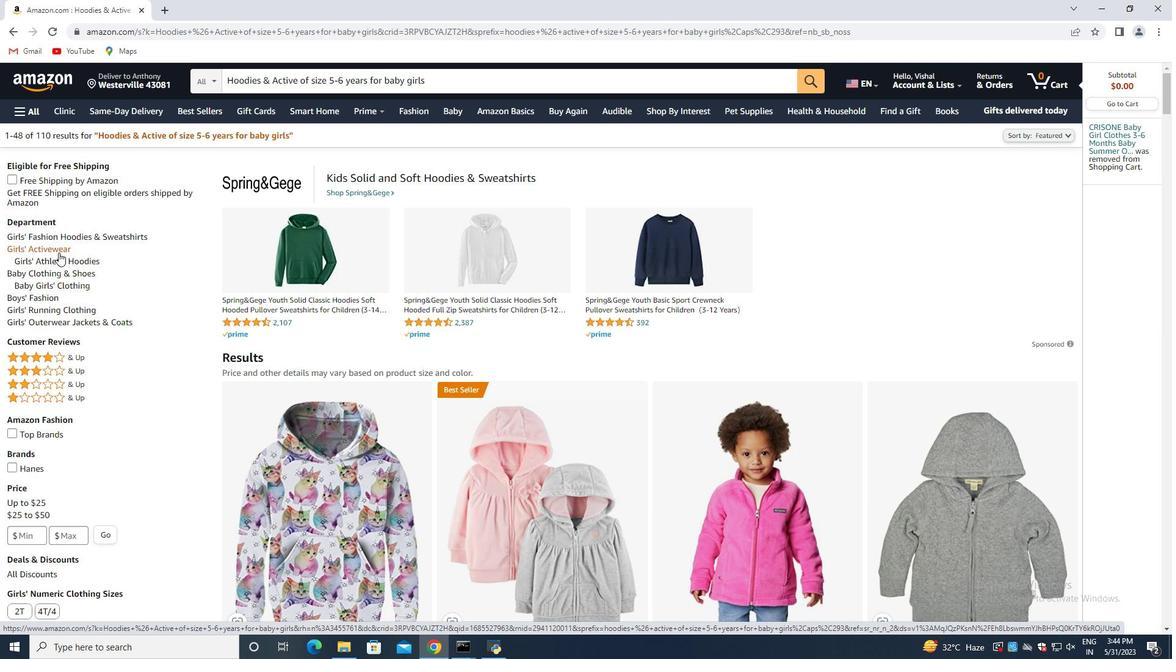 
Action: Mouse pressed left at (59, 252)
Screenshot: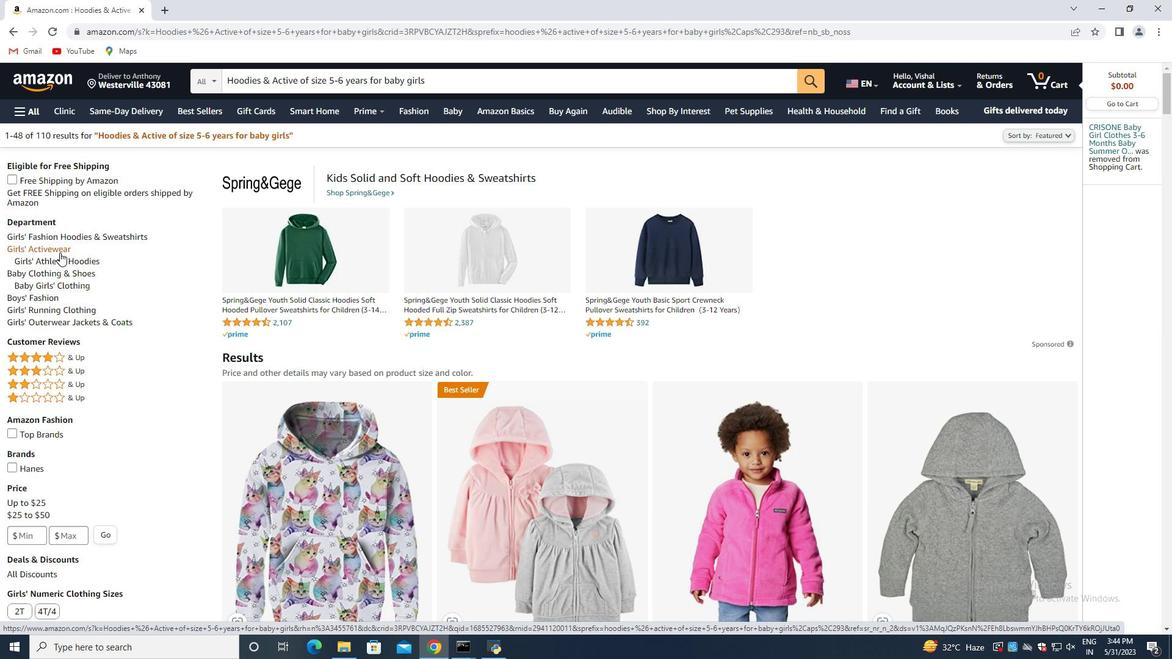
Action: Mouse moved to (137, 297)
Screenshot: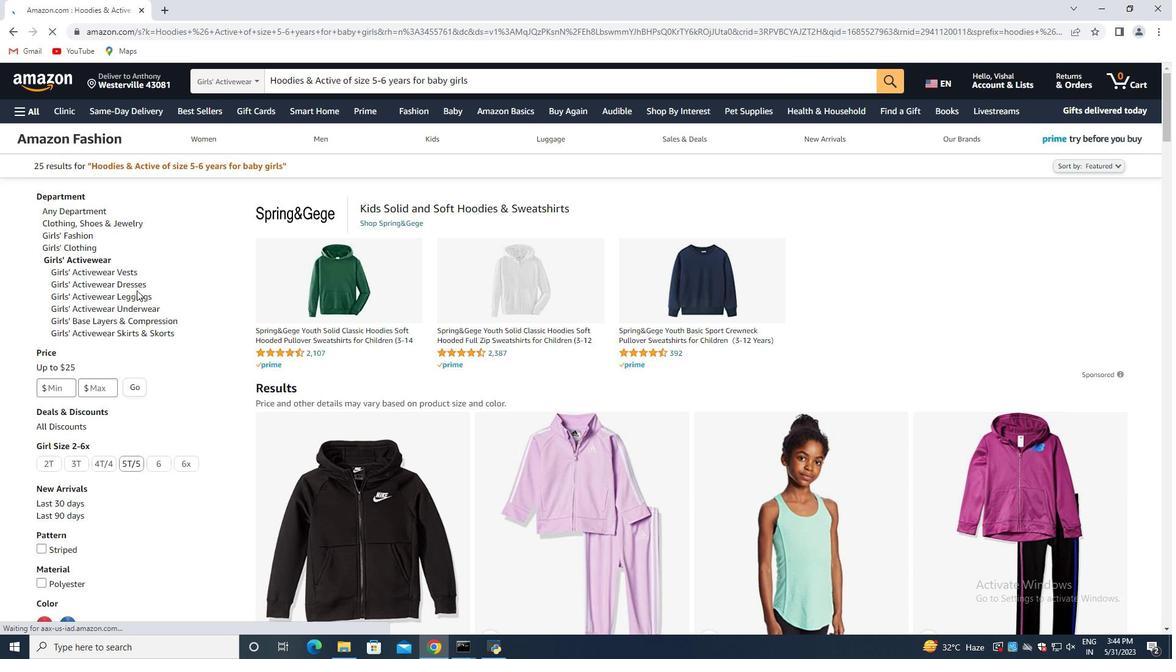 
Action: Mouse scrolled (137, 296) with delta (0, 0)
Screenshot: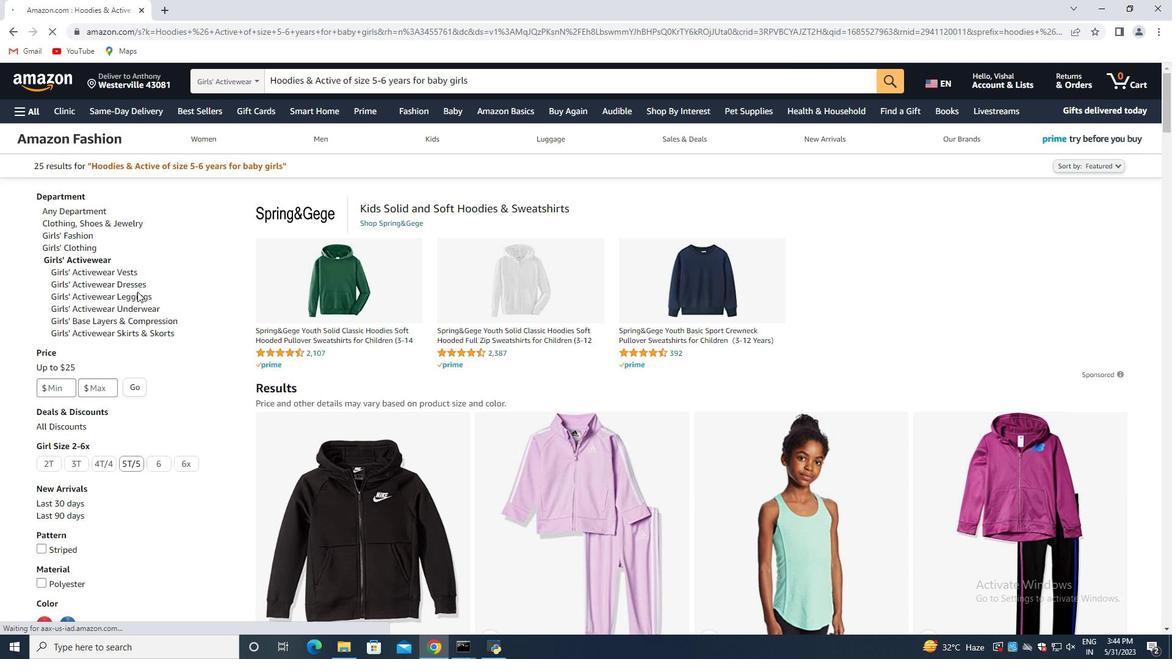 
Action: Mouse moved to (138, 297)
Screenshot: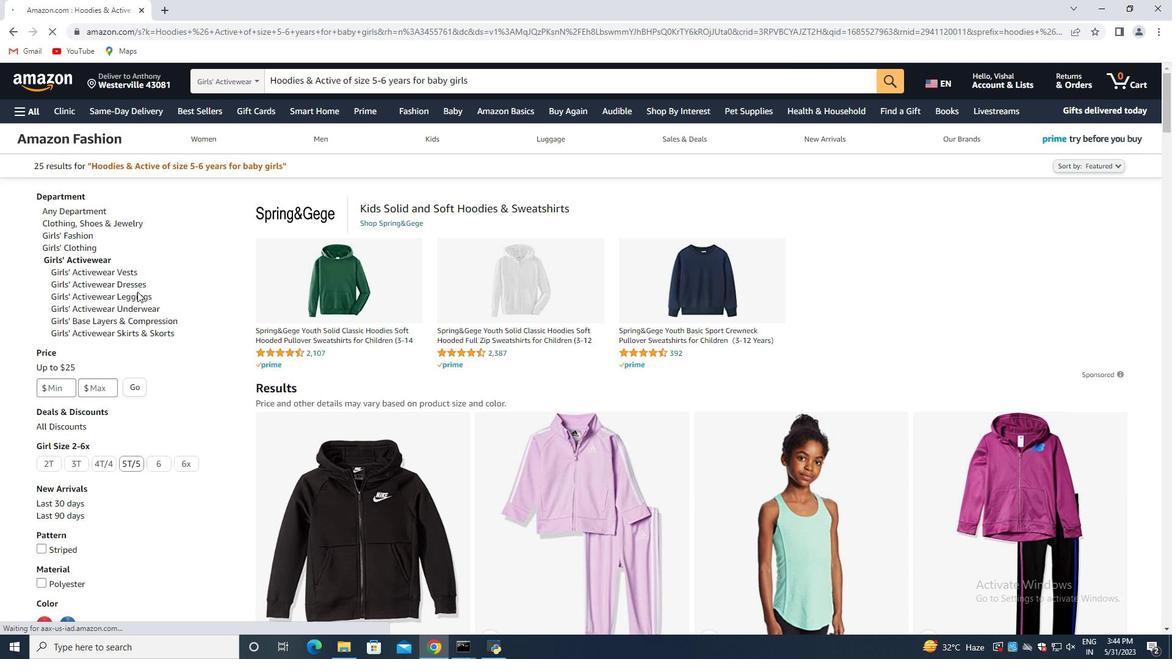 
Action: Mouse scrolled (138, 296) with delta (0, 0)
Screenshot: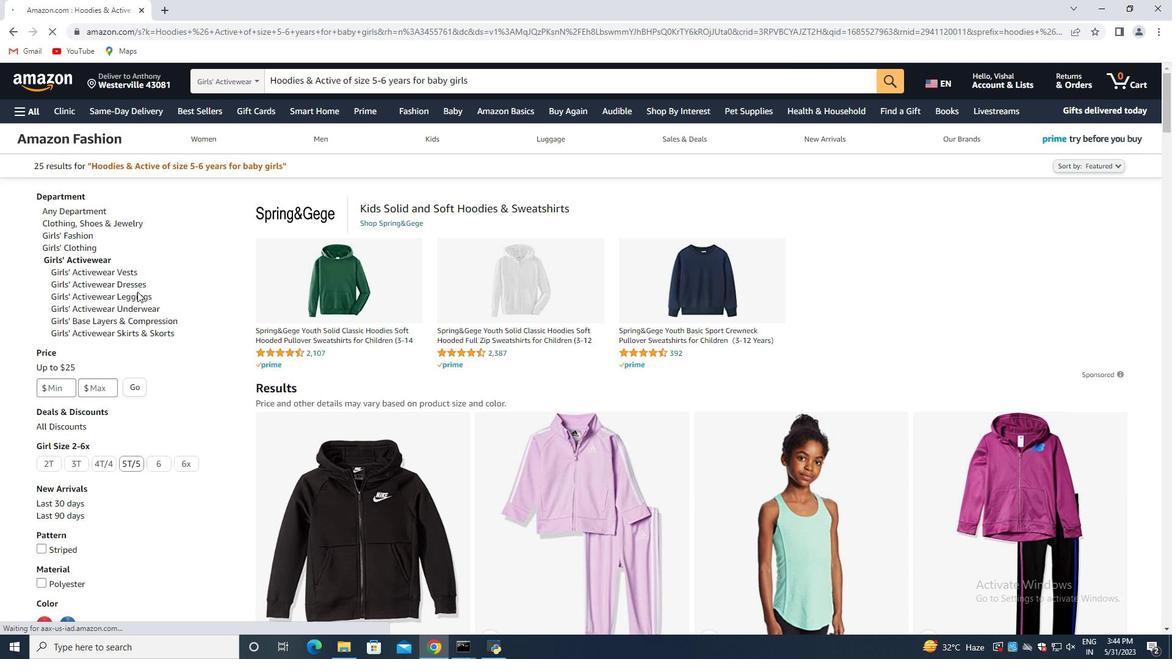 
Action: Mouse scrolled (138, 296) with delta (0, 0)
Screenshot: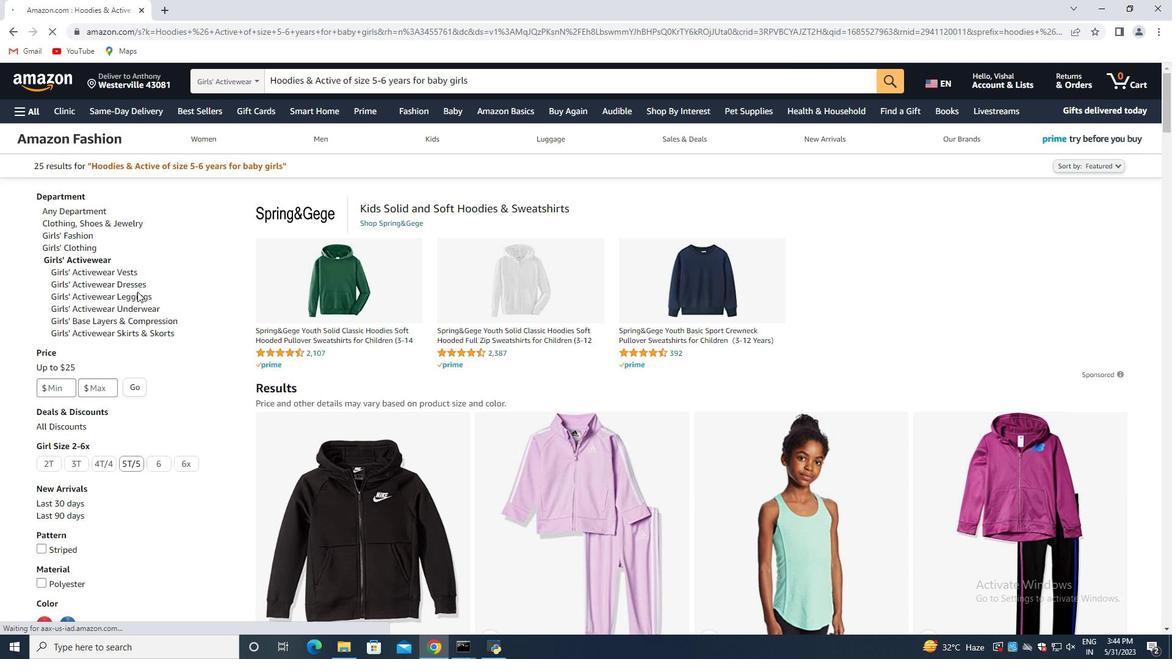 
Action: Mouse moved to (141, 316)
Screenshot: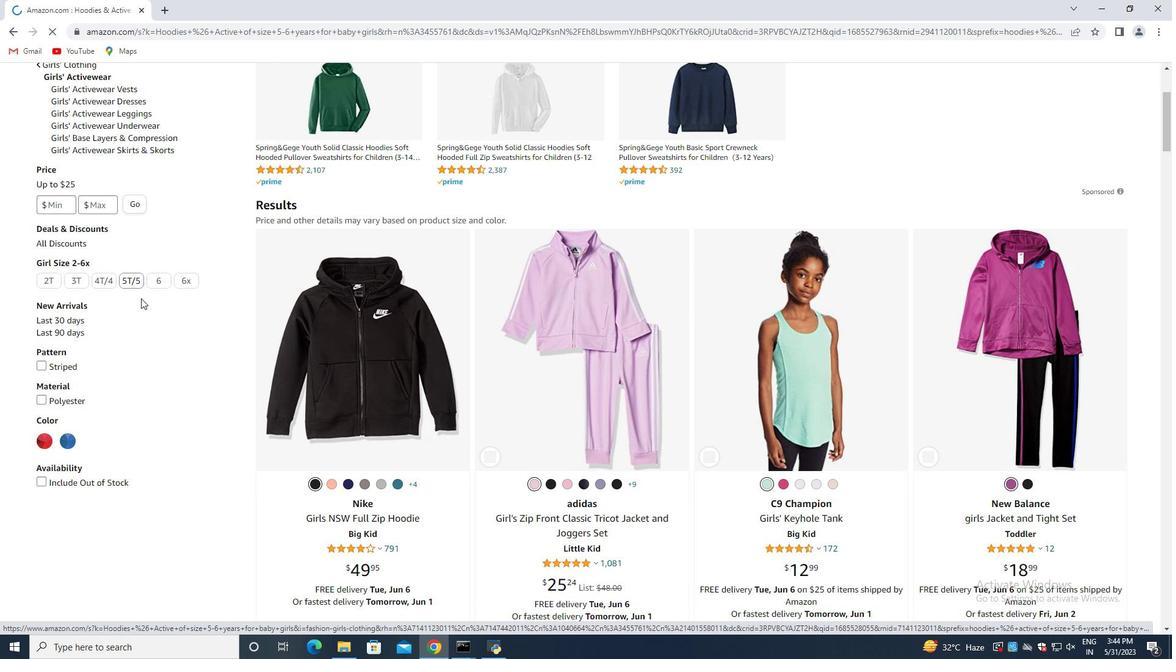 
Action: Mouse scrolled (141, 315) with delta (0, 0)
Screenshot: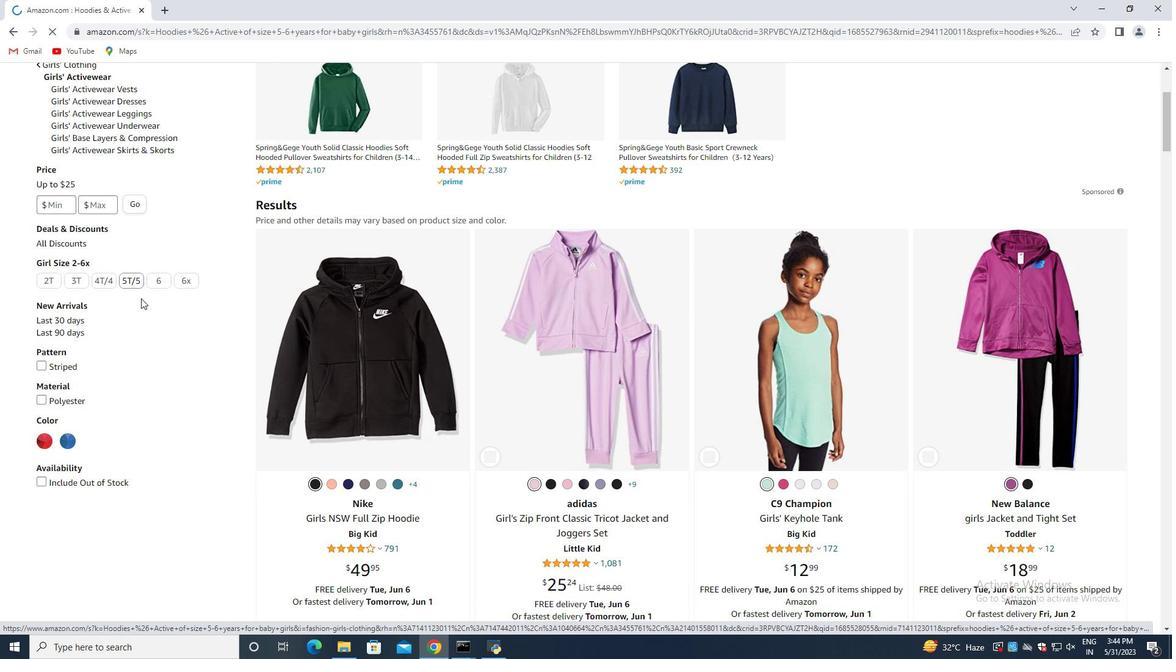 
Action: Mouse moved to (142, 317)
Screenshot: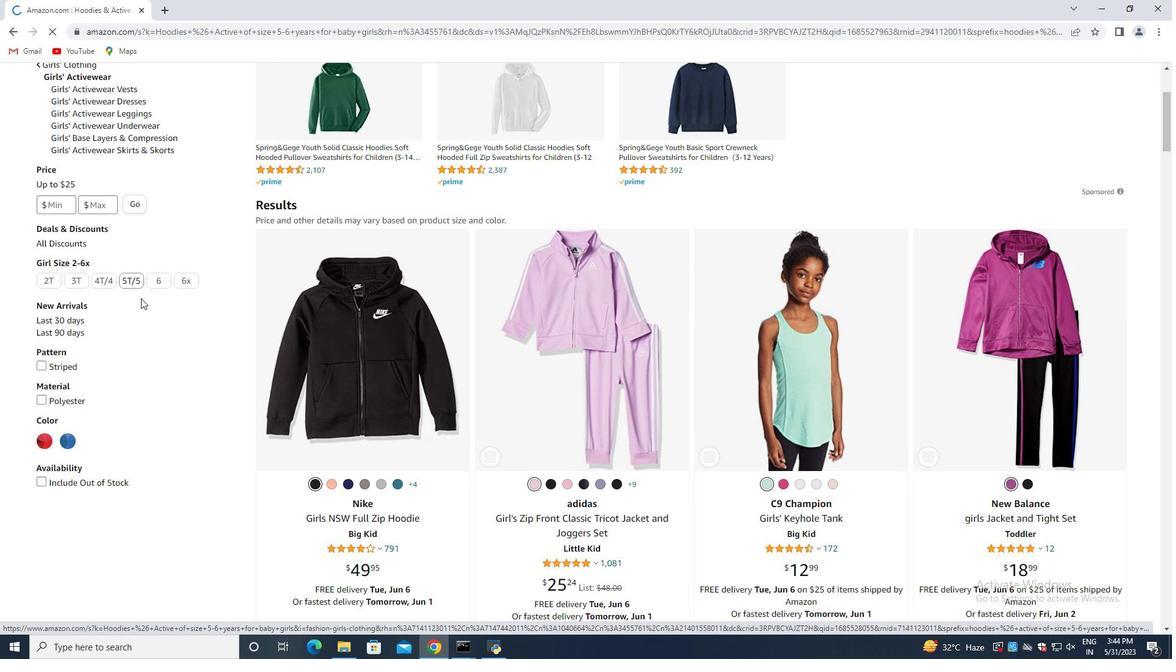
Action: Mouse scrolled (142, 316) with delta (0, 0)
Screenshot: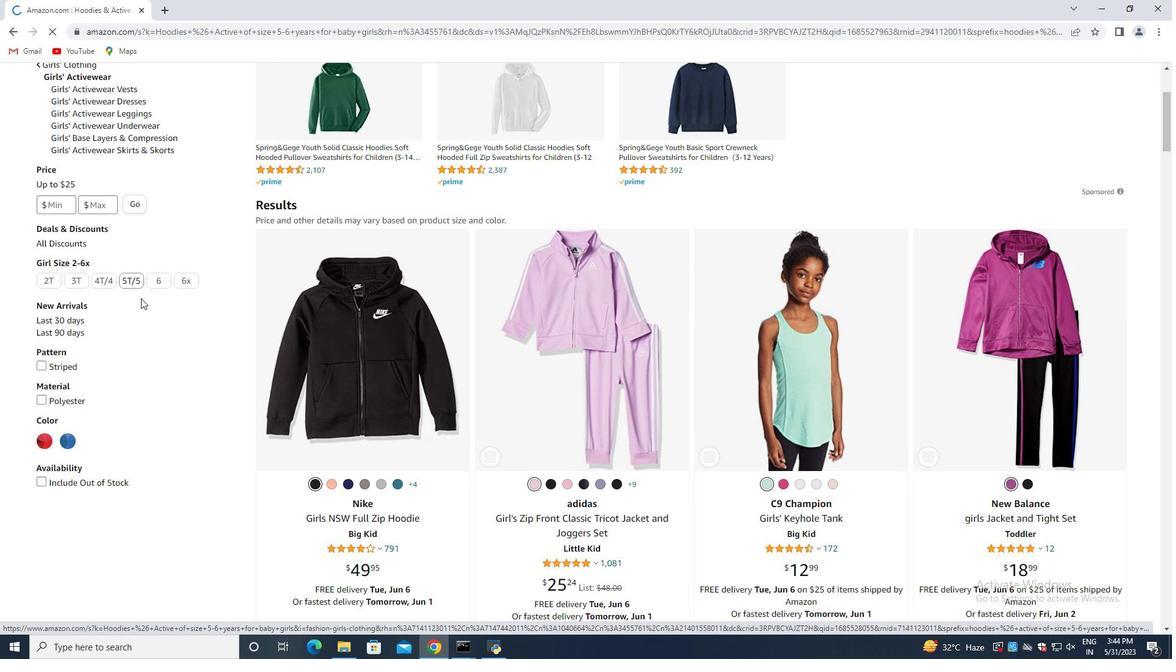 
Action: Mouse moved to (219, 308)
Screenshot: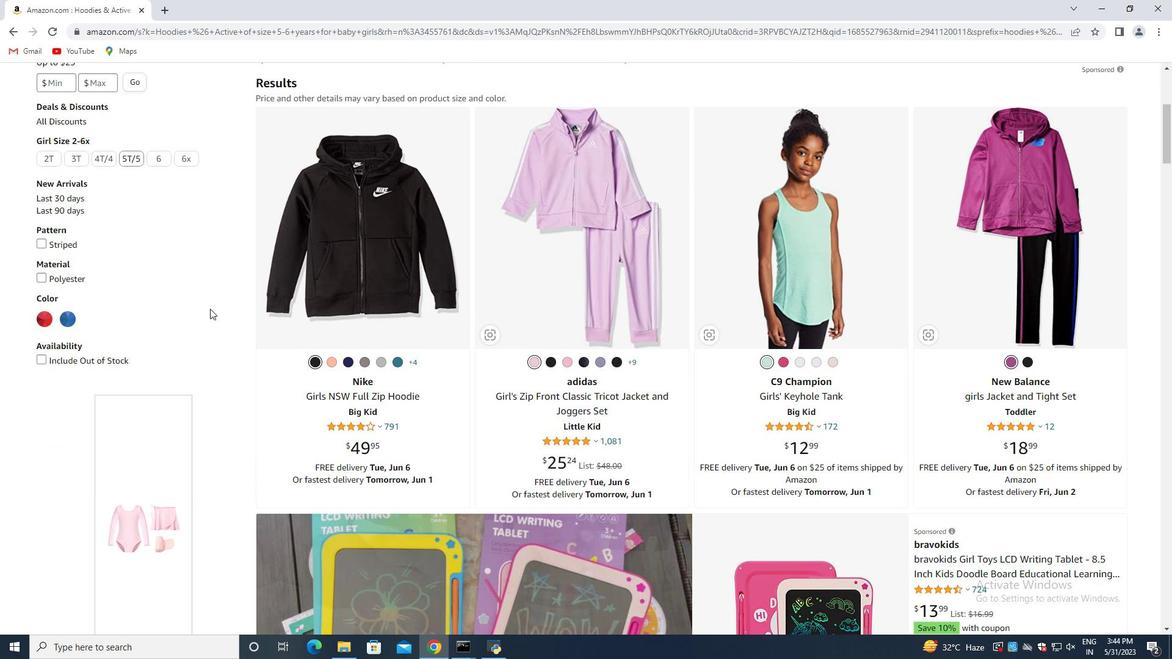 
Action: Mouse scrolled (219, 307) with delta (0, 0)
Screenshot: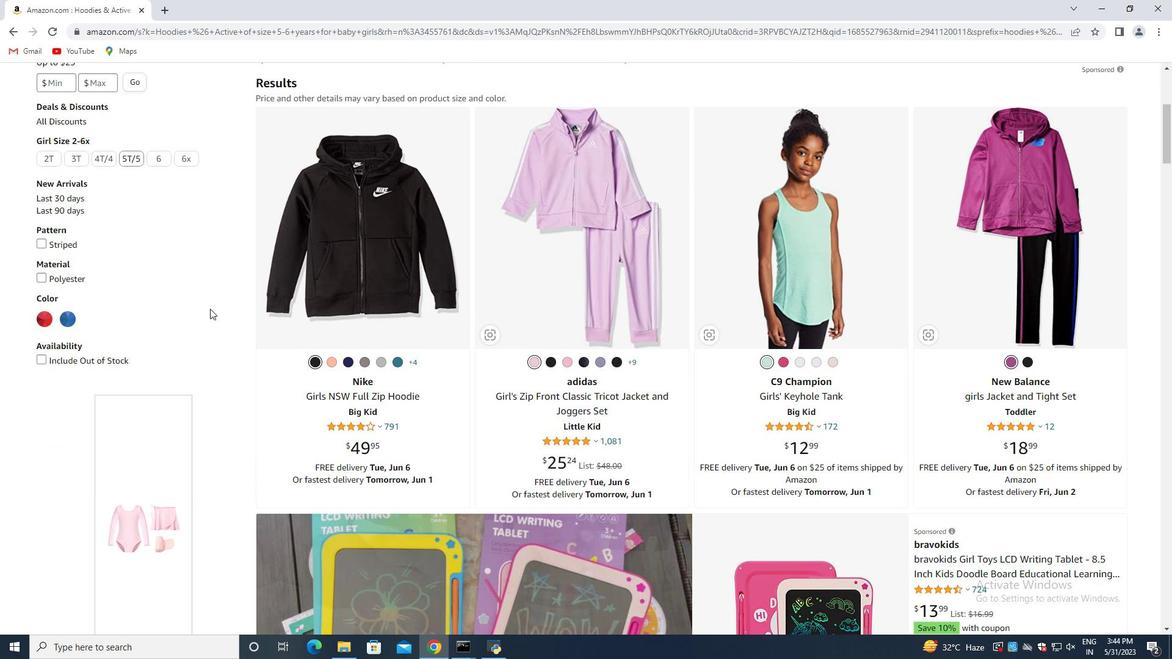 
Action: Mouse moved to (219, 307)
Screenshot: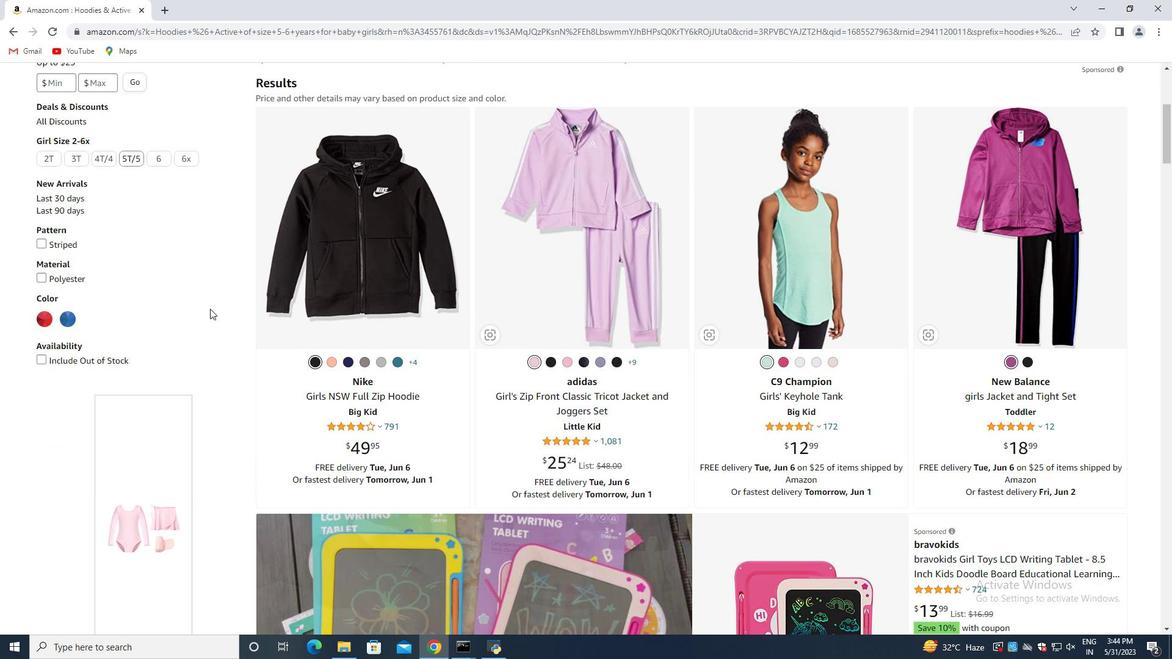 
Action: Mouse scrolled (219, 307) with delta (0, 0)
Screenshot: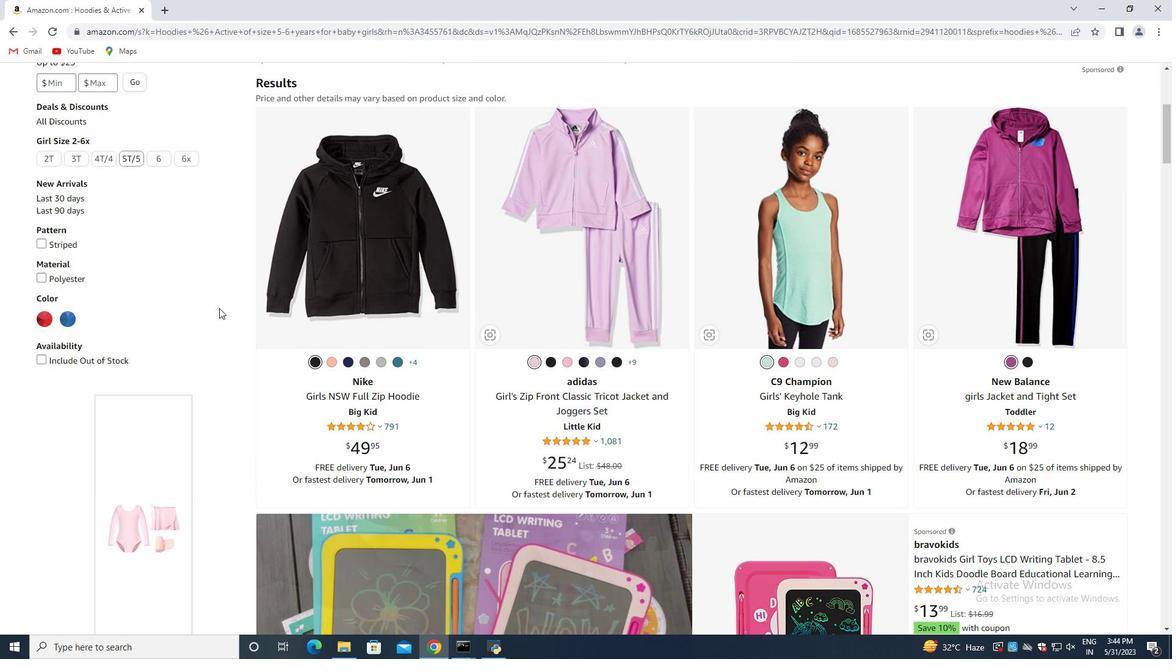 
Action: Mouse moved to (223, 306)
Screenshot: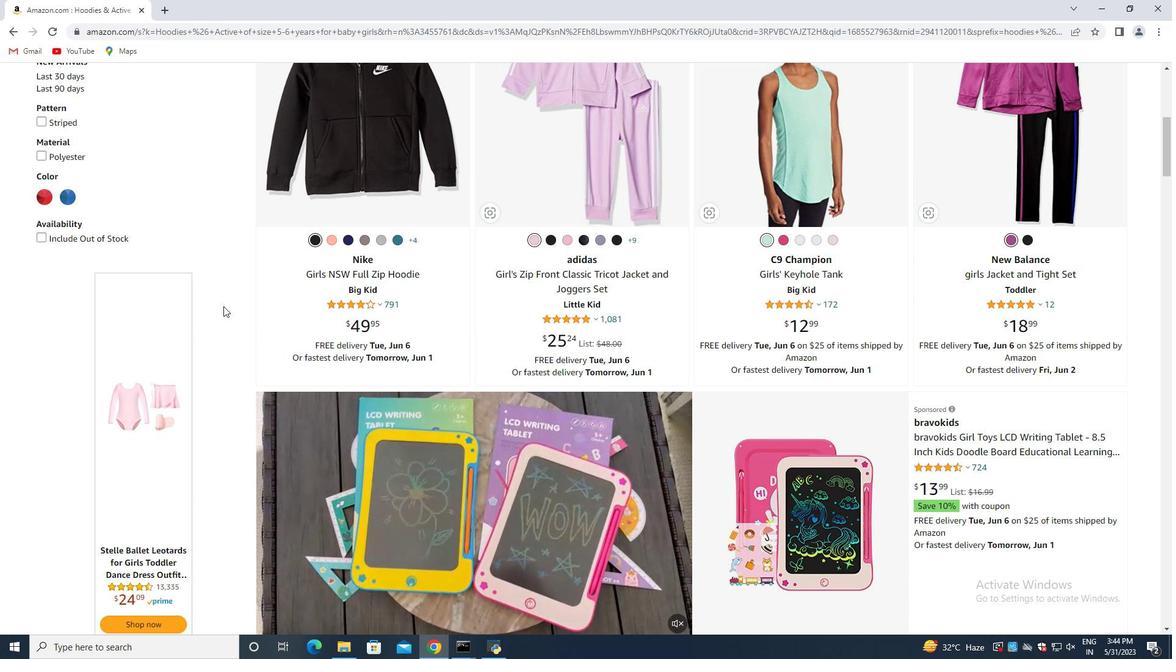 
Action: Mouse scrolled (223, 306) with delta (0, 0)
Screenshot: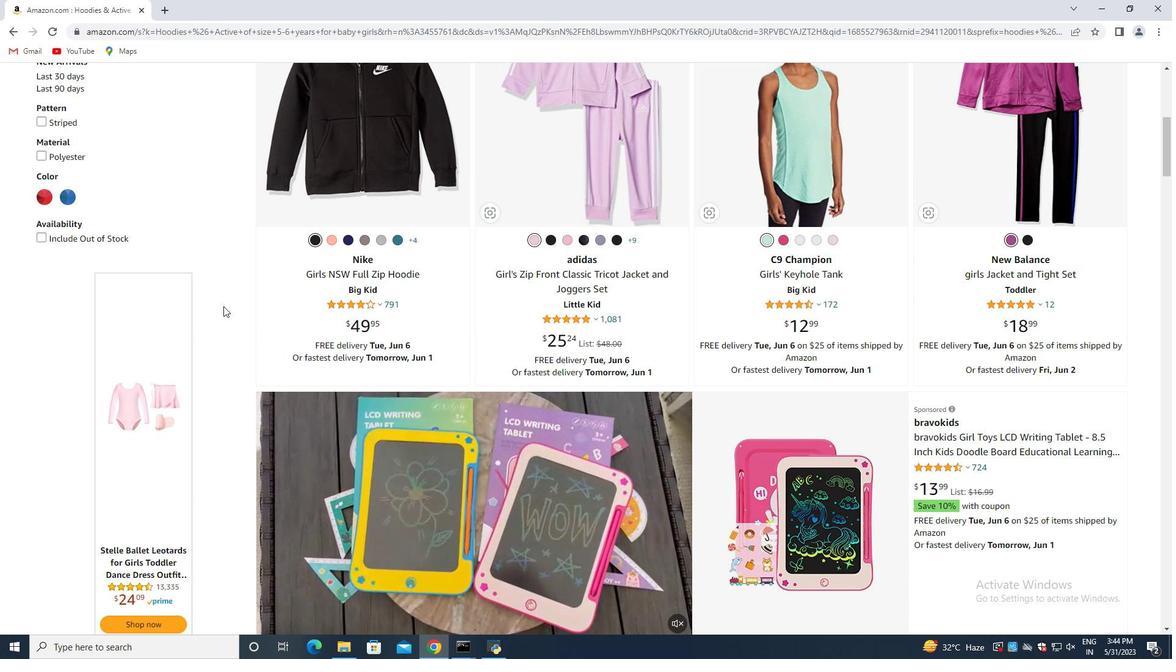 
Action: Mouse scrolled (223, 306) with delta (0, 0)
Screenshot: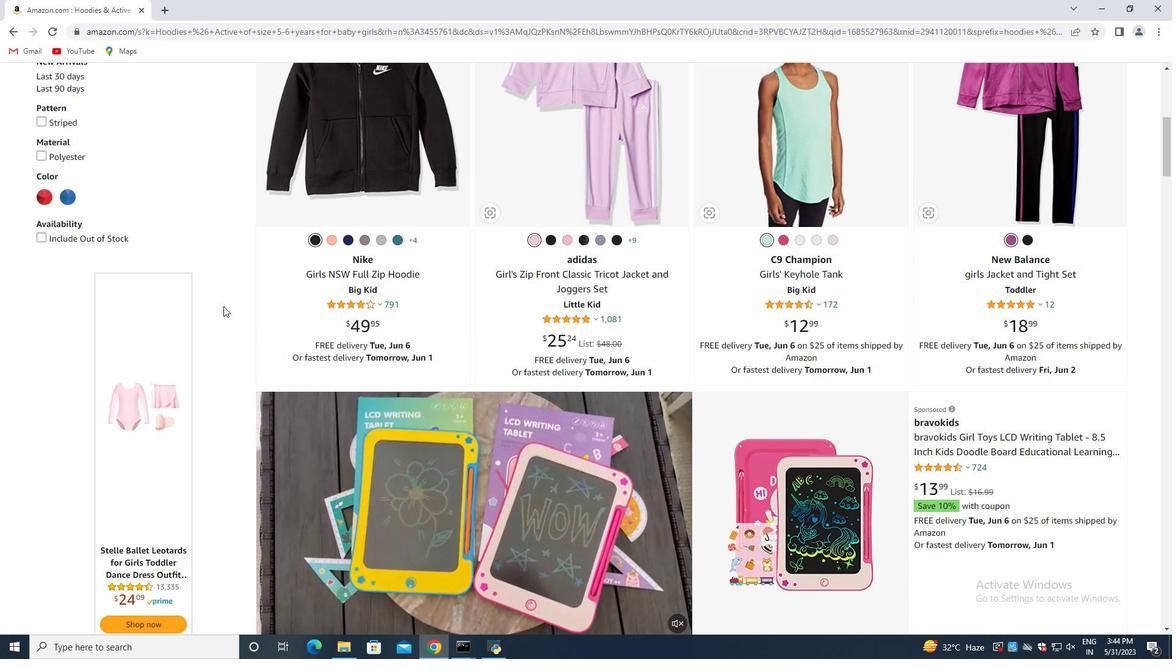 
Action: Mouse scrolled (223, 306) with delta (0, 0)
Screenshot: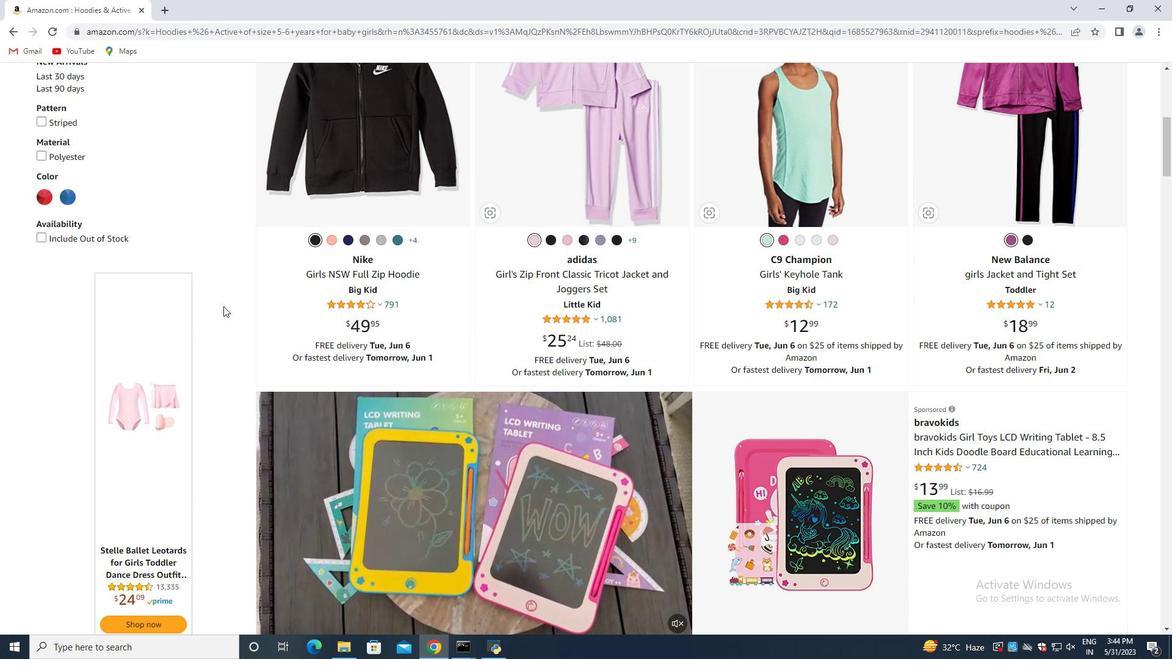 
Action: Mouse scrolled (223, 306) with delta (0, 0)
Screenshot: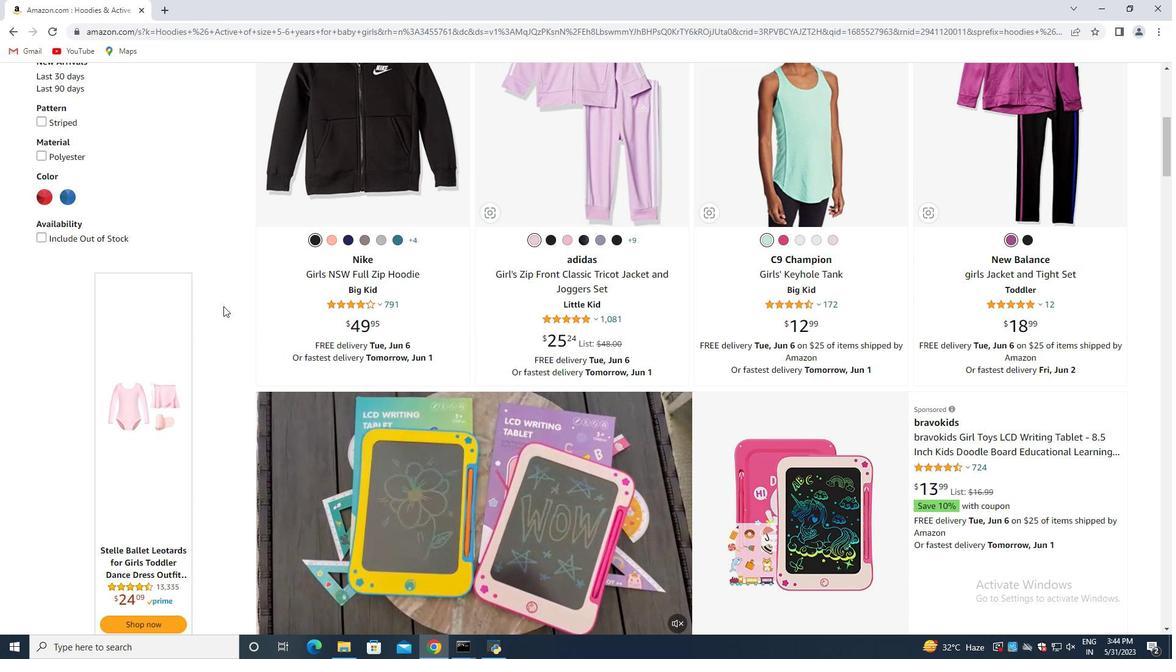 
Action: Mouse scrolled (223, 306) with delta (0, 0)
Screenshot: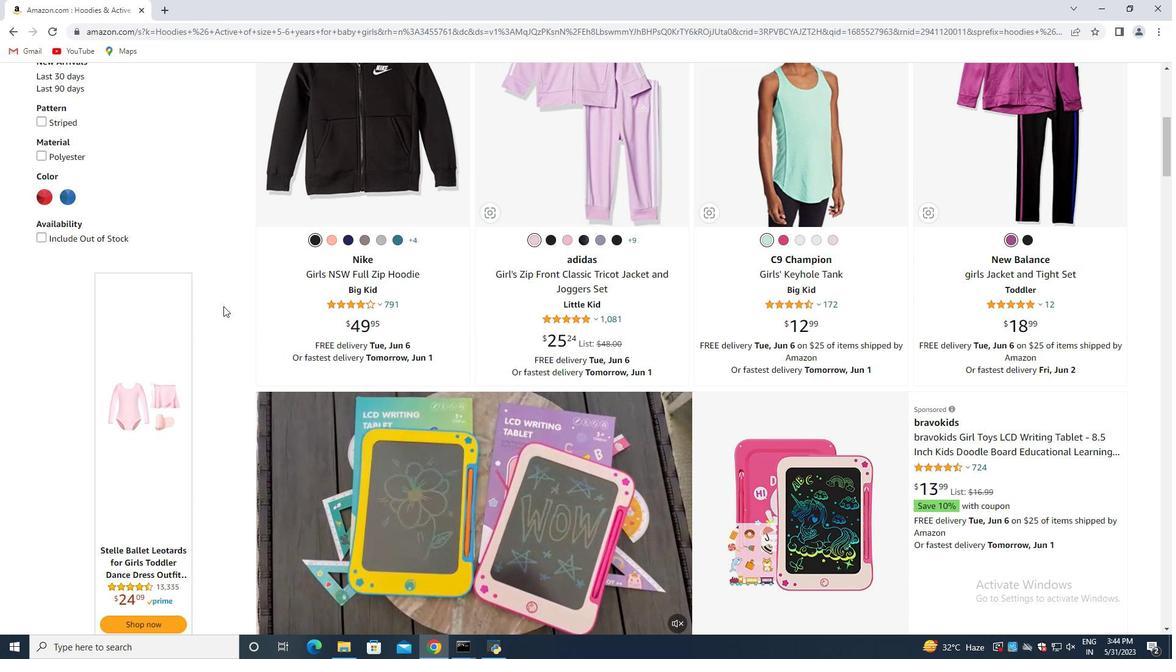 
Action: Mouse moved to (223, 307)
Screenshot: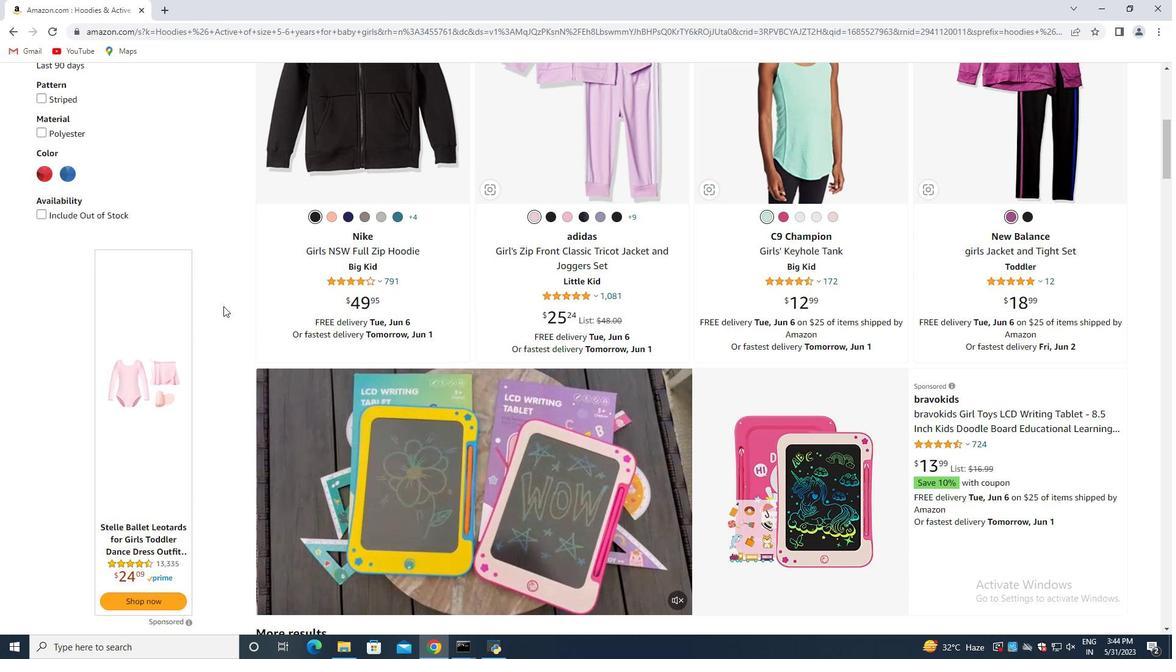 
Action: Mouse scrolled (223, 306) with delta (0, 0)
Screenshot: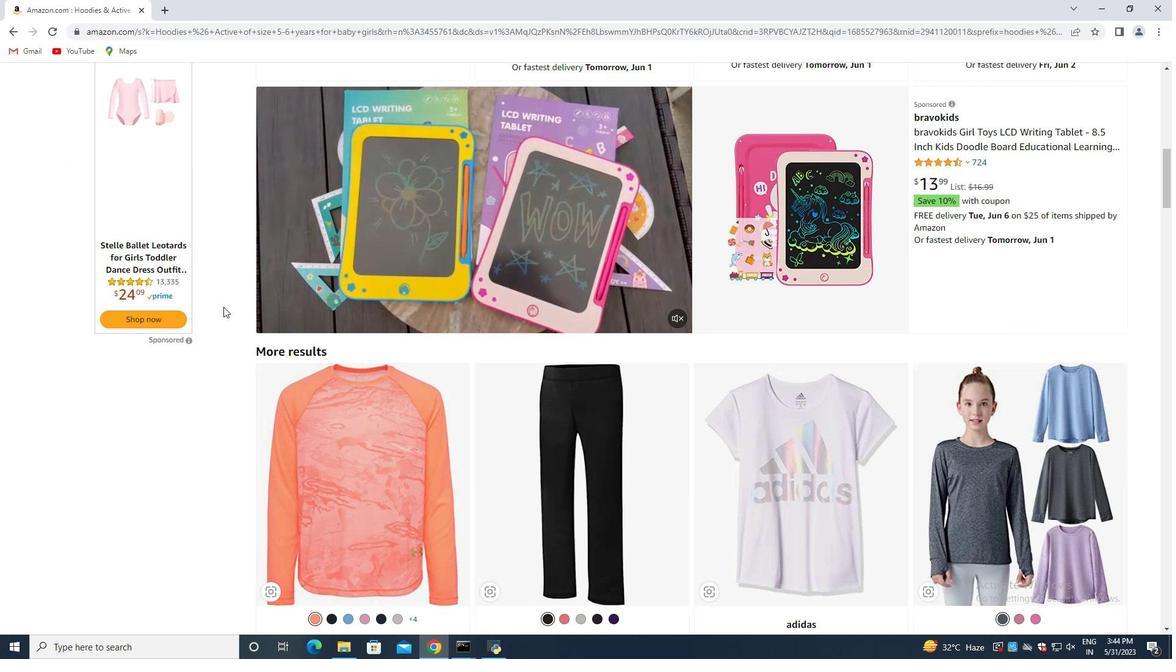 
Action: Mouse moved to (223, 307)
Screenshot: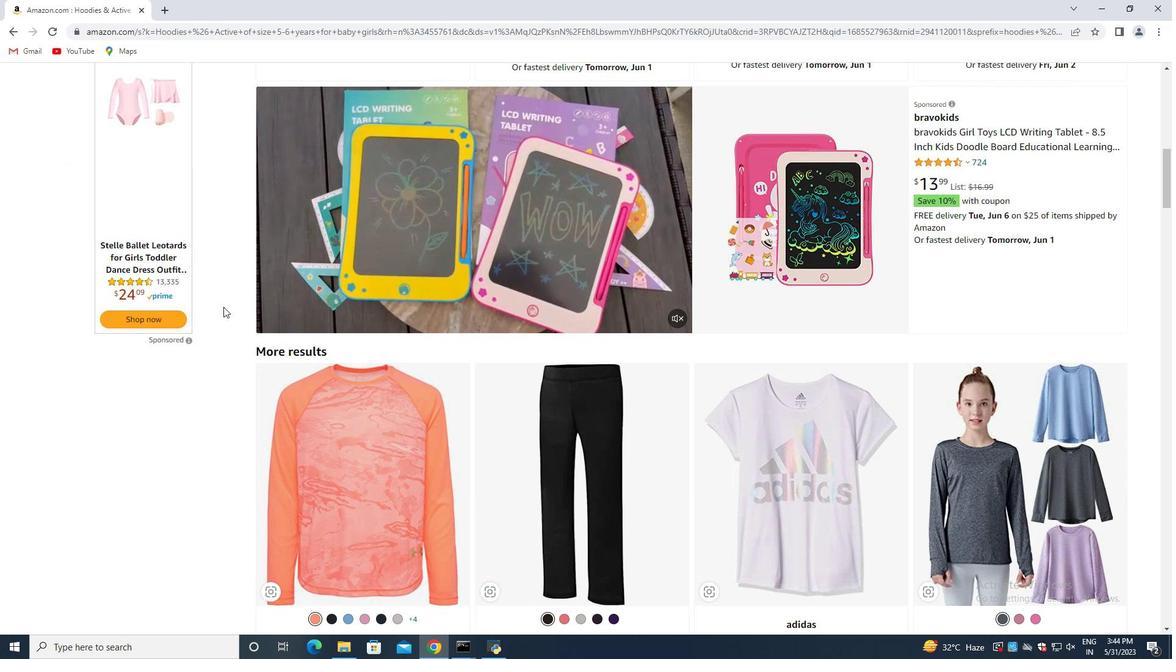 
Action: Mouse scrolled (223, 306) with delta (0, 0)
Screenshot: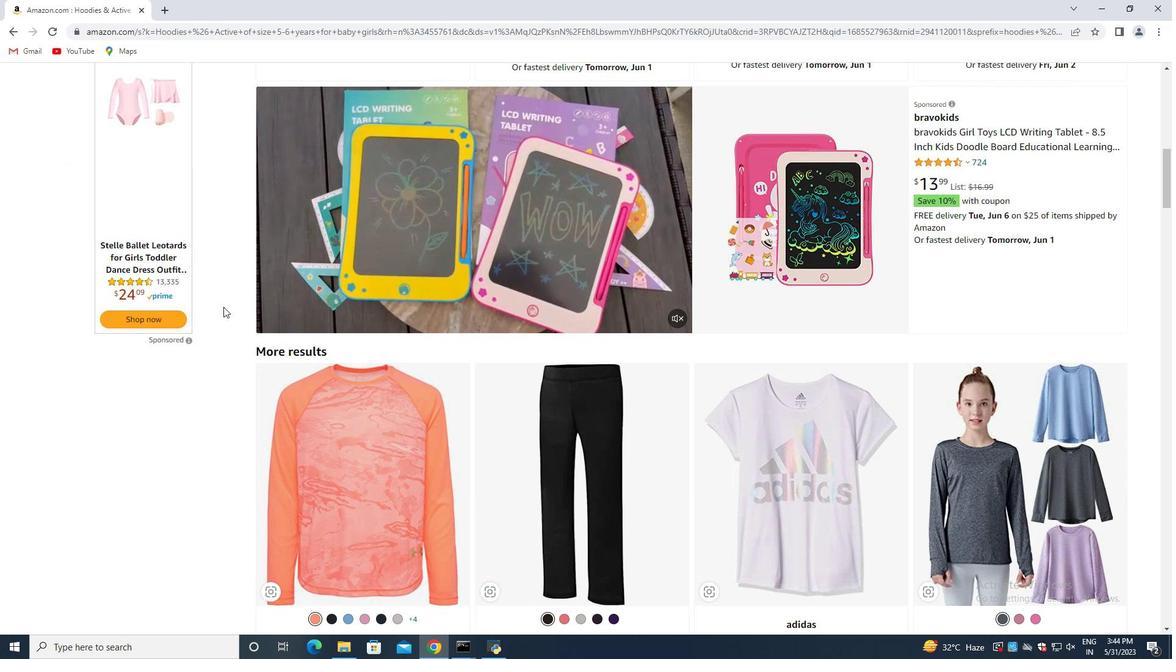 
Action: Mouse scrolled (223, 306) with delta (0, 0)
Screenshot: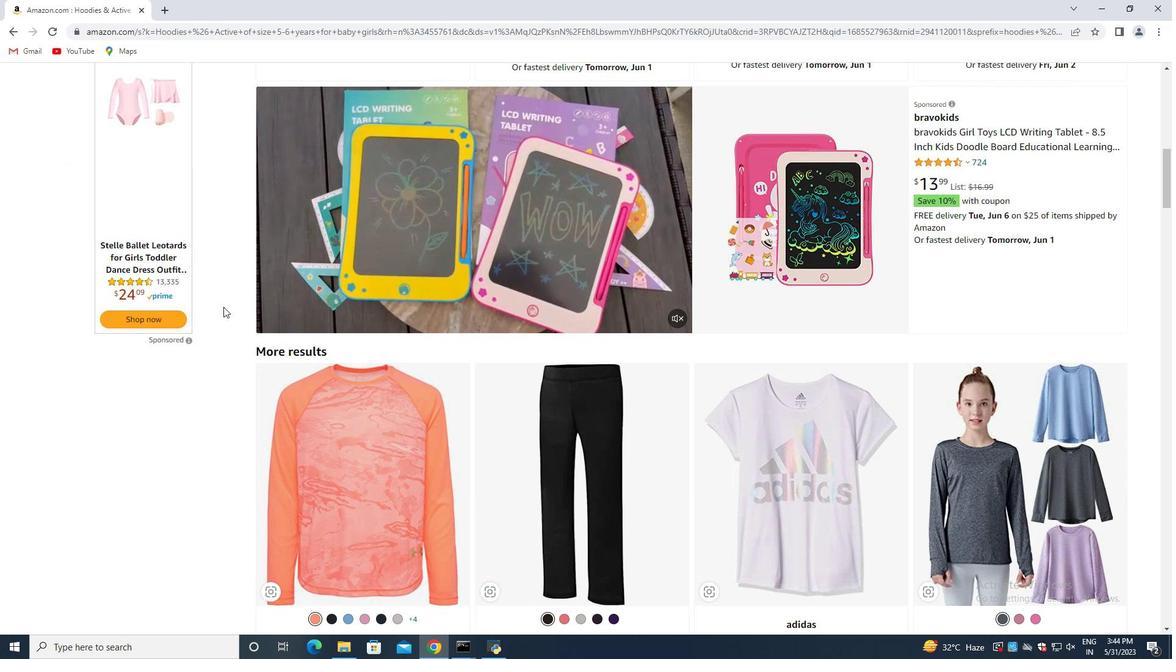 
Action: Mouse scrolled (223, 306) with delta (0, 0)
Screenshot: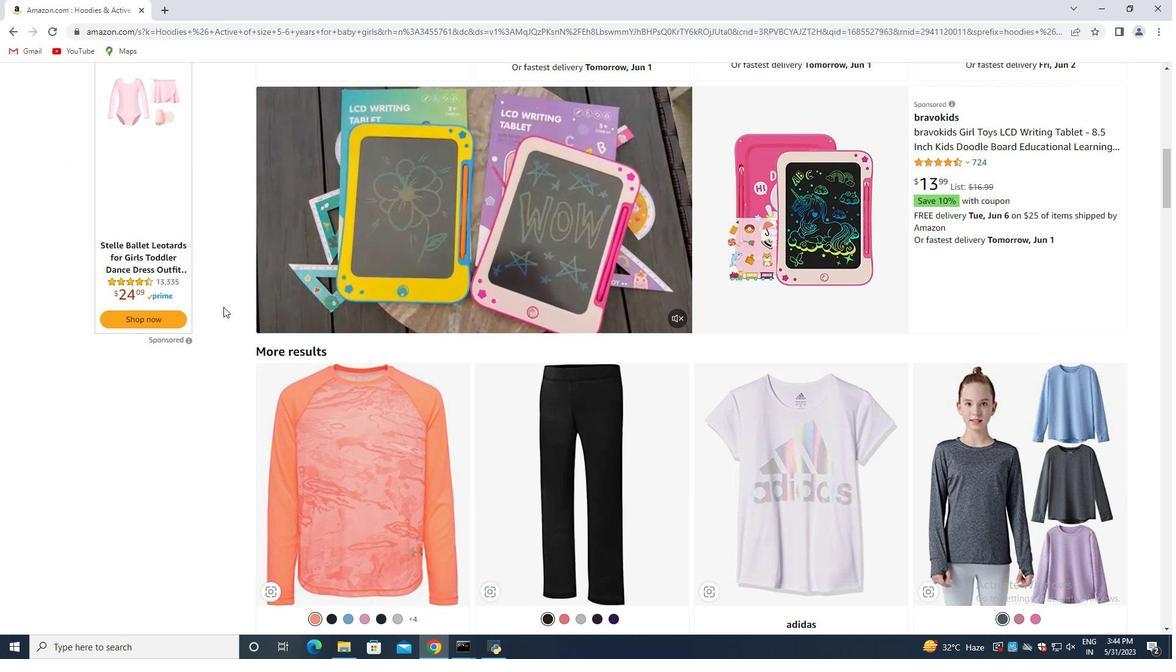 
Action: Mouse scrolled (223, 306) with delta (0, 0)
Screenshot: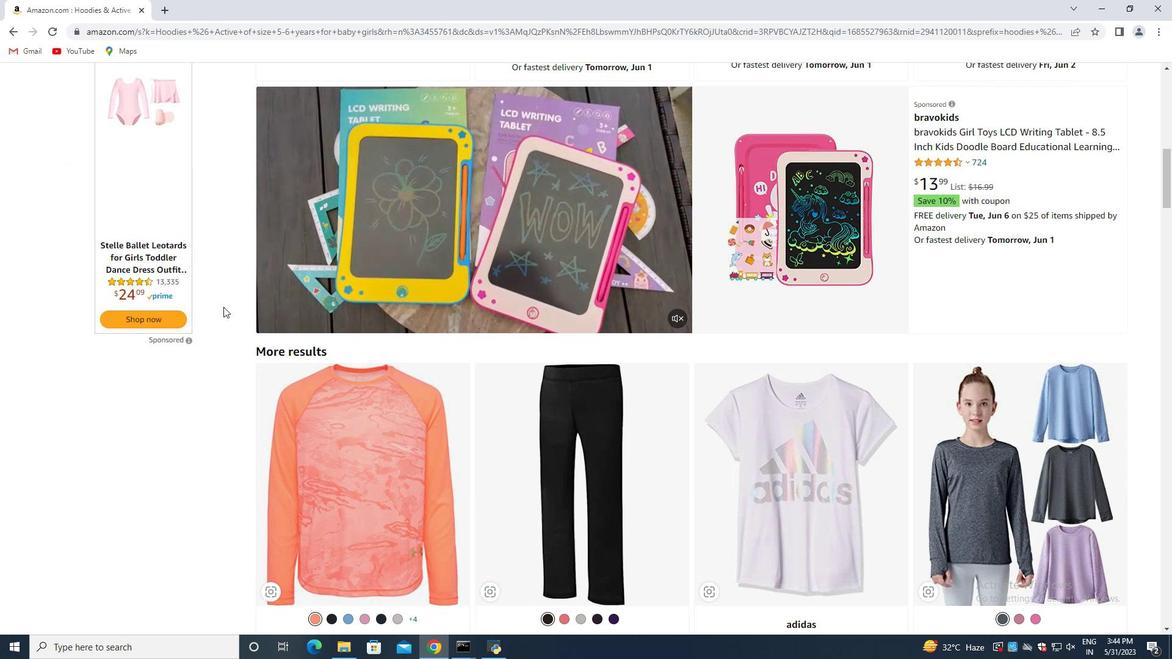 
Action: Mouse moved to (223, 307)
Screenshot: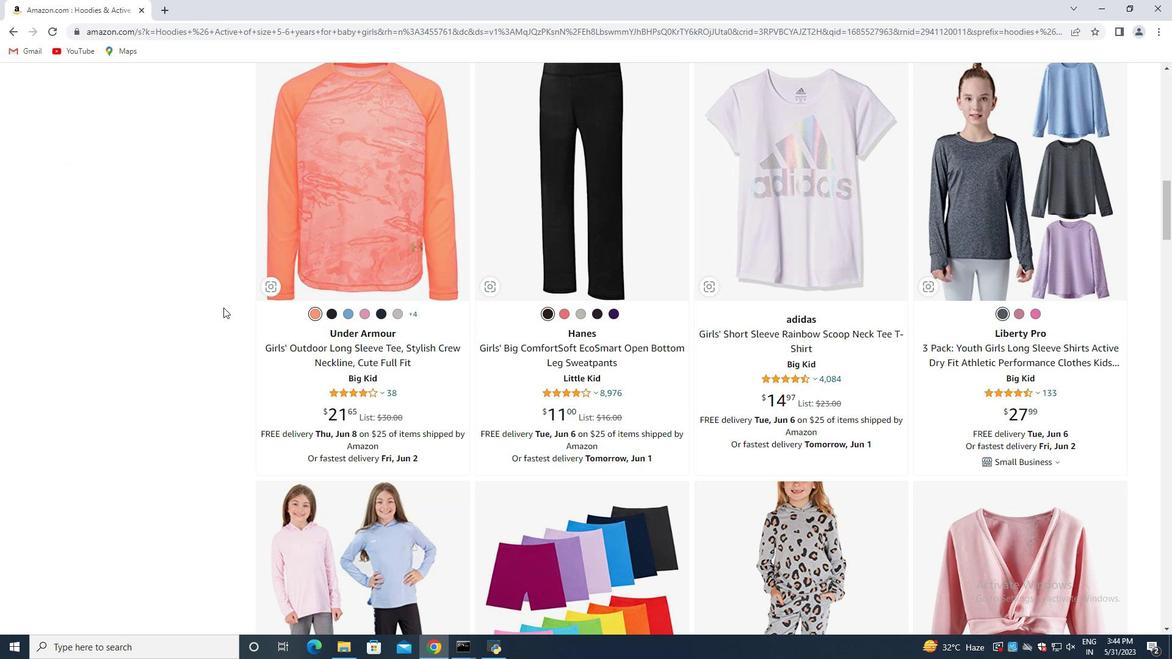 
Action: Mouse scrolled (223, 307) with delta (0, 0)
Screenshot: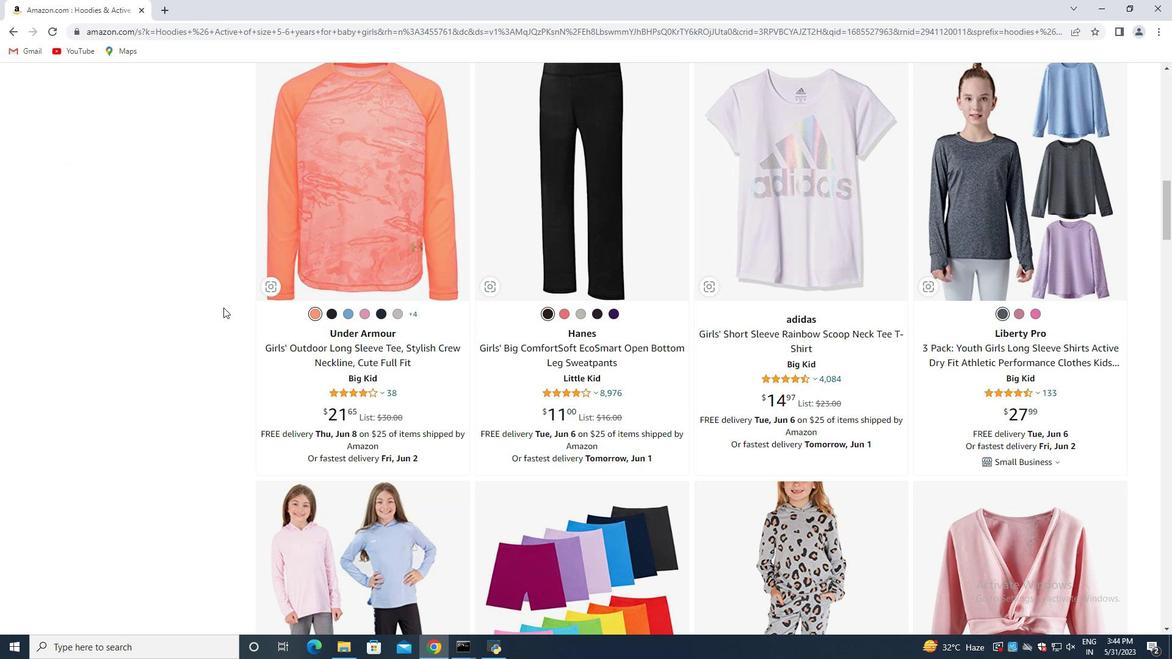 
Action: Mouse scrolled (223, 307) with delta (0, 0)
Screenshot: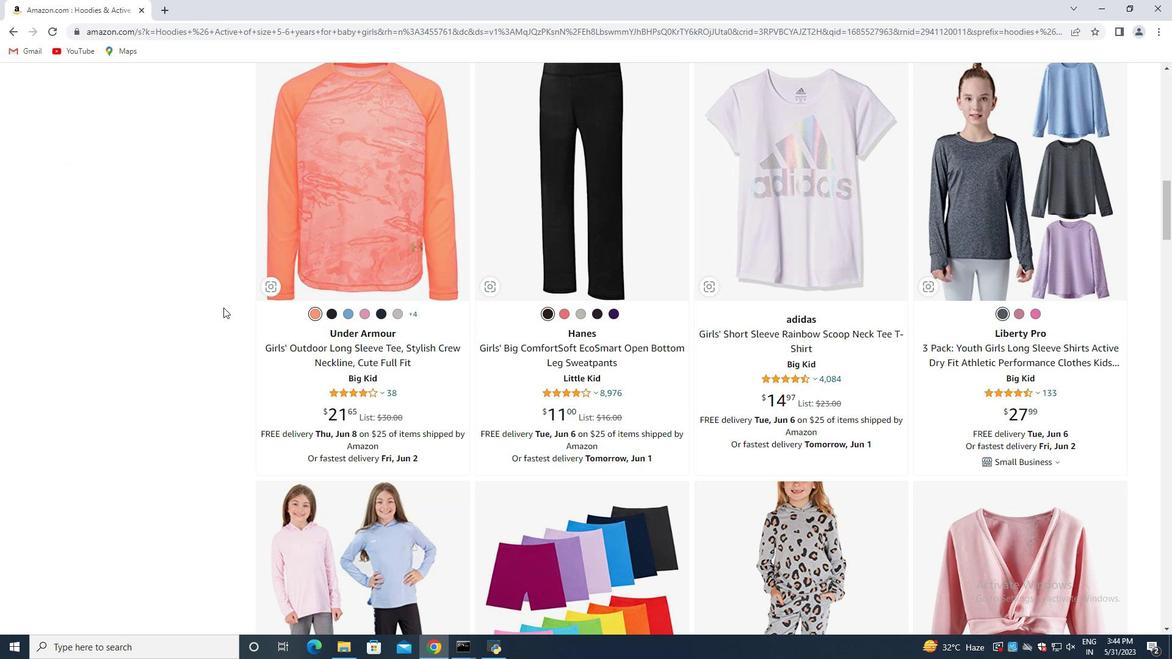 
Action: Mouse moved to (284, 302)
Screenshot: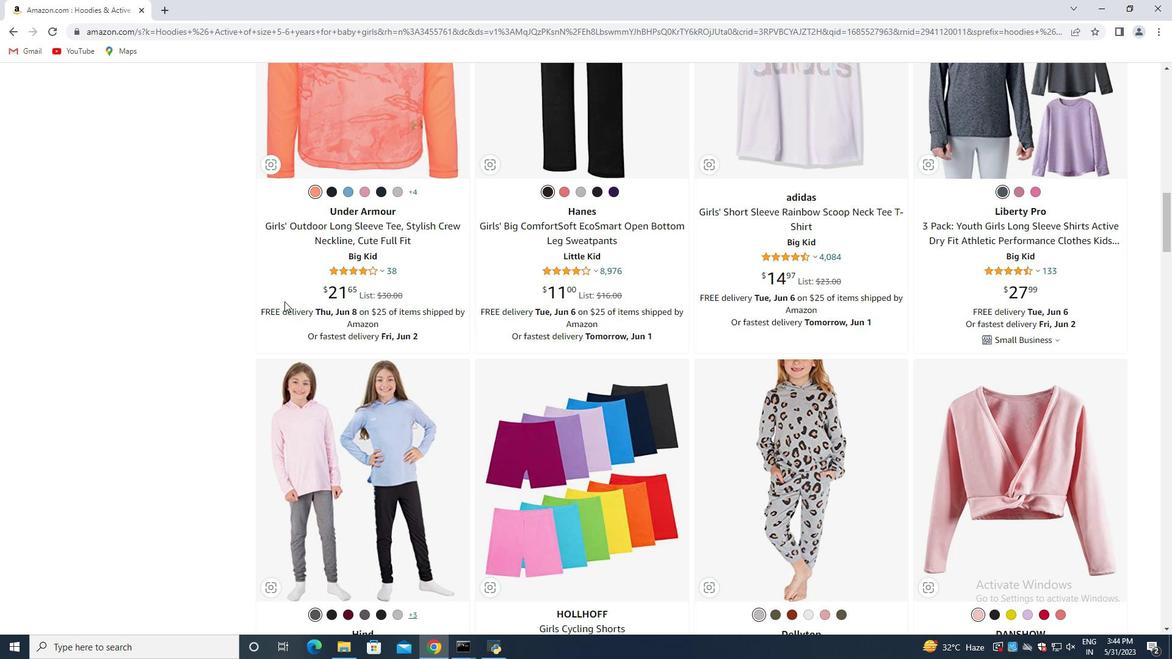 
Action: Mouse scrolled (284, 301) with delta (0, 0)
Screenshot: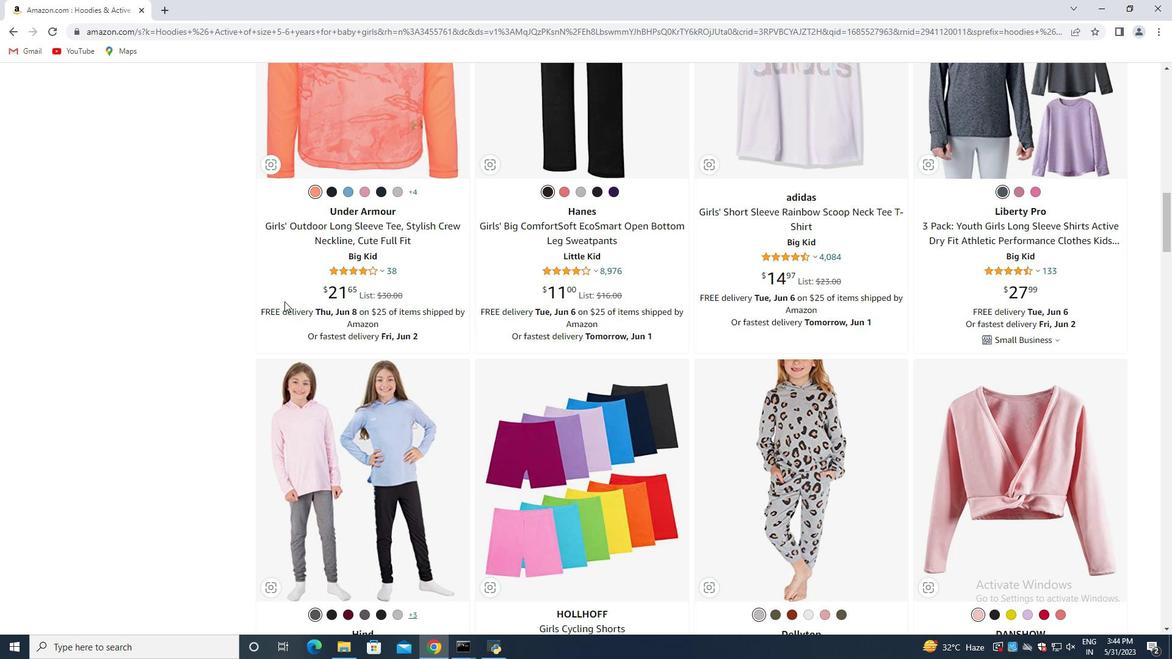 
Action: Mouse moved to (284, 303)
Screenshot: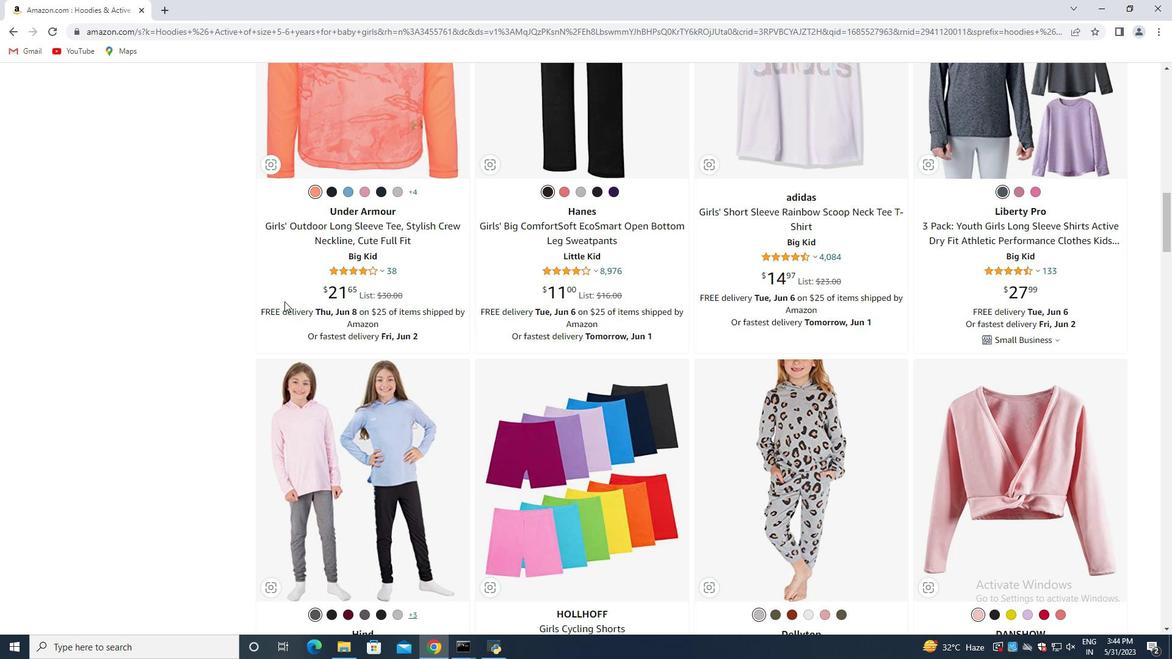 
Action: Mouse scrolled (284, 303) with delta (0, 0)
Screenshot: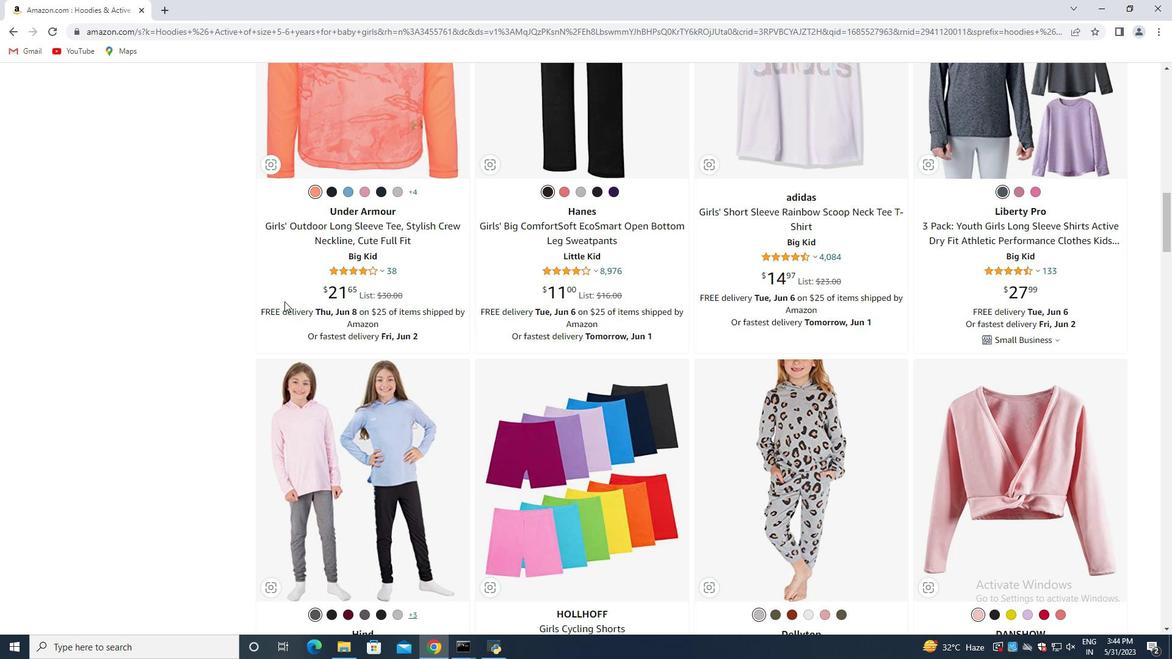 
Action: Mouse moved to (285, 305)
Screenshot: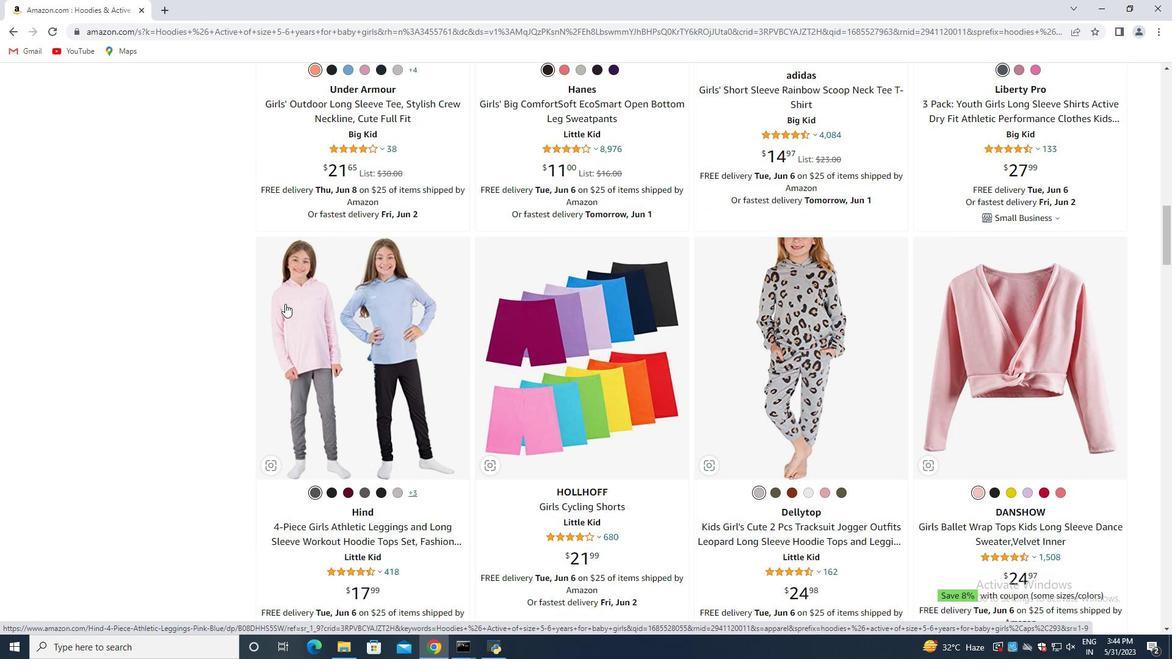 
Action: Mouse scrolled (285, 304) with delta (0, 0)
Screenshot: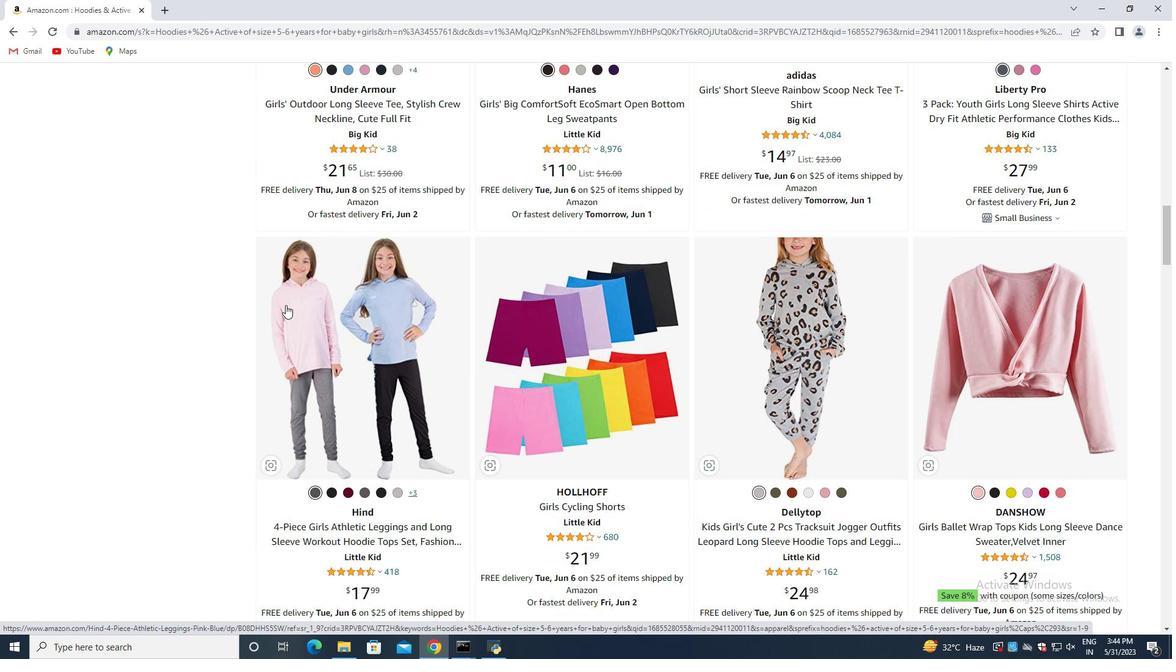 
Action: Mouse moved to (286, 305)
Screenshot: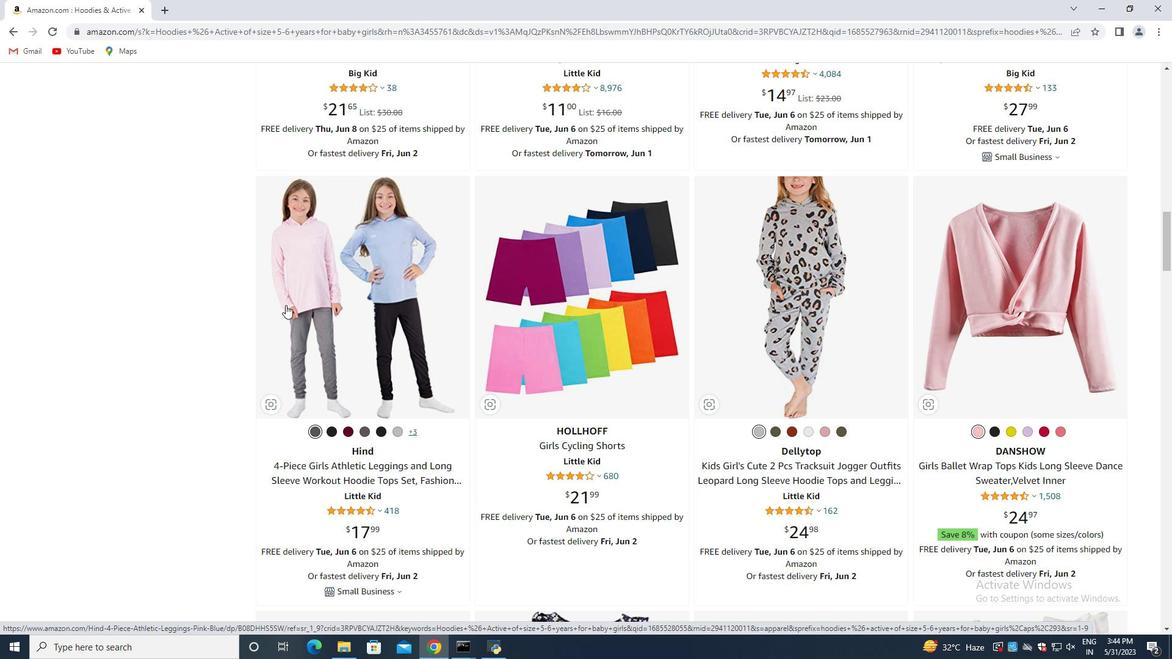 
Action: Mouse scrolled (286, 304) with delta (0, 0)
Screenshot: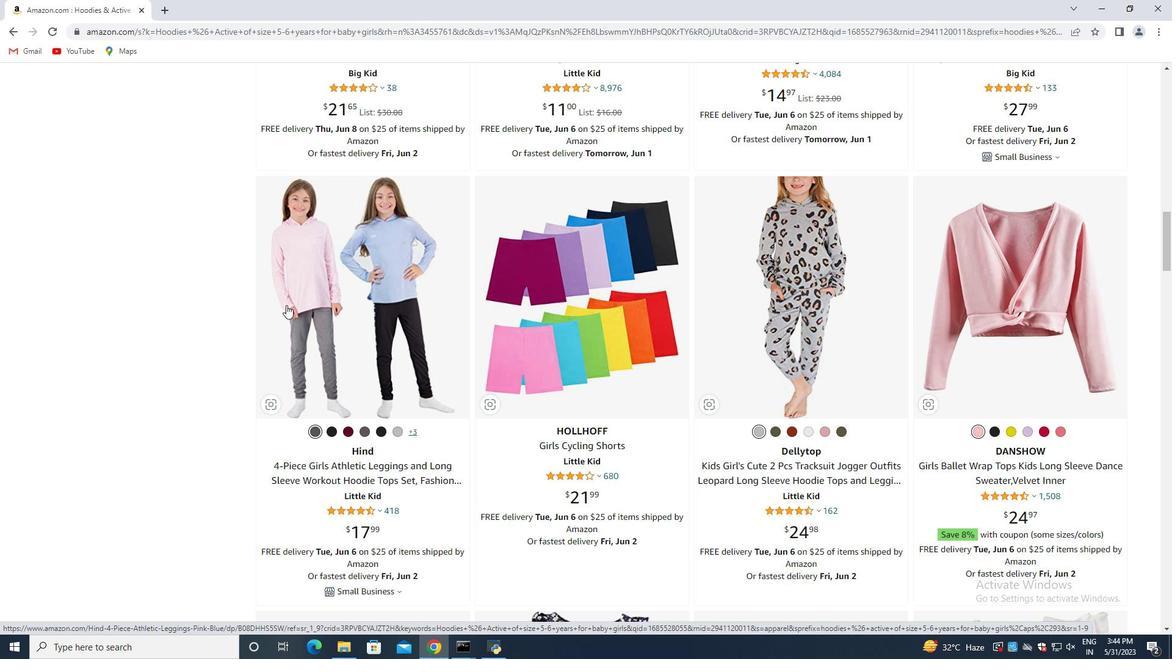 
Action: Mouse moved to (286, 306)
Screenshot: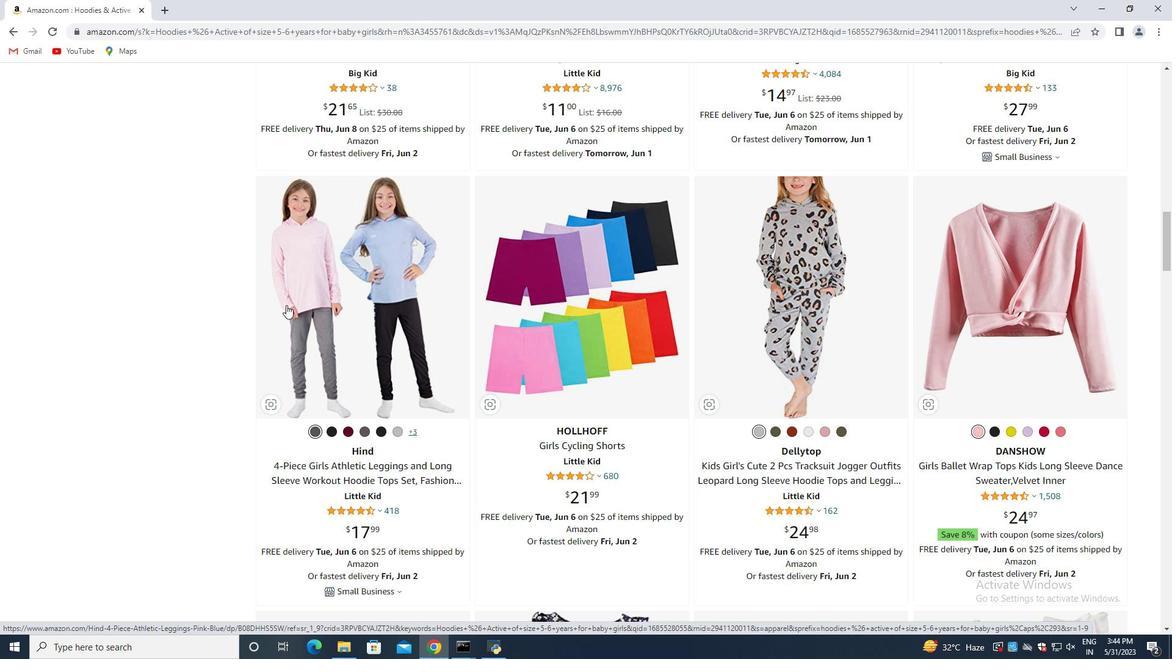 
Action: Mouse scrolled (286, 305) with delta (0, 0)
Screenshot: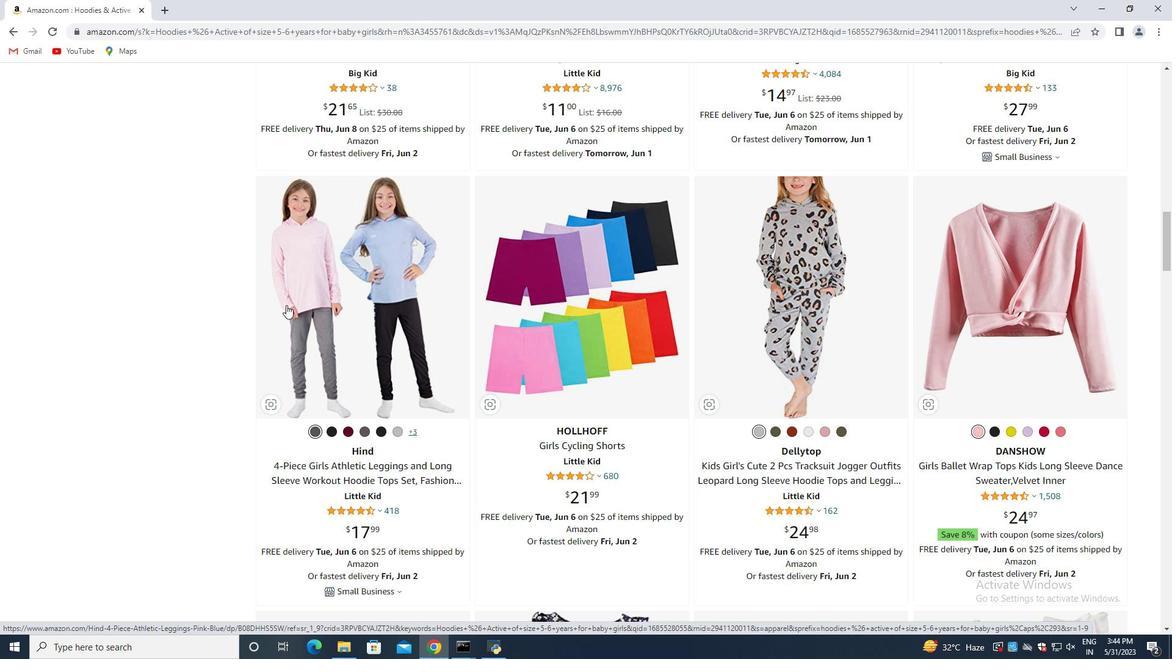 
Action: Mouse moved to (286, 306)
Screenshot: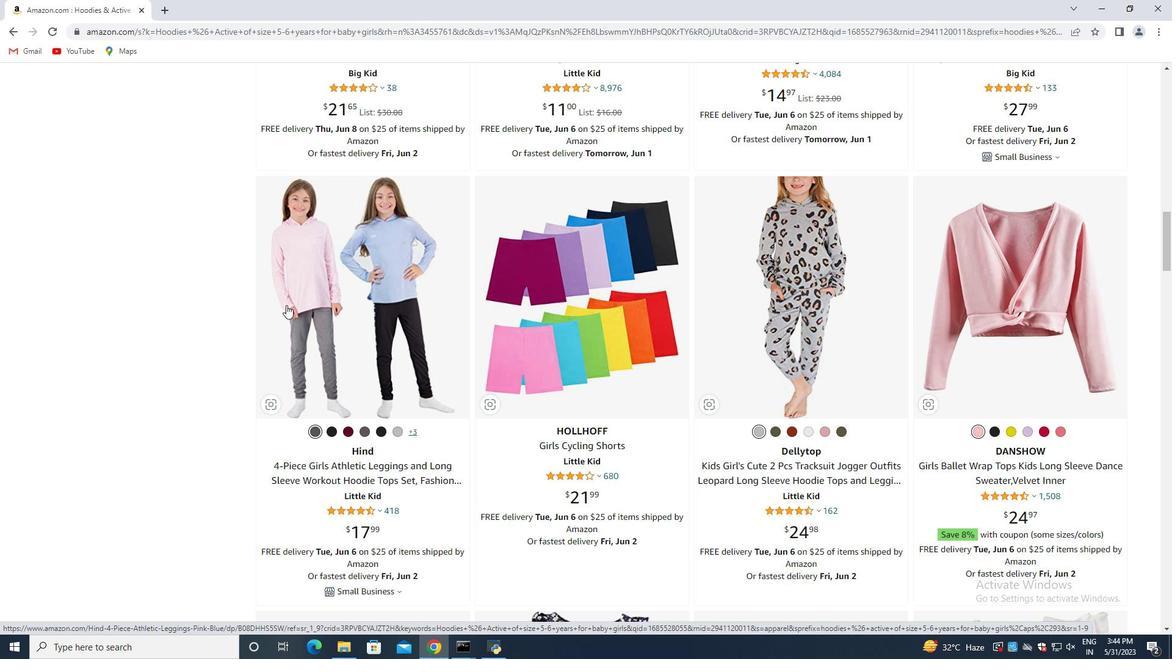 
Action: Mouse scrolled (286, 306) with delta (0, 0)
Screenshot: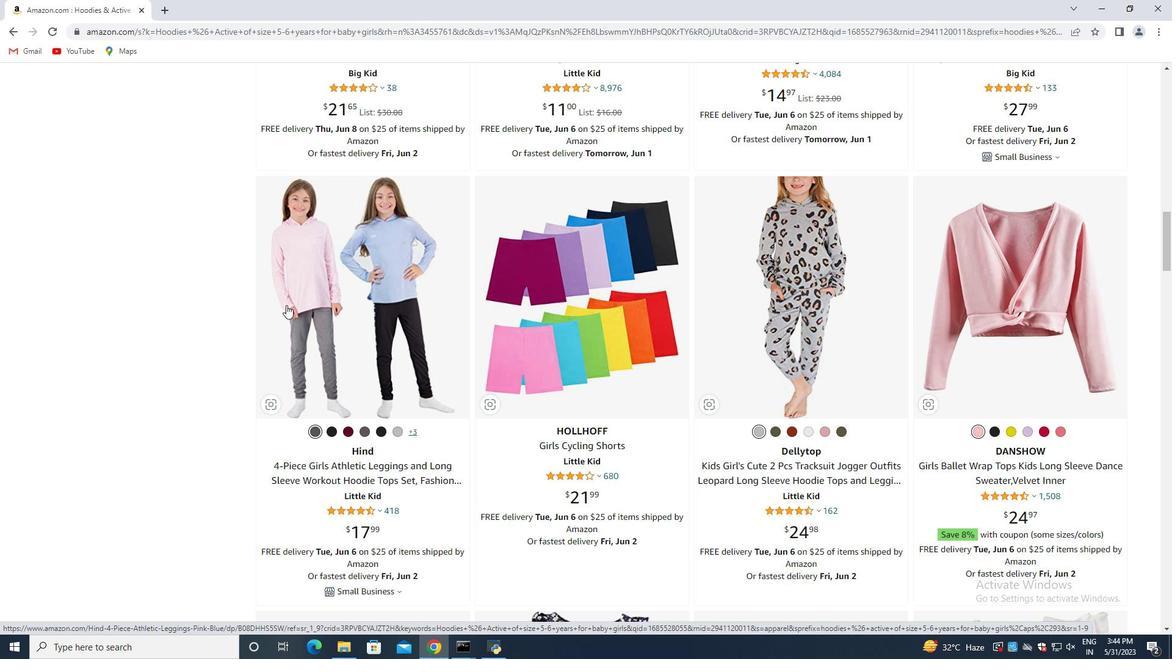 
Action: Mouse scrolled (286, 306) with delta (0, 0)
Screenshot: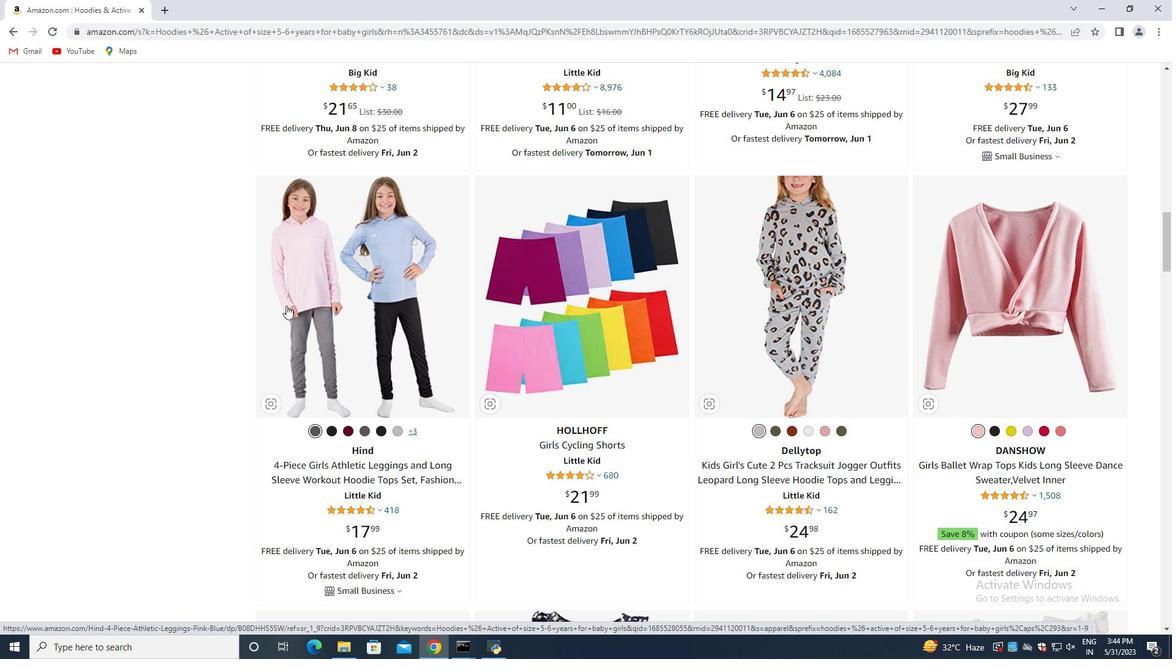 
Action: Mouse scrolled (286, 306) with delta (0, 0)
Screenshot: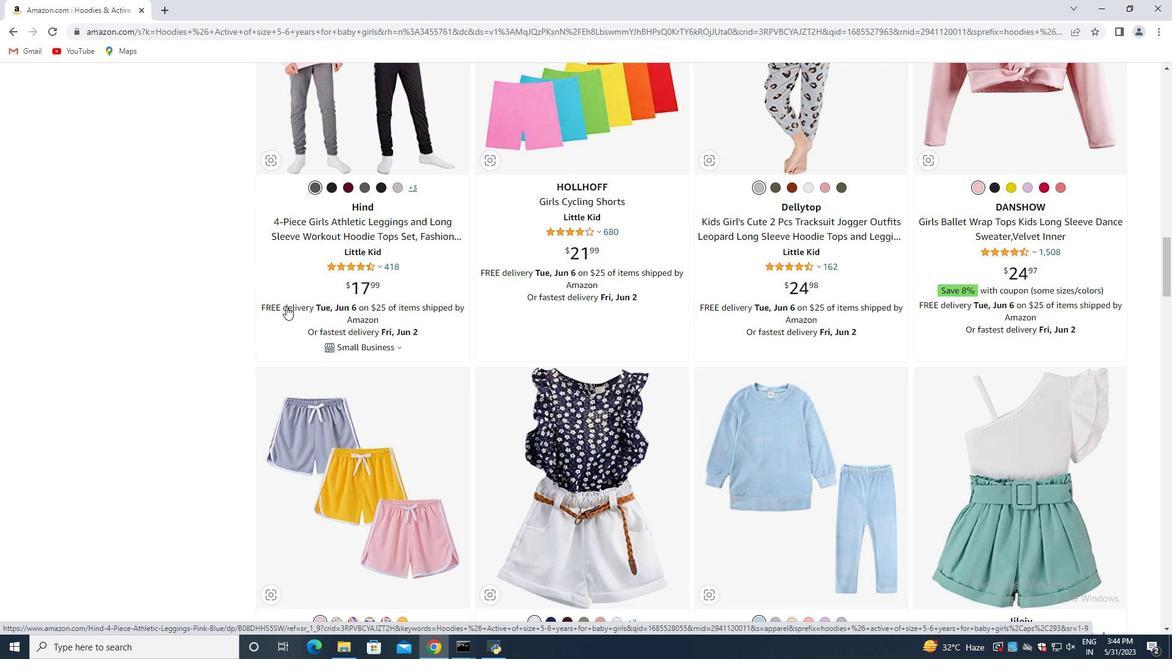 
Action: Mouse scrolled (286, 306) with delta (0, 0)
Screenshot: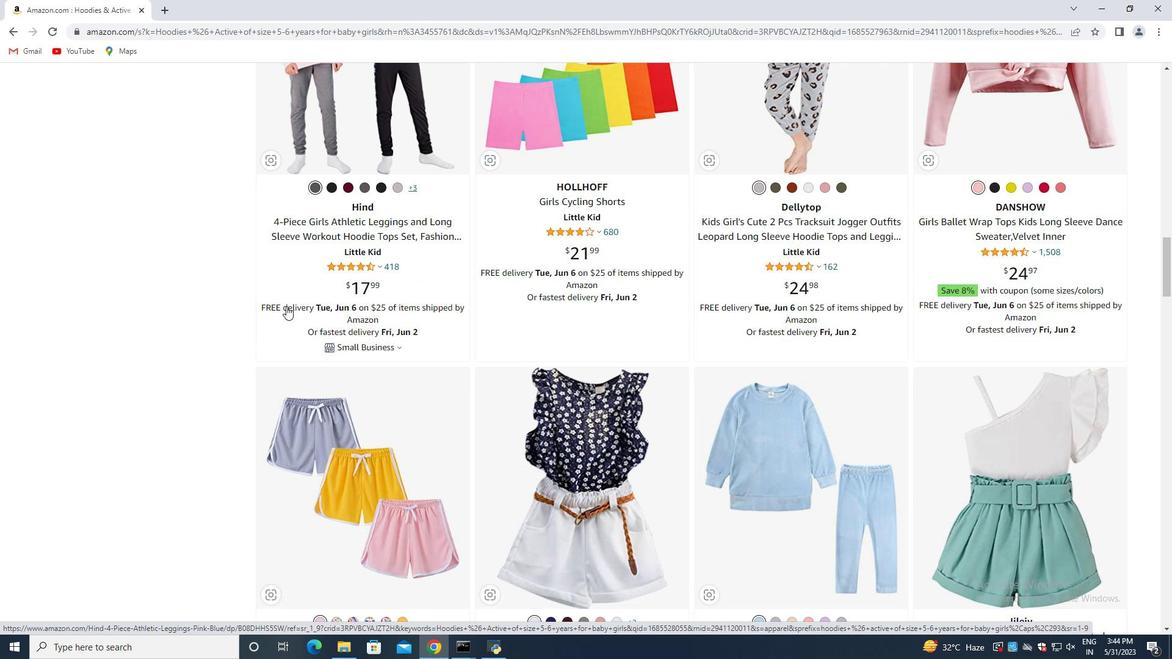 
Action: Mouse scrolled (286, 306) with delta (0, 0)
Screenshot: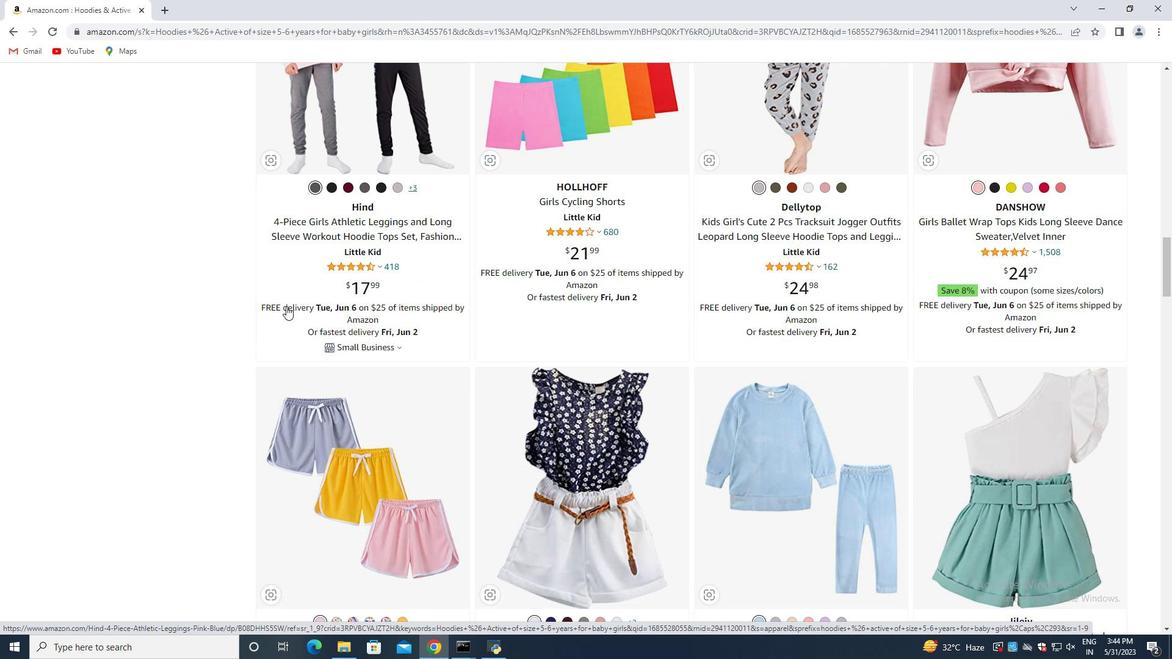 
Action: Mouse scrolled (286, 306) with delta (0, 0)
Screenshot: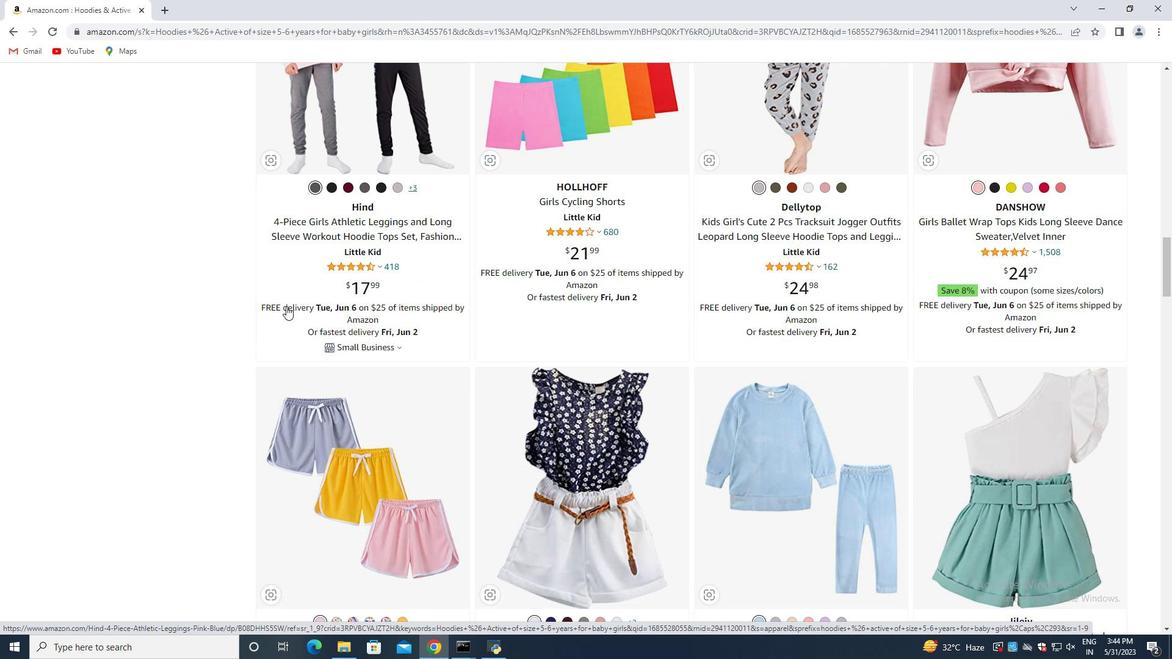 
Action: Mouse moved to (272, 313)
Screenshot: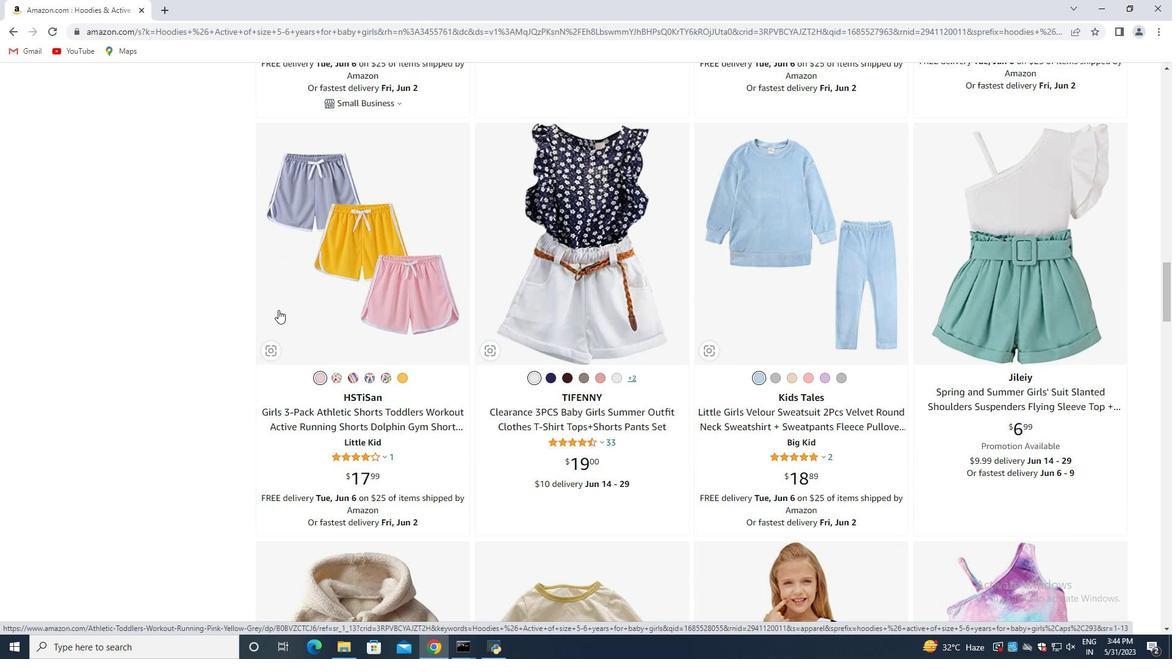 
Action: Mouse scrolled (272, 312) with delta (0, 0)
Screenshot: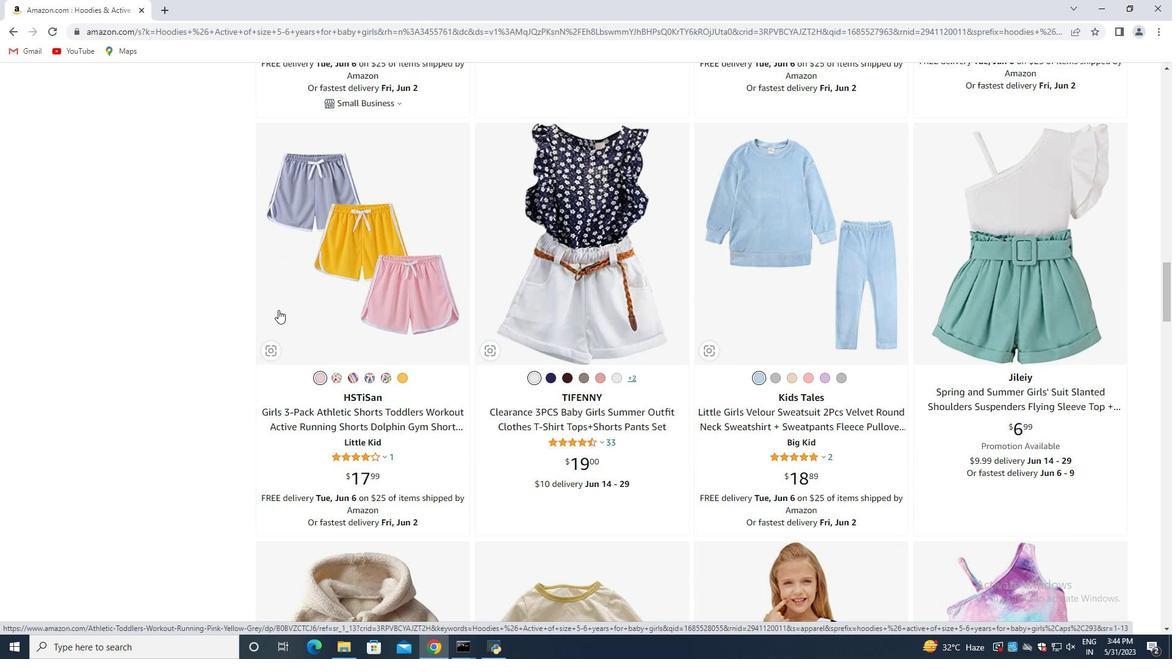 
Action: Mouse scrolled (272, 312) with delta (0, 0)
Screenshot: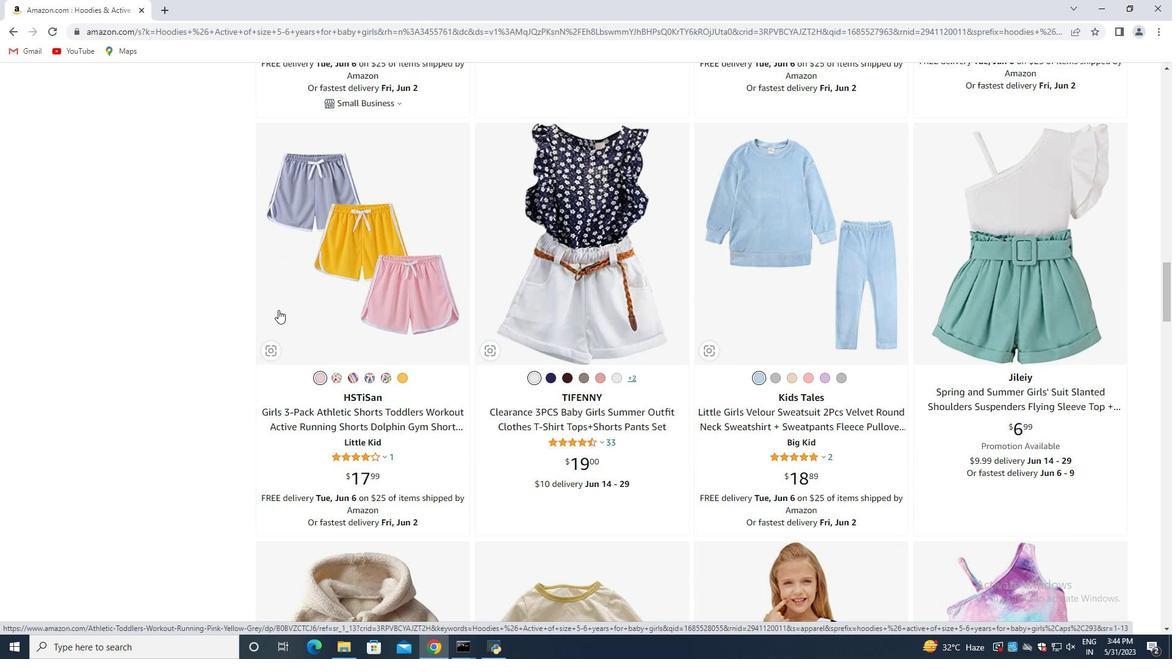 
Action: Mouse moved to (271, 313)
Screenshot: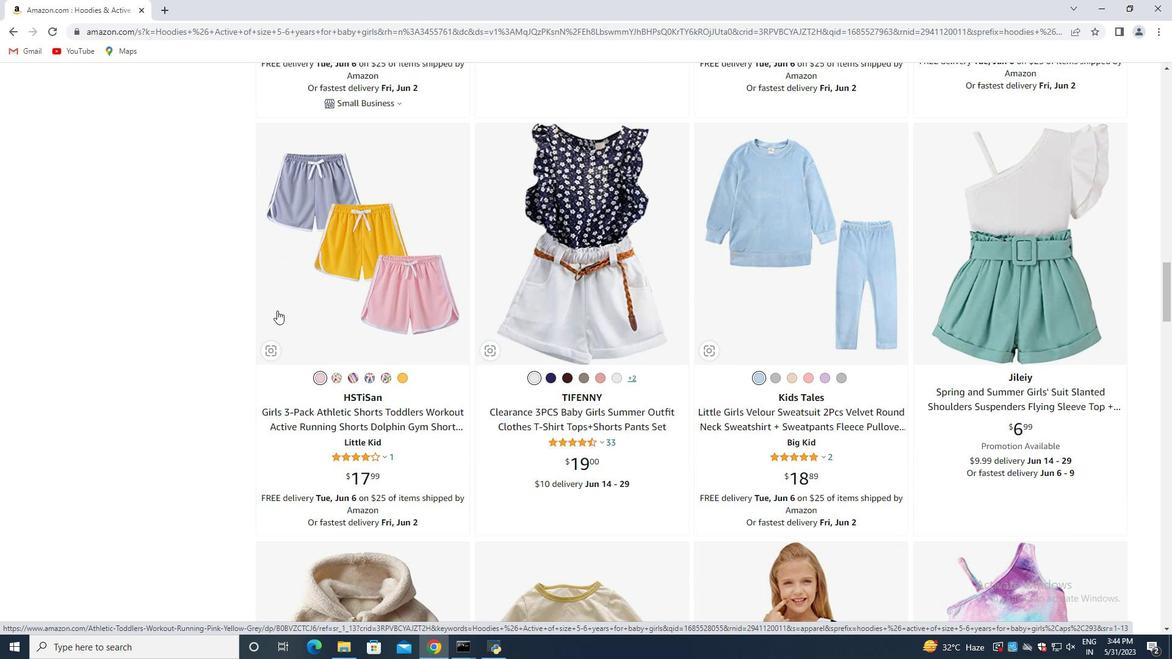 
Action: Mouse scrolled (271, 312) with delta (0, 0)
Screenshot: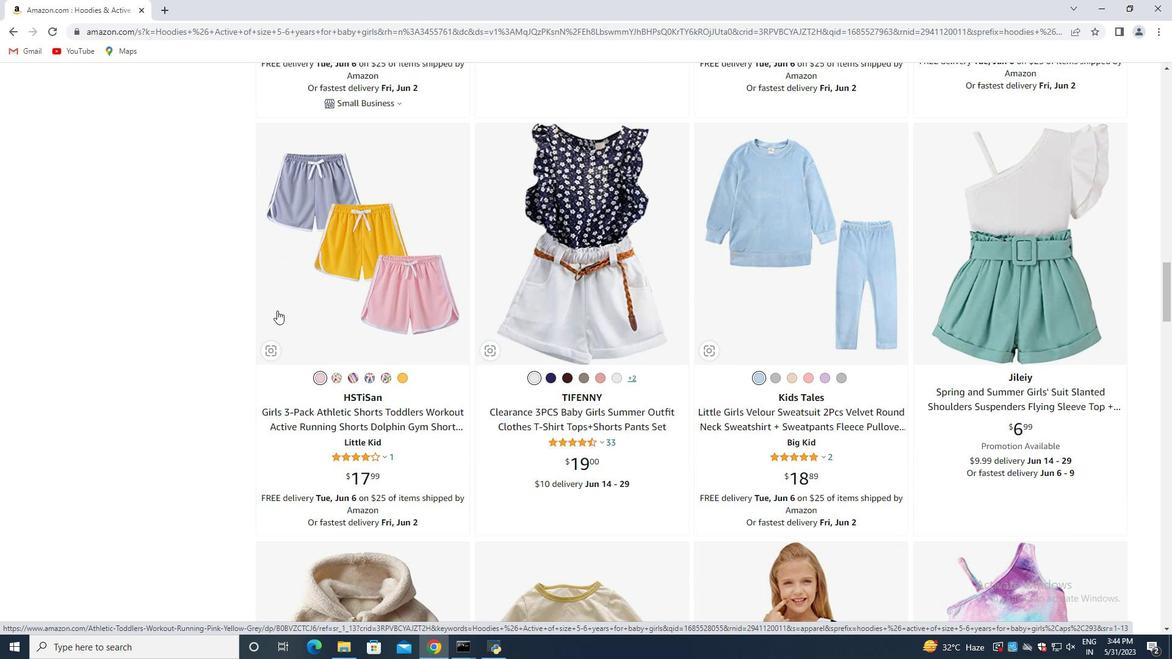 
Action: Mouse moved to (271, 313)
Screenshot: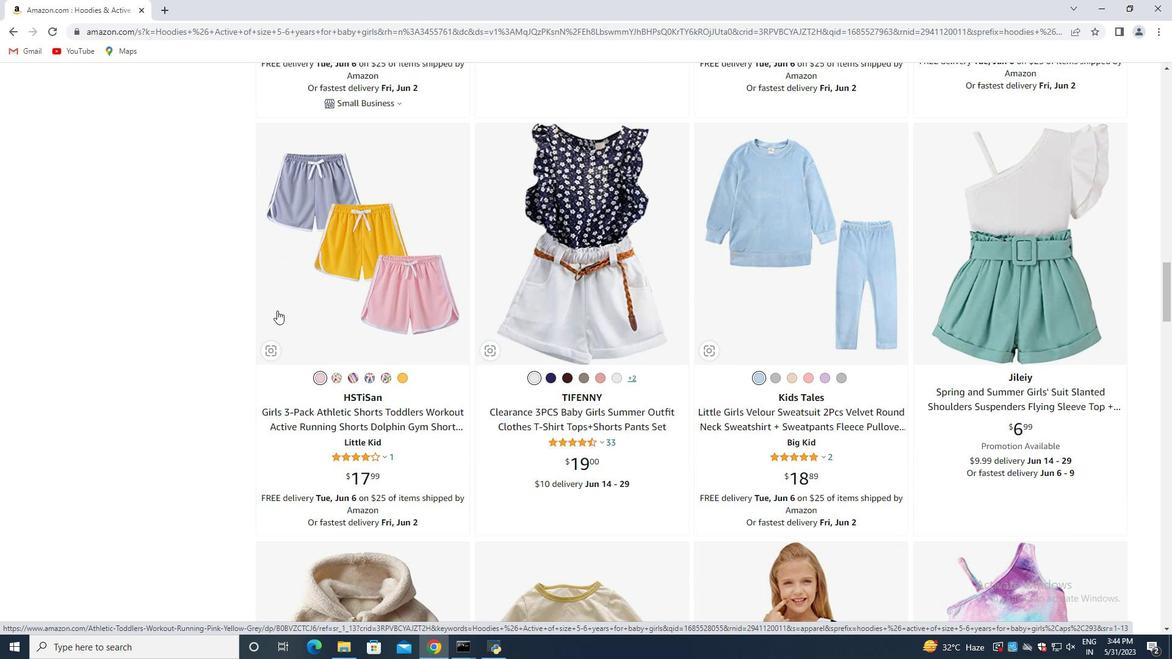 
Action: Mouse scrolled (271, 313) with delta (0, 0)
Screenshot: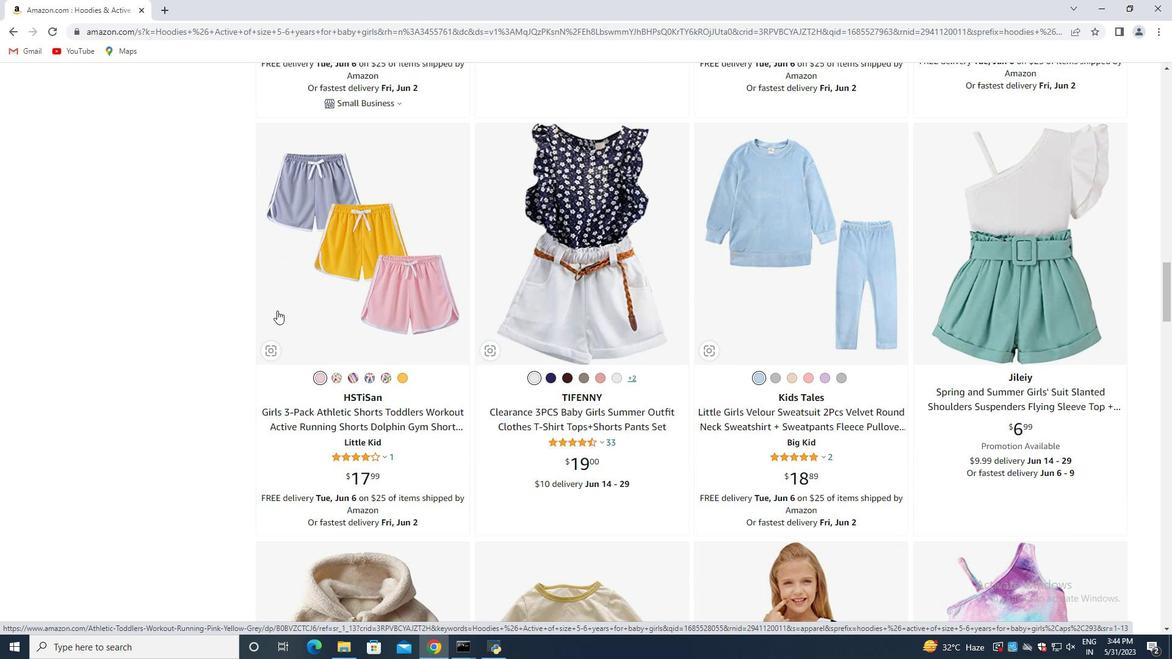 
Action: Mouse moved to (270, 313)
Screenshot: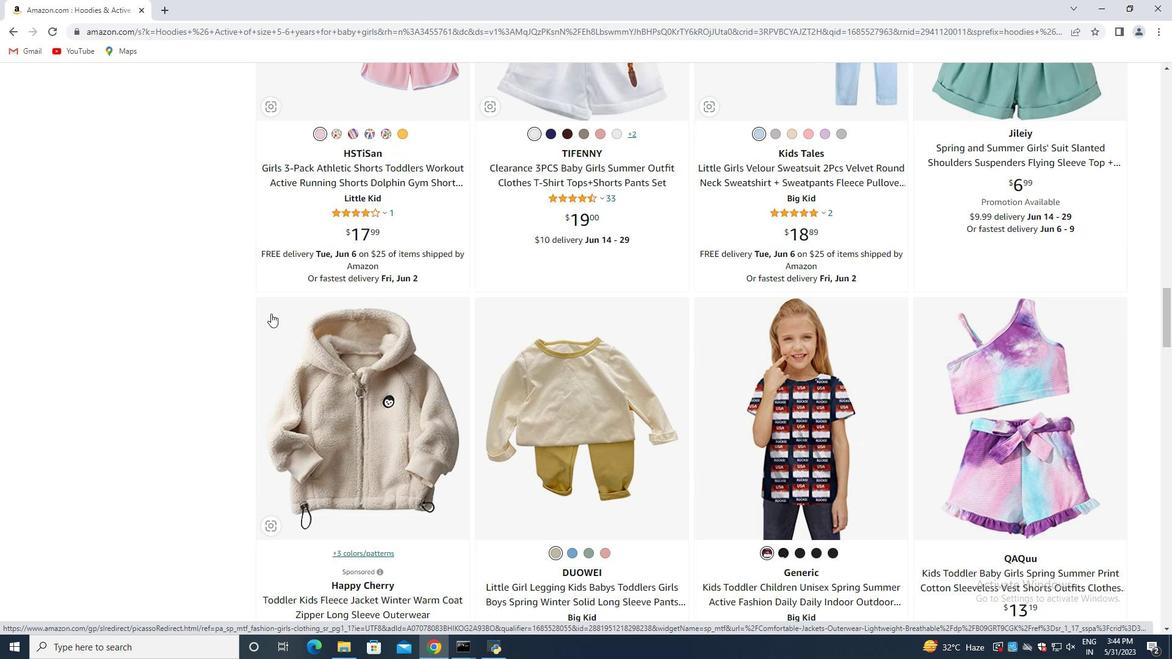
Action: Mouse scrolled (270, 313) with delta (0, 0)
Screenshot: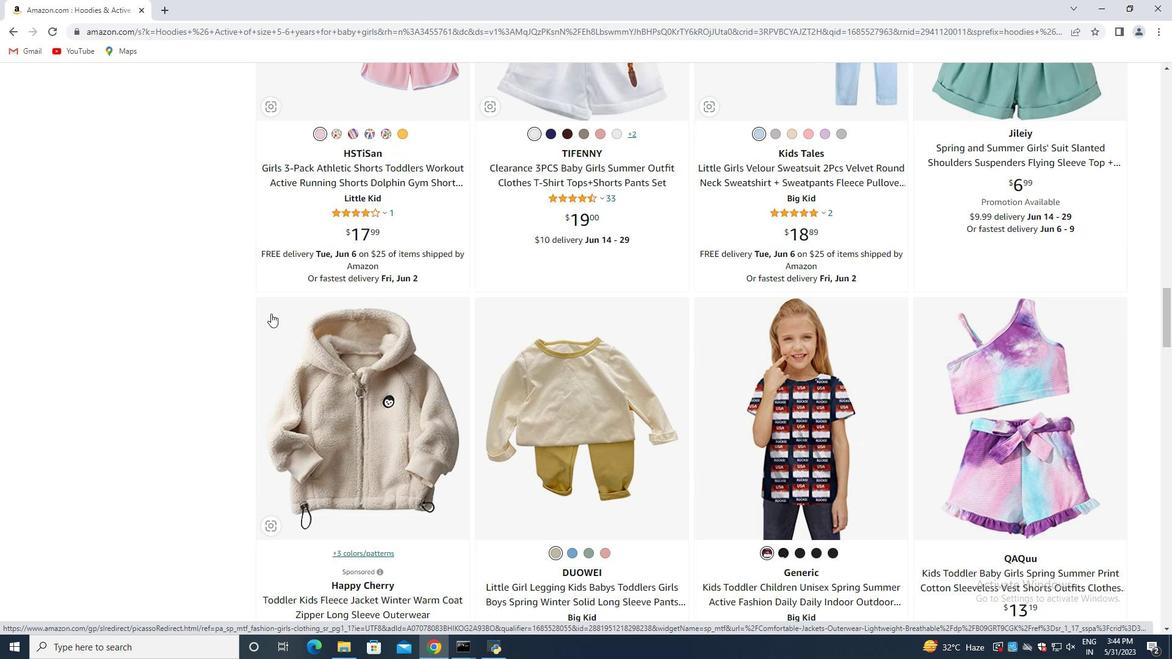 
Action: Mouse moved to (7, 32)
Screenshot: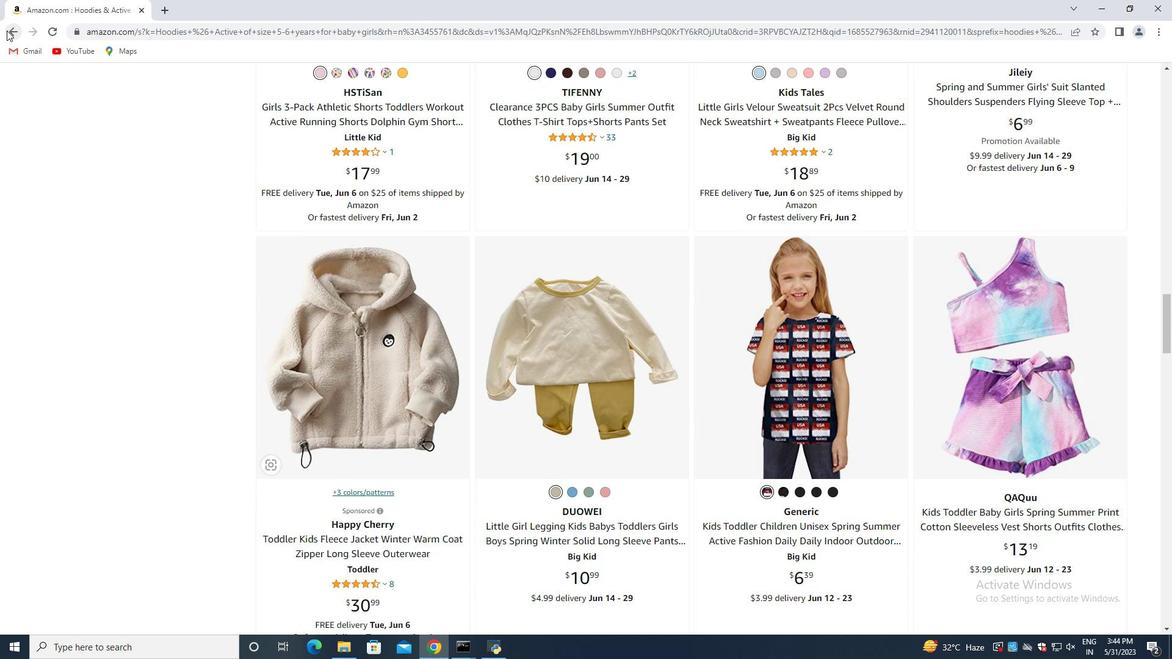 
Action: Mouse pressed left at (7, 32)
Screenshot: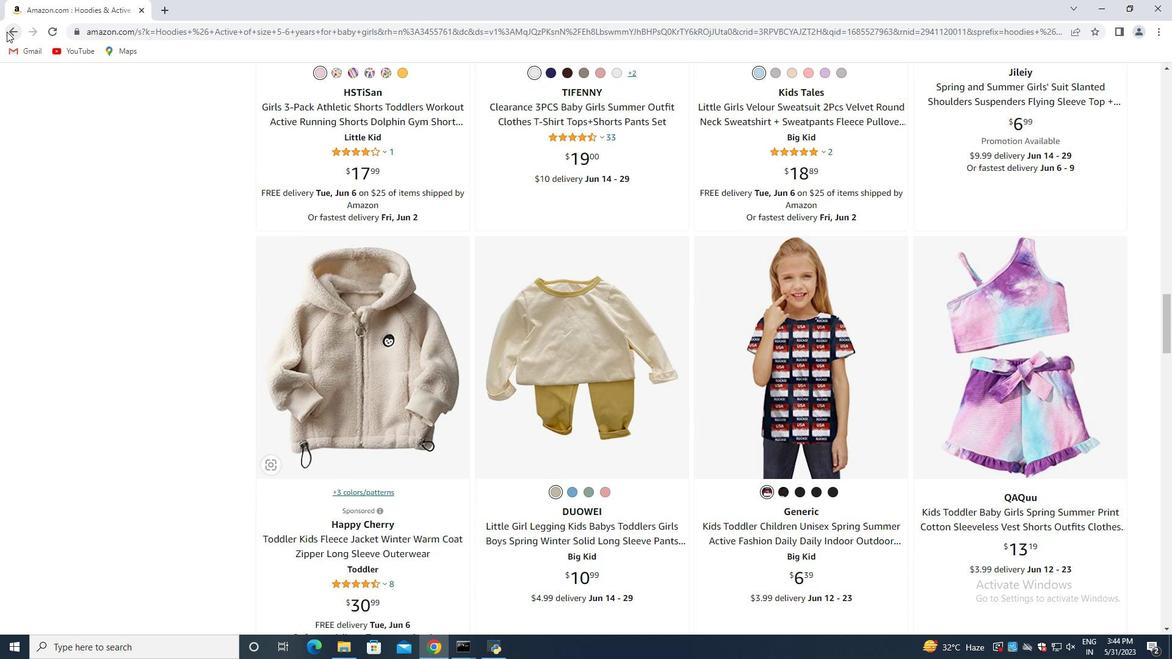 
Action: Mouse moved to (8, 32)
Screenshot: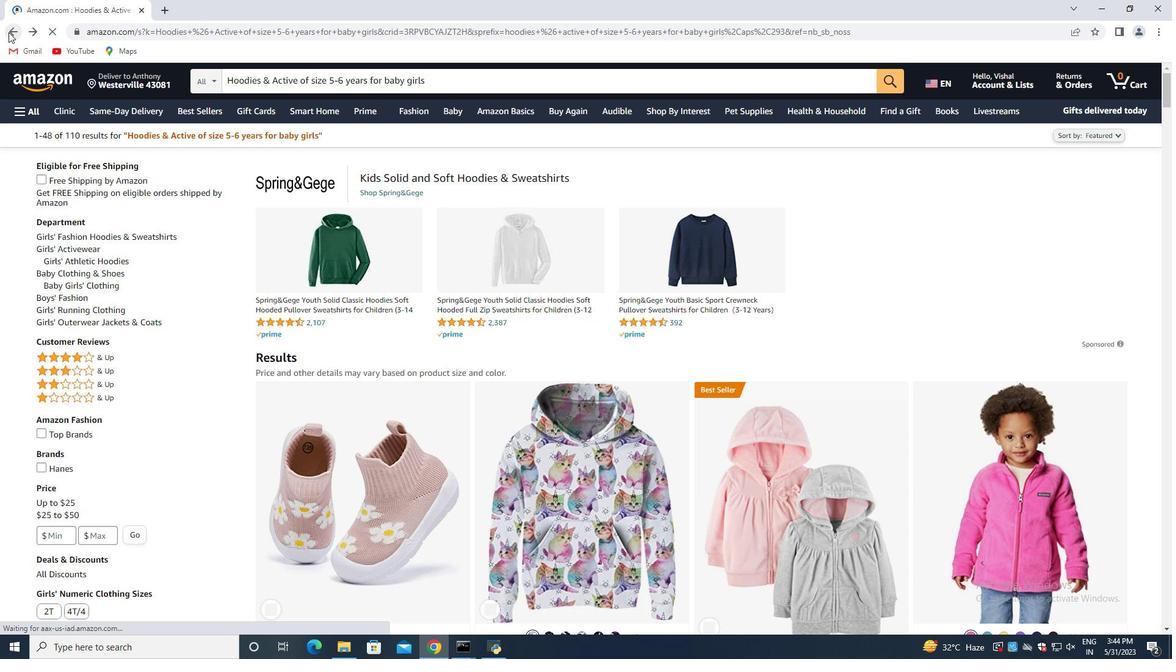 
Action: Mouse scrolled (8, 31) with delta (0, 0)
Screenshot: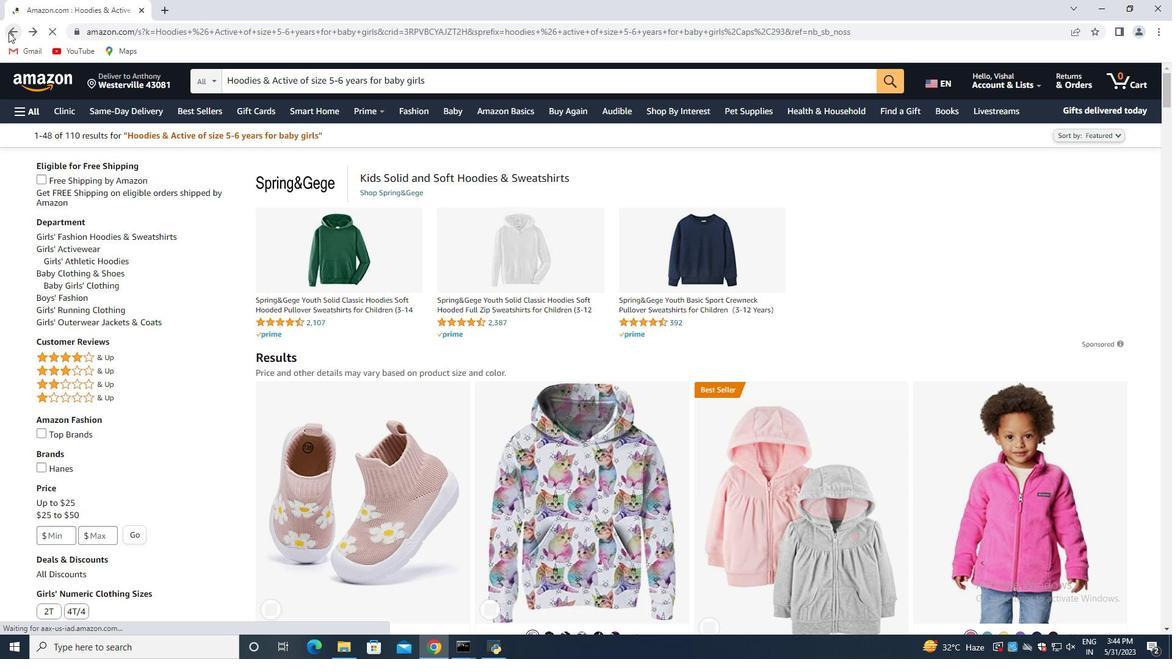 
Action: Mouse moved to (9, 32)
